 Task: Best fashion website designs: Victoire Boutique.
Action: Mouse moved to (854, 394)
Screenshot: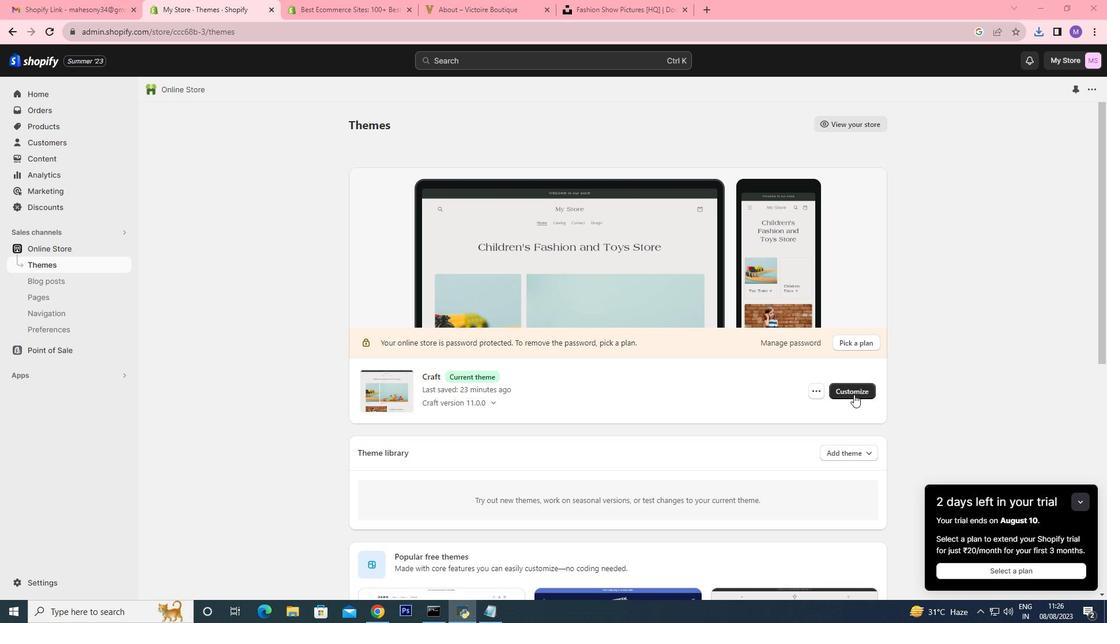 
Action: Mouse pressed left at (854, 394)
Screenshot: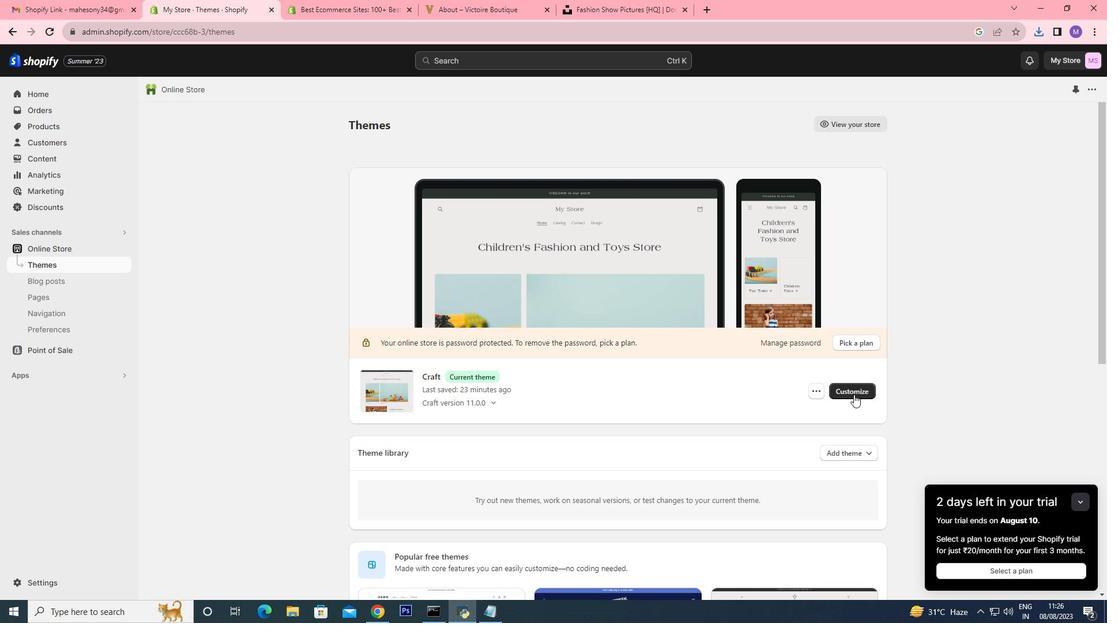 
Action: Mouse moved to (714, 162)
Screenshot: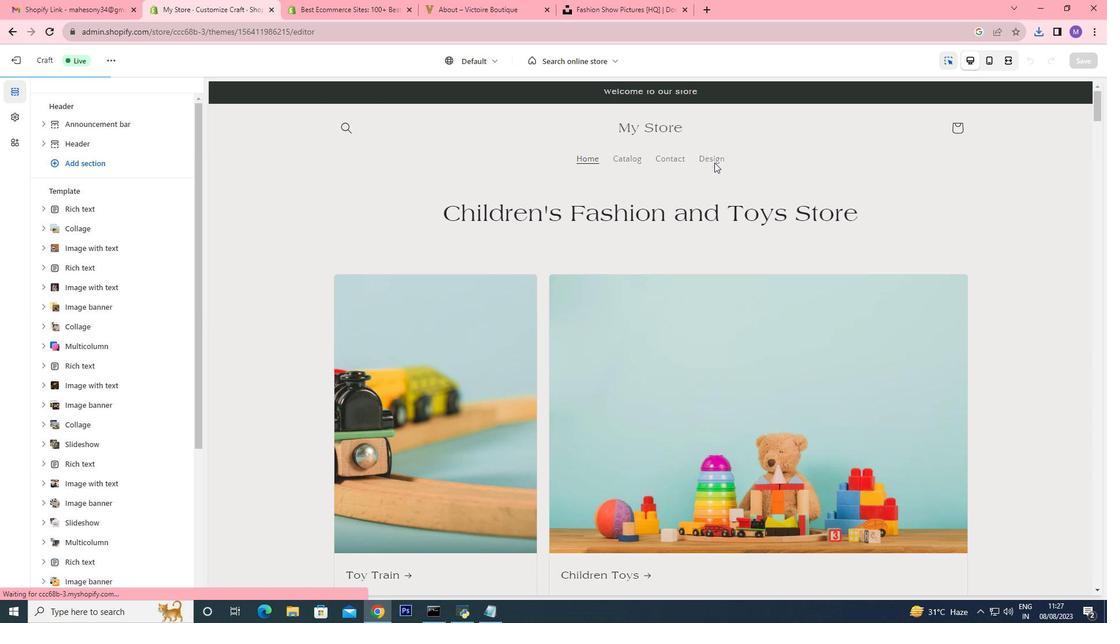 
Action: Mouse pressed left at (714, 162)
Screenshot: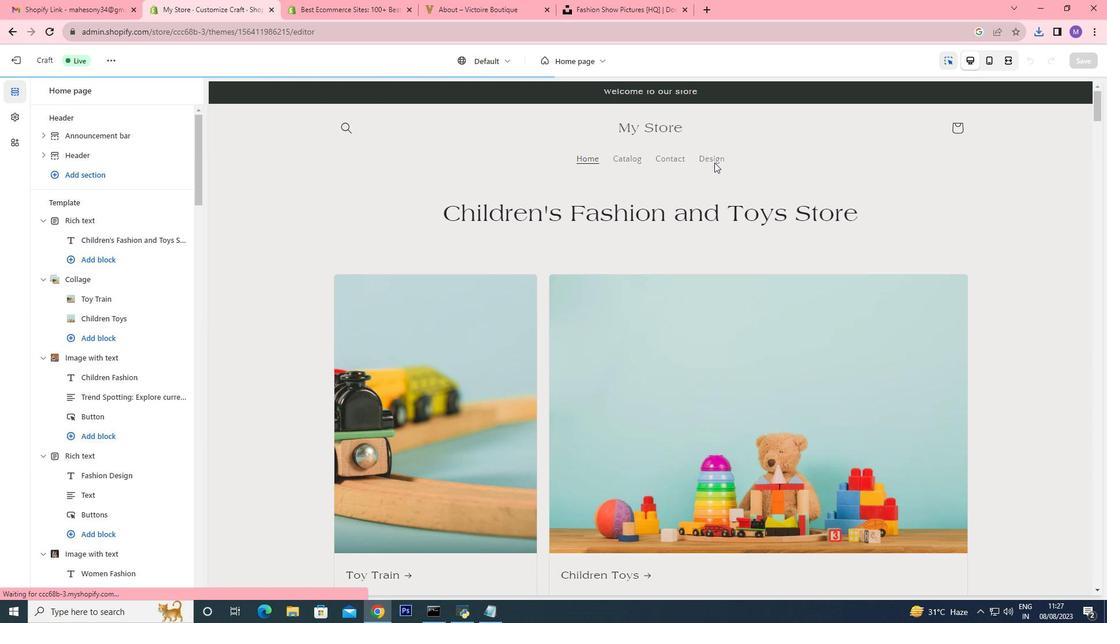 
Action: Mouse moved to (710, 157)
Screenshot: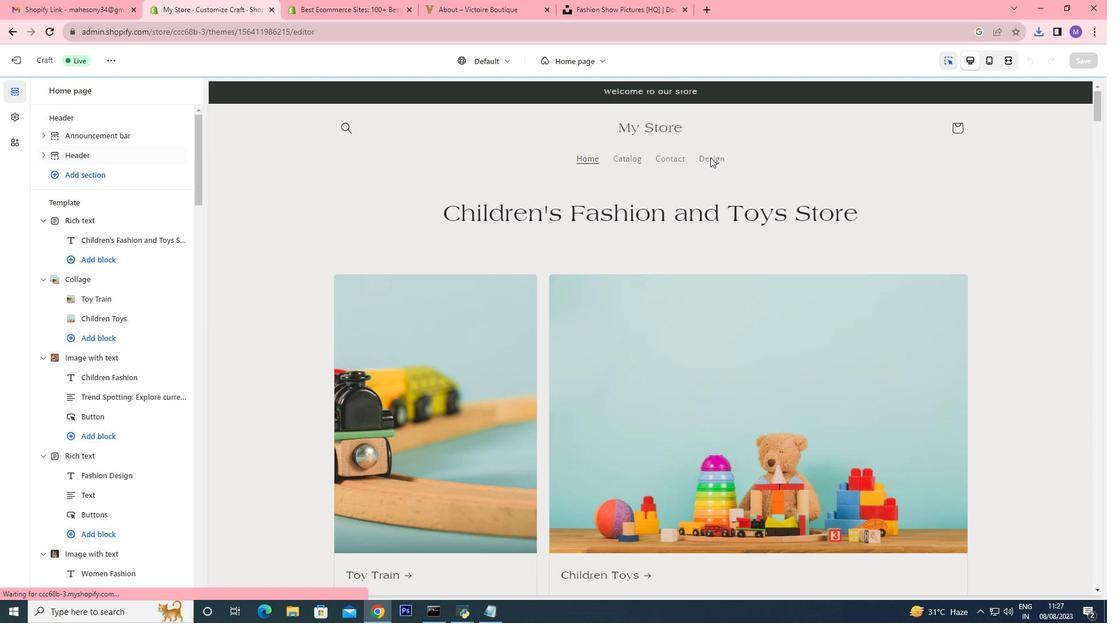 
Action: Mouse pressed left at (710, 157)
Screenshot: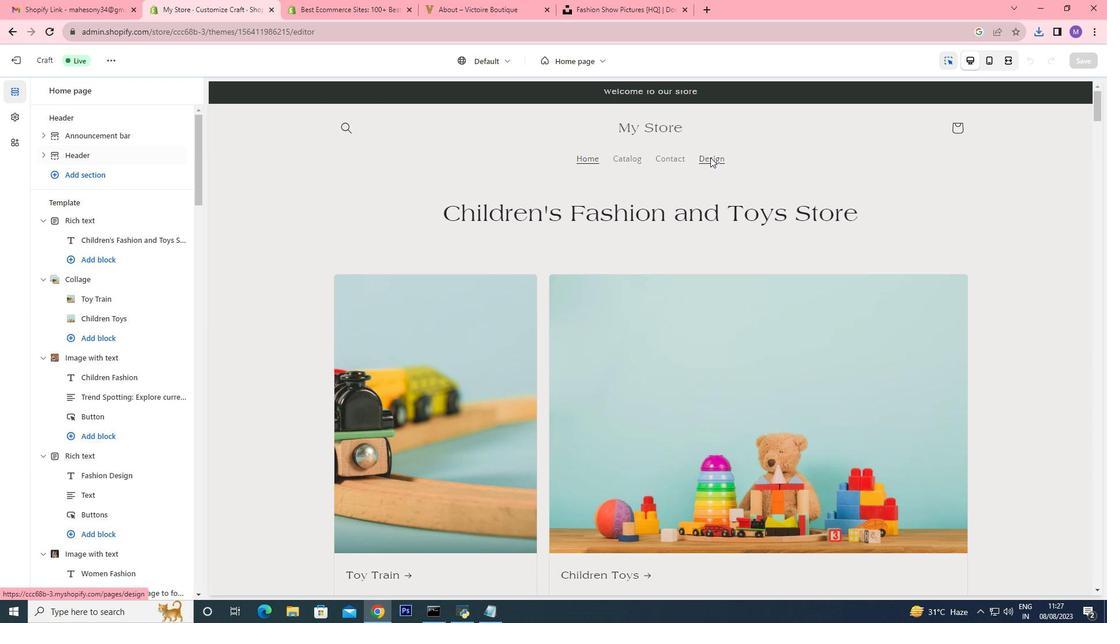 
Action: Mouse moved to (710, 157)
Screenshot: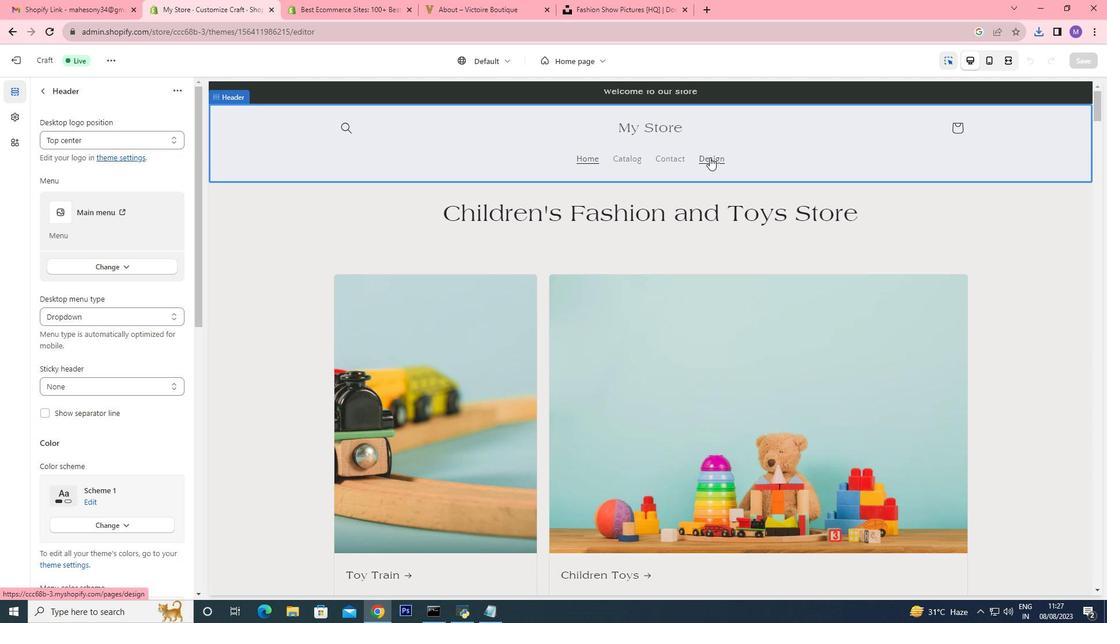 
Action: Mouse pressed left at (710, 157)
Screenshot: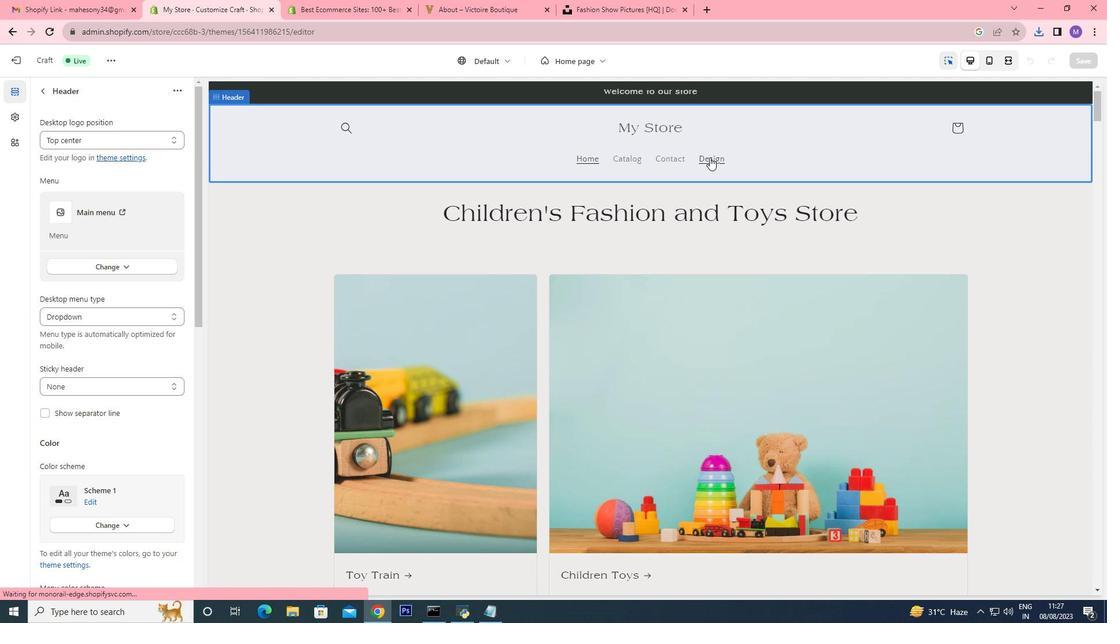 
Action: Mouse moved to (683, 342)
Screenshot: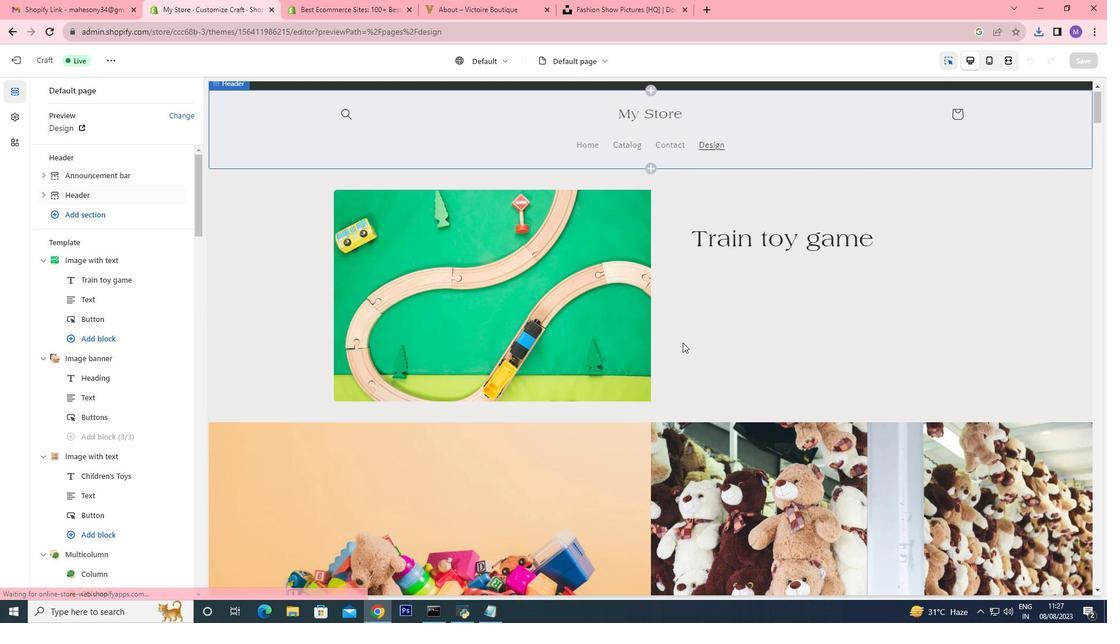 
Action: Mouse scrolled (683, 342) with delta (0, 0)
Screenshot: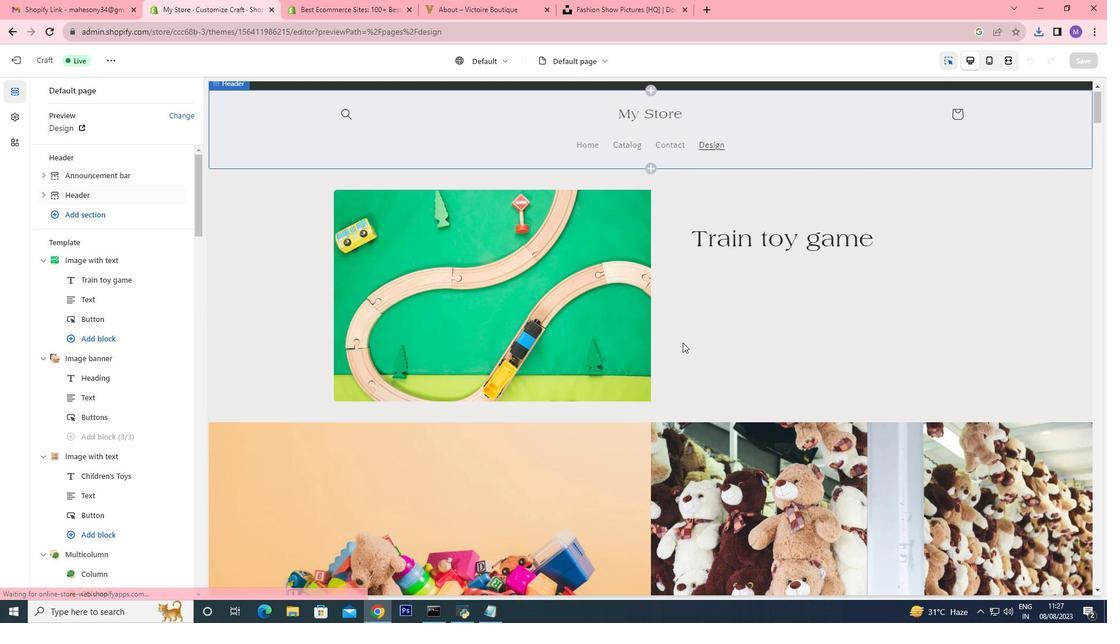 
Action: Mouse scrolled (683, 342) with delta (0, 0)
Screenshot: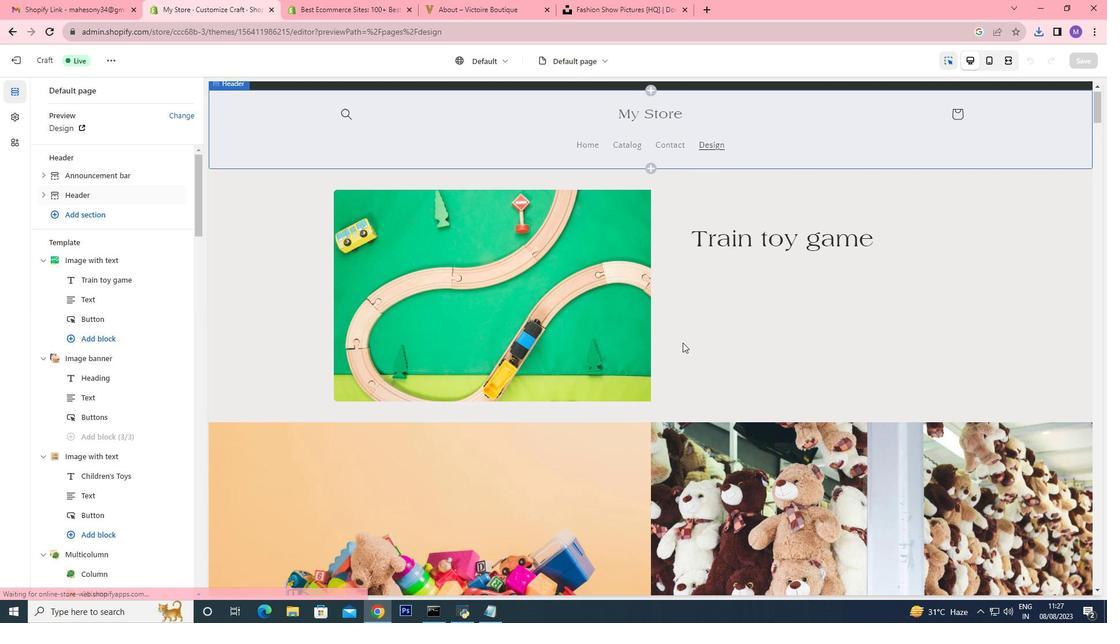 
Action: Mouse scrolled (683, 342) with delta (0, 0)
Screenshot: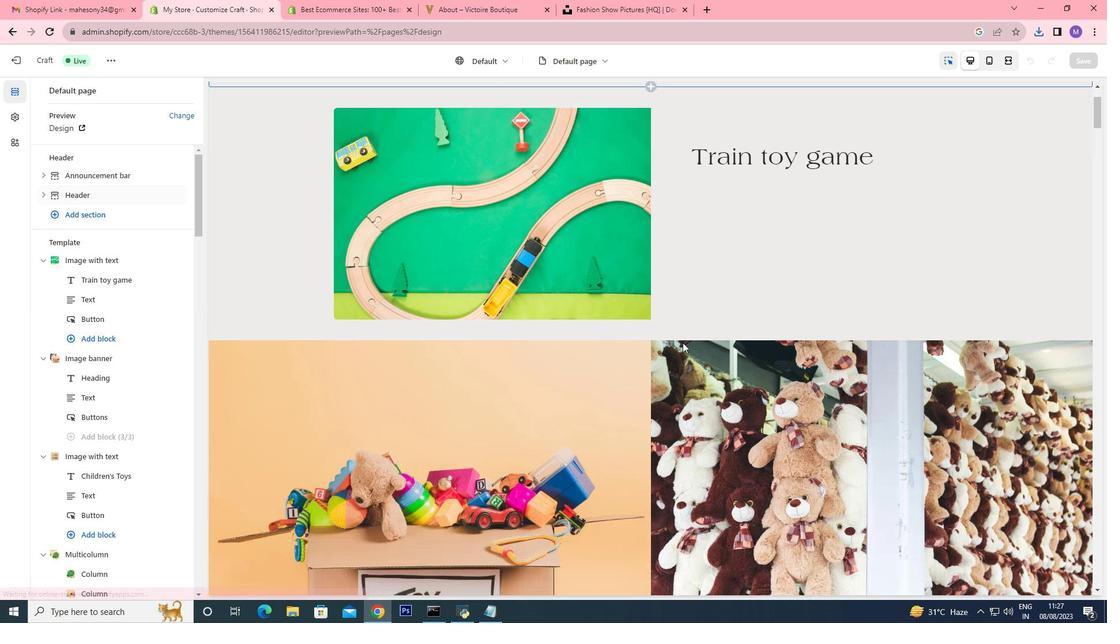 
Action: Mouse scrolled (683, 342) with delta (0, 0)
Screenshot: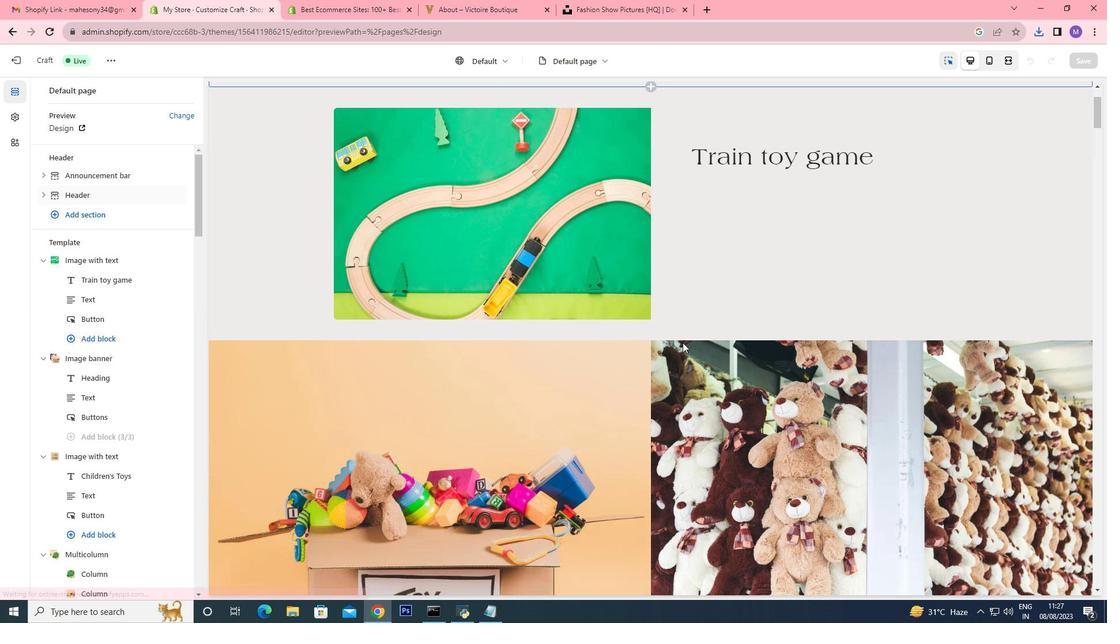 
Action: Mouse scrolled (683, 342) with delta (0, 0)
Screenshot: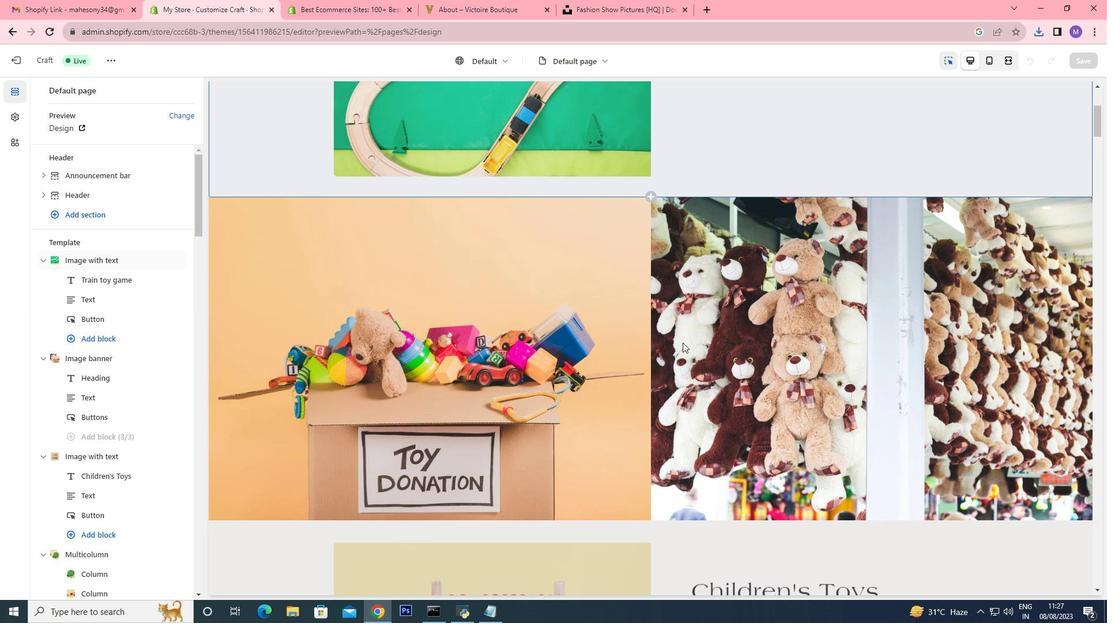 
Action: Mouse scrolled (683, 342) with delta (0, 0)
Screenshot: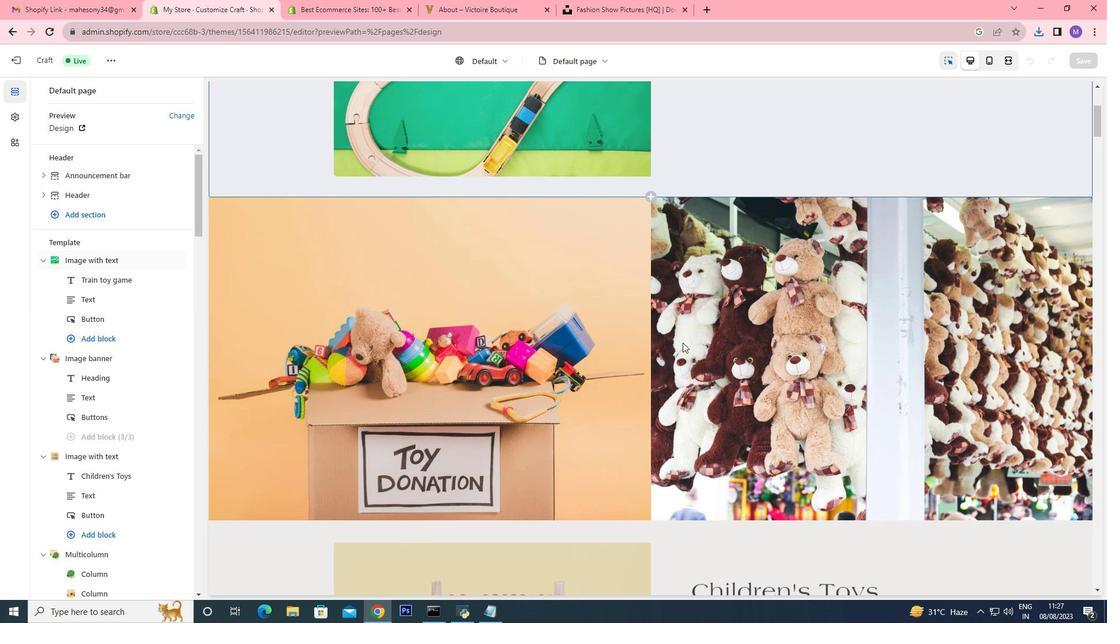 
Action: Mouse scrolled (683, 342) with delta (0, 0)
Screenshot: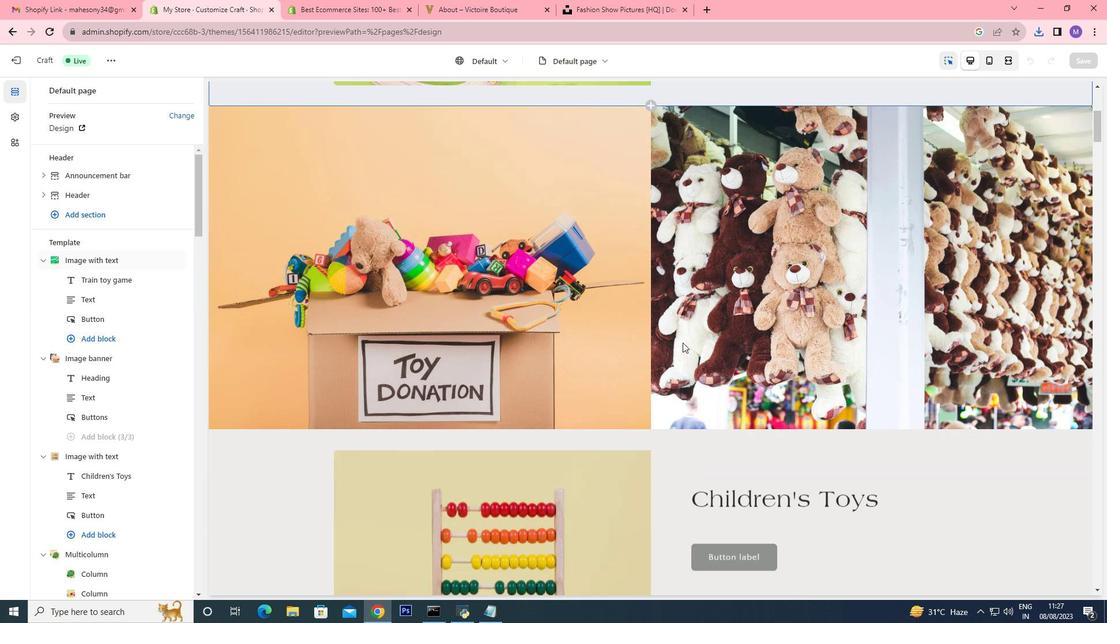 
Action: Mouse scrolled (683, 343) with delta (0, 0)
Screenshot: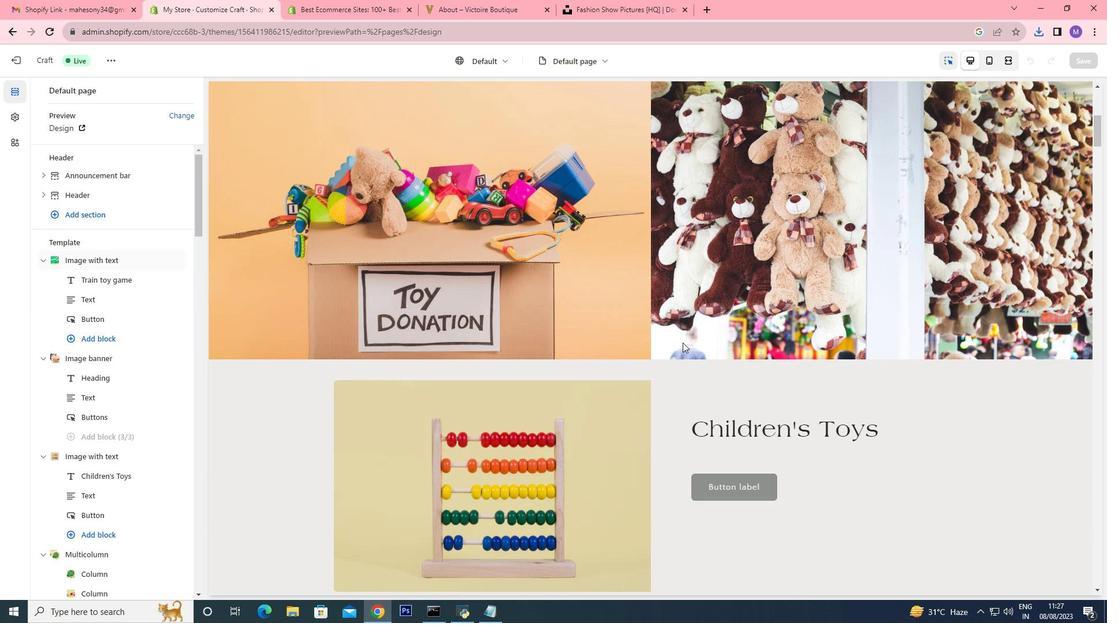 
Action: Mouse scrolled (683, 342) with delta (0, 0)
Screenshot: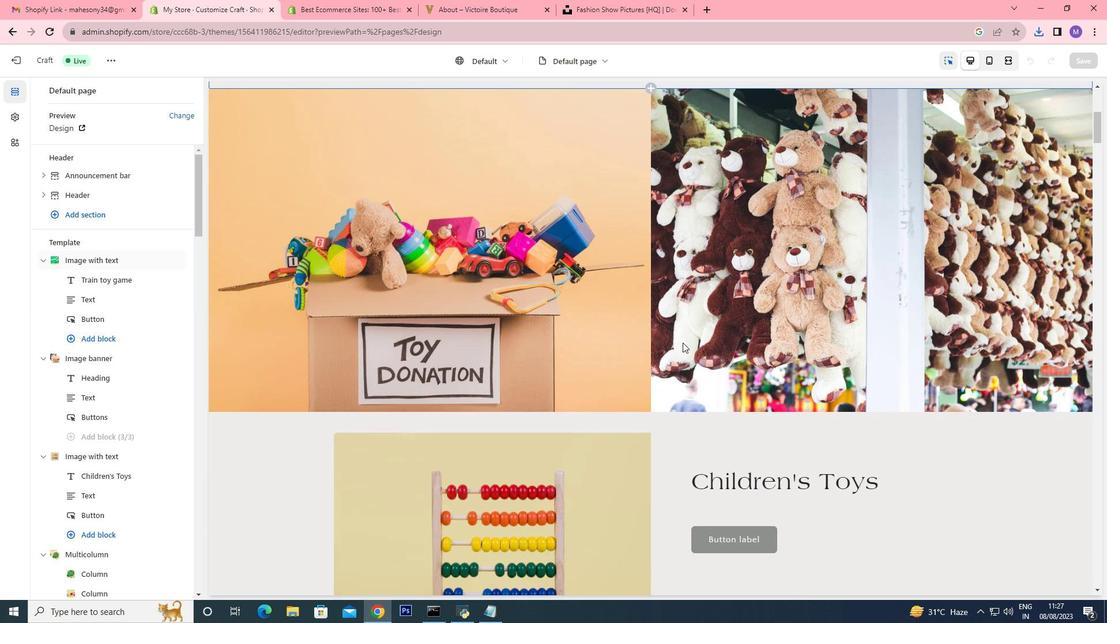 
Action: Mouse scrolled (683, 342) with delta (0, 0)
Screenshot: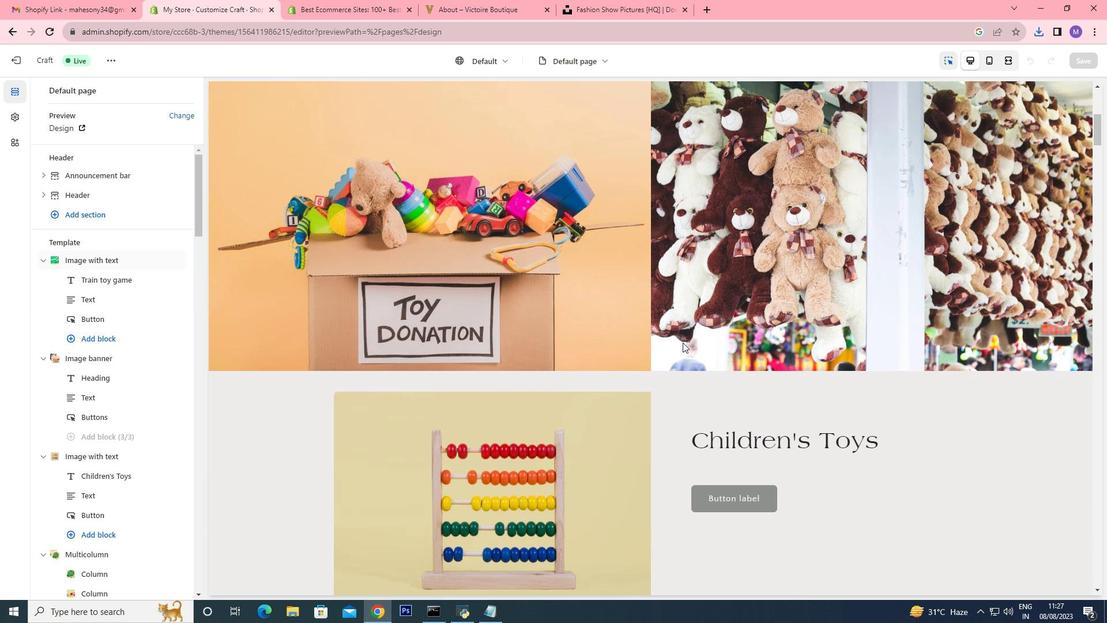 
Action: Mouse scrolled (683, 342) with delta (0, 0)
Screenshot: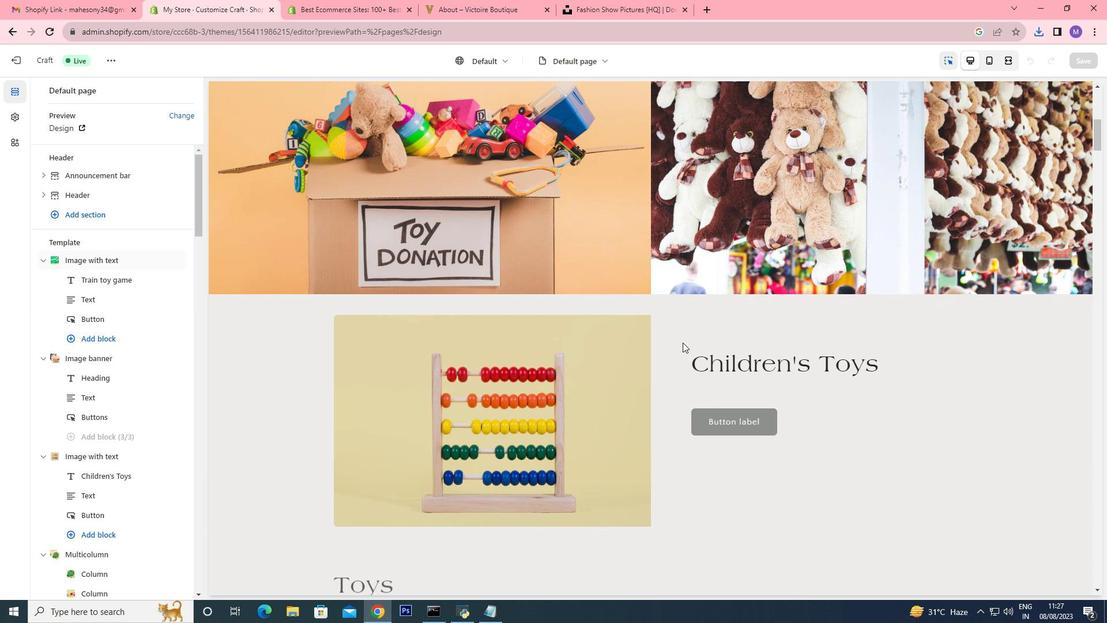 
Action: Mouse scrolled (683, 342) with delta (0, 0)
Screenshot: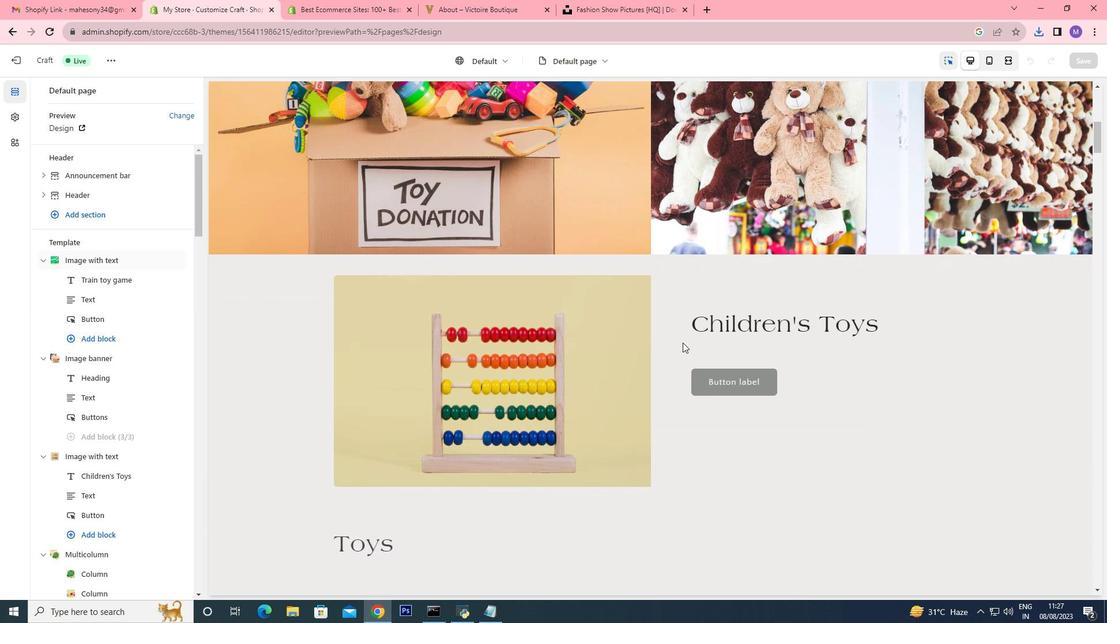 
Action: Mouse scrolled (683, 342) with delta (0, 0)
Screenshot: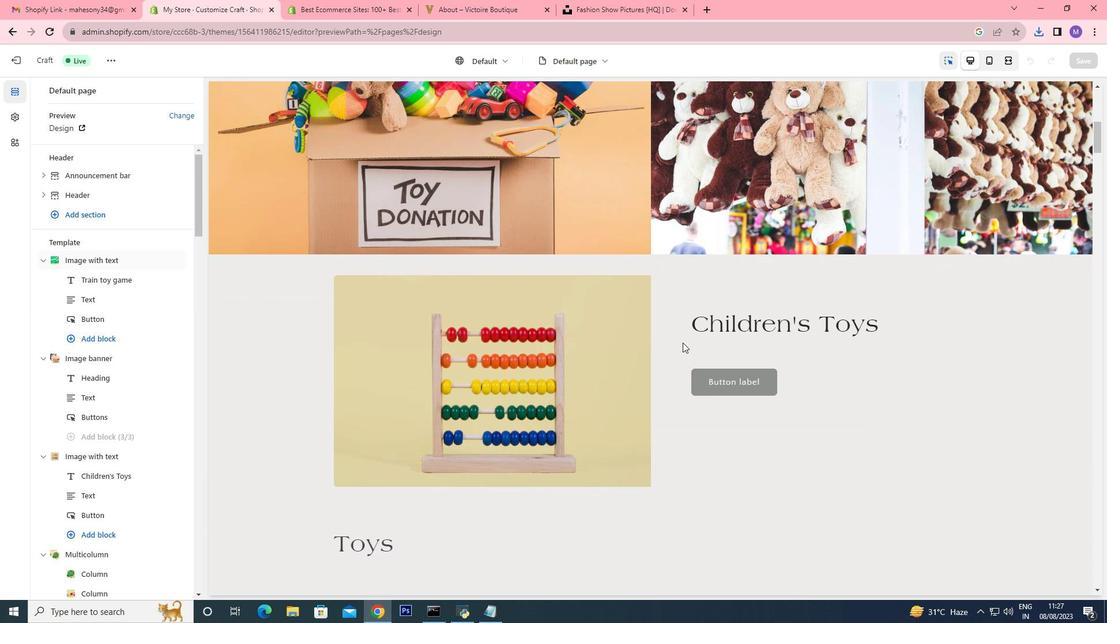 
Action: Mouse scrolled (683, 342) with delta (0, 0)
Screenshot: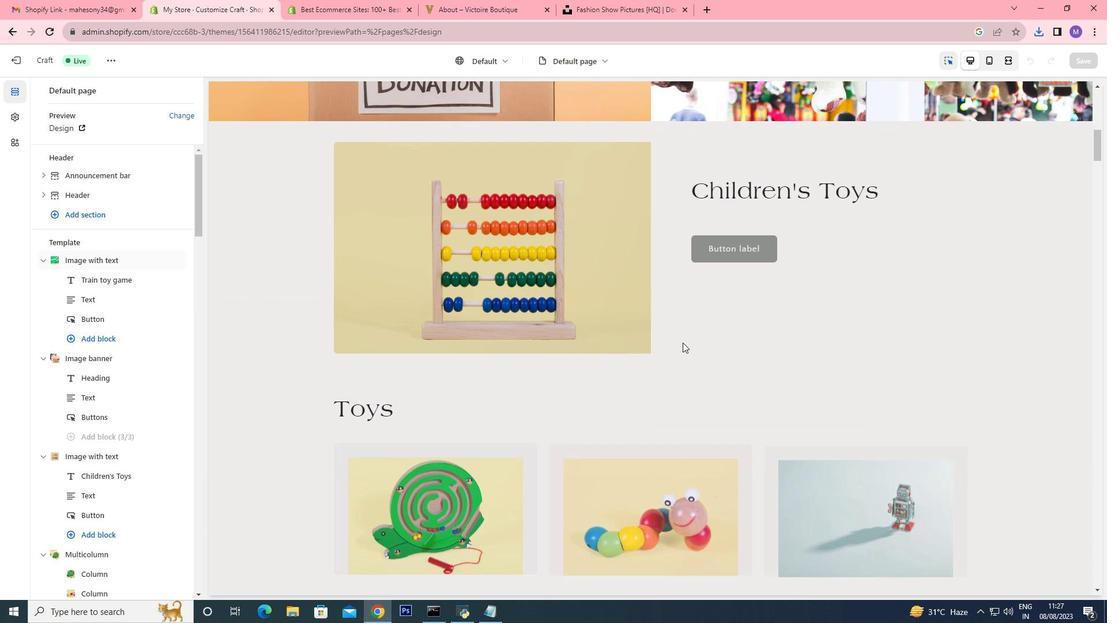 
Action: Mouse scrolled (683, 342) with delta (0, 0)
Screenshot: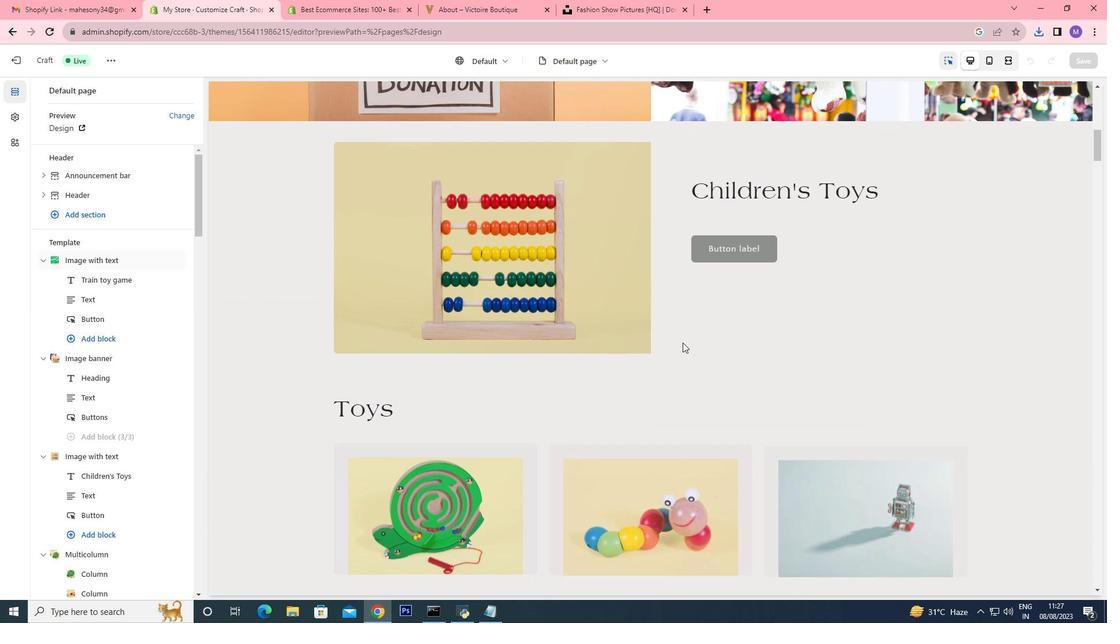 
Action: Mouse scrolled (683, 342) with delta (0, 0)
Screenshot: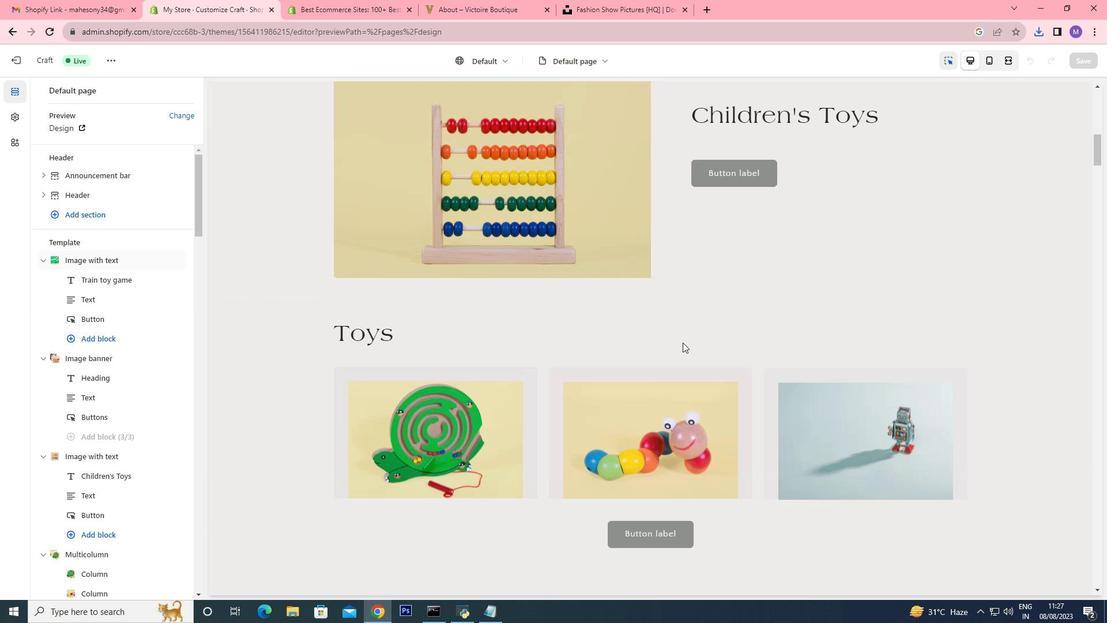 
Action: Mouse scrolled (683, 342) with delta (0, 0)
Screenshot: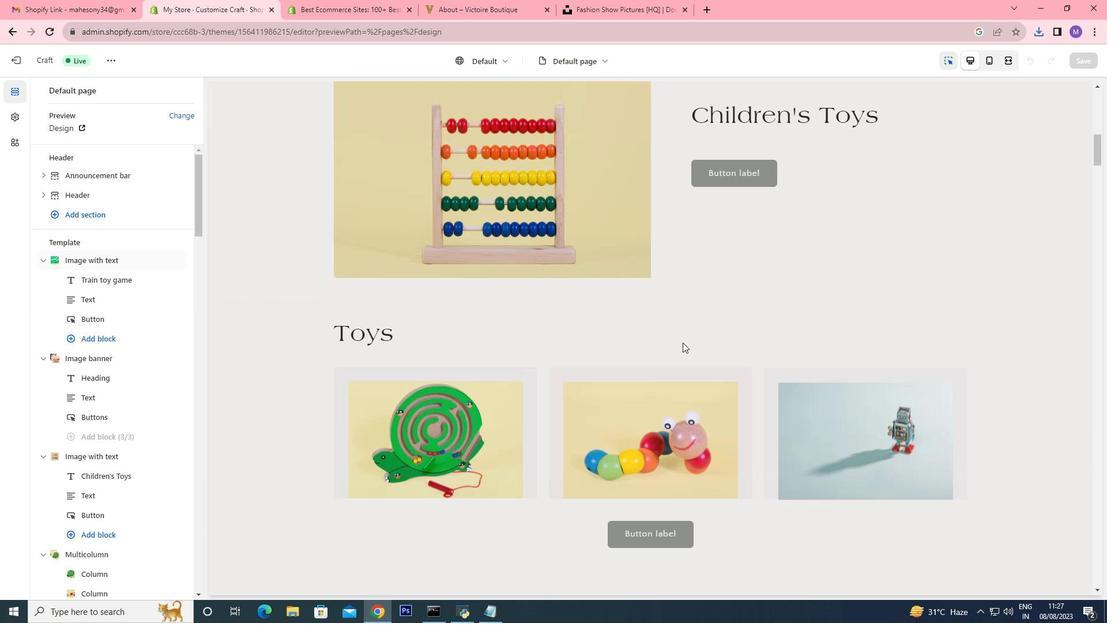 
Action: Mouse scrolled (683, 342) with delta (0, 0)
Screenshot: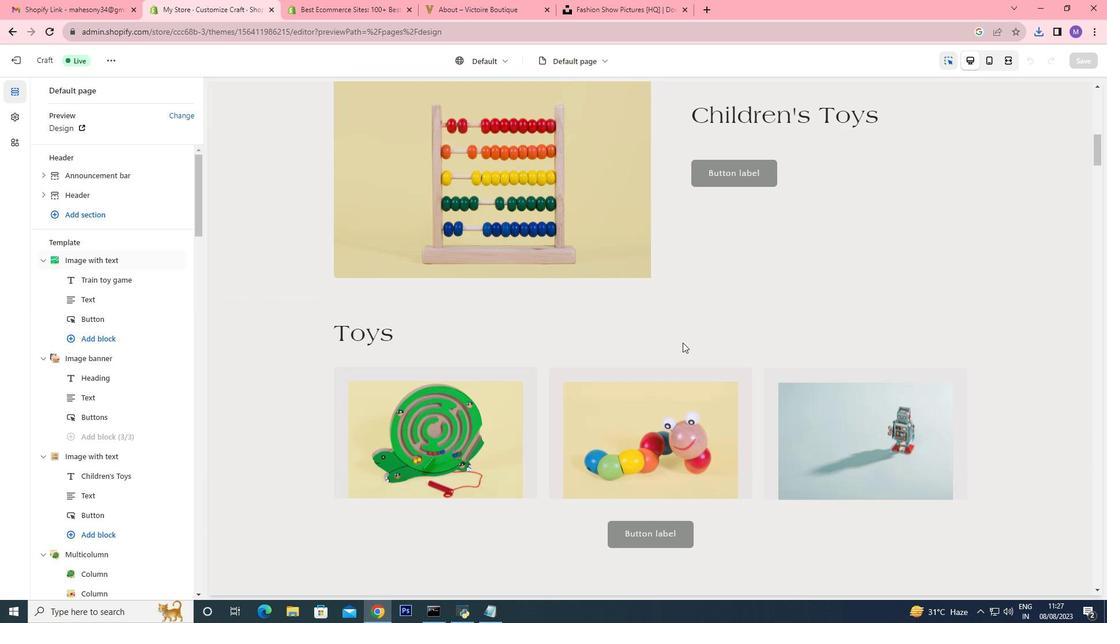 
Action: Mouse scrolled (683, 342) with delta (0, 0)
Screenshot: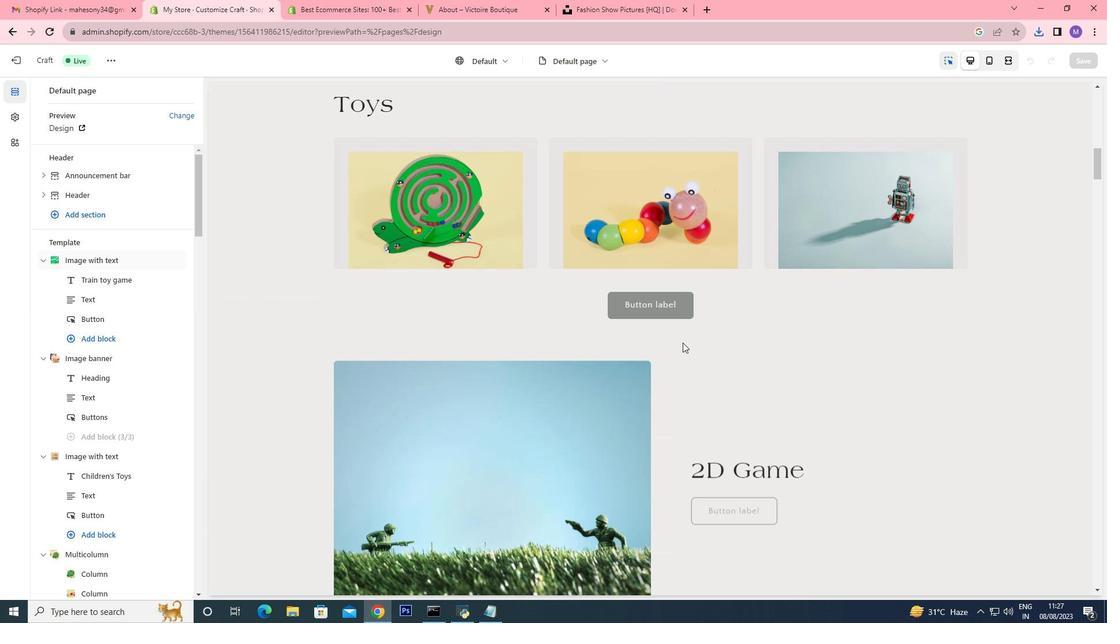 
Action: Mouse scrolled (683, 342) with delta (0, 0)
Screenshot: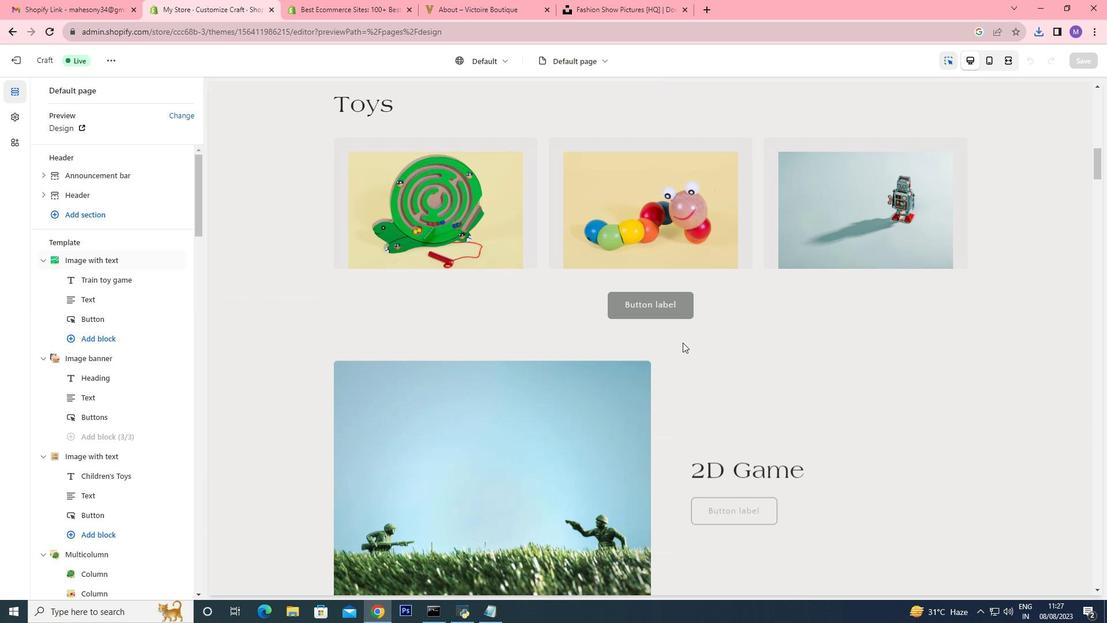 
Action: Mouse scrolled (683, 342) with delta (0, 0)
Screenshot: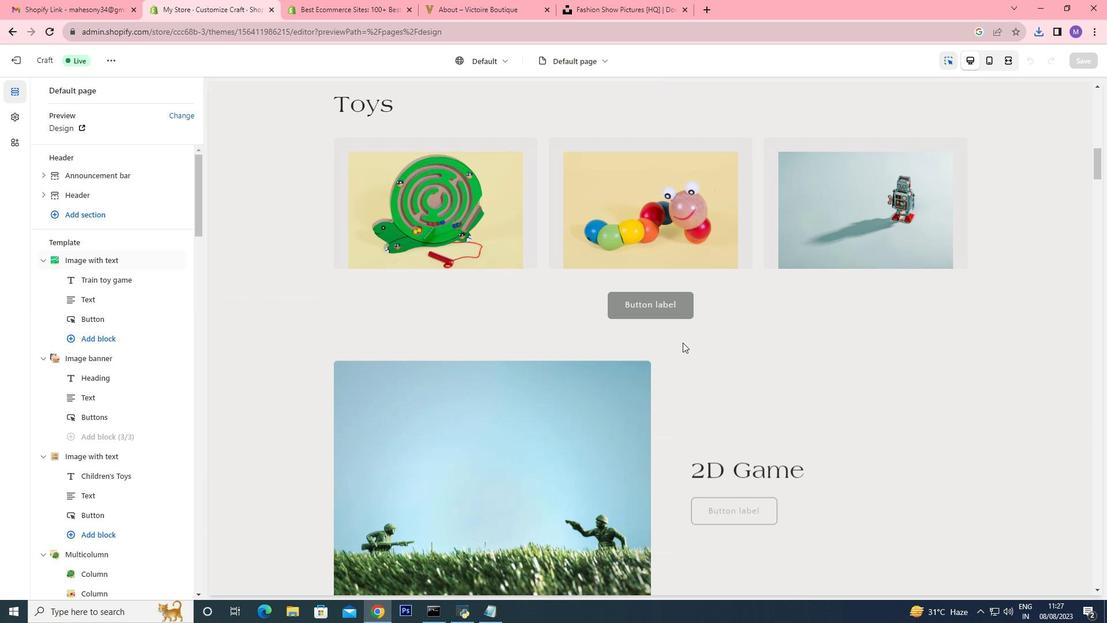 
Action: Mouse scrolled (683, 342) with delta (0, 0)
Screenshot: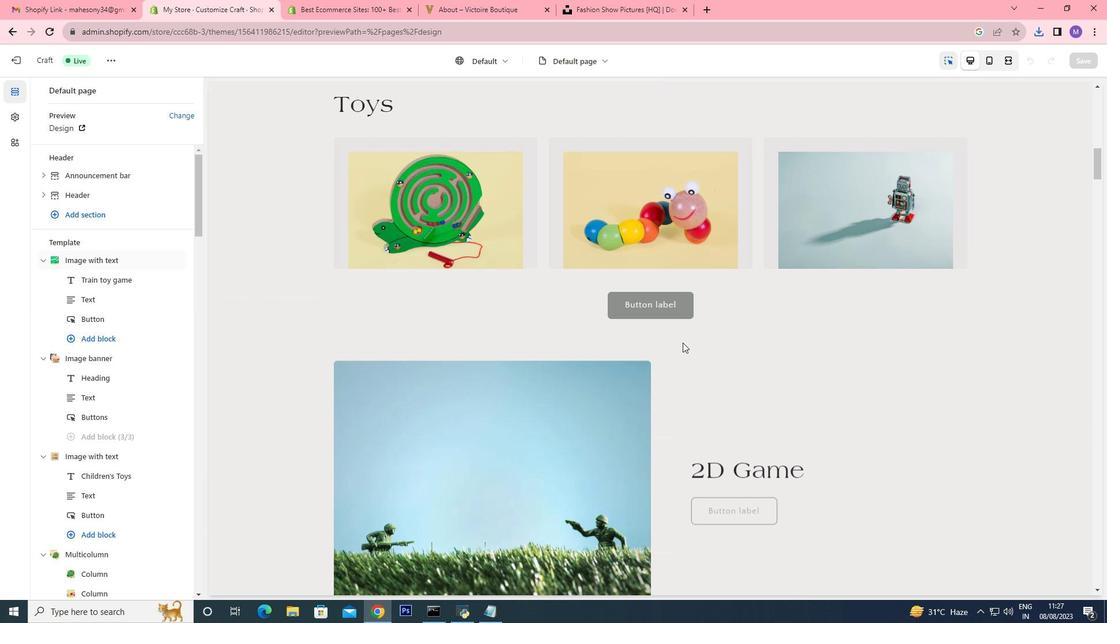 
Action: Mouse scrolled (683, 342) with delta (0, 0)
Screenshot: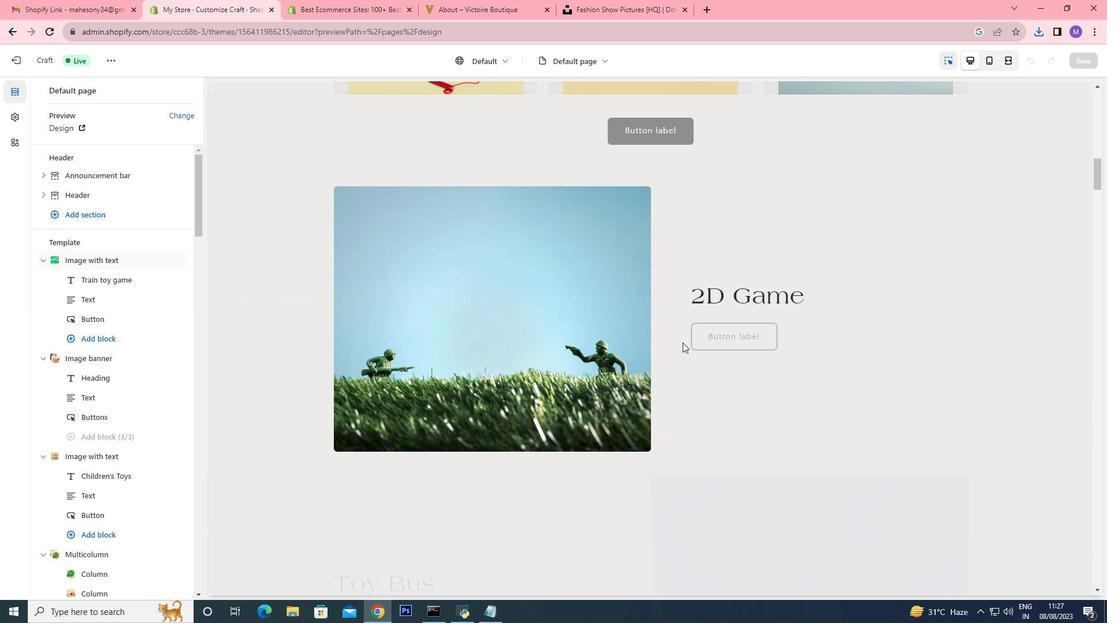 
Action: Mouse scrolled (683, 342) with delta (0, 0)
Screenshot: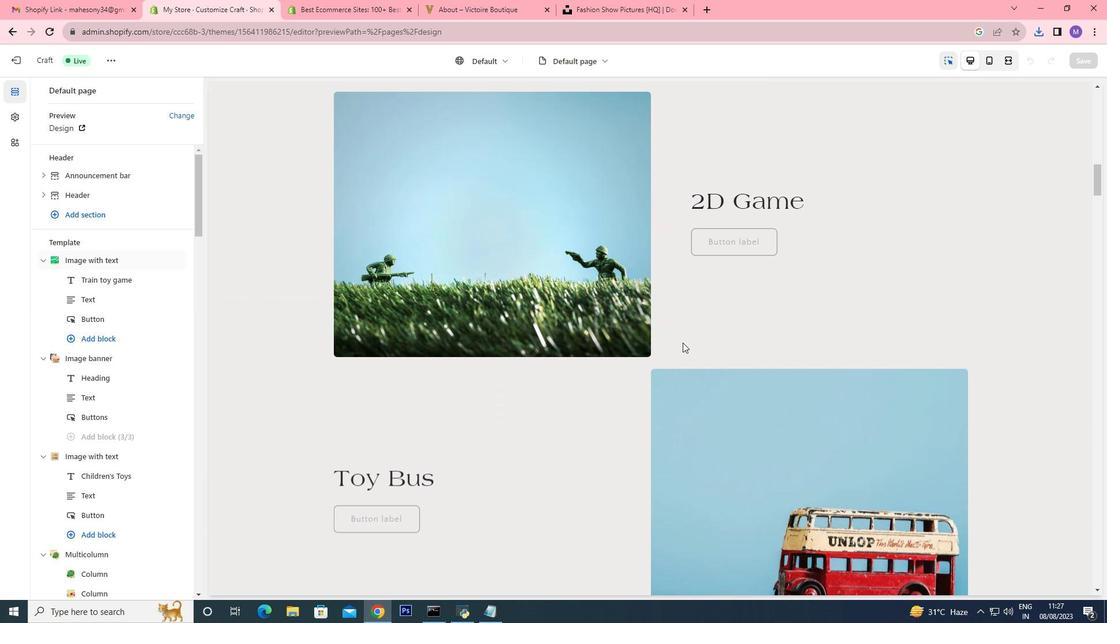 
Action: Mouse scrolled (683, 342) with delta (0, 0)
Screenshot: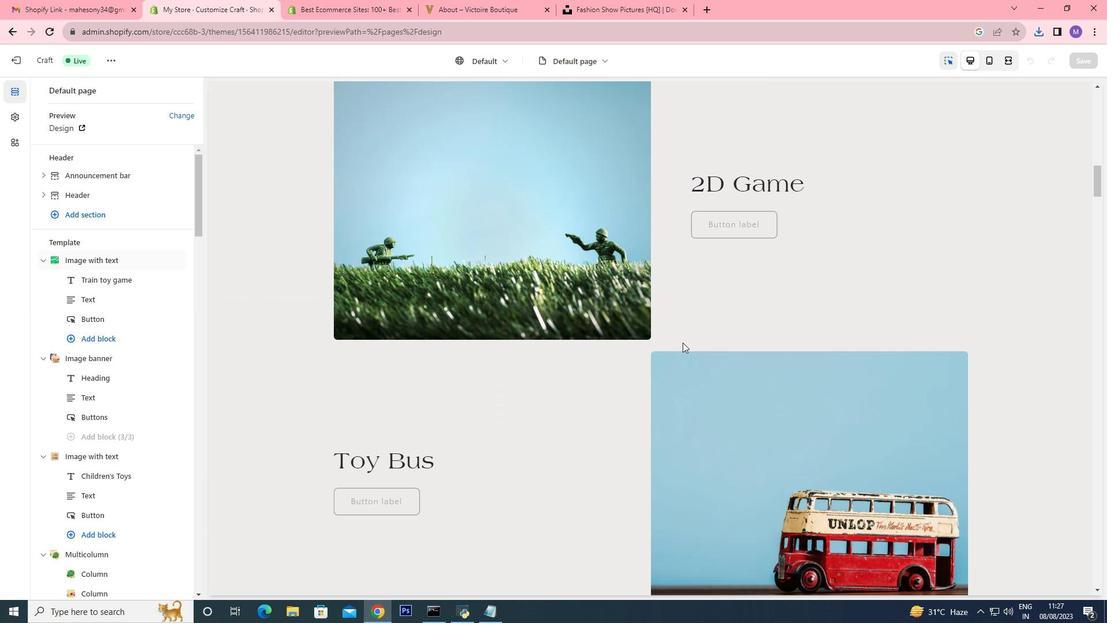 
Action: Mouse scrolled (683, 342) with delta (0, 0)
Screenshot: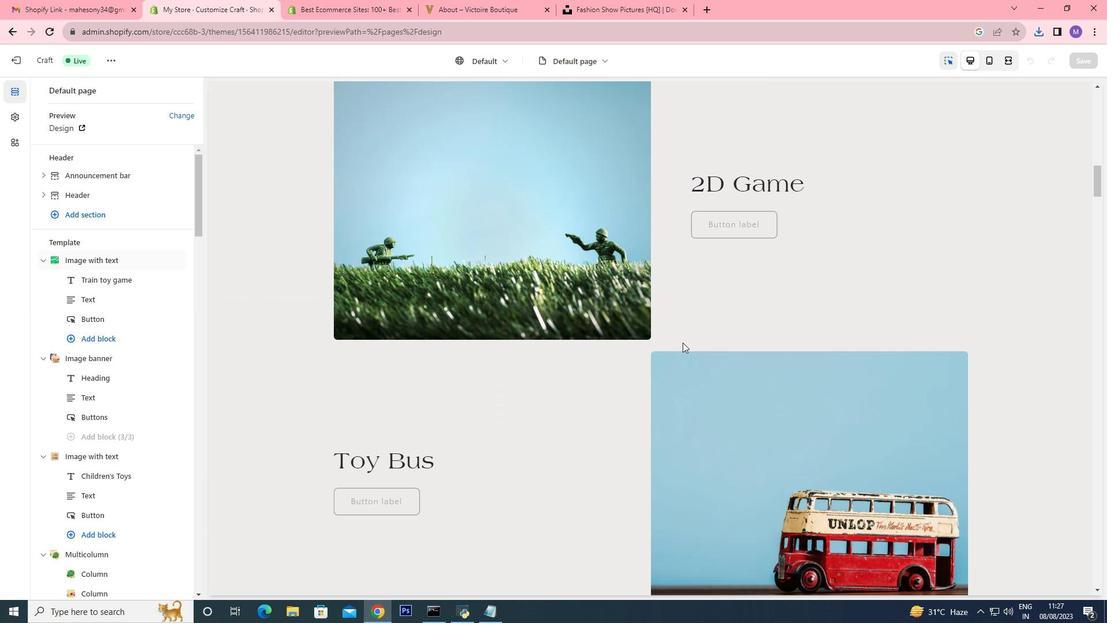 
Action: Mouse scrolled (683, 342) with delta (0, 0)
Screenshot: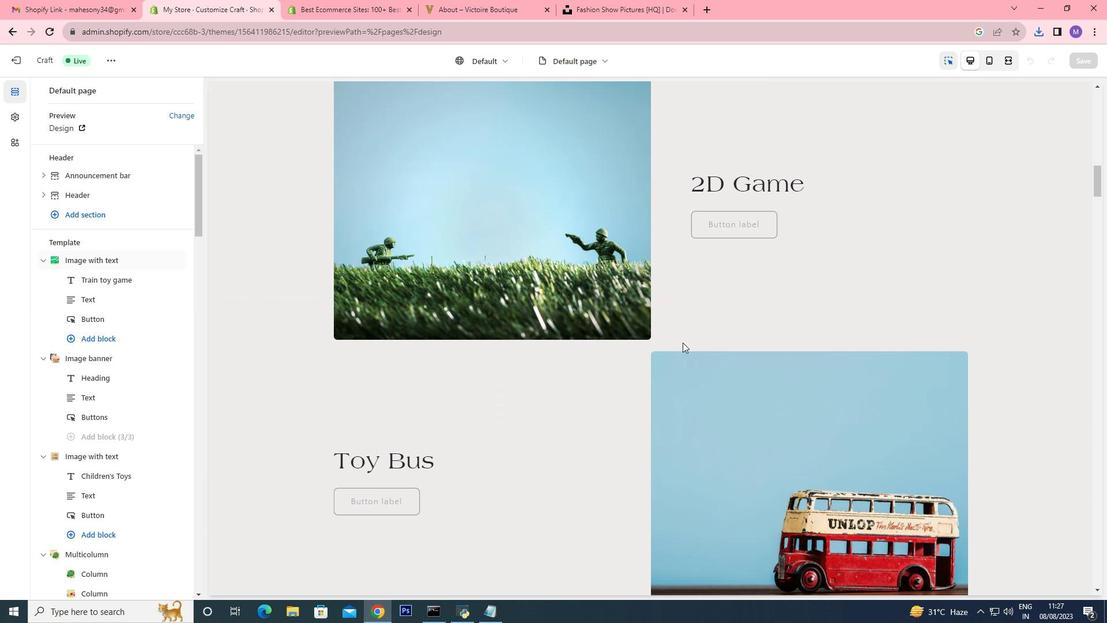 
Action: Mouse scrolled (683, 342) with delta (0, 0)
Screenshot: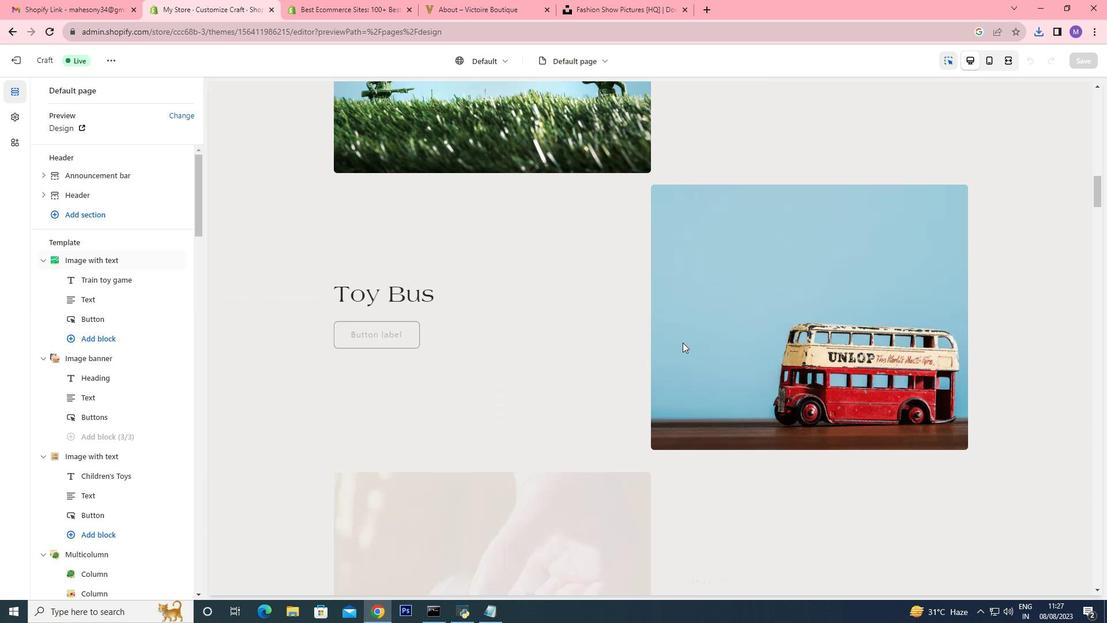
Action: Mouse scrolled (683, 342) with delta (0, 0)
Screenshot: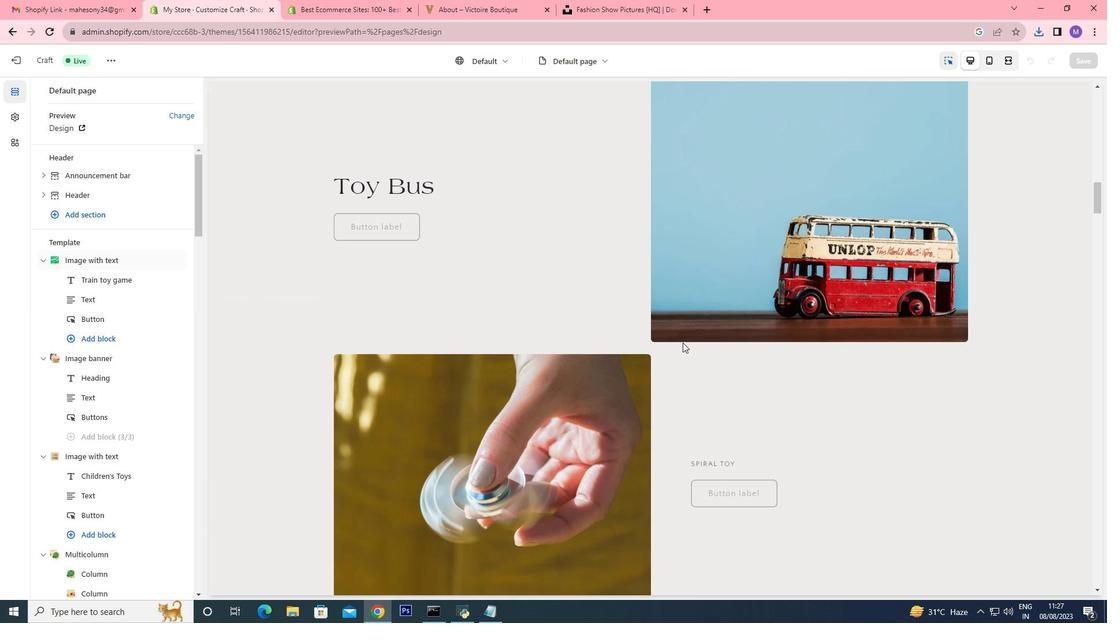
Action: Mouse scrolled (683, 342) with delta (0, 0)
Screenshot: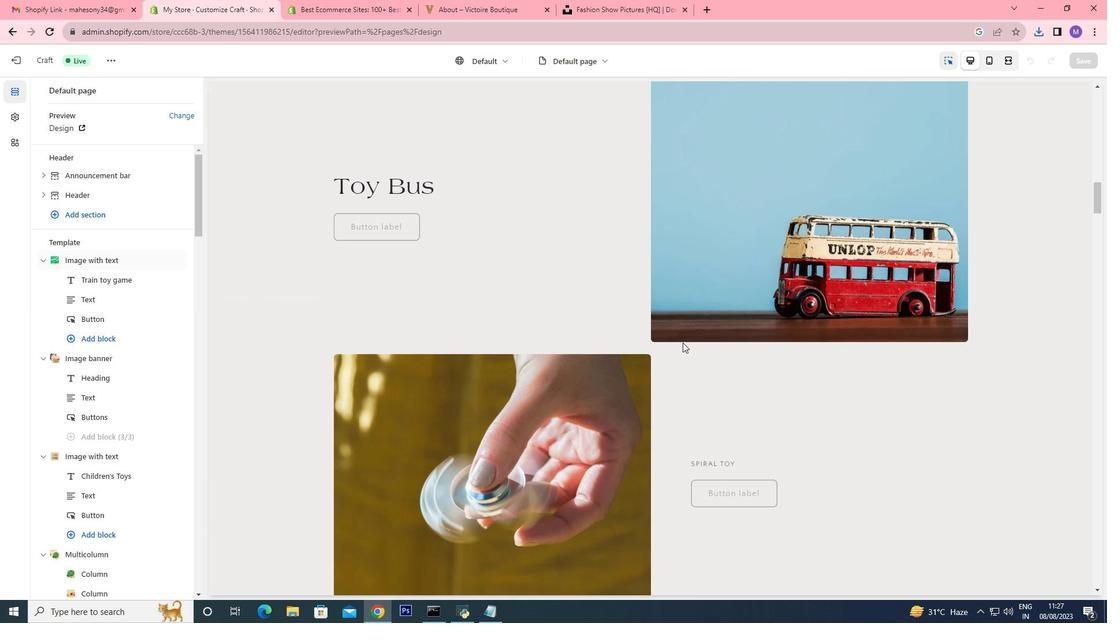 
Action: Mouse scrolled (683, 342) with delta (0, 0)
Screenshot: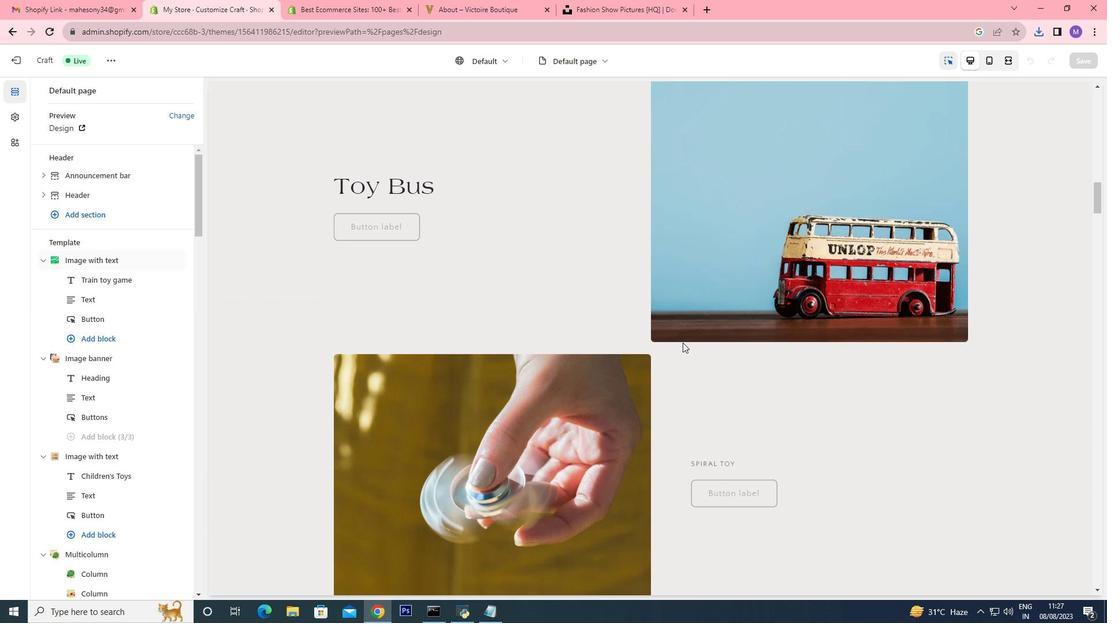 
Action: Mouse scrolled (683, 342) with delta (0, 0)
Screenshot: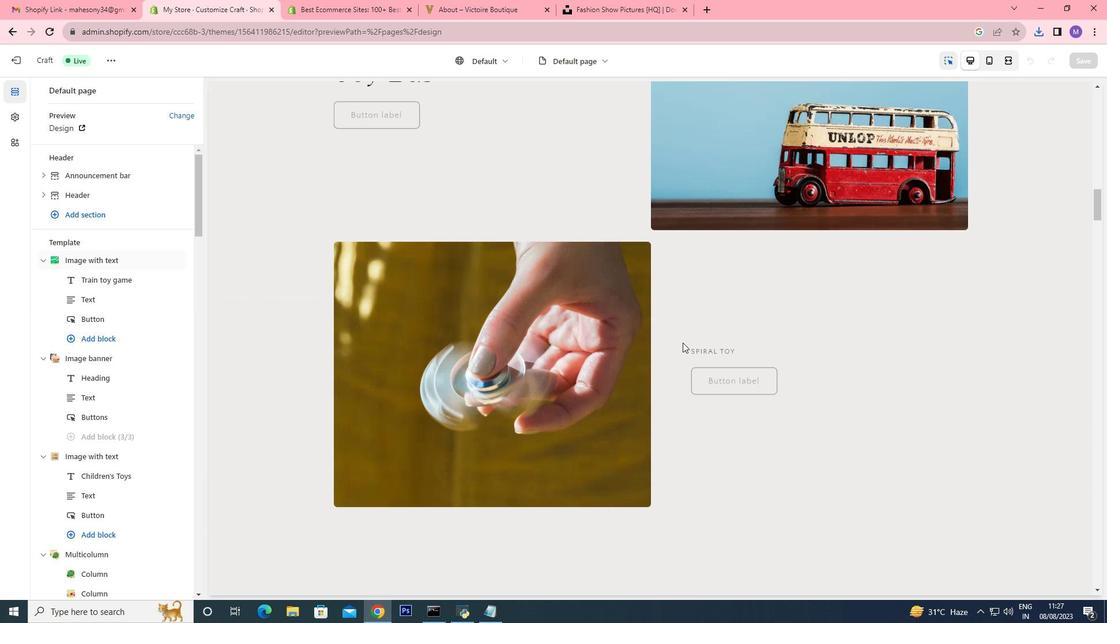 
Action: Mouse scrolled (683, 342) with delta (0, 0)
Screenshot: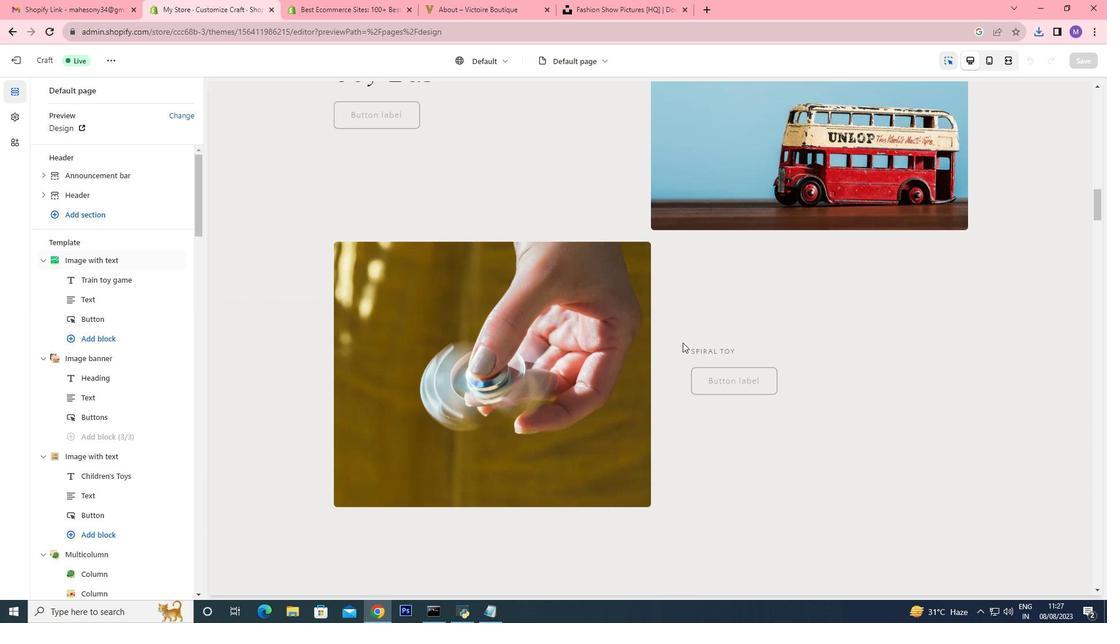 
Action: Mouse scrolled (683, 342) with delta (0, 0)
Screenshot: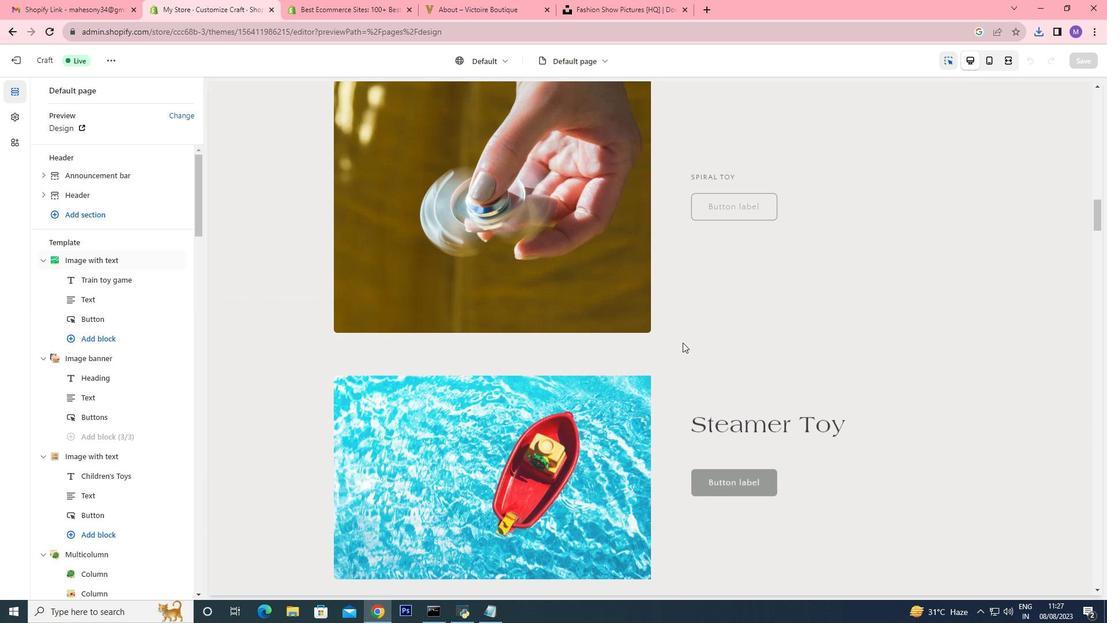 
Action: Mouse scrolled (683, 342) with delta (0, 0)
Screenshot: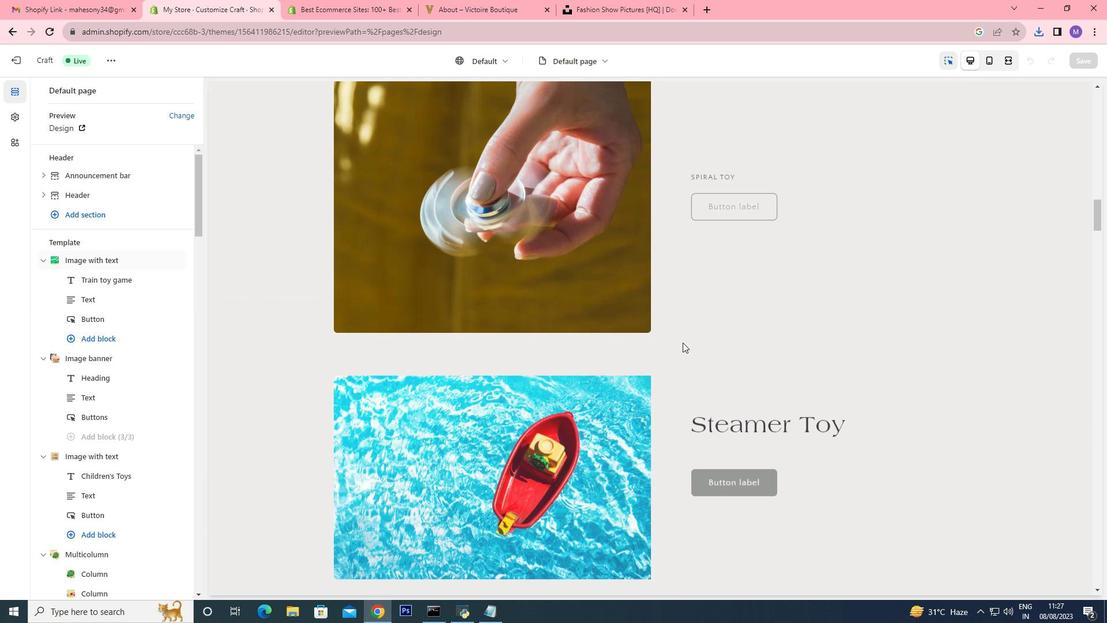
Action: Mouse scrolled (683, 342) with delta (0, 0)
Screenshot: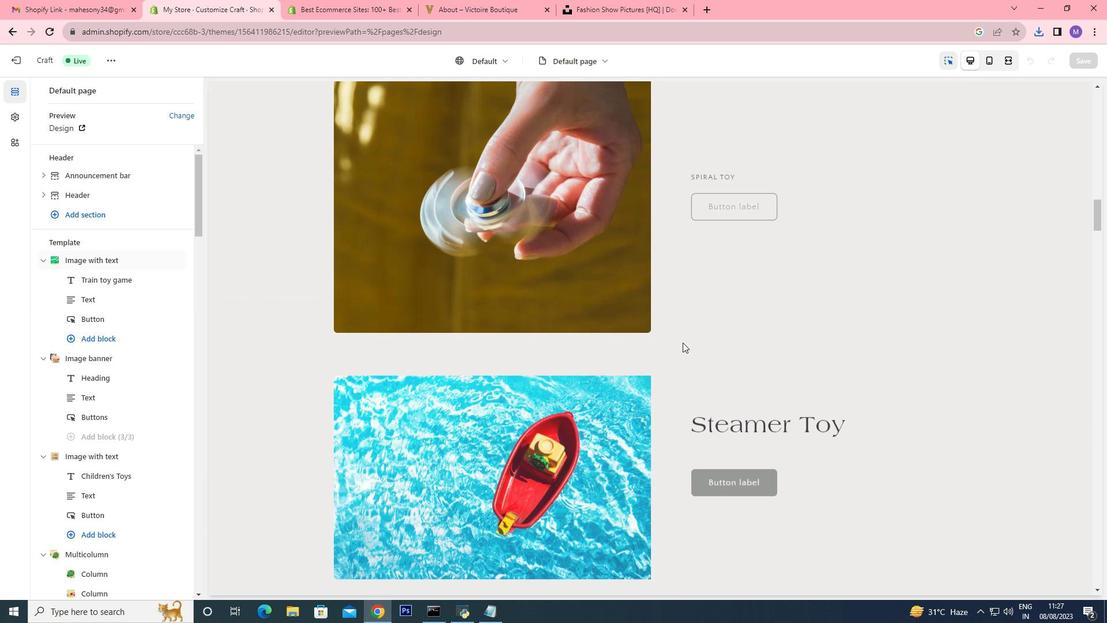 
Action: Mouse scrolled (683, 342) with delta (0, 0)
Screenshot: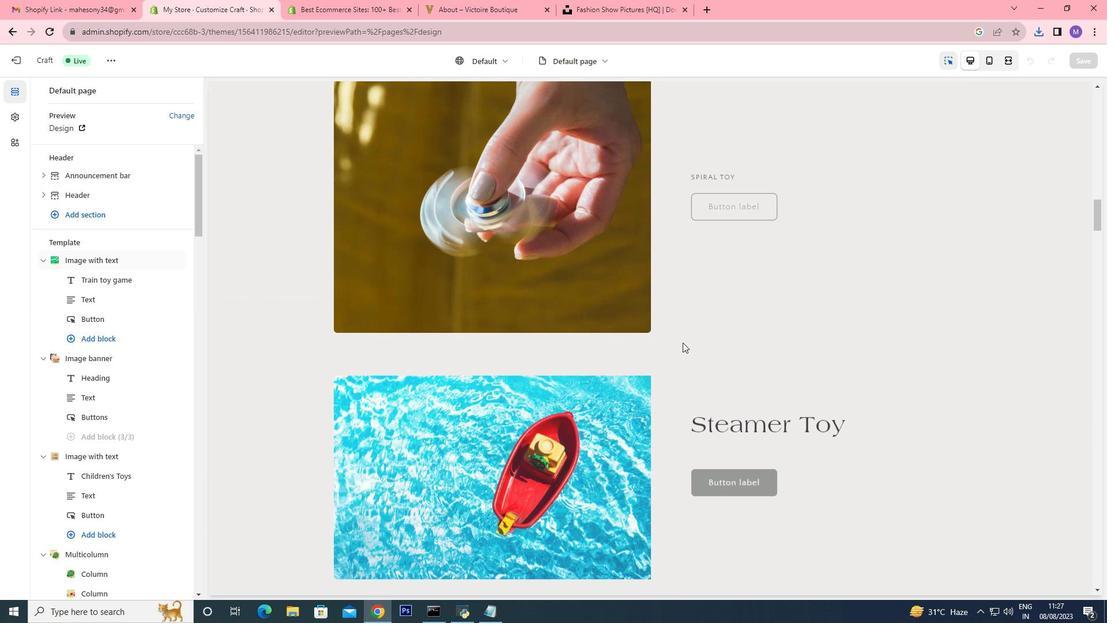
Action: Mouse scrolled (683, 342) with delta (0, 0)
Screenshot: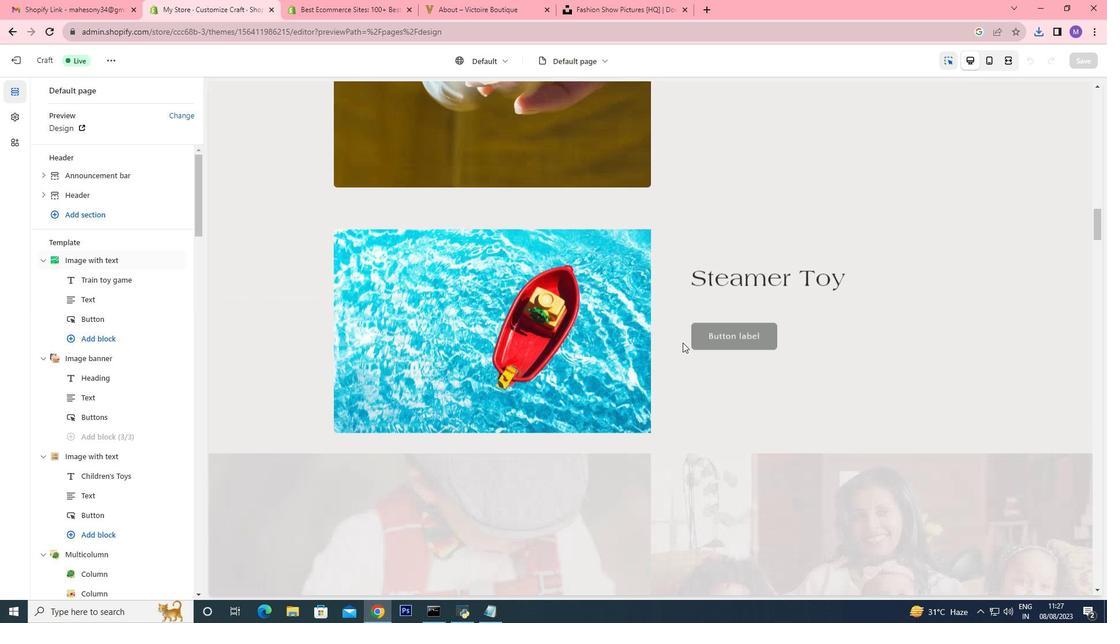 
Action: Mouse scrolled (683, 342) with delta (0, 0)
Screenshot: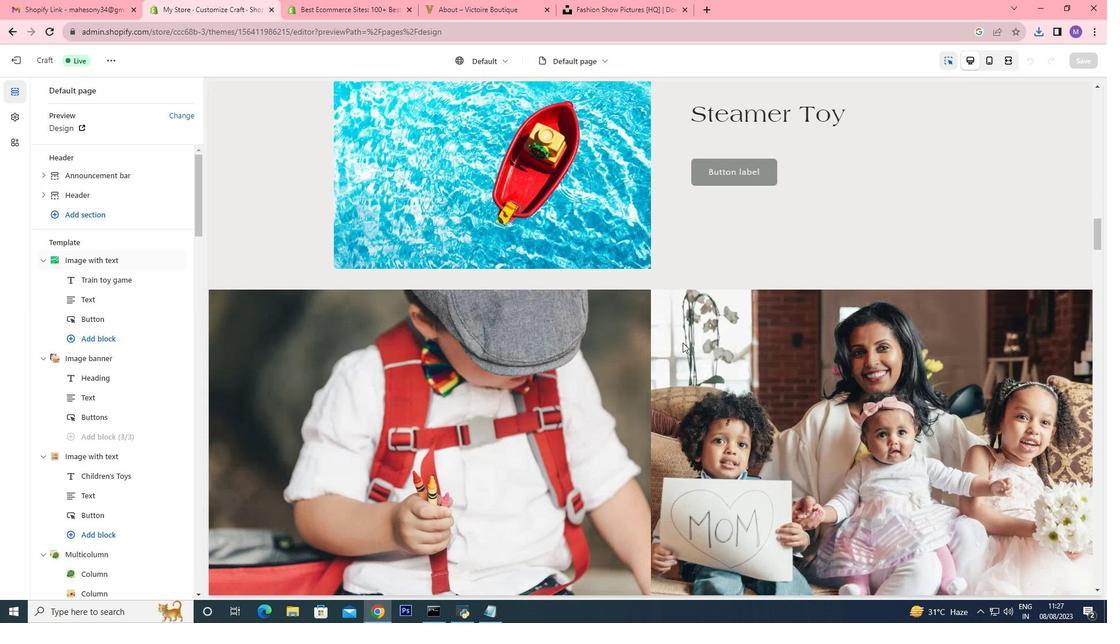 
Action: Mouse scrolled (683, 342) with delta (0, 0)
Screenshot: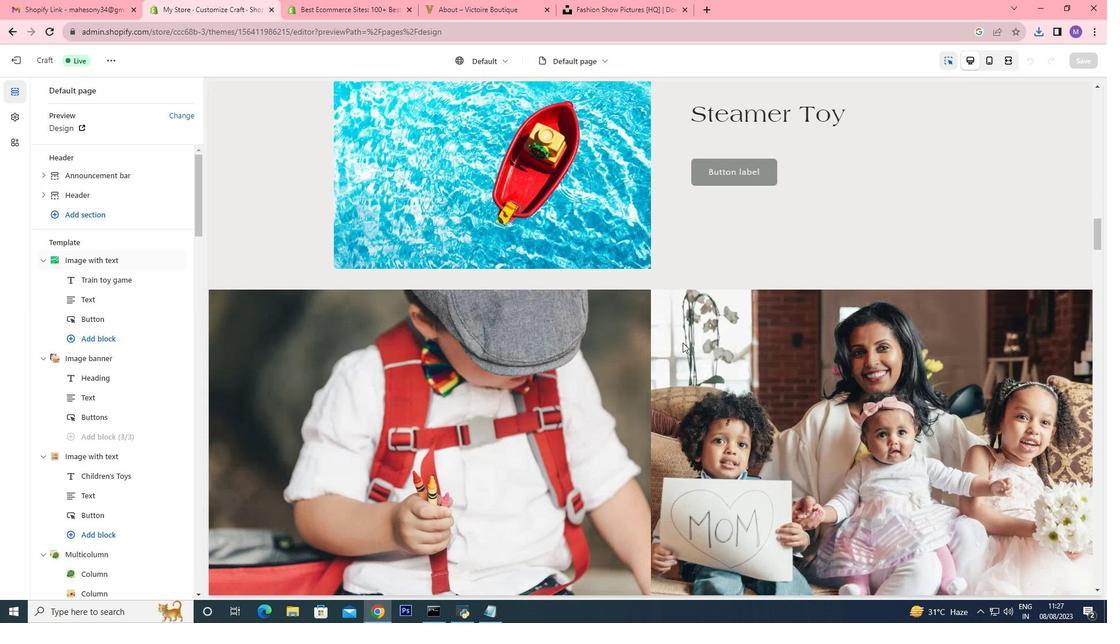 
Action: Mouse scrolled (683, 342) with delta (0, 0)
Screenshot: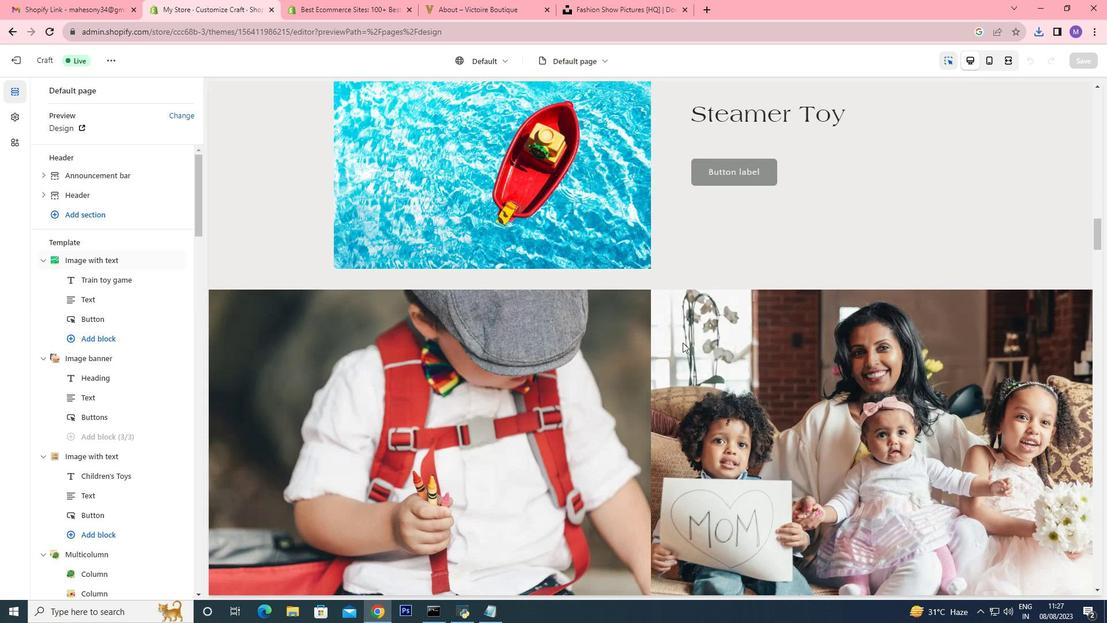 
Action: Mouse scrolled (683, 342) with delta (0, 0)
Screenshot: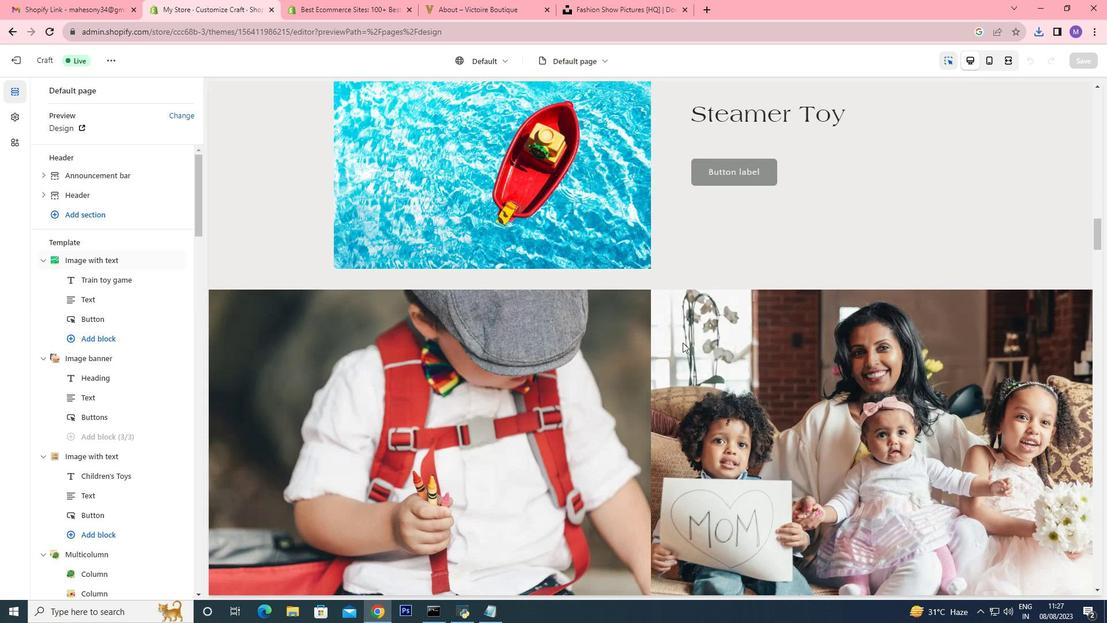 
Action: Mouse scrolled (683, 342) with delta (0, 0)
Screenshot: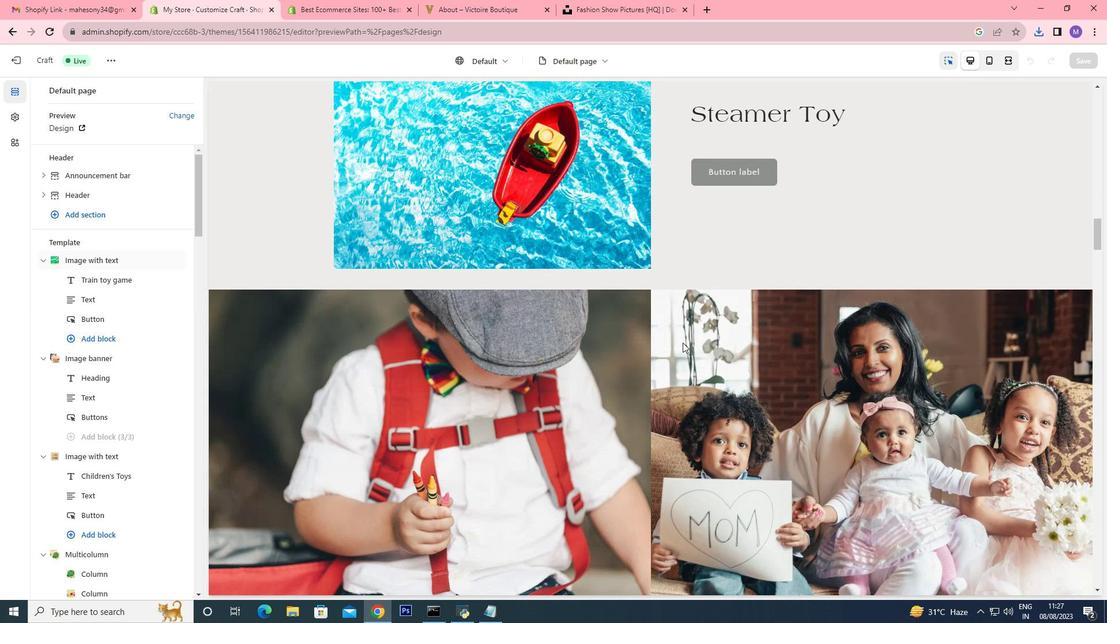 
Action: Mouse scrolled (683, 342) with delta (0, 0)
Screenshot: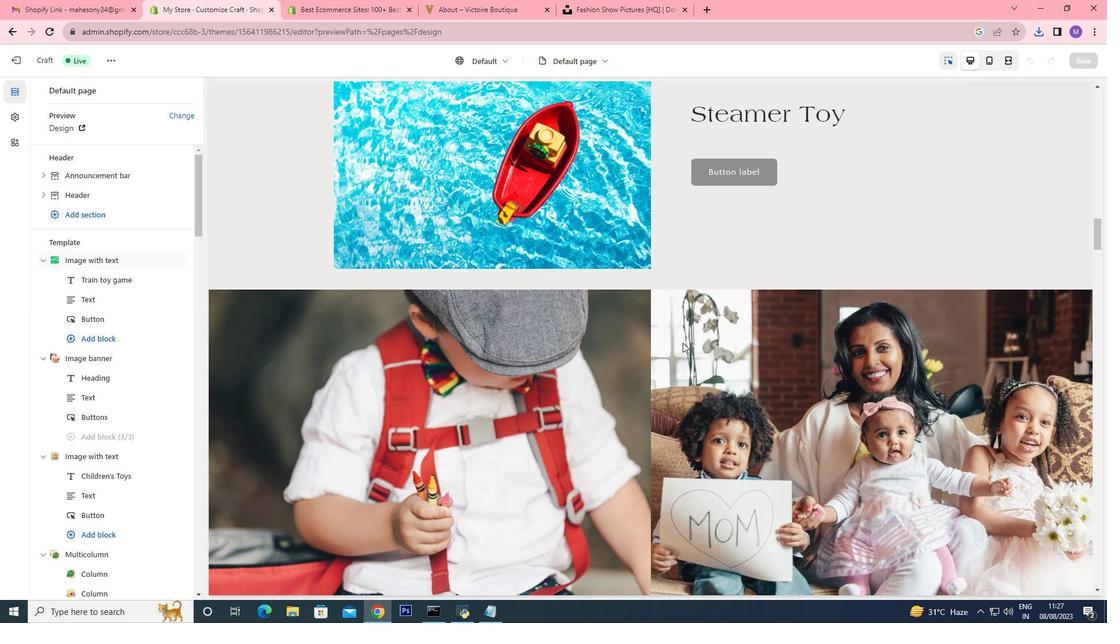 
Action: Mouse scrolled (683, 342) with delta (0, 0)
Screenshot: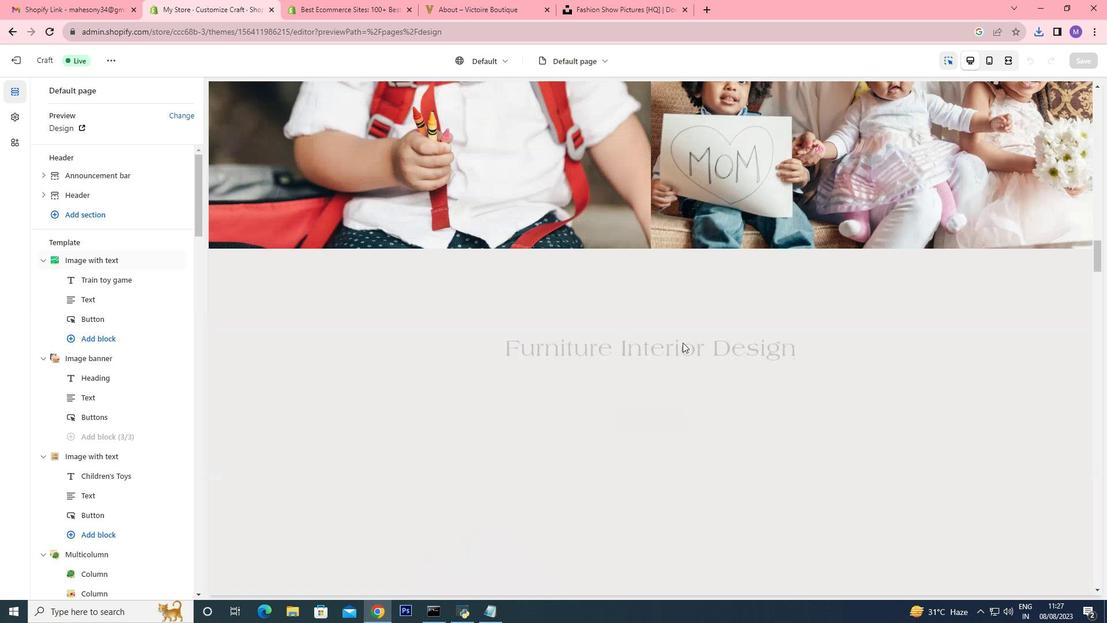 
Action: Mouse moved to (1096, 262)
Screenshot: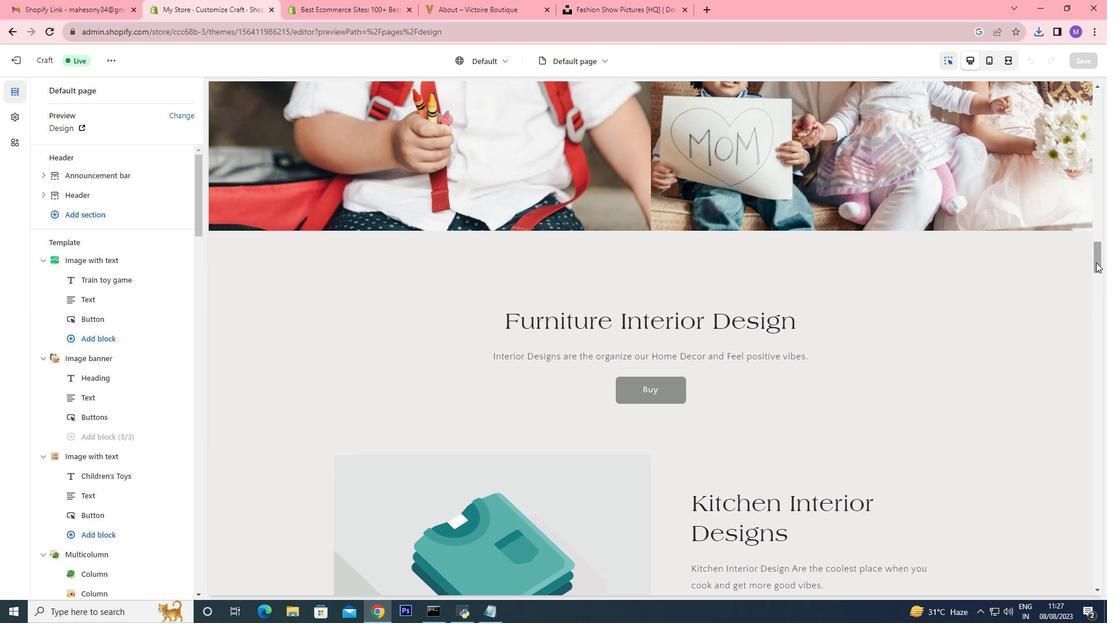 
Action: Mouse pressed left at (1096, 262)
Screenshot: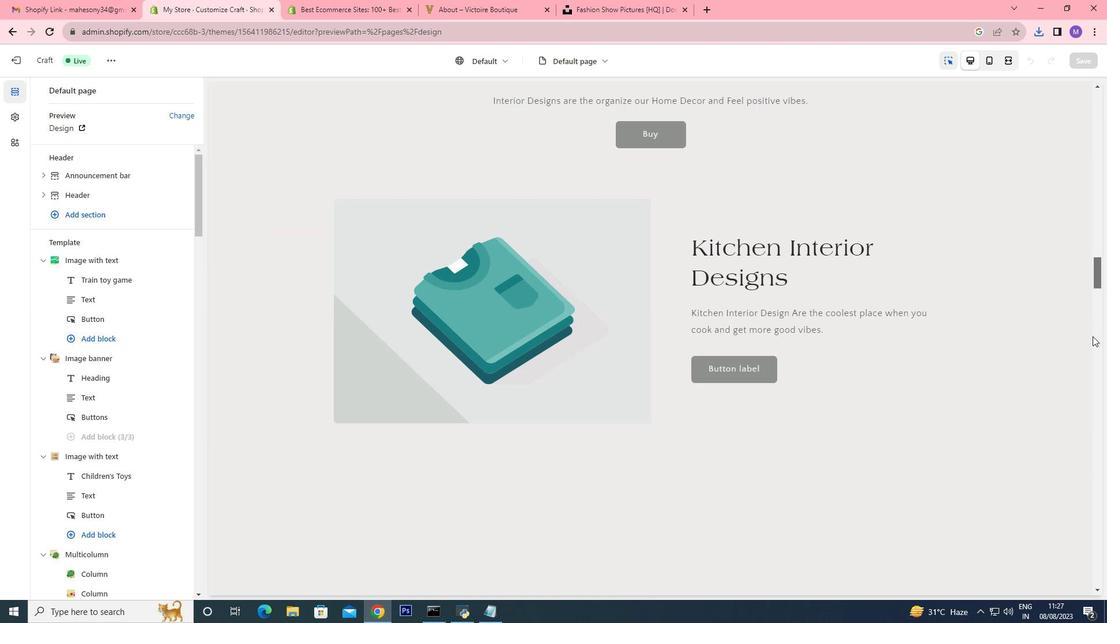 
Action: Mouse moved to (666, 330)
Screenshot: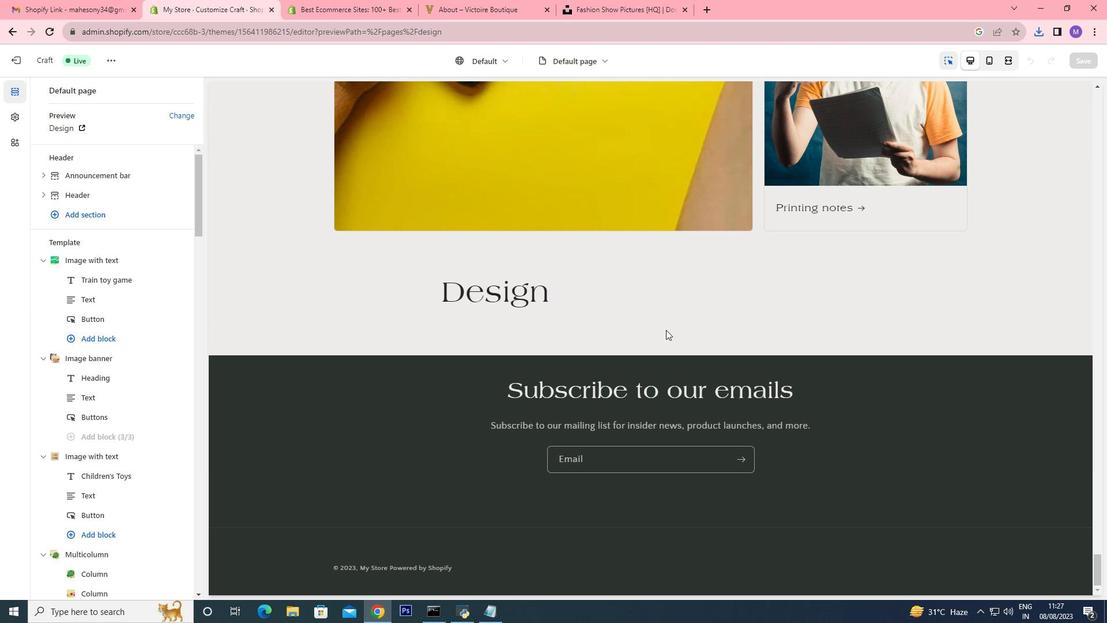 
Action: Mouse pressed left at (666, 330)
Screenshot: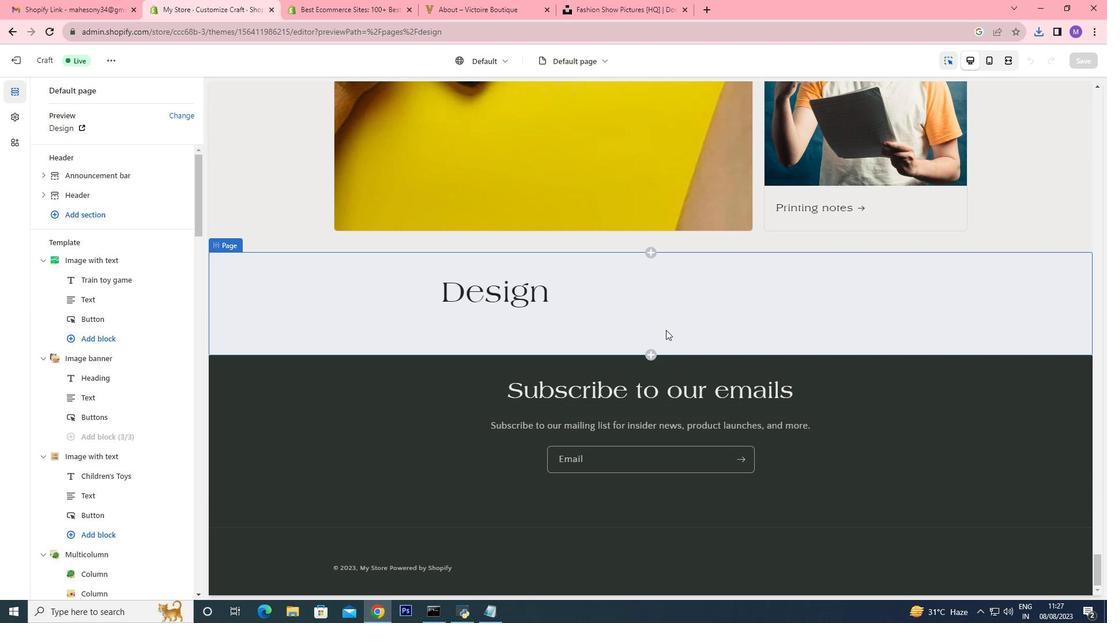 
Action: Mouse moved to (672, 224)
Screenshot: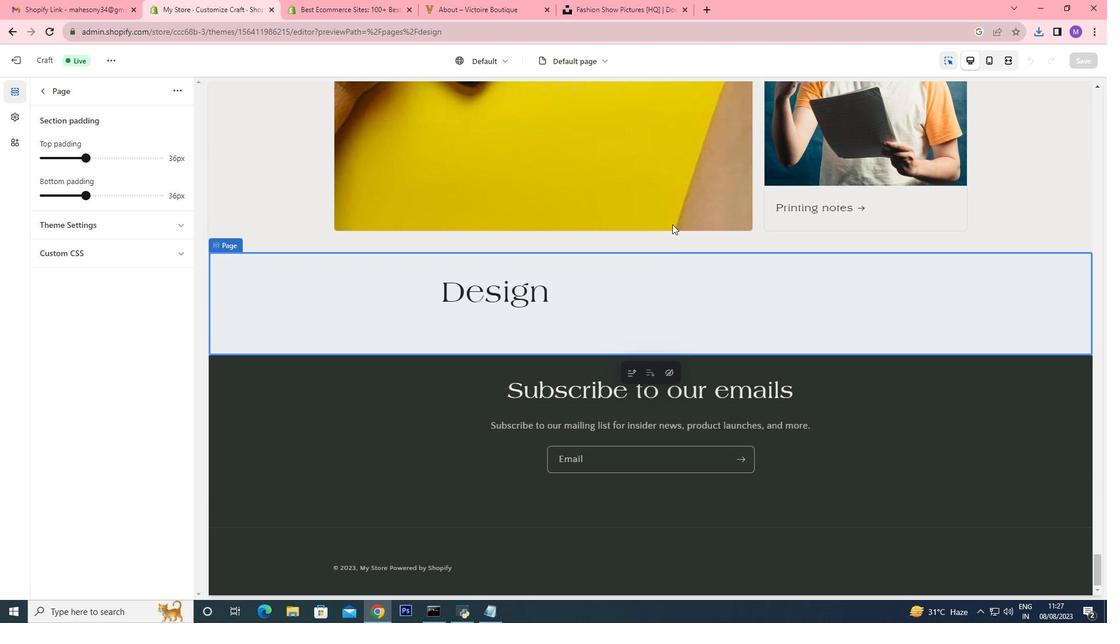
Action: Mouse pressed left at (672, 224)
Screenshot: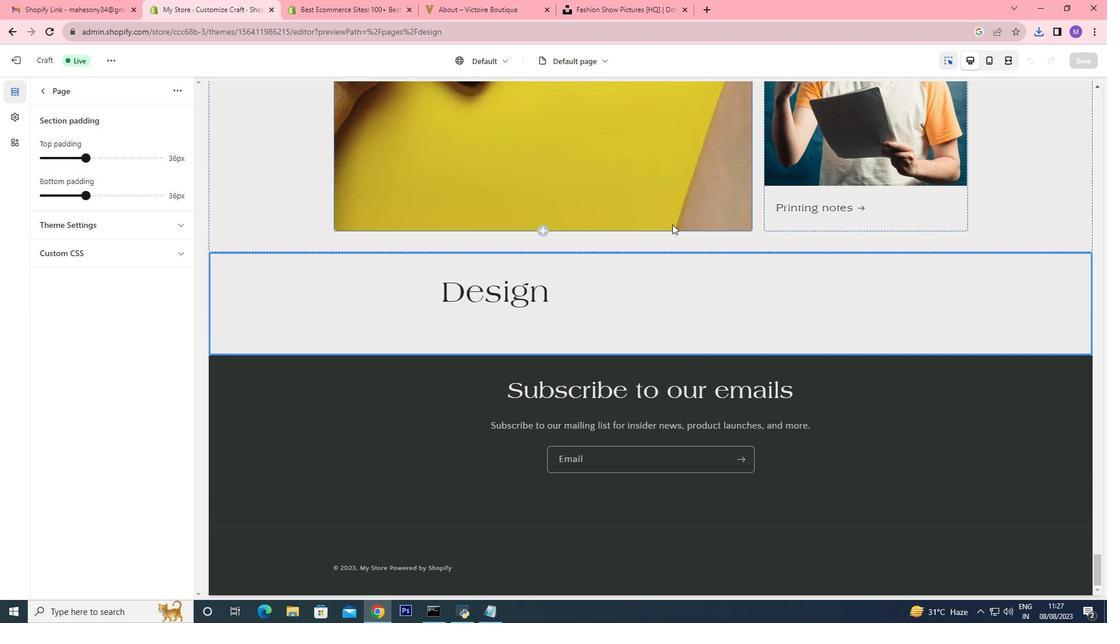 
Action: Mouse scrolled (672, 225) with delta (0, 0)
Screenshot: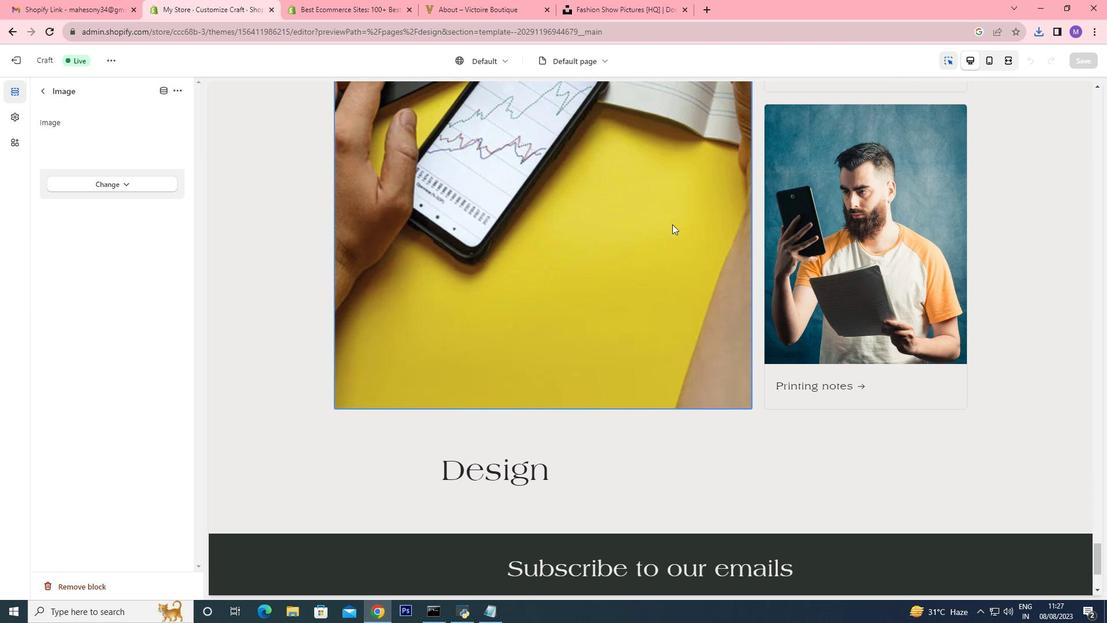 
Action: Mouse scrolled (672, 225) with delta (0, 0)
Screenshot: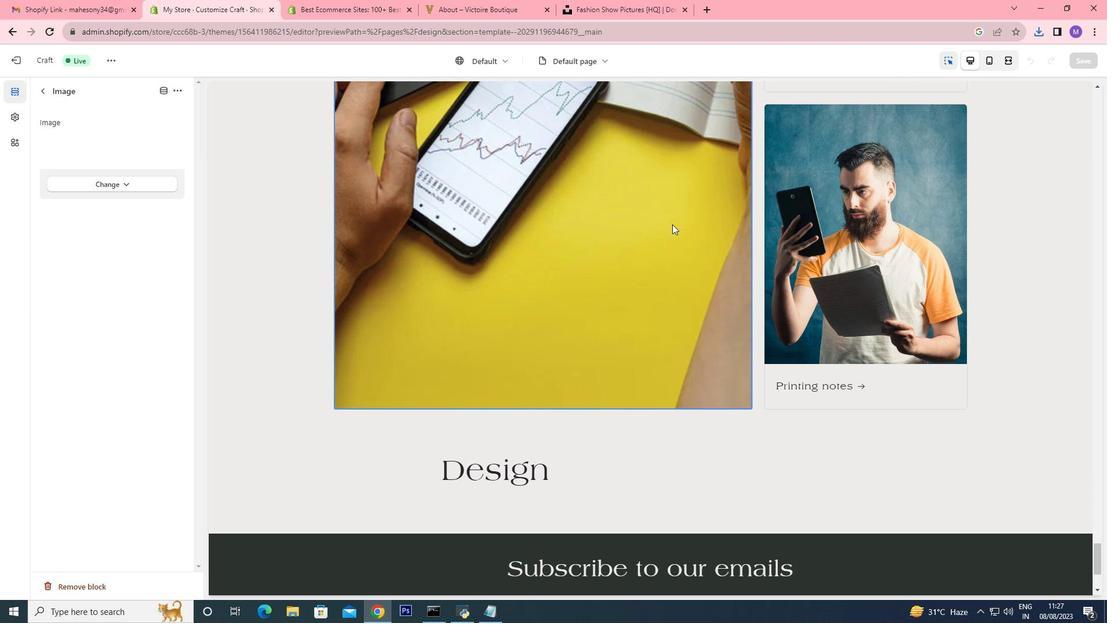 
Action: Mouse scrolled (672, 225) with delta (0, 0)
Screenshot: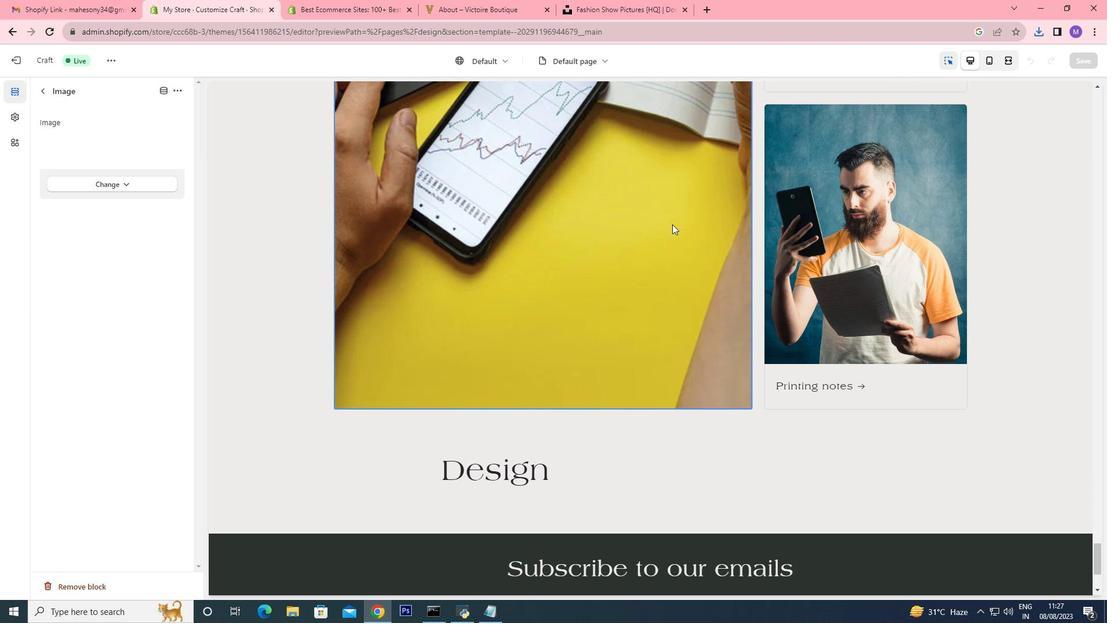
Action: Mouse scrolled (672, 225) with delta (0, 0)
Screenshot: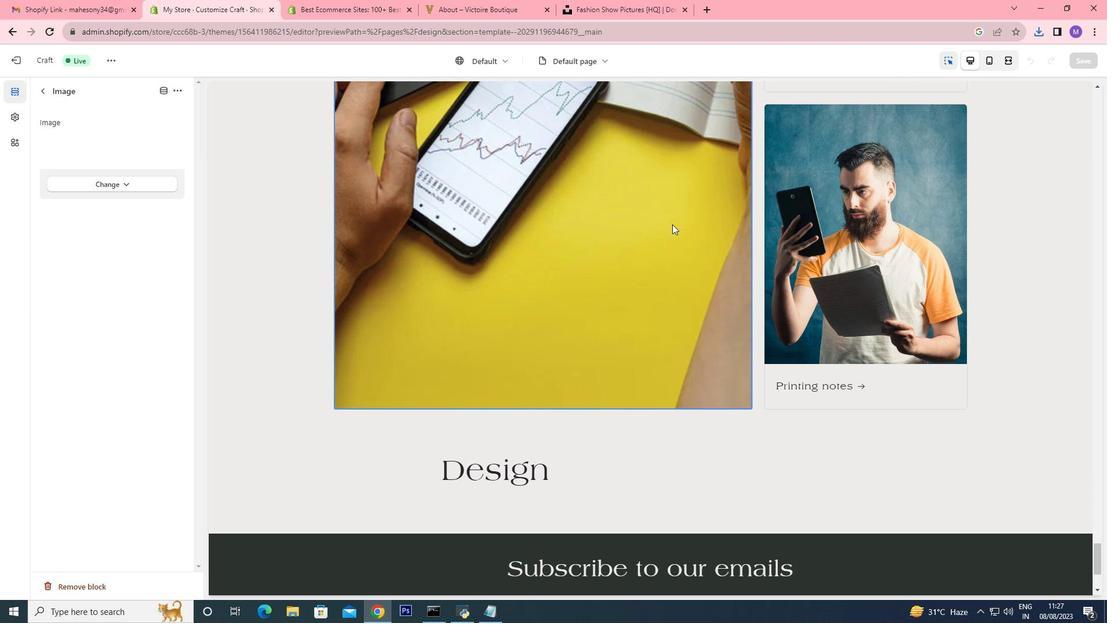 
Action: Mouse scrolled (672, 225) with delta (0, 0)
Screenshot: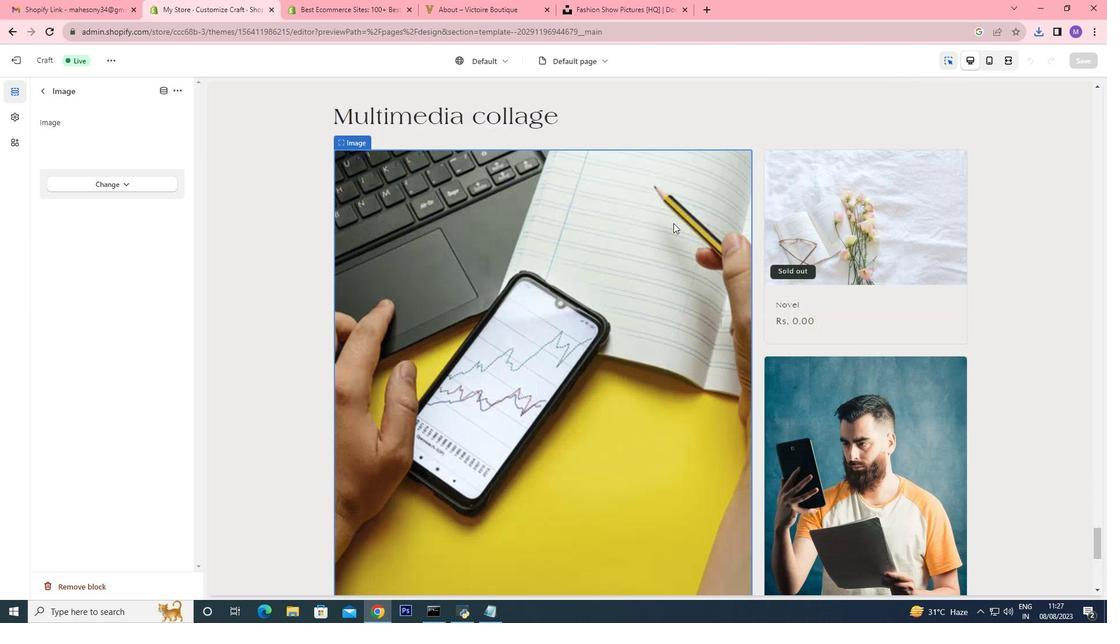 
Action: Mouse scrolled (672, 225) with delta (0, 0)
Screenshot: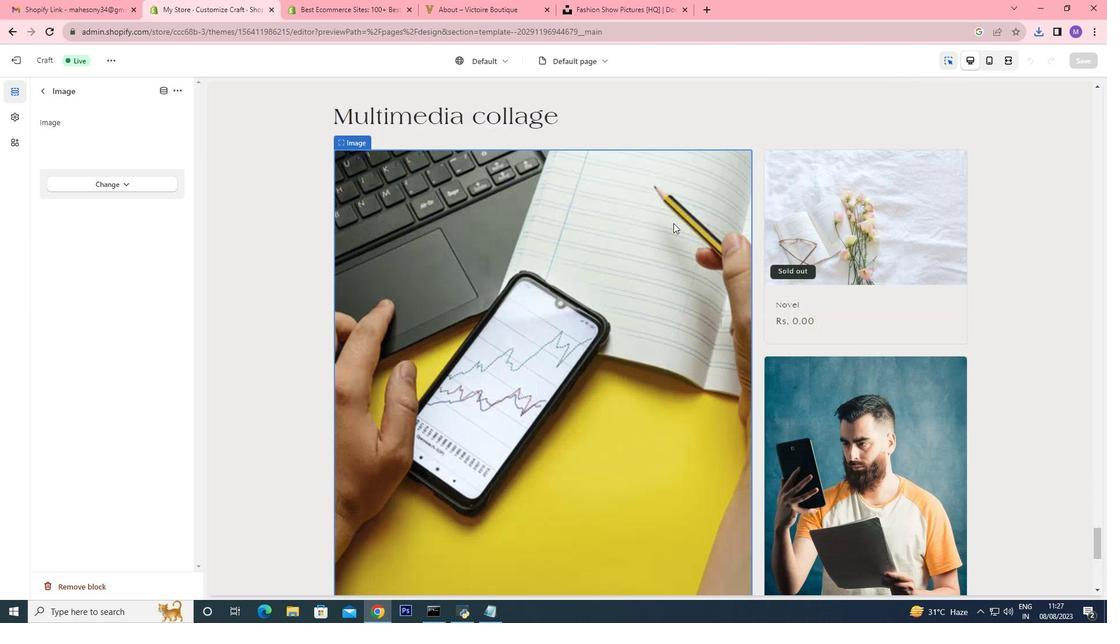 
Action: Mouse moved to (1100, 536)
Screenshot: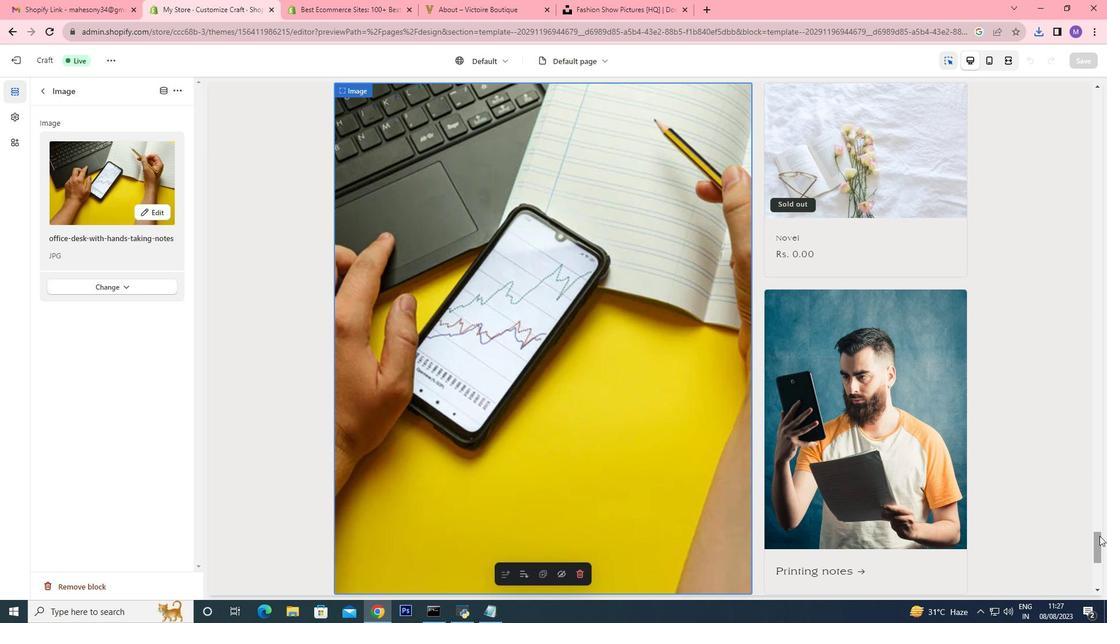 
Action: Mouse pressed left at (1100, 536)
Screenshot: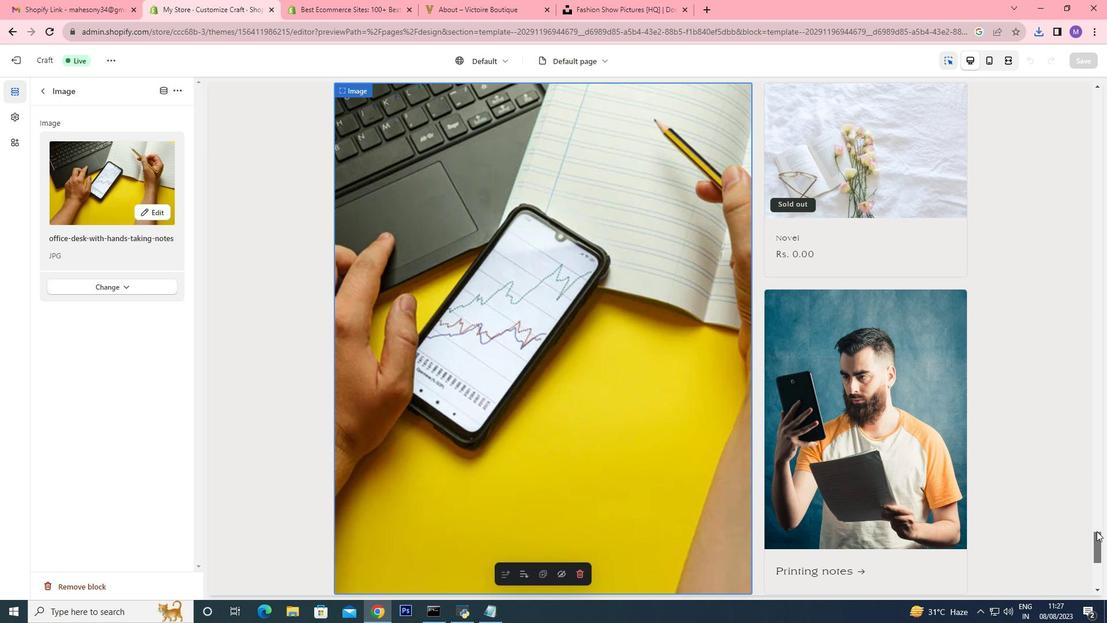 
Action: Mouse moved to (1107, 88)
Screenshot: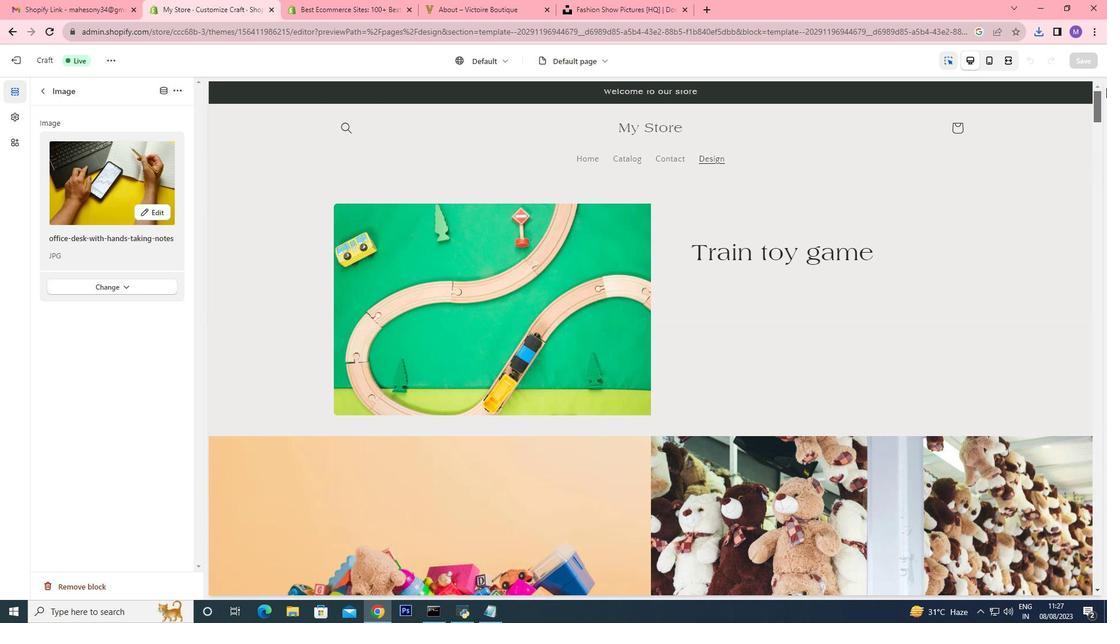 
Action: Mouse pressed left at (1107, 88)
Screenshot: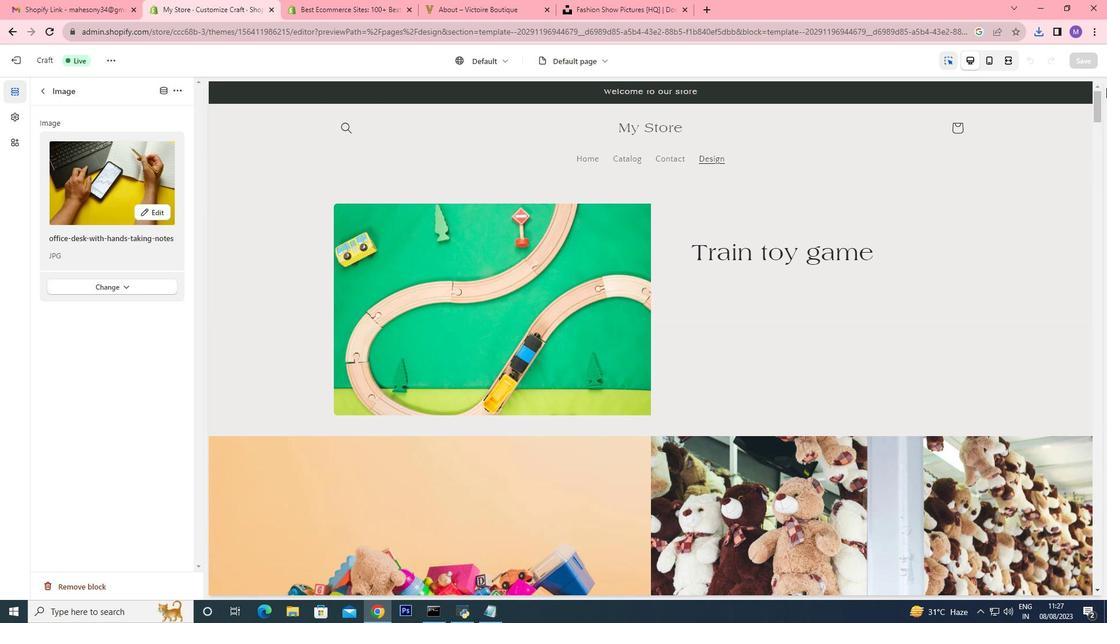 
Action: Mouse moved to (622, 158)
Screenshot: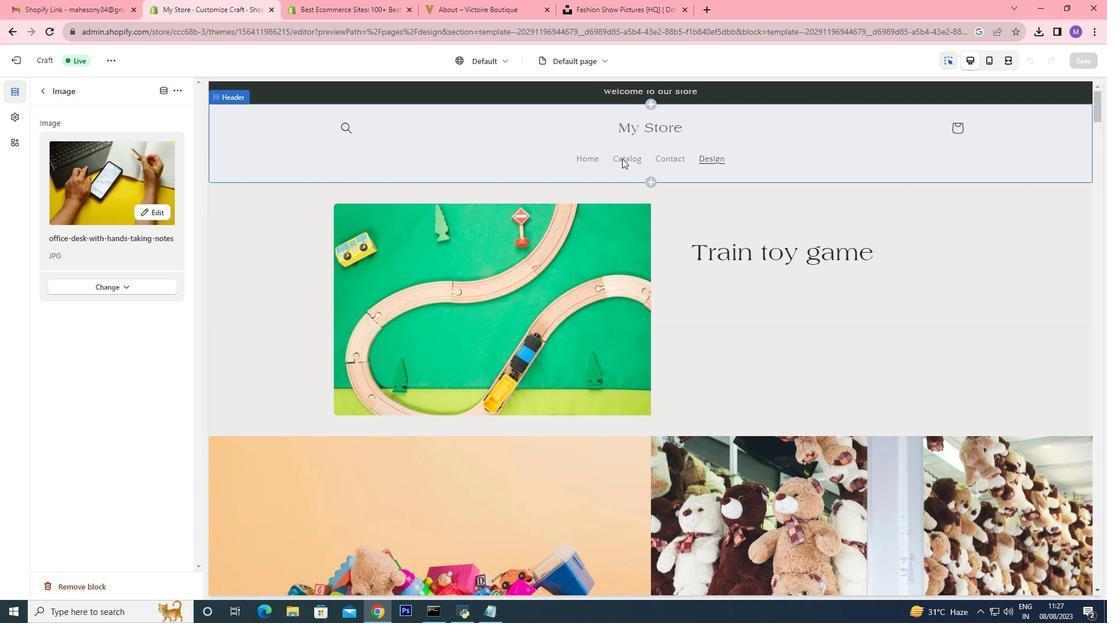 
Action: Mouse pressed left at (622, 158)
Screenshot: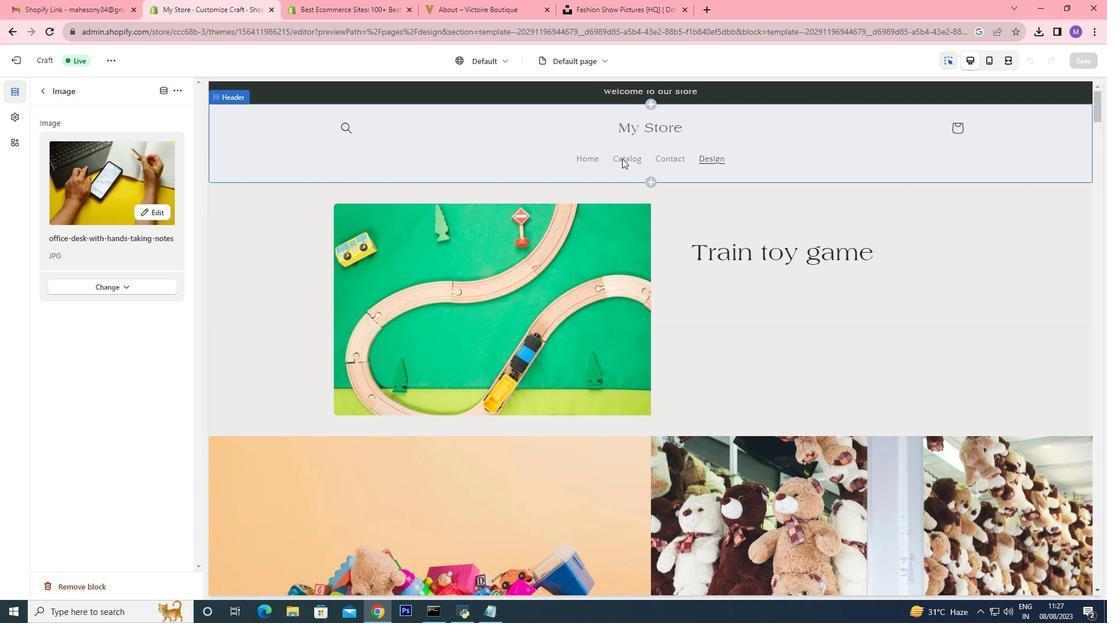 
Action: Mouse pressed left at (622, 158)
Screenshot: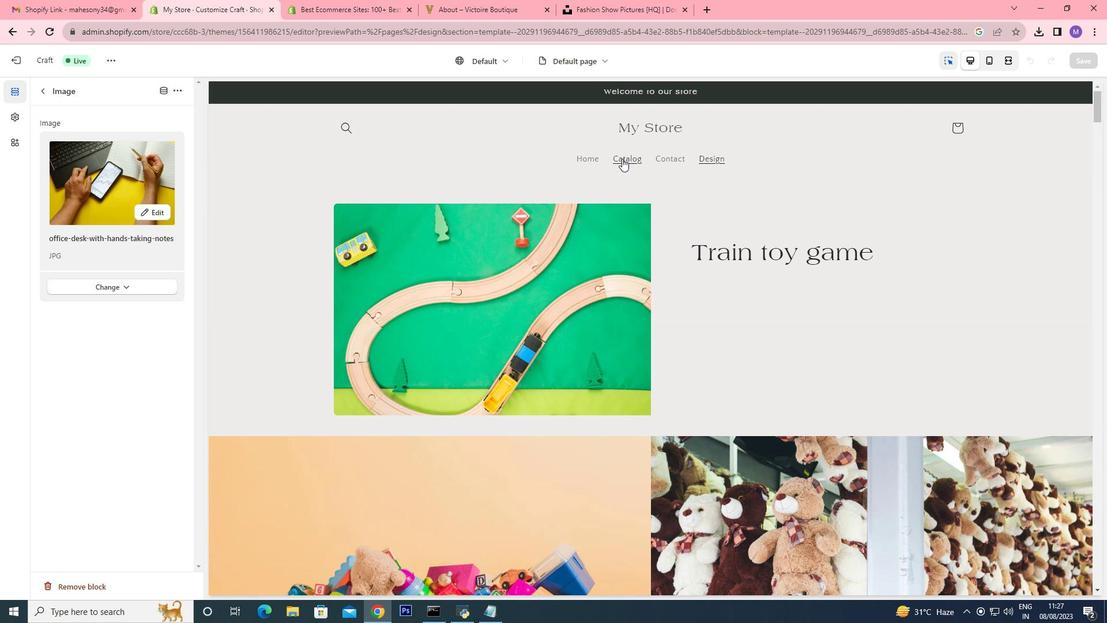 
Action: Mouse moved to (626, 158)
Screenshot: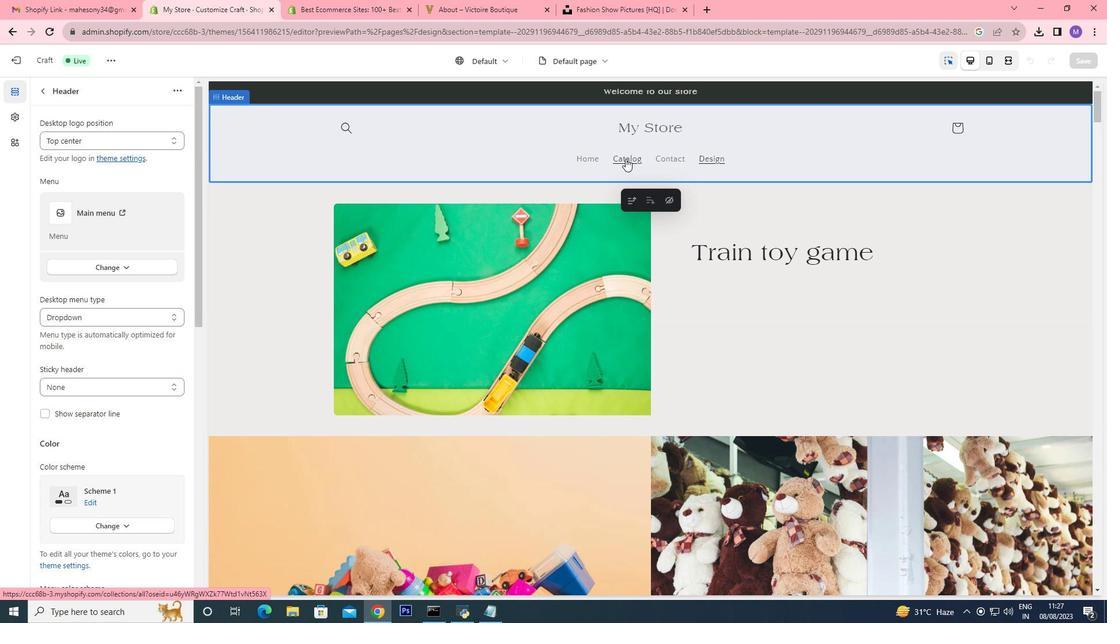 
Action: Mouse pressed left at (626, 158)
Screenshot: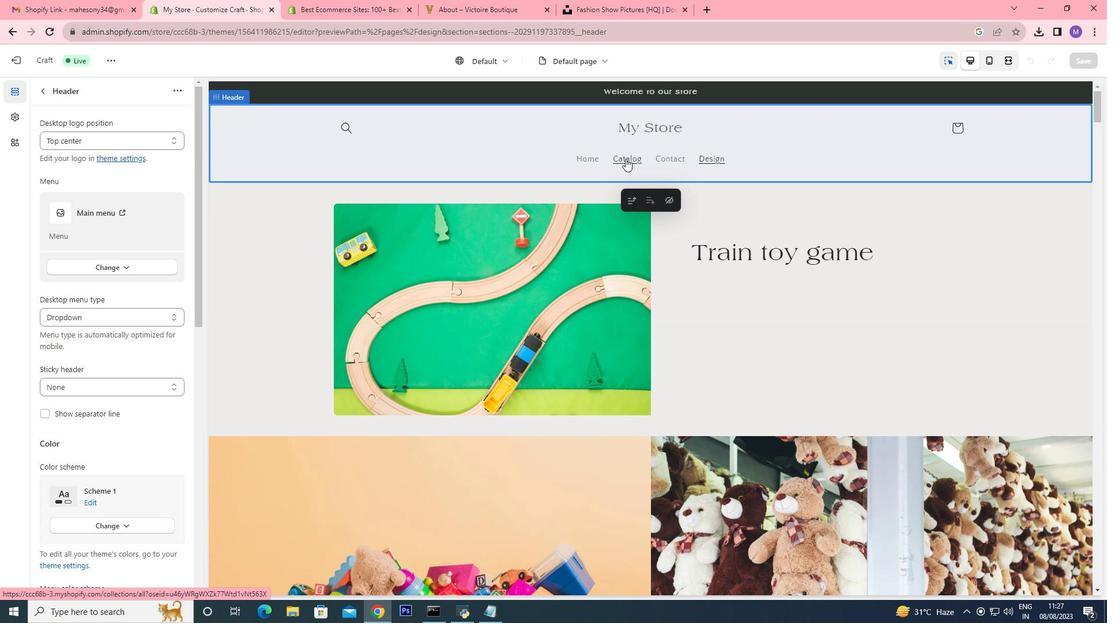 
Action: Mouse moved to (650, 197)
Screenshot: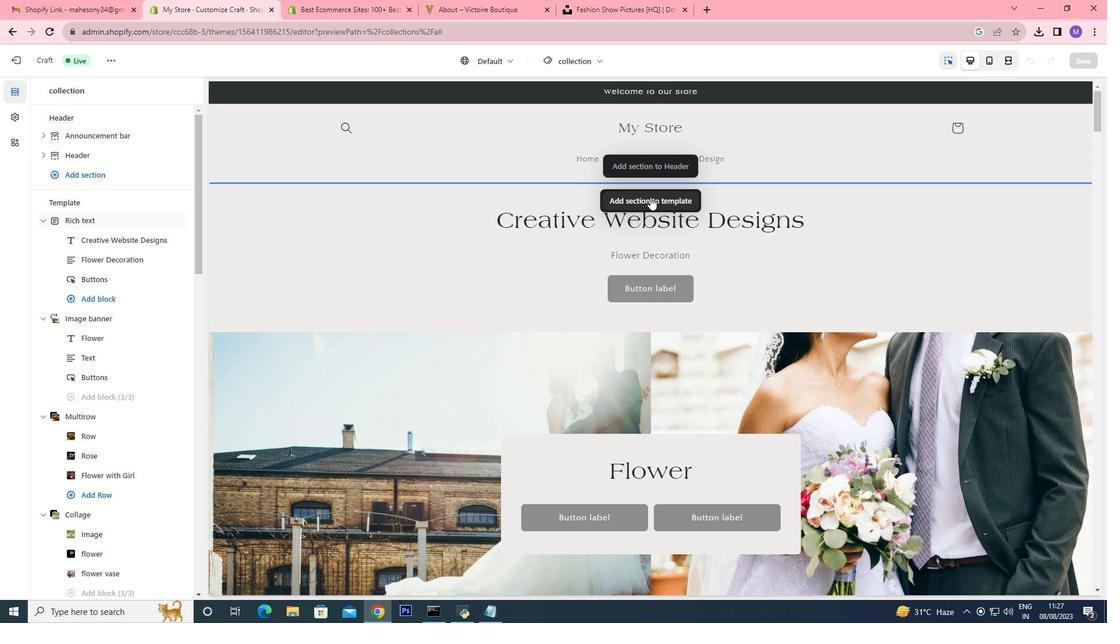 
Action: Mouse pressed left at (650, 197)
Screenshot: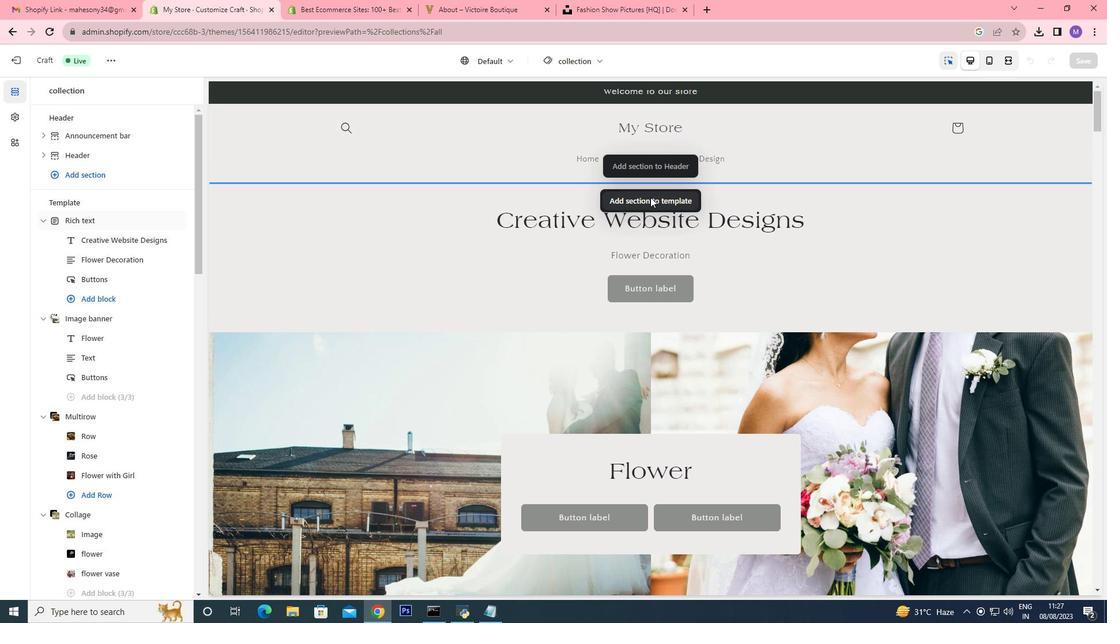 
Action: Mouse moved to (751, 319)
Screenshot: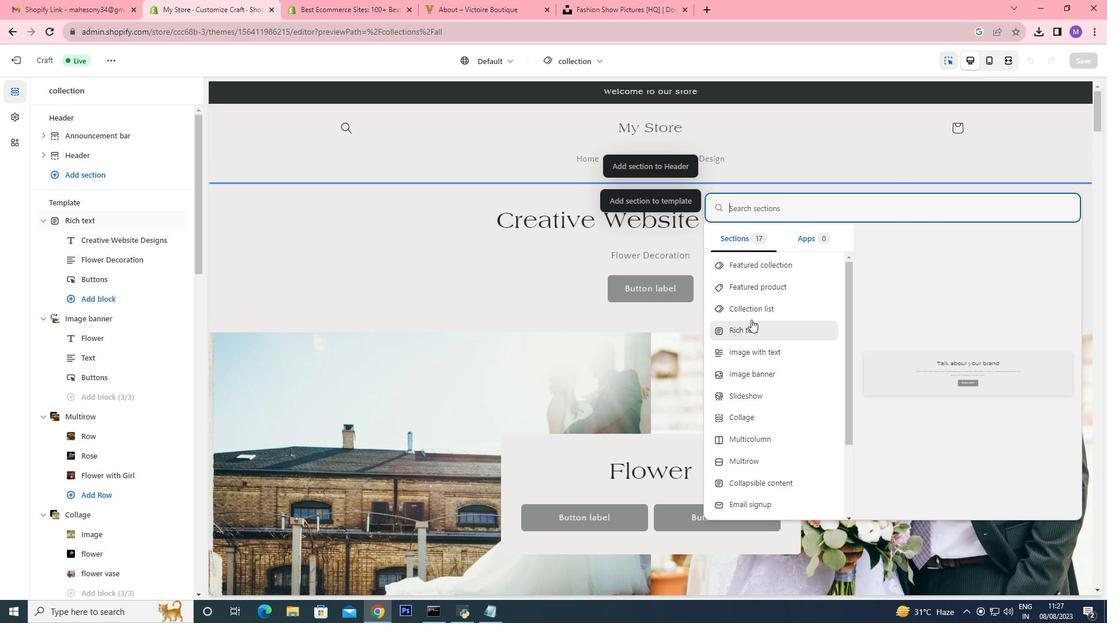 
Action: Mouse pressed left at (751, 319)
Screenshot: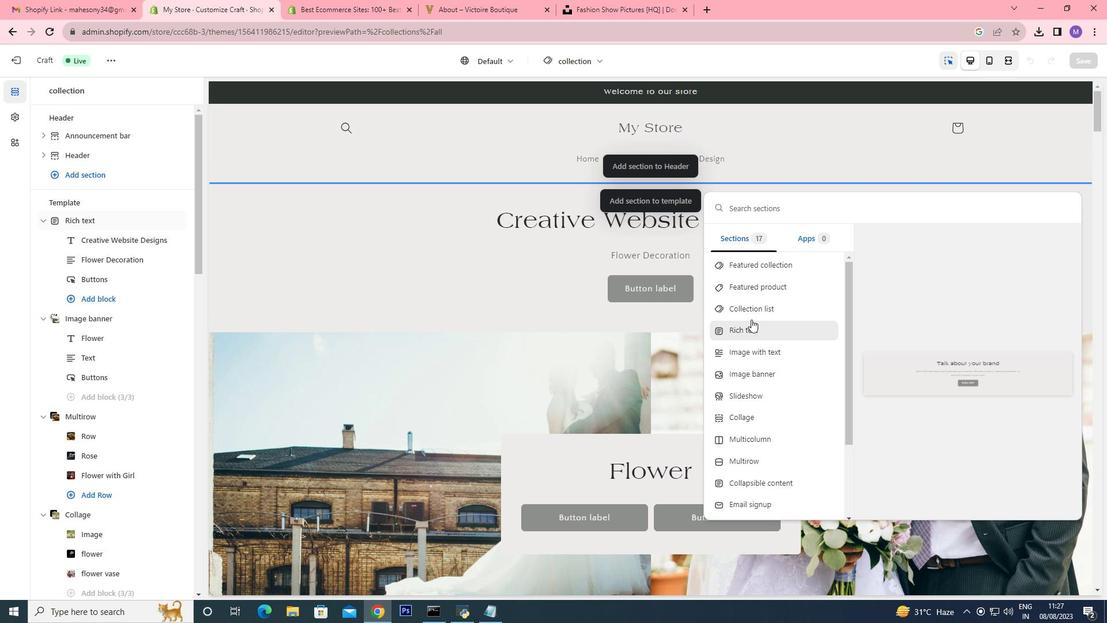 
Action: Mouse moved to (639, 226)
Screenshot: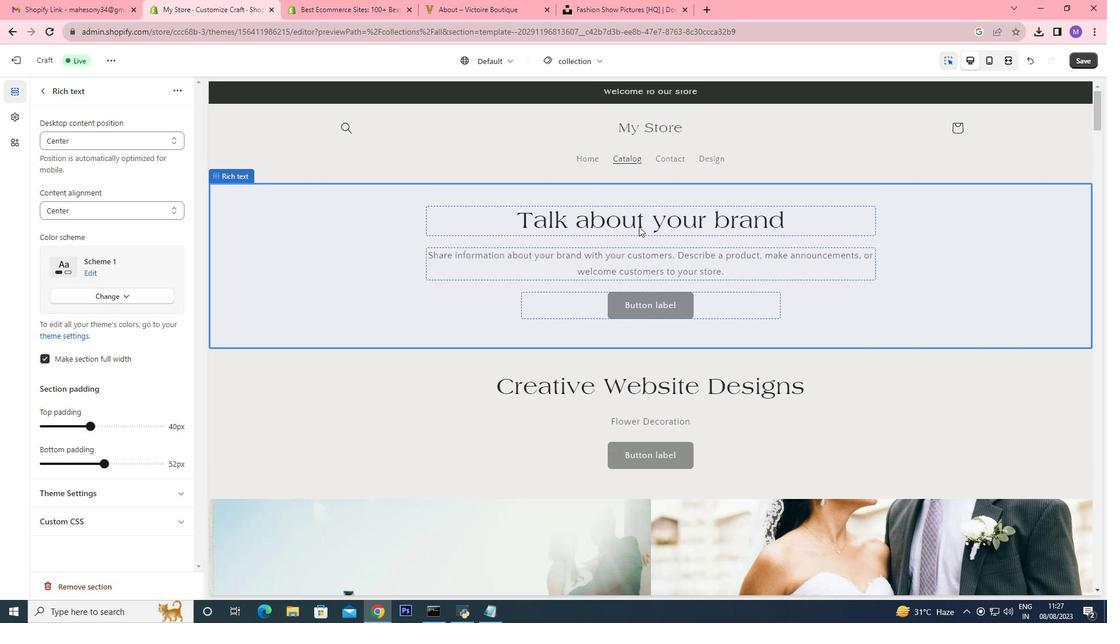 
Action: Mouse pressed left at (639, 226)
Screenshot: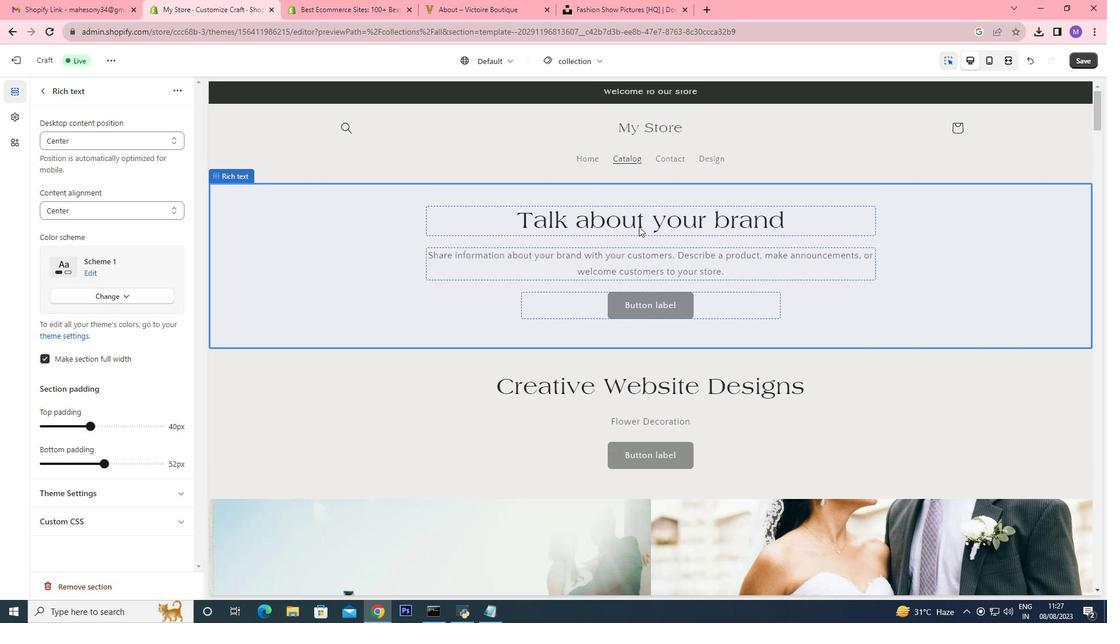 
Action: Mouse moved to (653, 343)
Screenshot: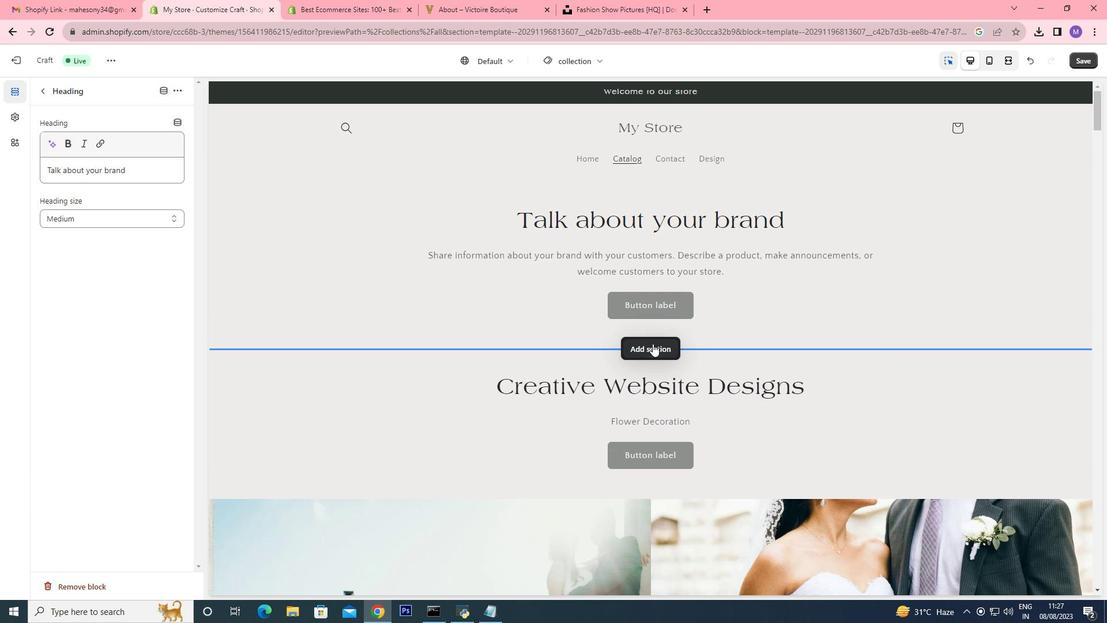 
Action: Mouse pressed left at (653, 343)
Screenshot: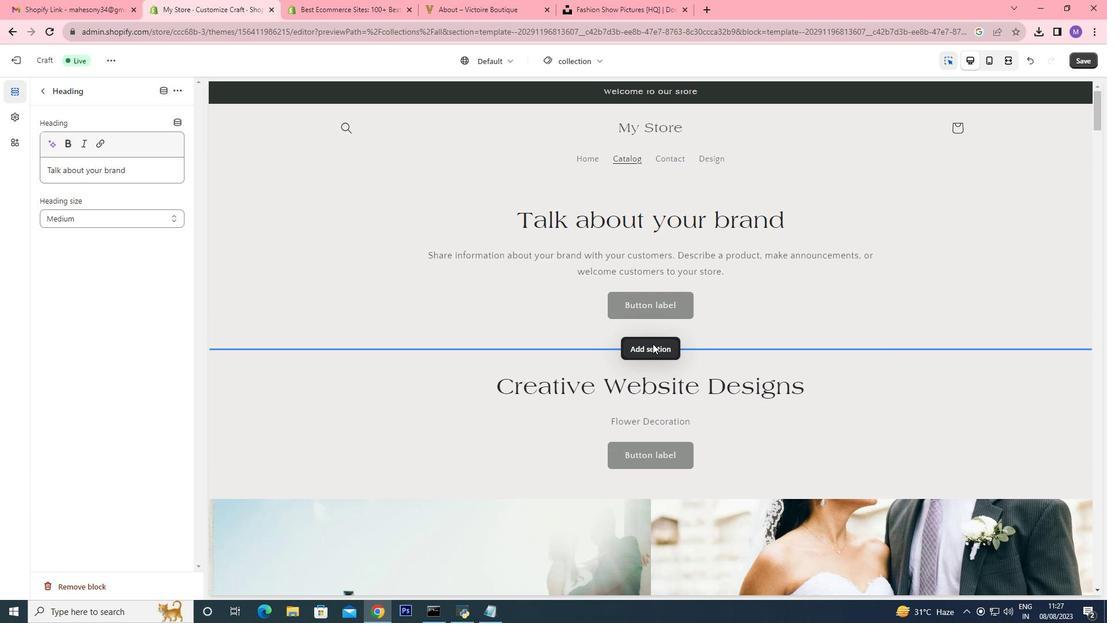 
Action: Mouse moved to (739, 466)
Screenshot: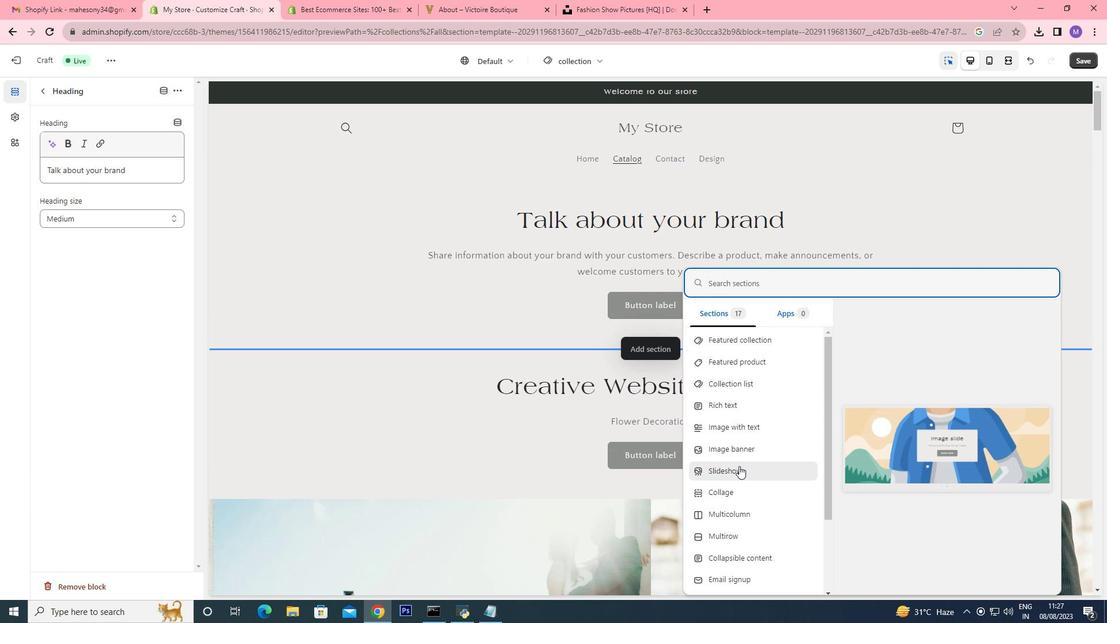 
Action: Mouse pressed left at (739, 466)
Screenshot: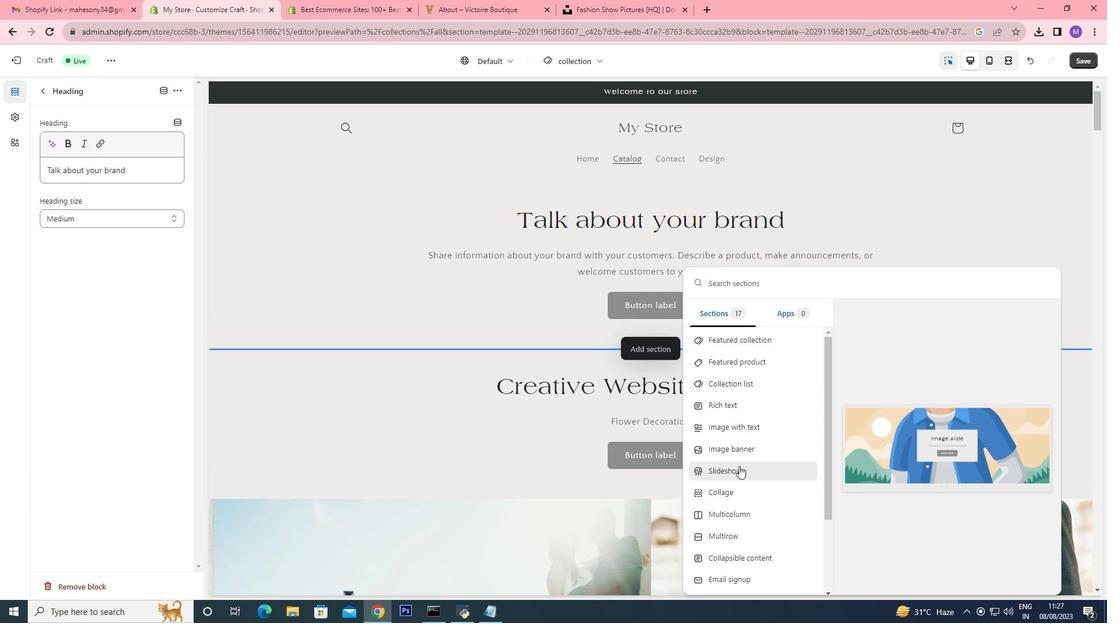 
Action: Mouse moved to (644, 219)
Screenshot: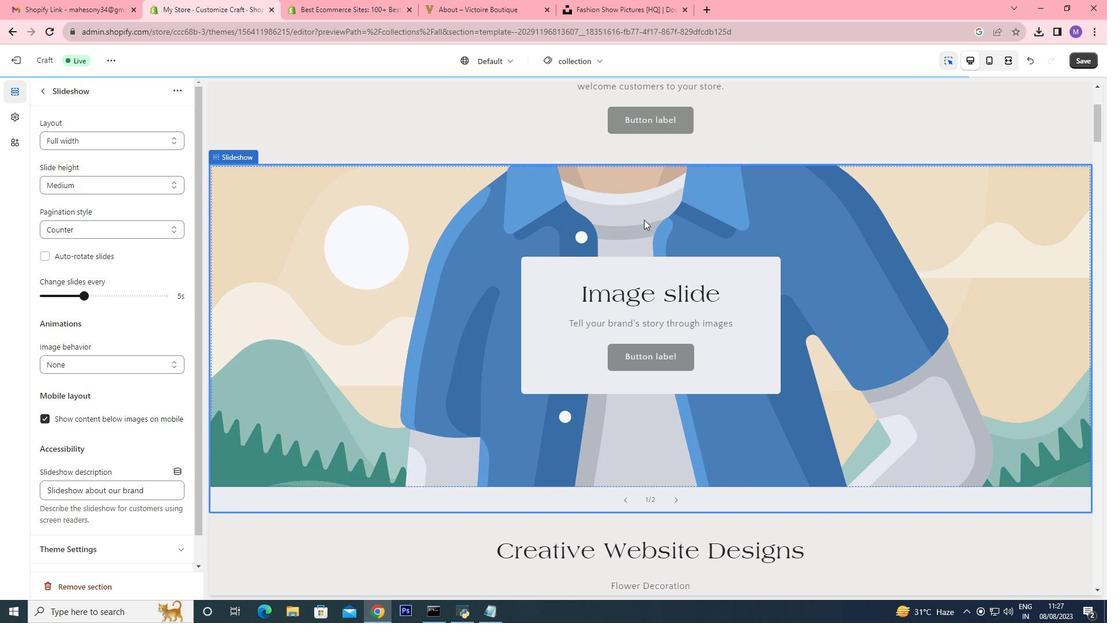 
Action: Mouse scrolled (644, 220) with delta (0, 0)
Screenshot: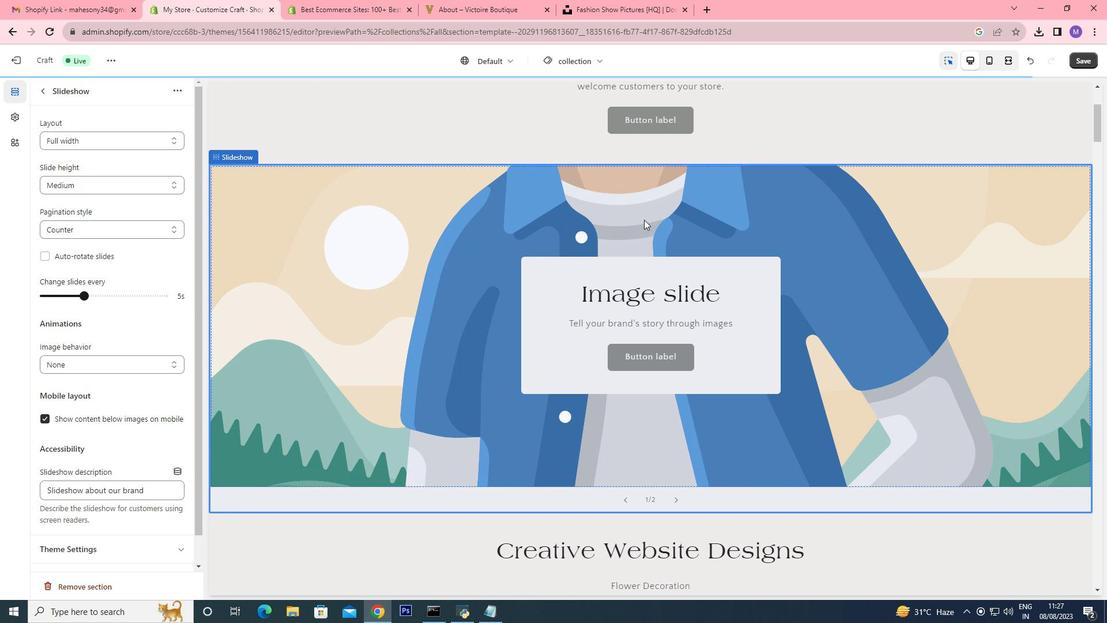 
Action: Mouse scrolled (644, 220) with delta (0, 0)
Screenshot: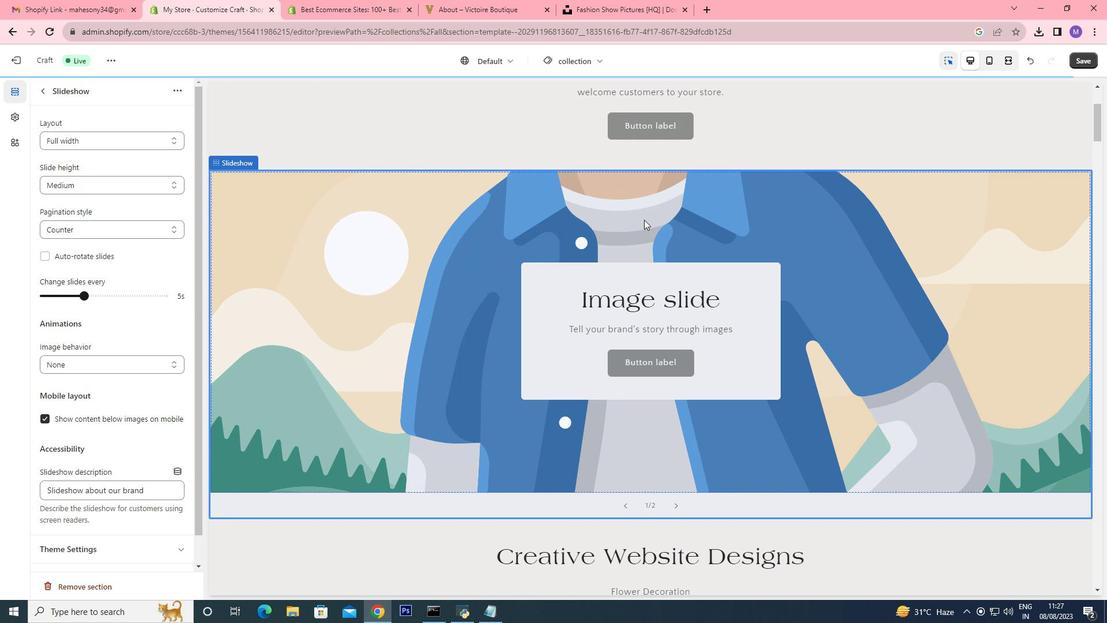
Action: Mouse scrolled (644, 220) with delta (0, 0)
Screenshot: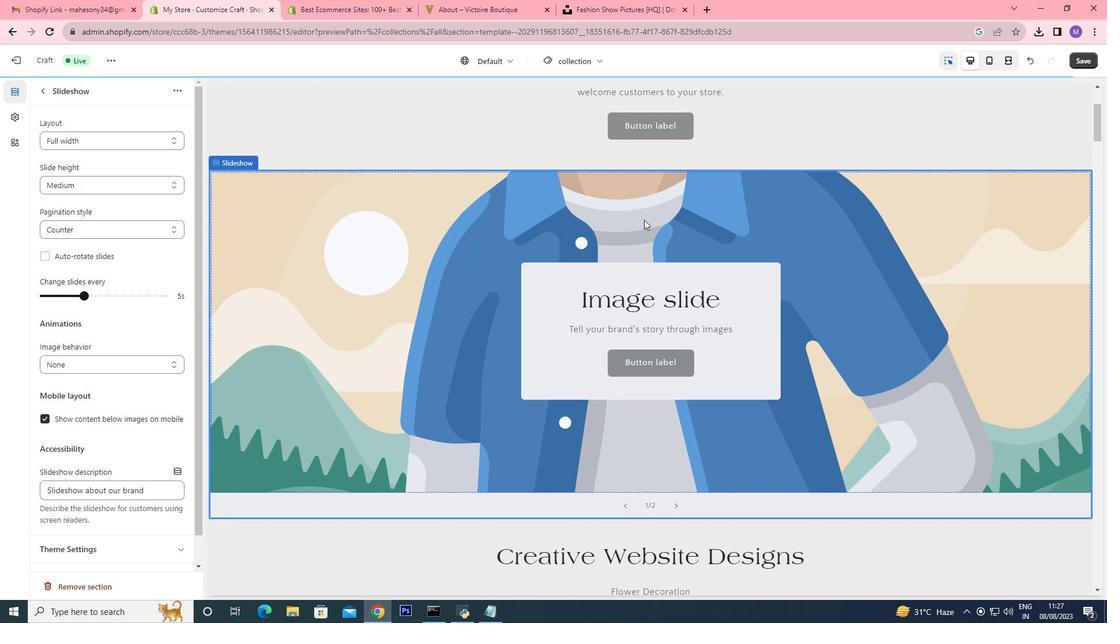 
Action: Mouse scrolled (644, 220) with delta (0, 0)
Screenshot: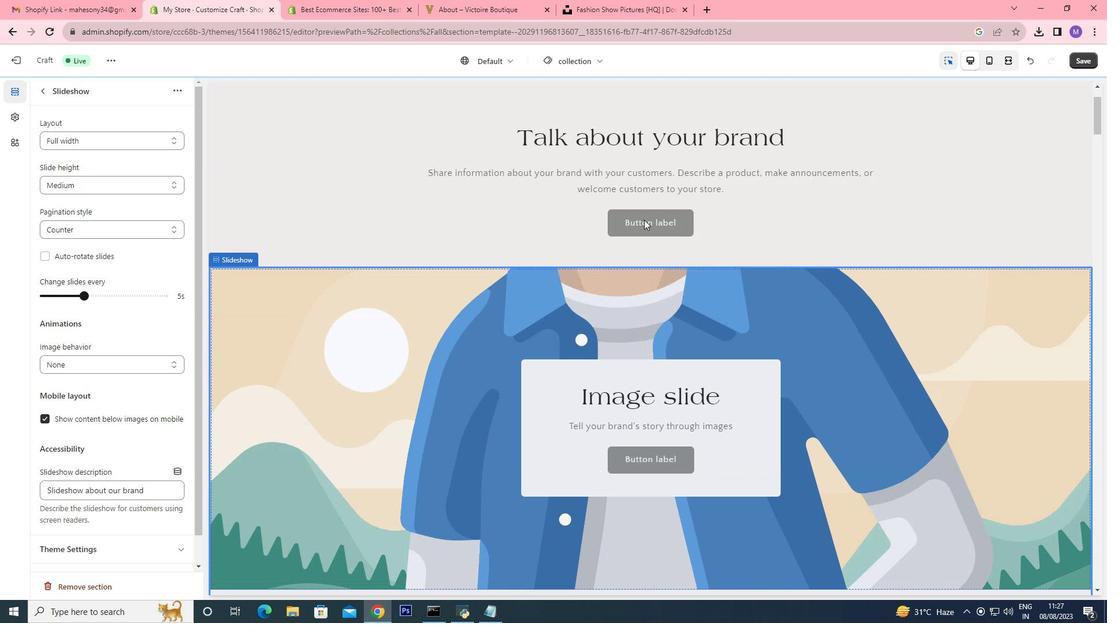 
Action: Mouse moved to (679, 316)
Screenshot: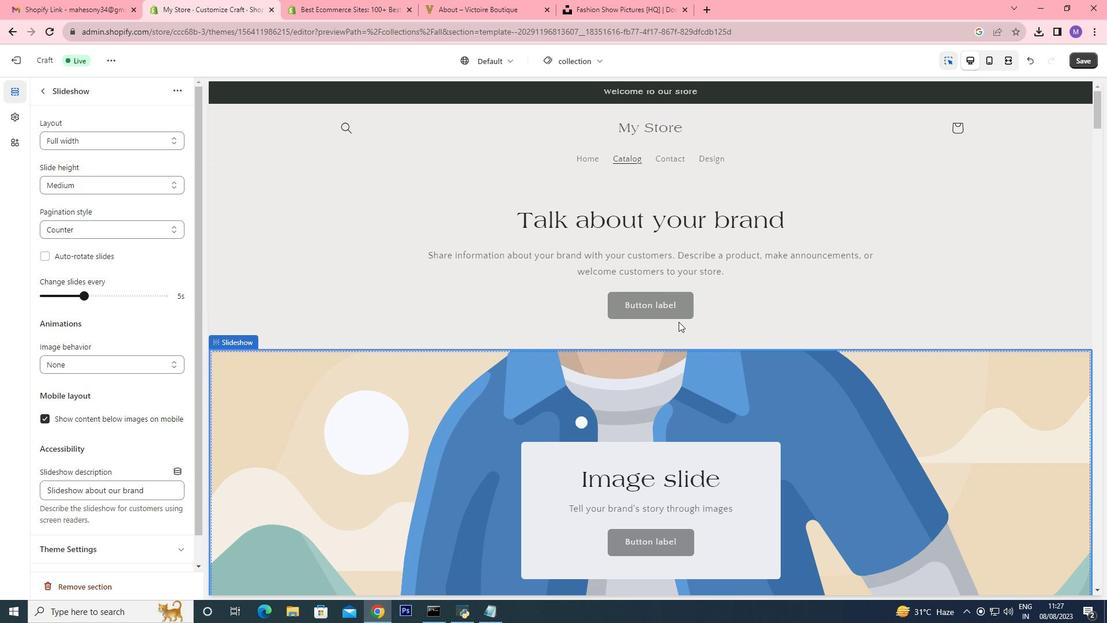 
Action: Mouse scrolled (679, 316) with delta (0, 0)
Screenshot: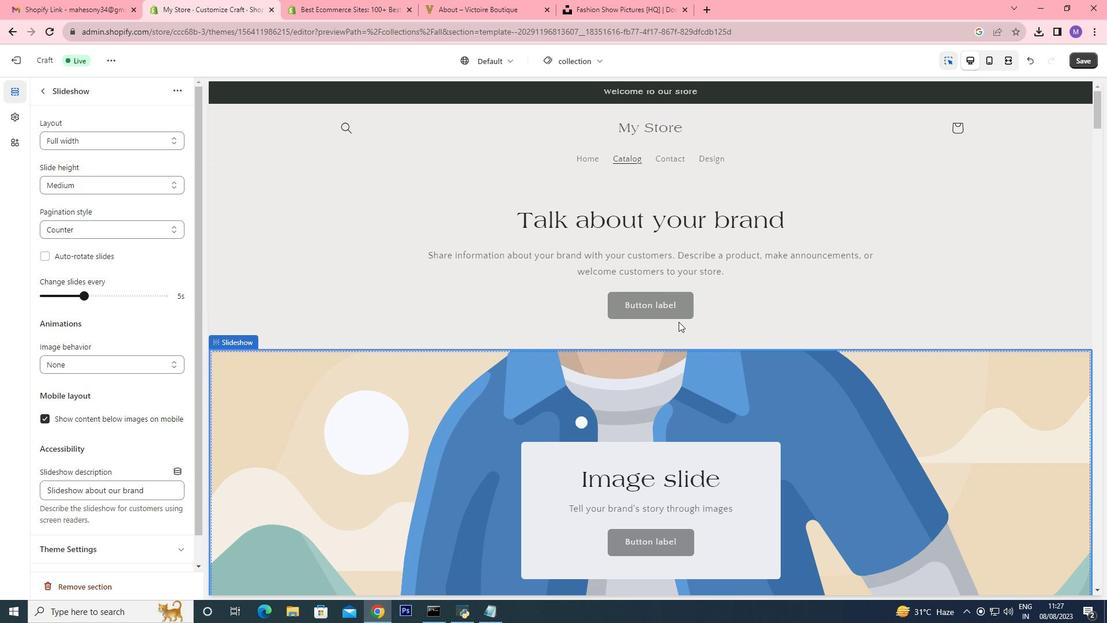 
Action: Mouse moved to (679, 321)
Screenshot: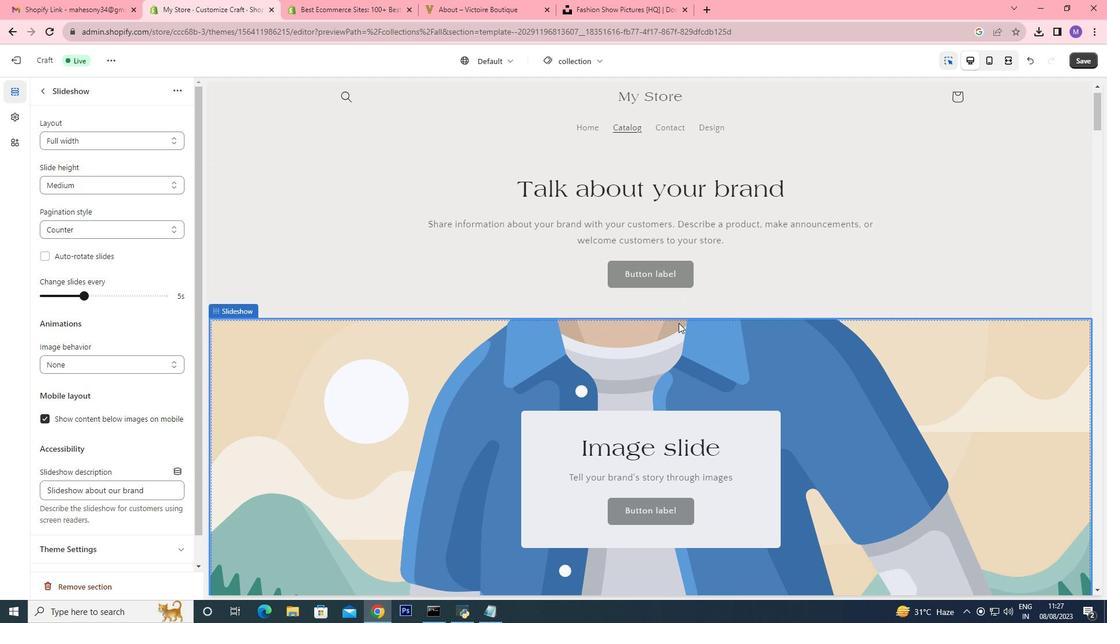 
Action: Mouse scrolled (679, 321) with delta (0, 0)
Screenshot: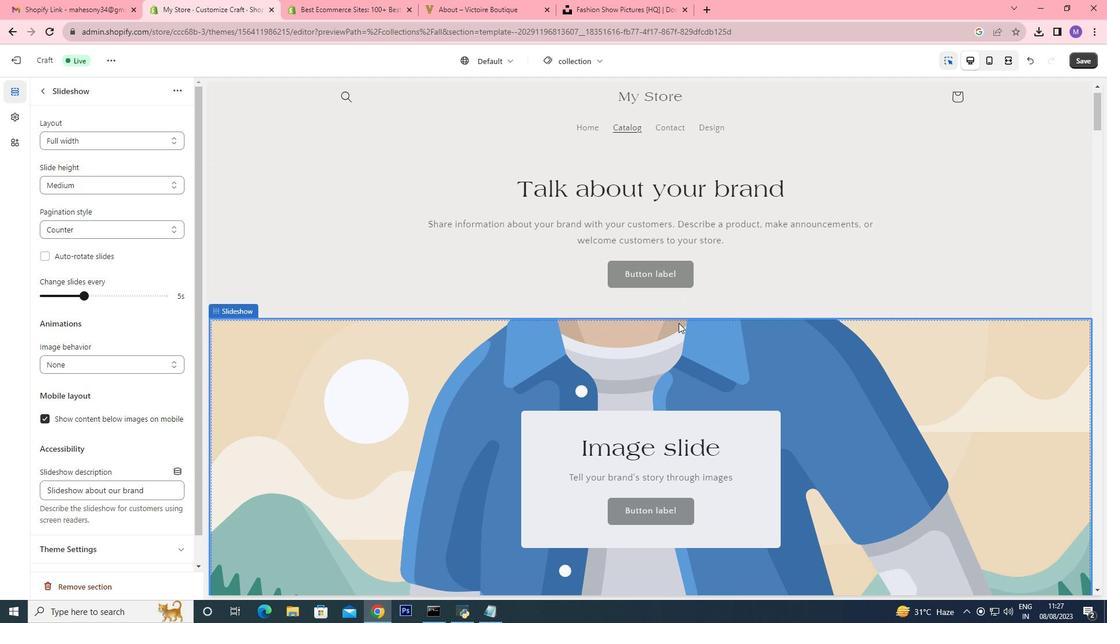 
Action: Mouse moved to (679, 322)
Screenshot: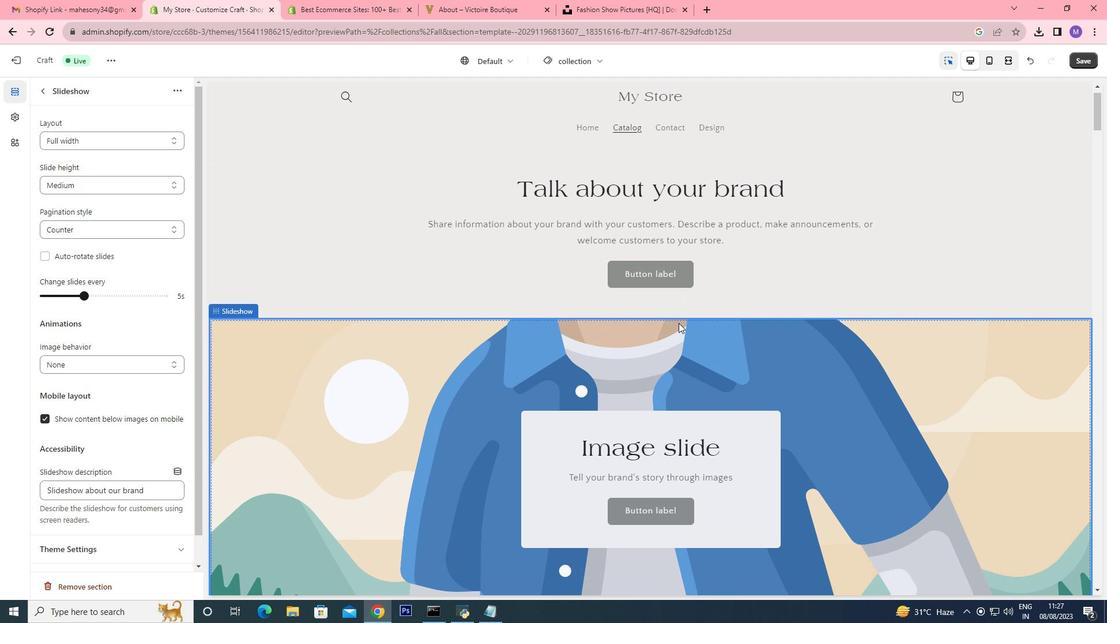 
Action: Mouse scrolled (679, 321) with delta (0, 0)
Screenshot: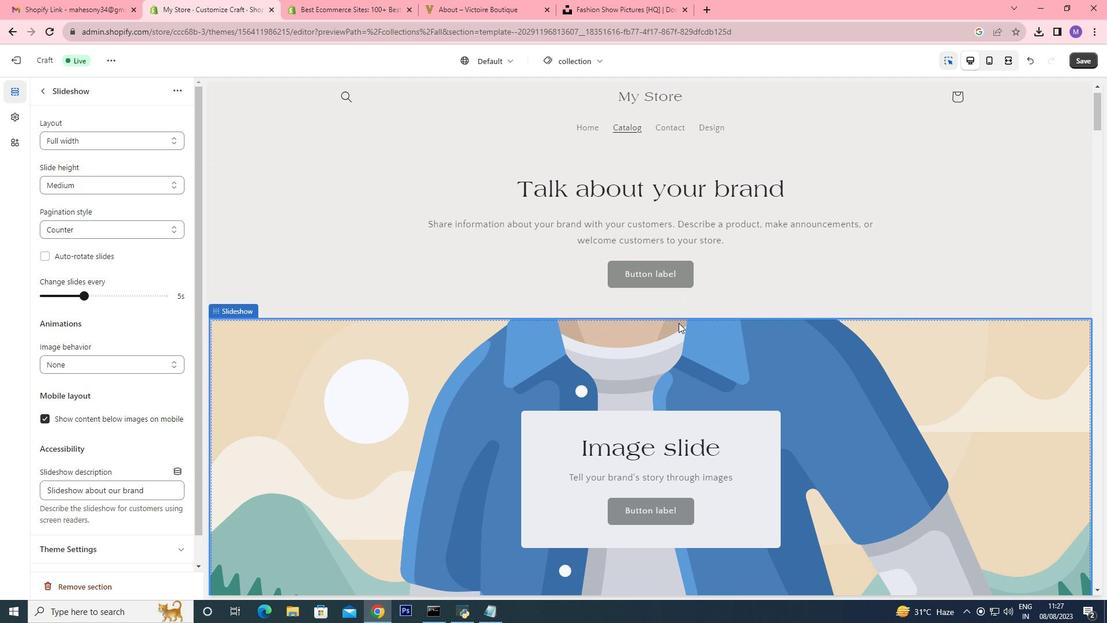 
Action: Mouse moved to (679, 322)
Screenshot: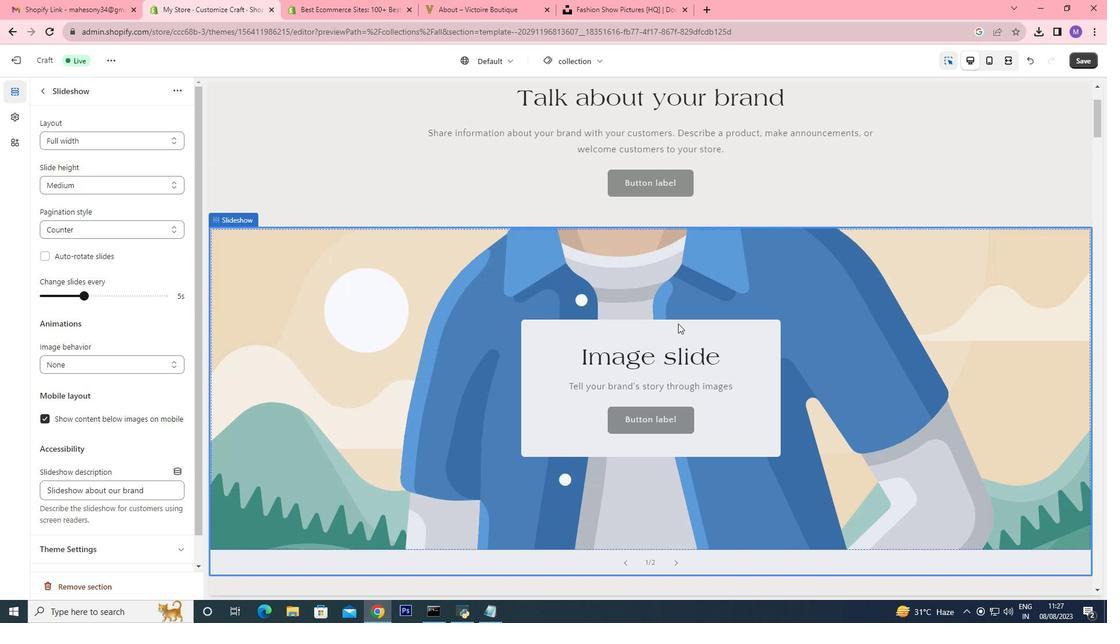 
Action: Mouse scrolled (679, 321) with delta (0, 0)
Screenshot: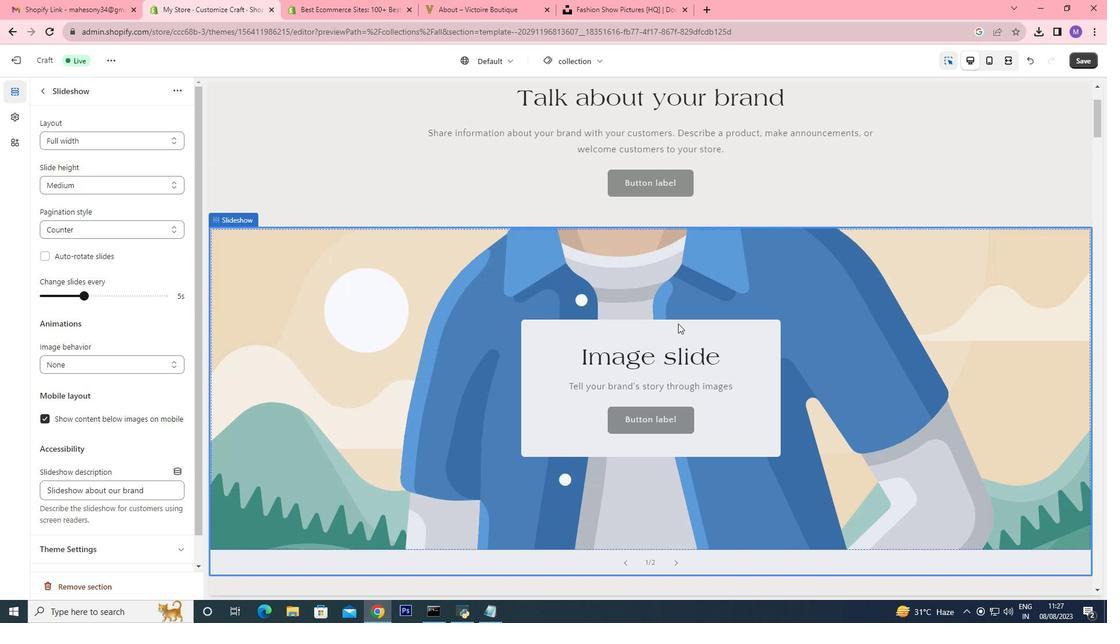 
Action: Mouse moved to (678, 323)
Screenshot: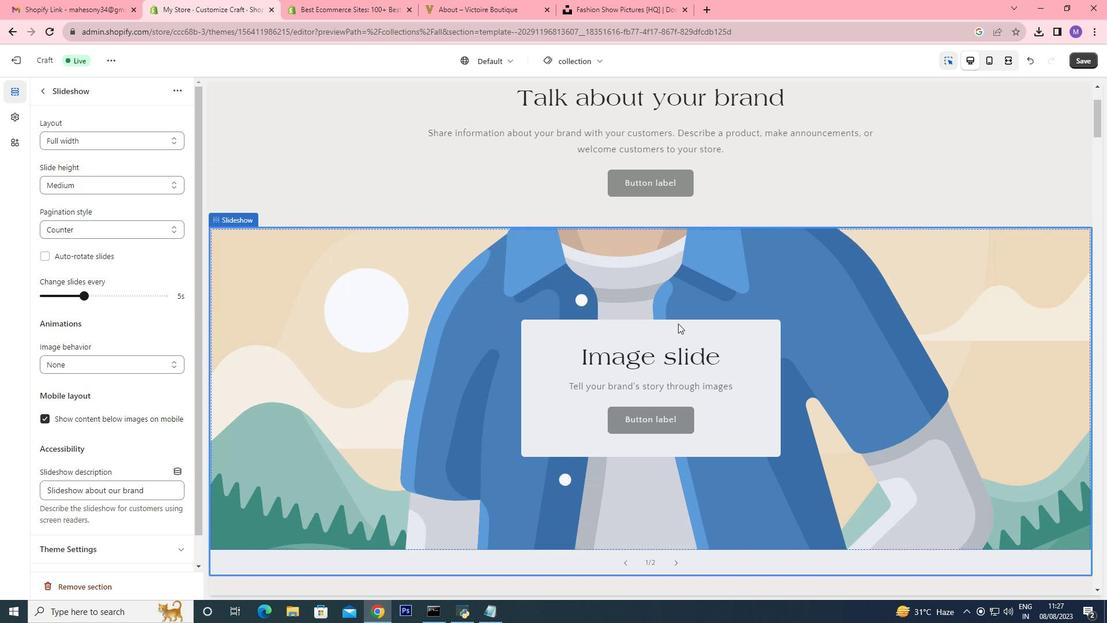 
Action: Mouse scrolled (678, 323) with delta (0, 0)
Screenshot: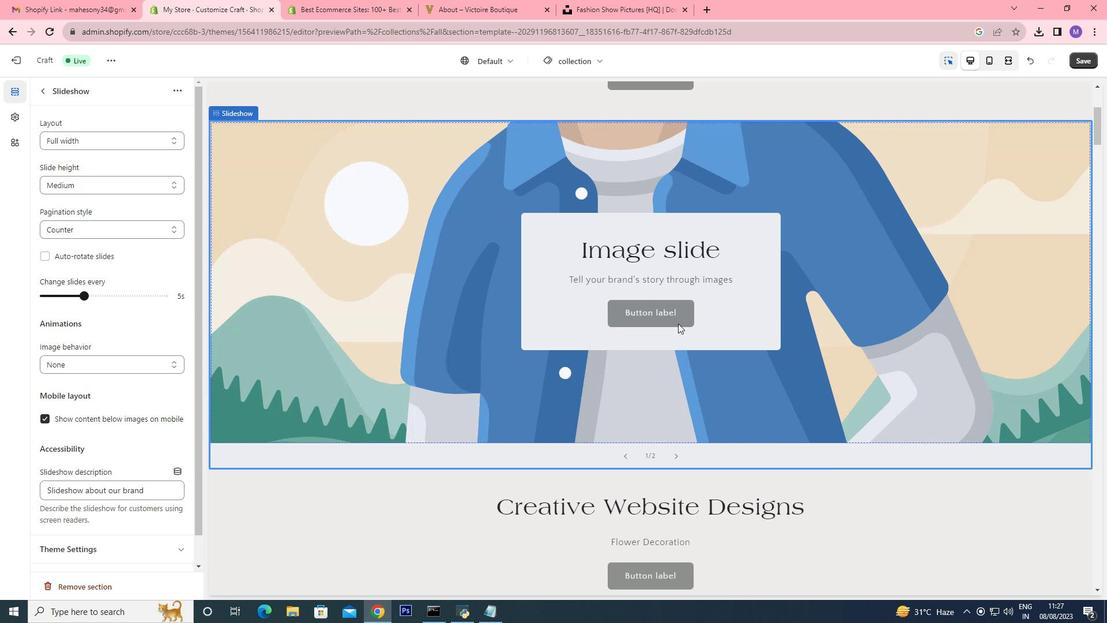 
Action: Mouse moved to (658, 407)
Screenshot: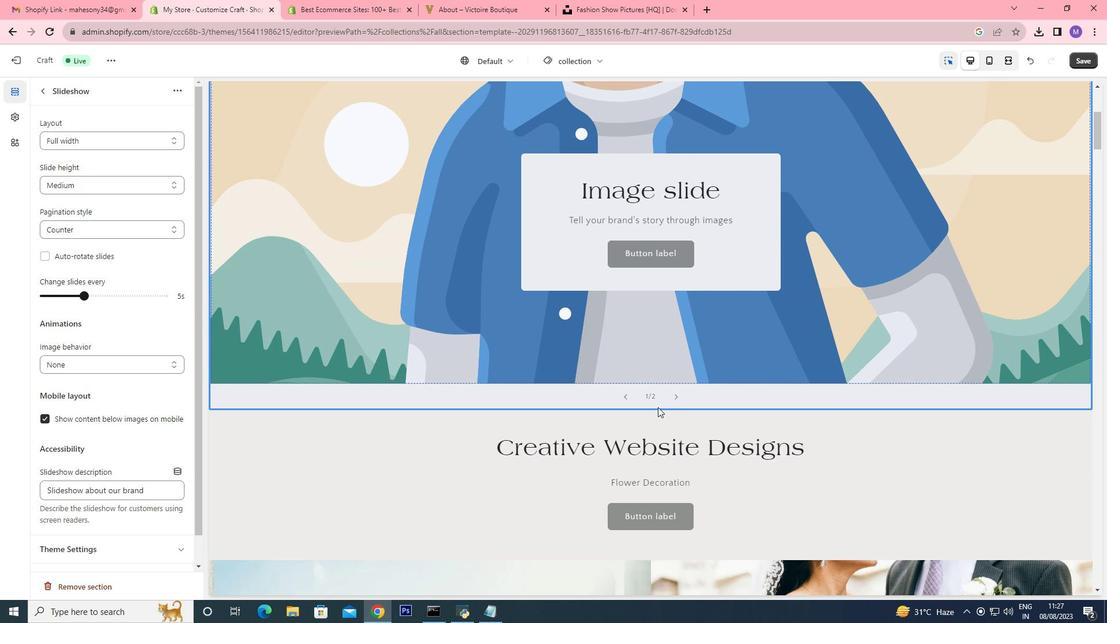 
Action: Mouse pressed left at (658, 407)
Screenshot: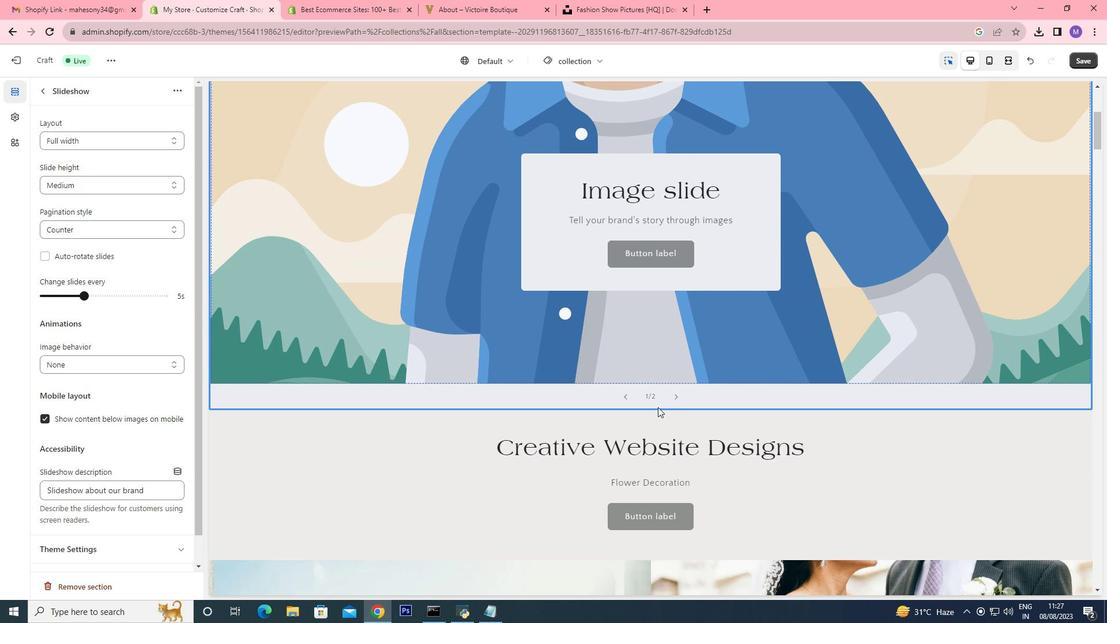 
Action: Mouse moved to (658, 411)
Screenshot: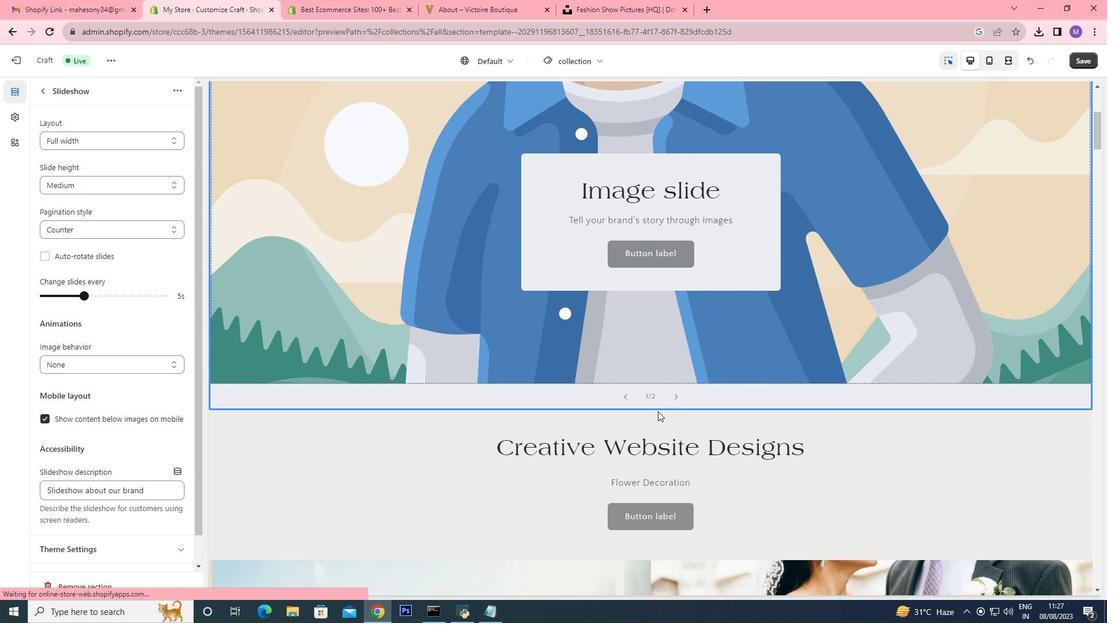 
Action: Mouse pressed left at (658, 411)
Screenshot: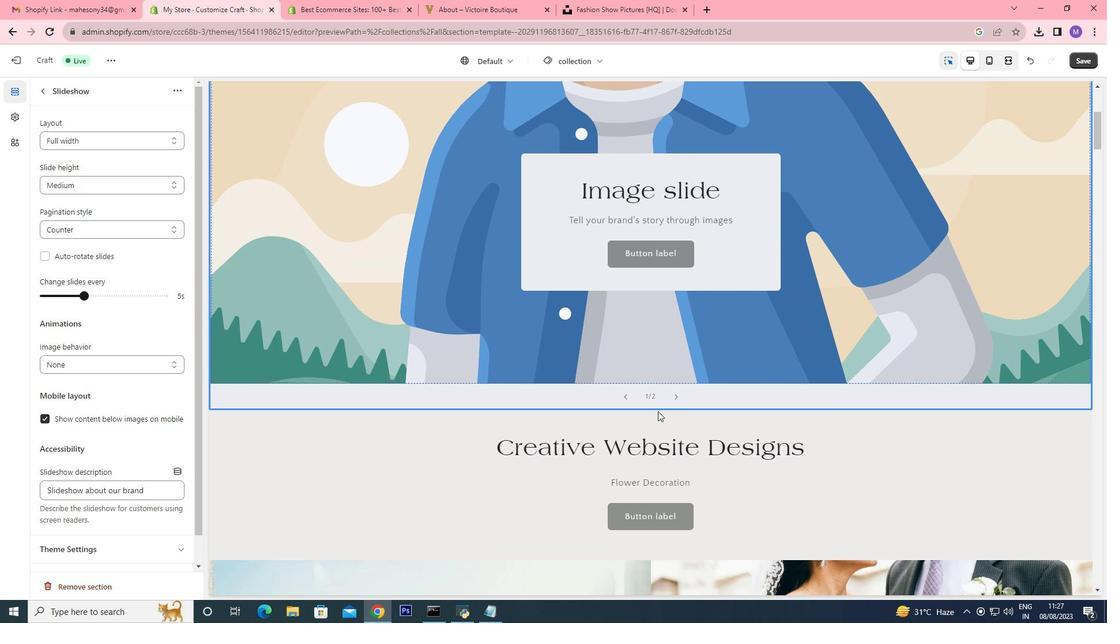 
Action: Mouse moved to (729, 428)
Screenshot: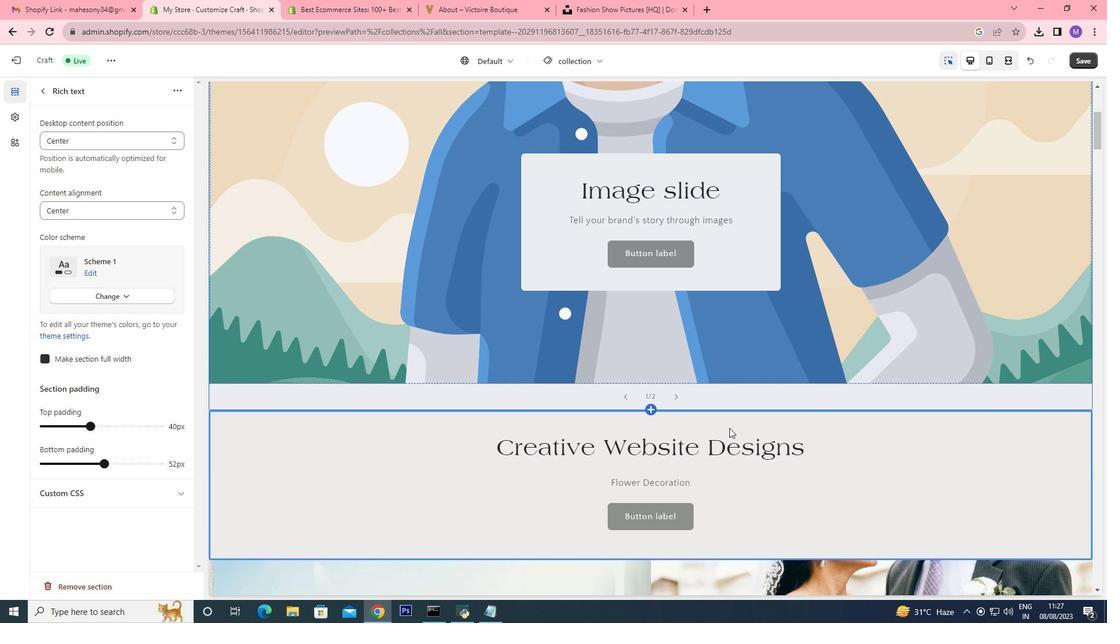
Action: Mouse pressed left at (729, 428)
Screenshot: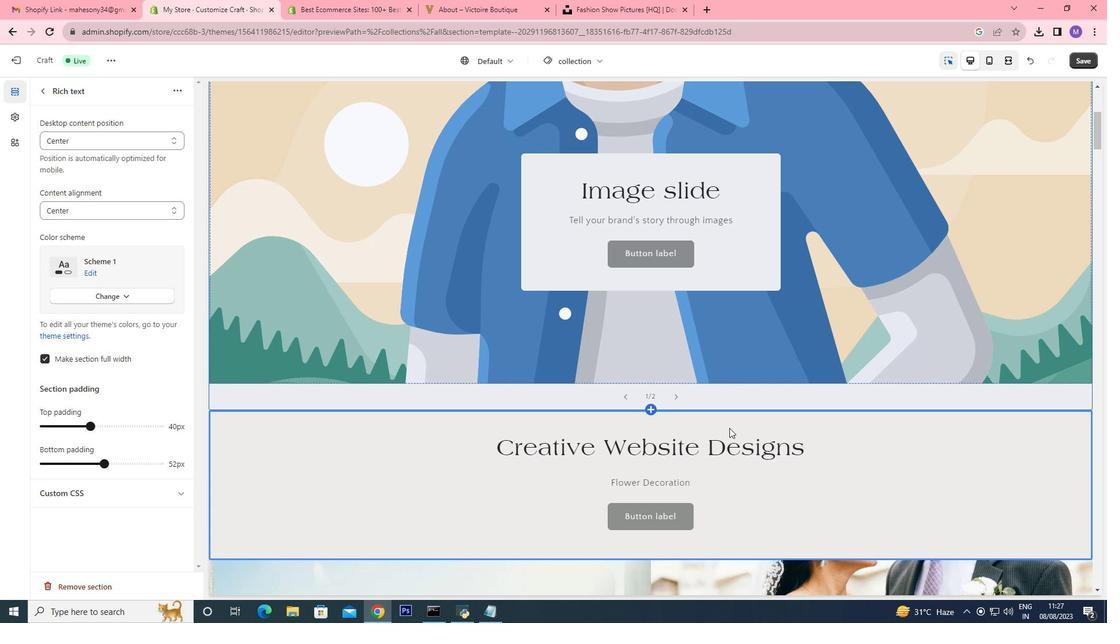 
Action: Mouse moved to (650, 380)
Screenshot: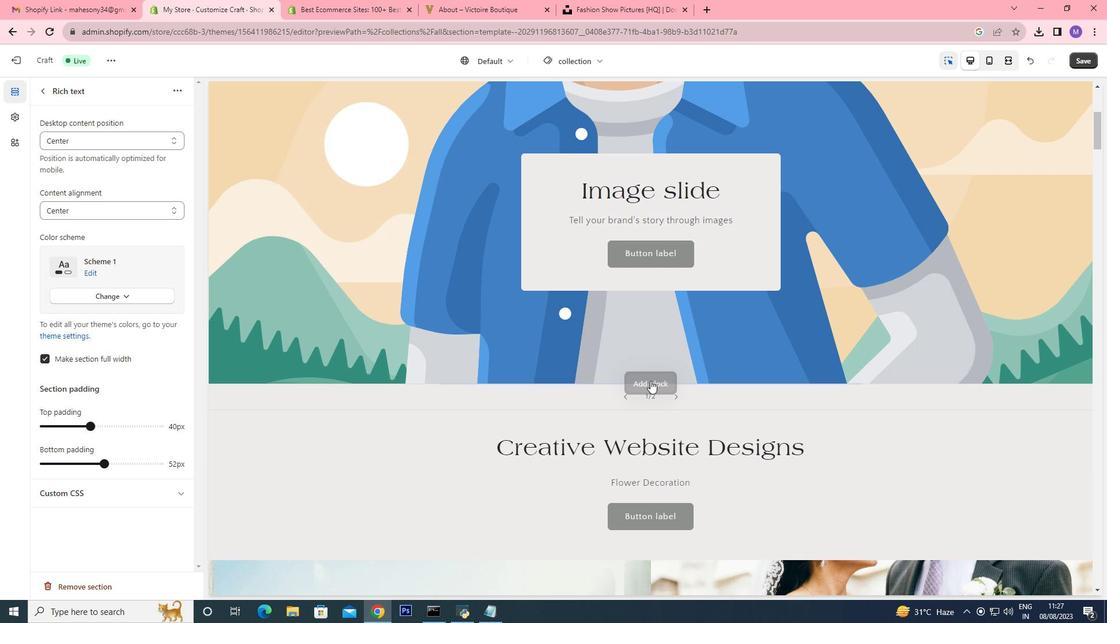 
Action: Mouse pressed left at (650, 380)
Screenshot: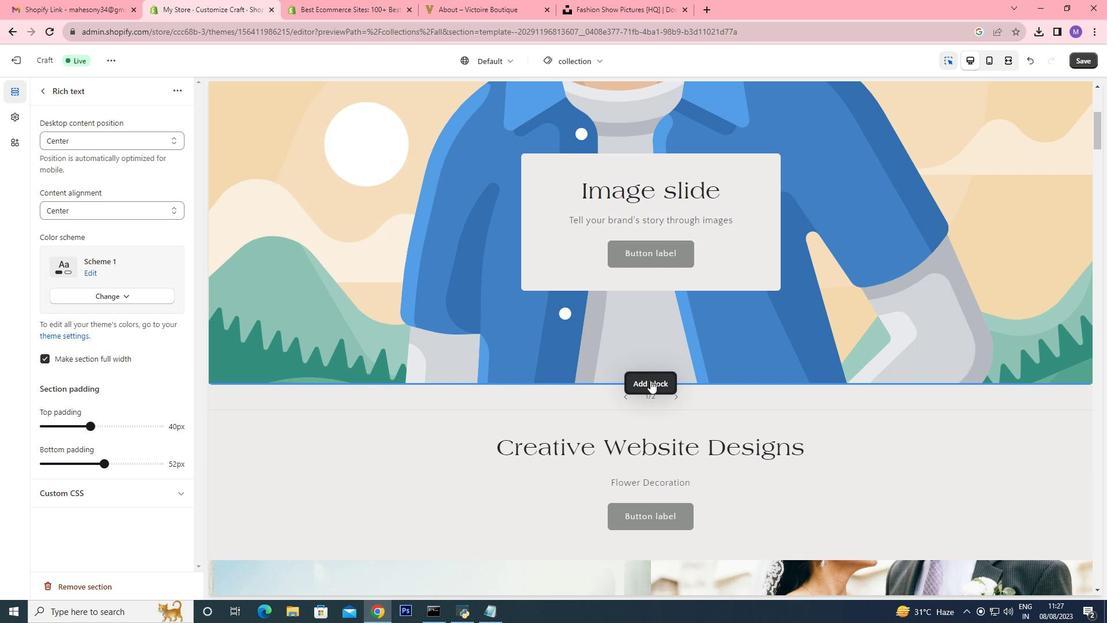 
Action: Mouse moved to (712, 448)
Screenshot: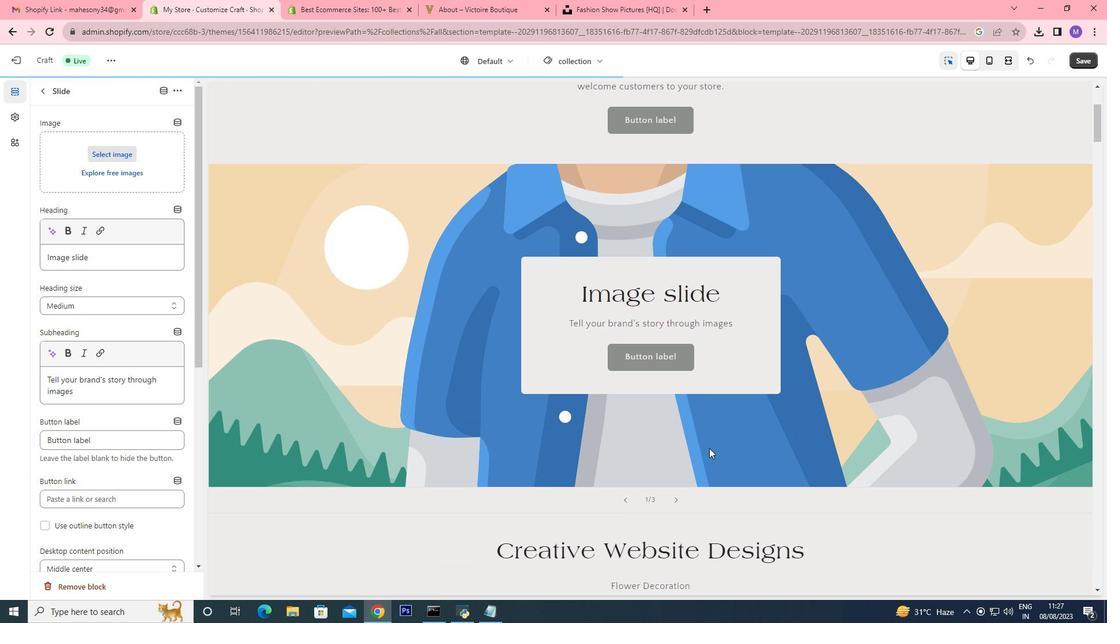 
Action: Mouse scrolled (712, 447) with delta (0, 0)
Screenshot: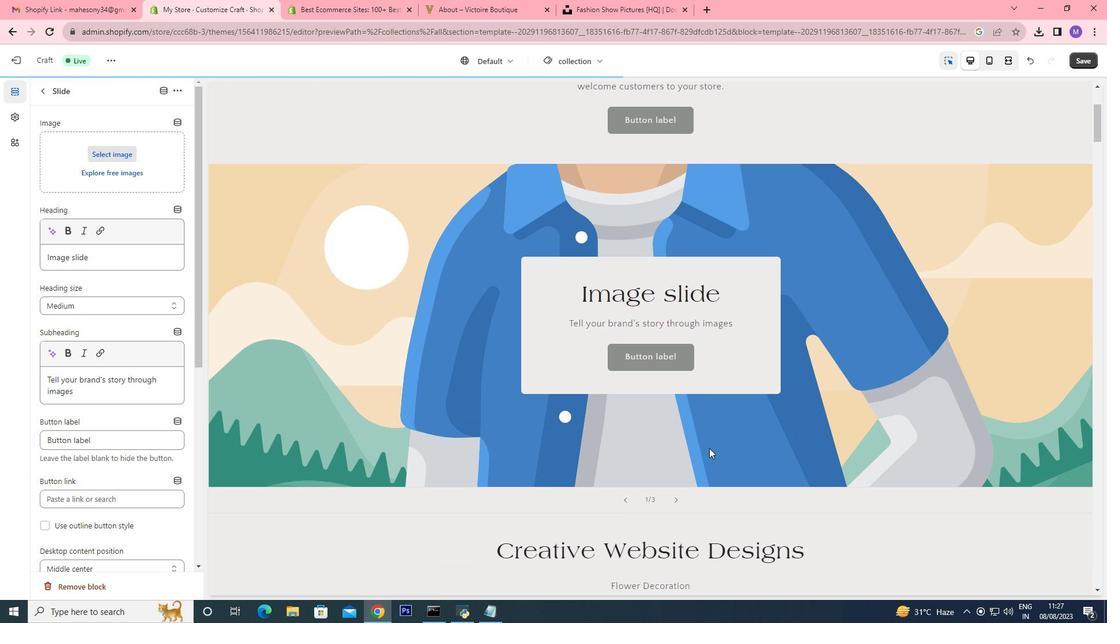 
Action: Mouse moved to (691, 445)
Screenshot: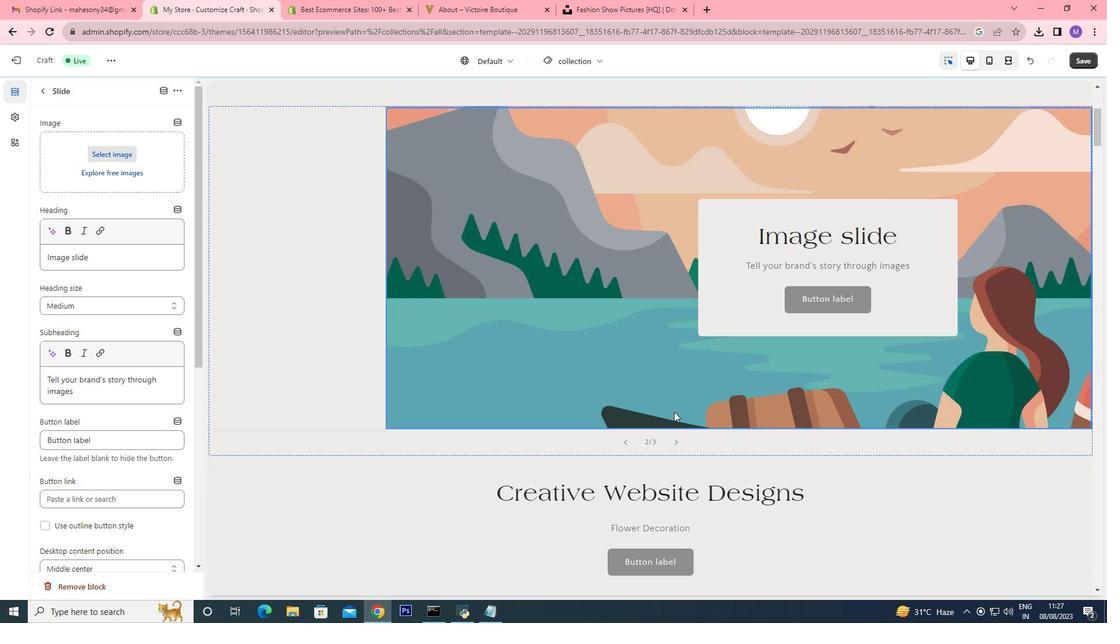 
Action: Mouse scrolled (696, 447) with delta (0, 0)
Screenshot: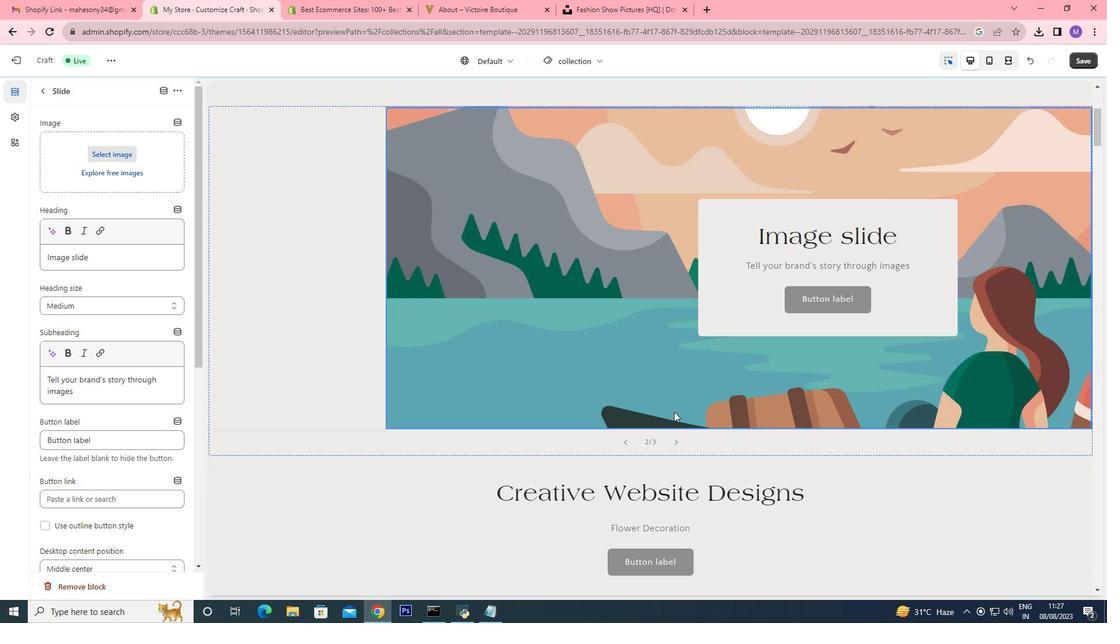 
Action: Mouse moved to (660, 361)
Screenshot: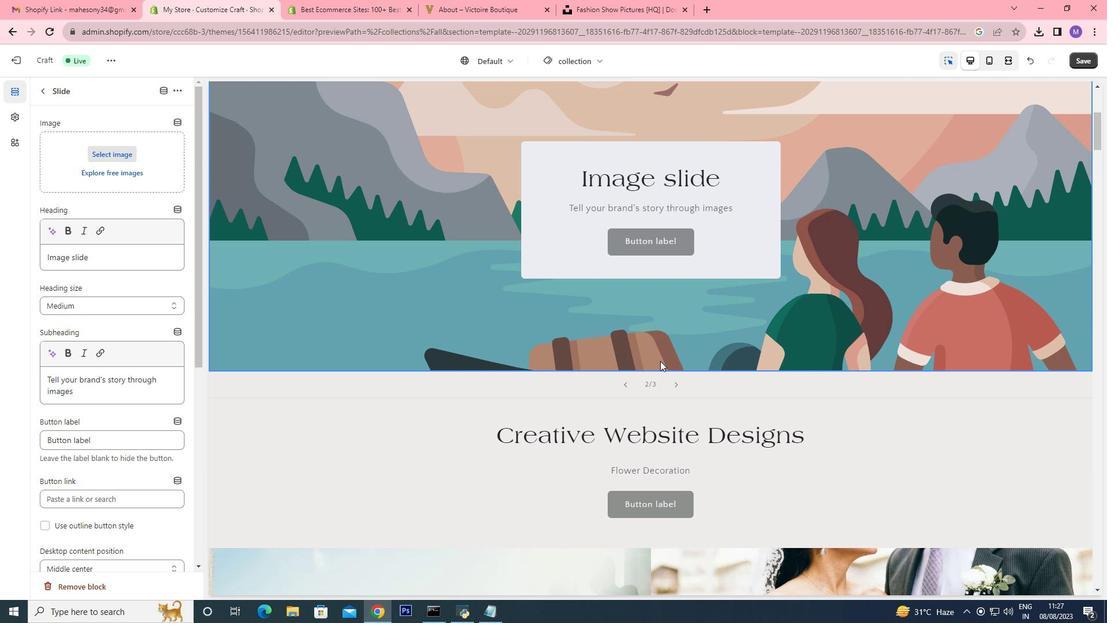 
Action: Mouse pressed left at (660, 361)
Screenshot: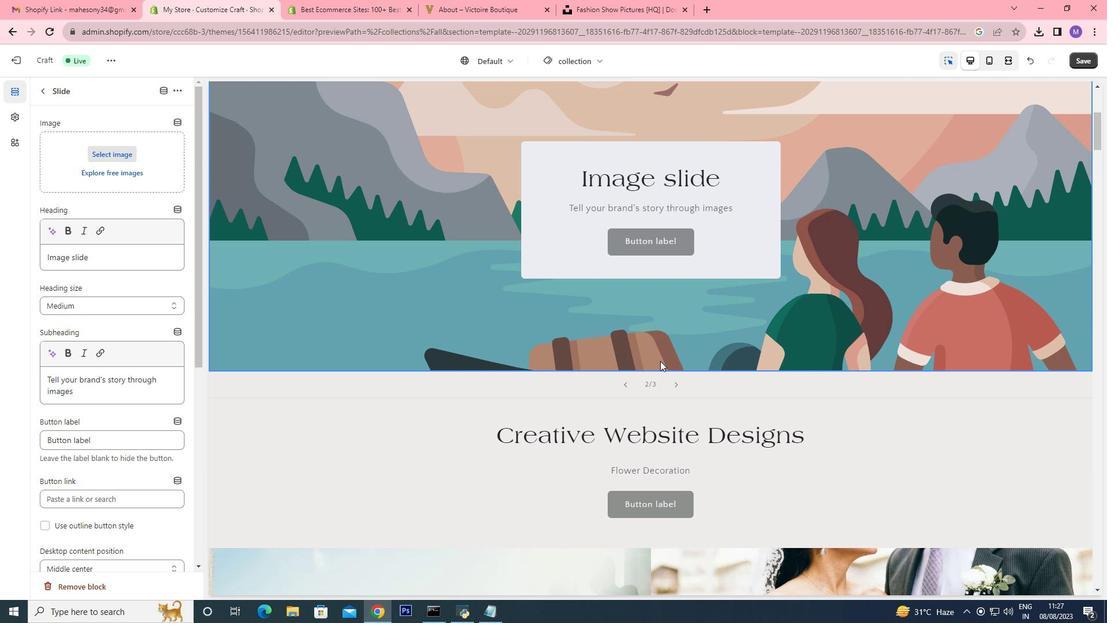 
Action: Mouse moved to (653, 395)
Screenshot: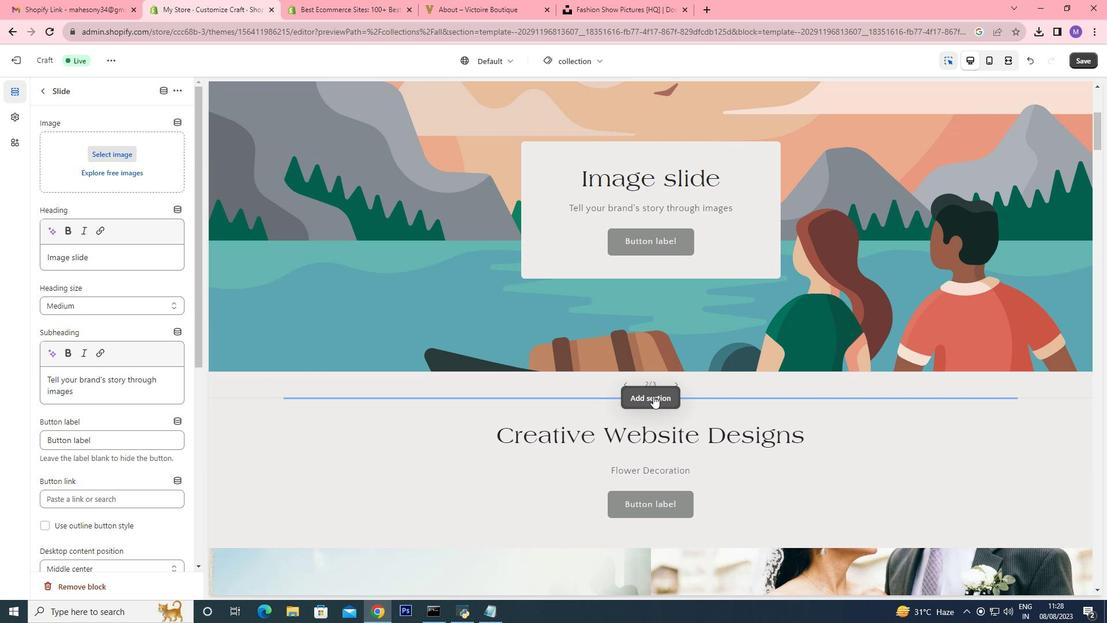 
Action: Mouse pressed left at (653, 395)
Screenshot: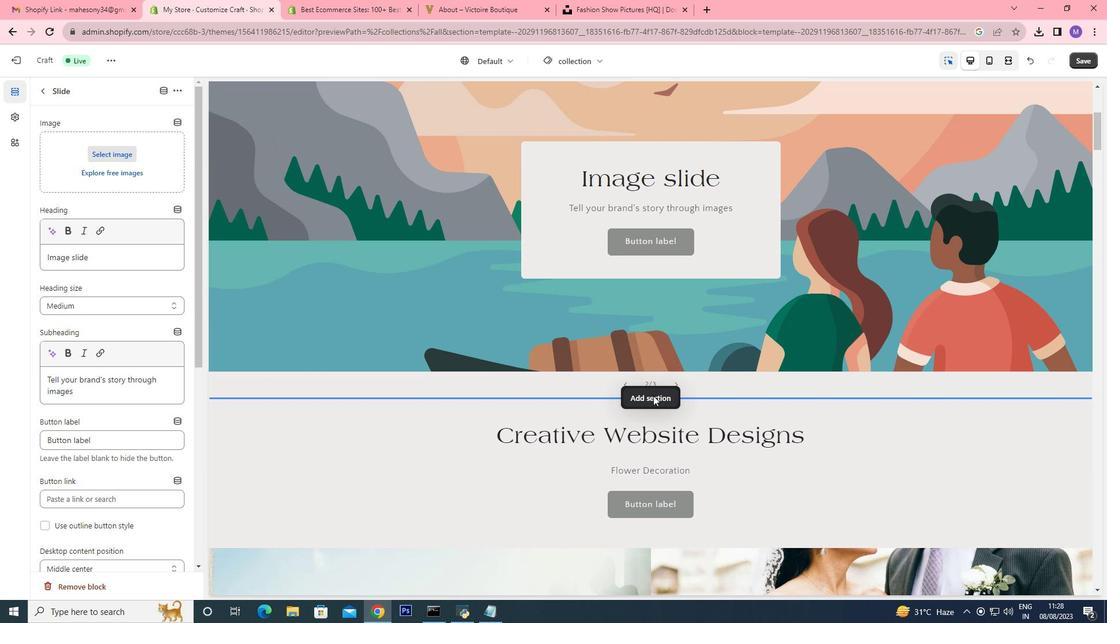 
Action: Mouse pressed left at (653, 395)
Screenshot: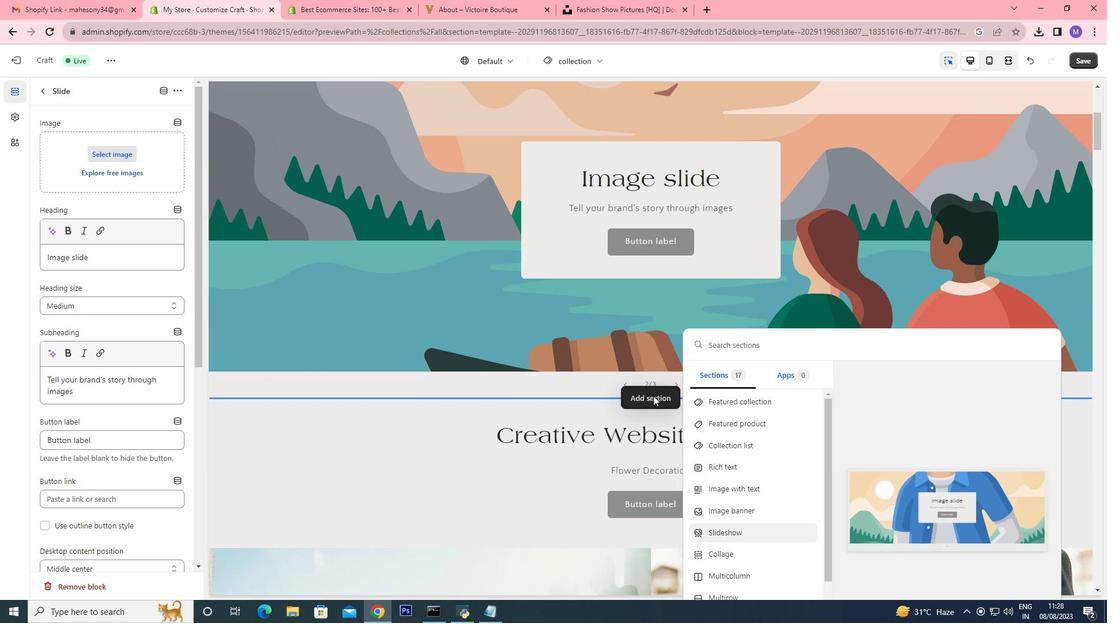 
Action: Mouse moved to (664, 391)
Screenshot: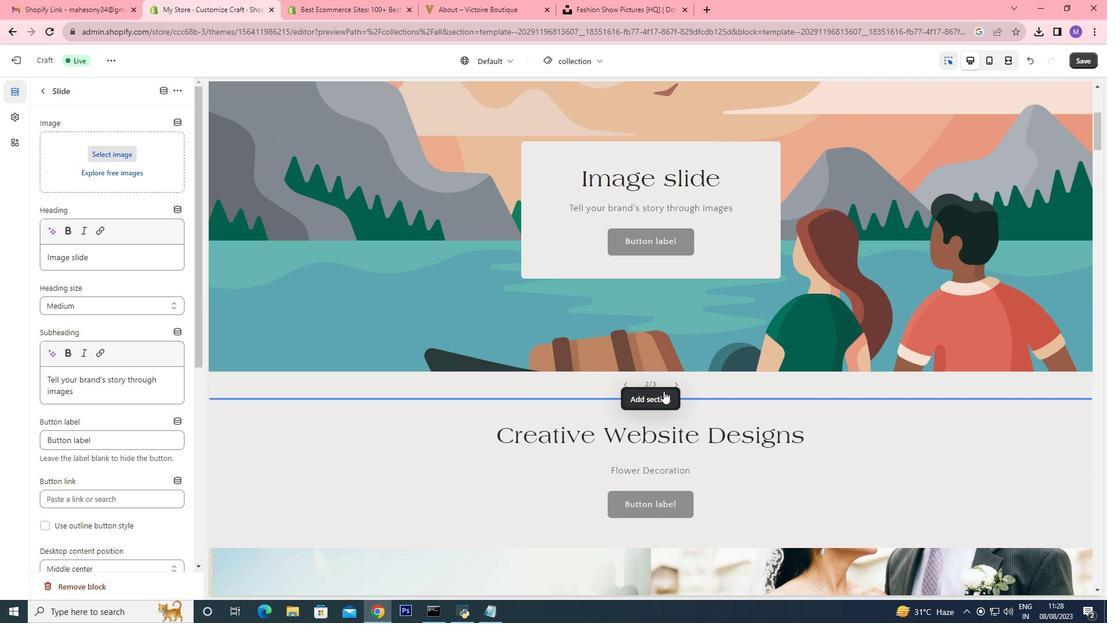 
Action: Mouse pressed left at (664, 391)
Screenshot: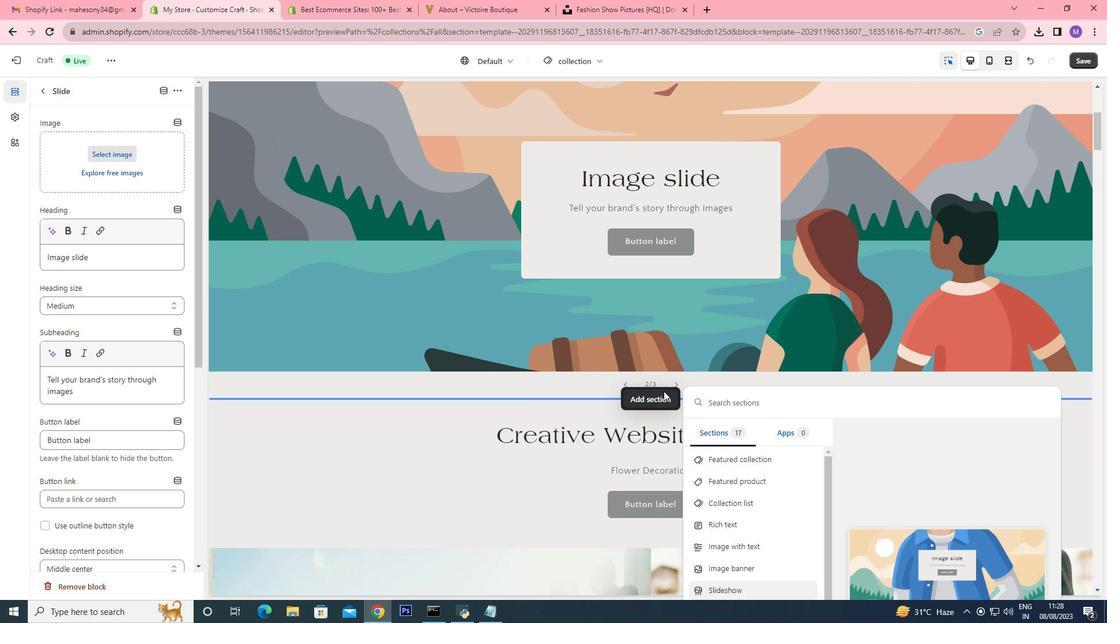 
Action: Mouse moved to (761, 458)
Screenshot: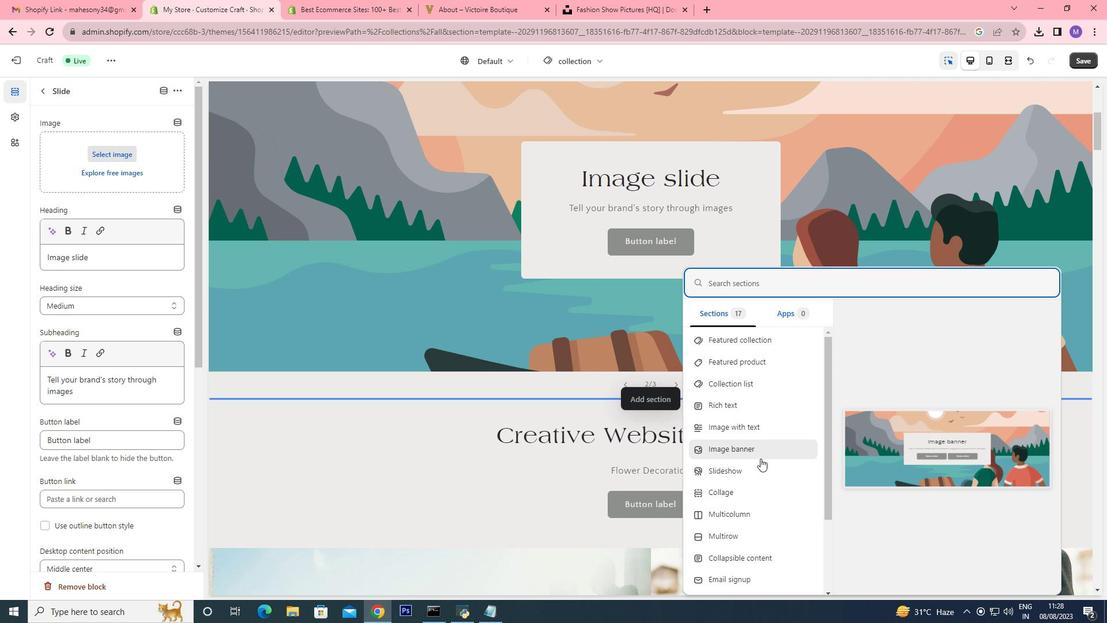 
Action: Mouse scrolled (761, 458) with delta (0, 0)
Screenshot: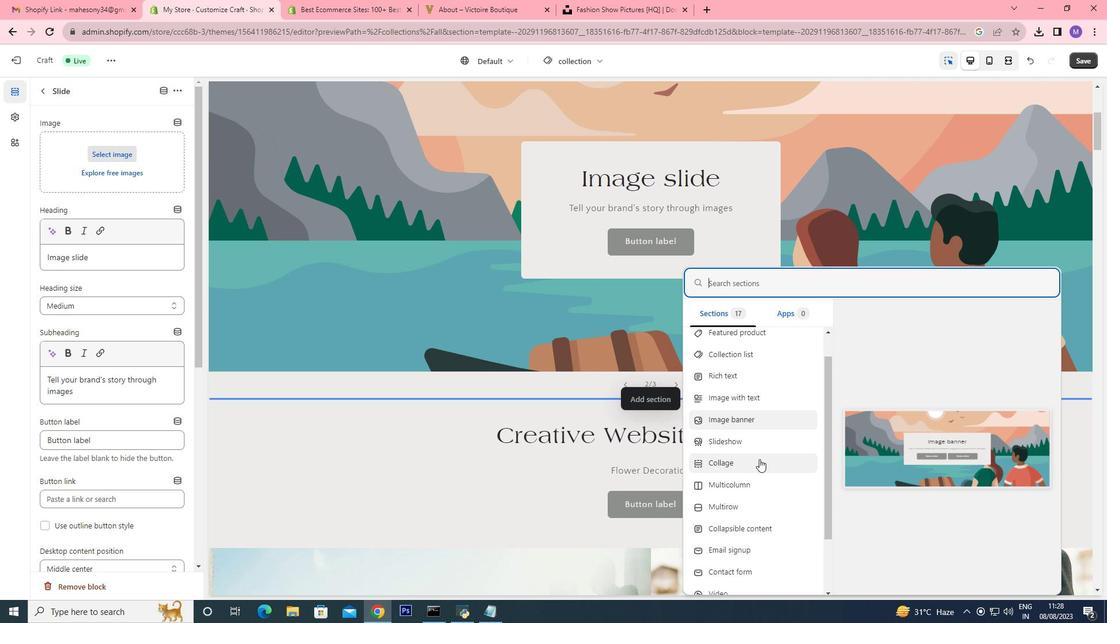 
Action: Mouse moved to (748, 464)
Screenshot: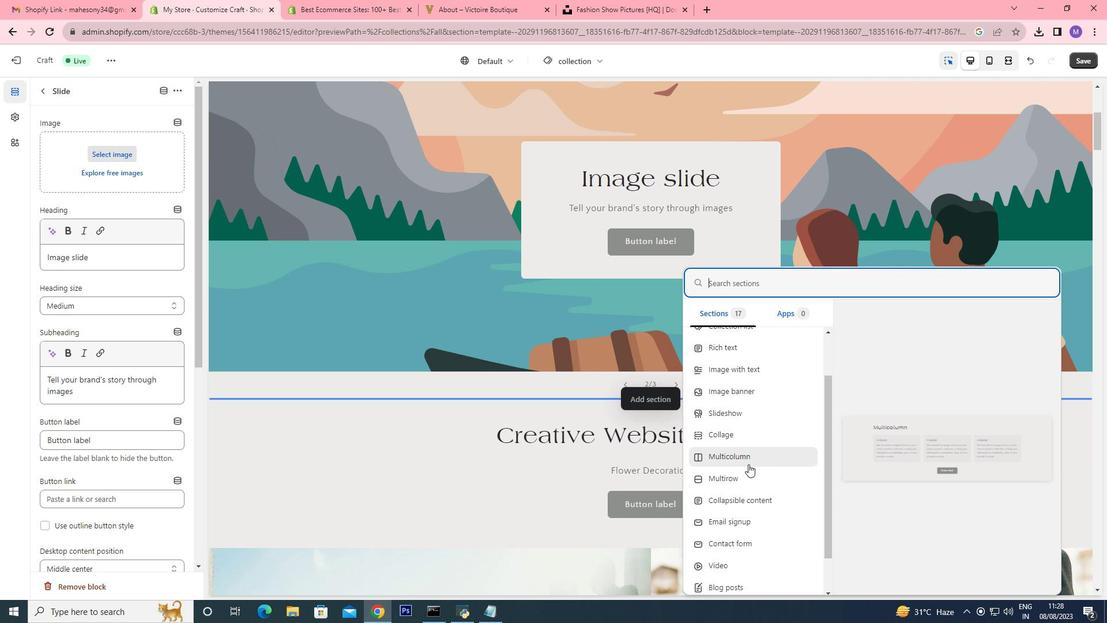 
Action: Mouse pressed left at (748, 464)
Screenshot: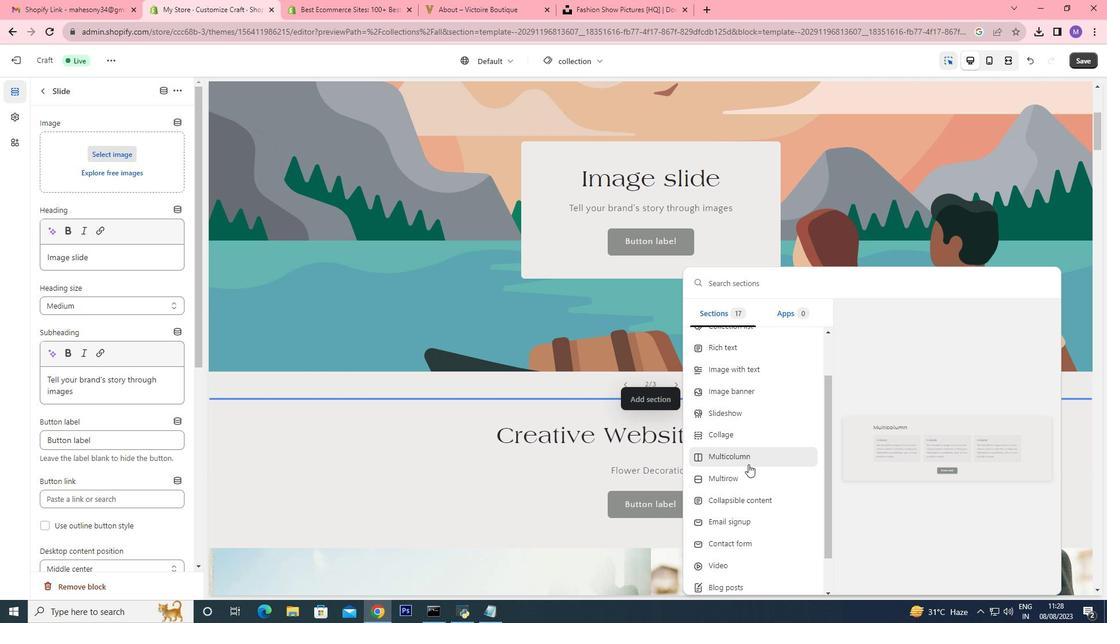 
Action: Mouse moved to (709, 456)
Screenshot: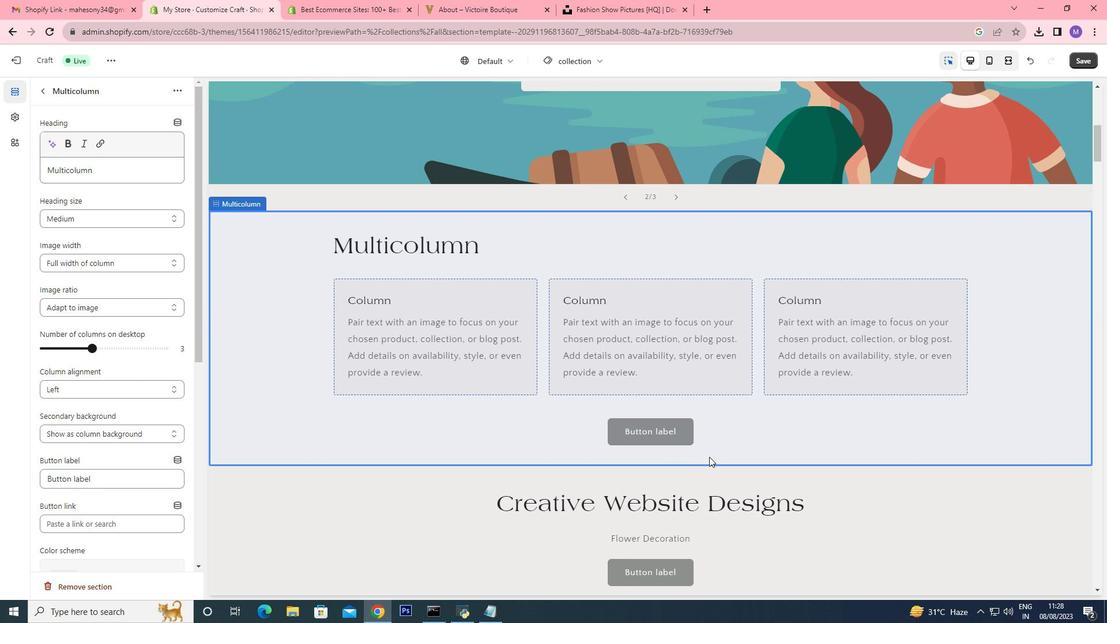 
Action: Mouse pressed left at (709, 456)
Screenshot: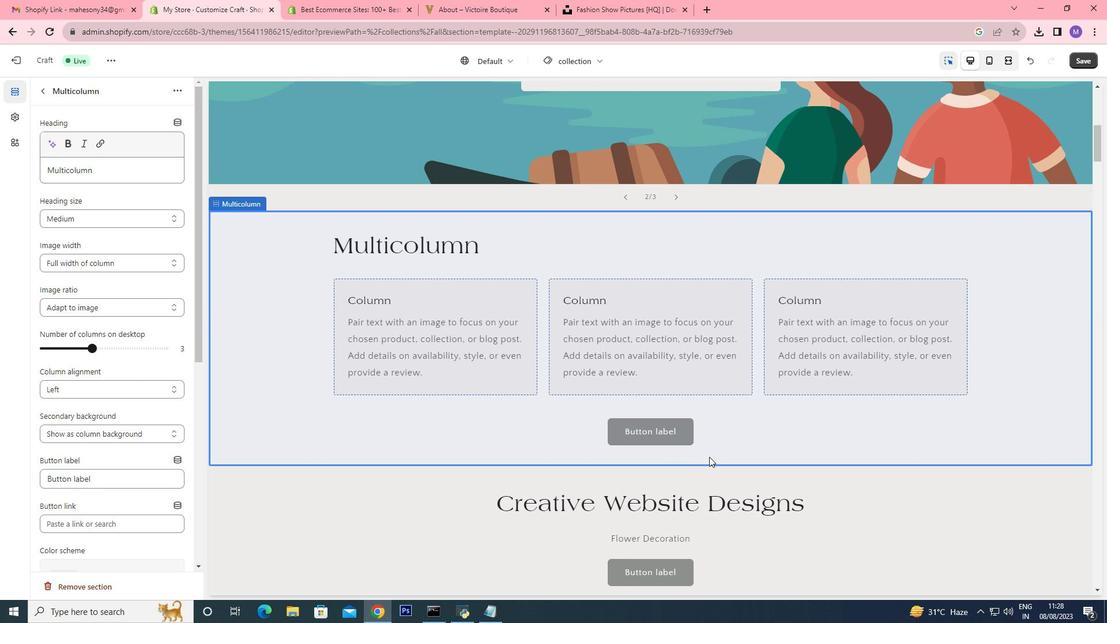 
Action: Mouse moved to (667, 467)
Screenshot: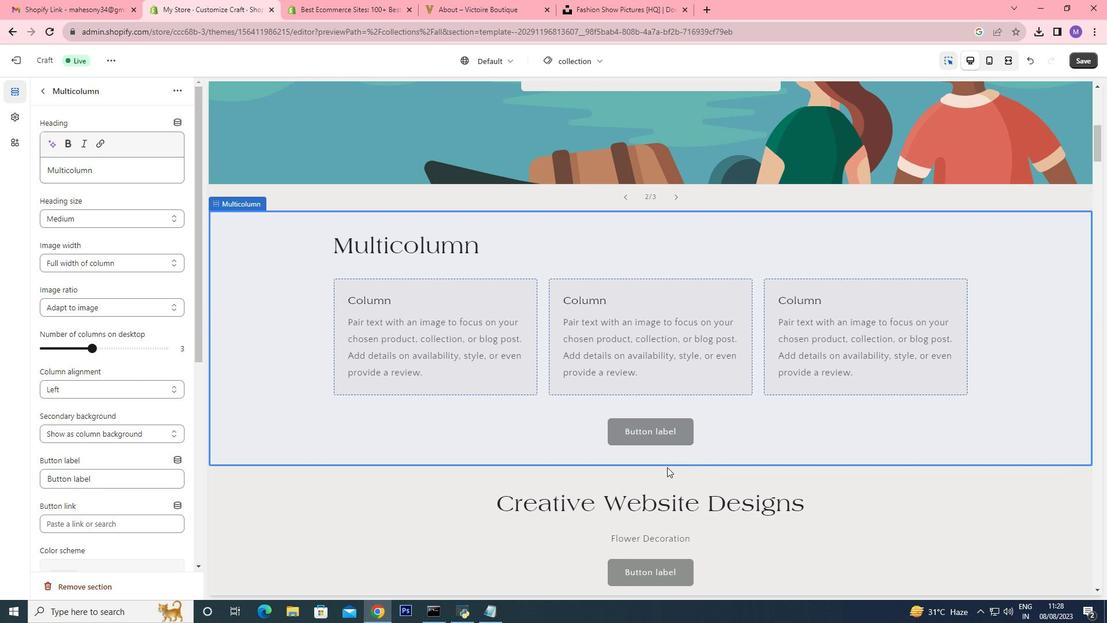 
Action: Mouse pressed left at (667, 467)
Screenshot: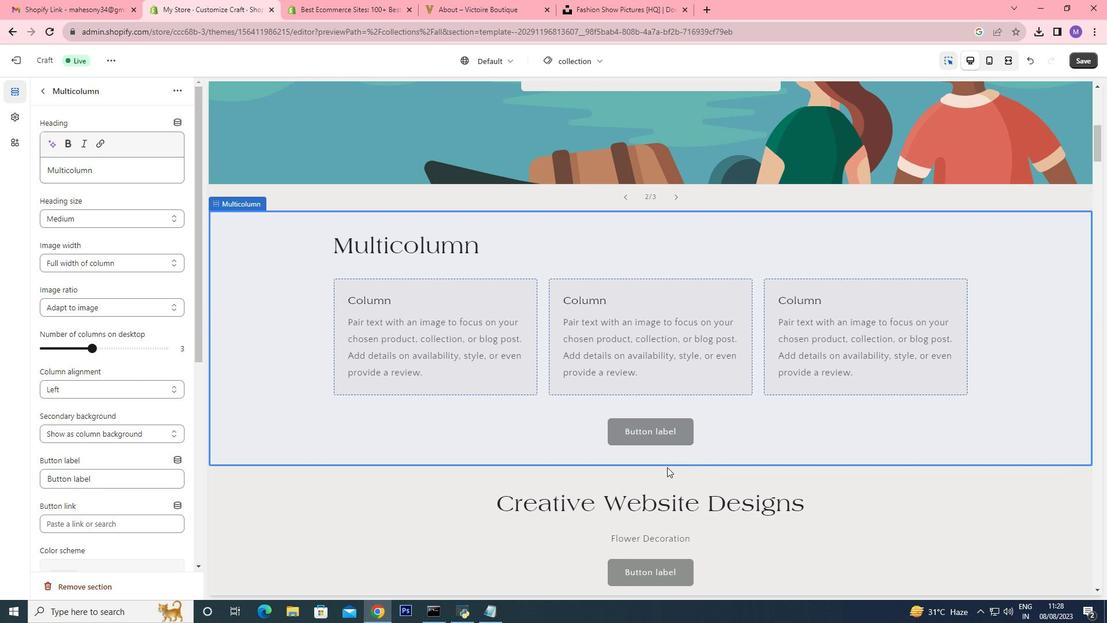 
Action: Mouse moved to (664, 474)
Screenshot: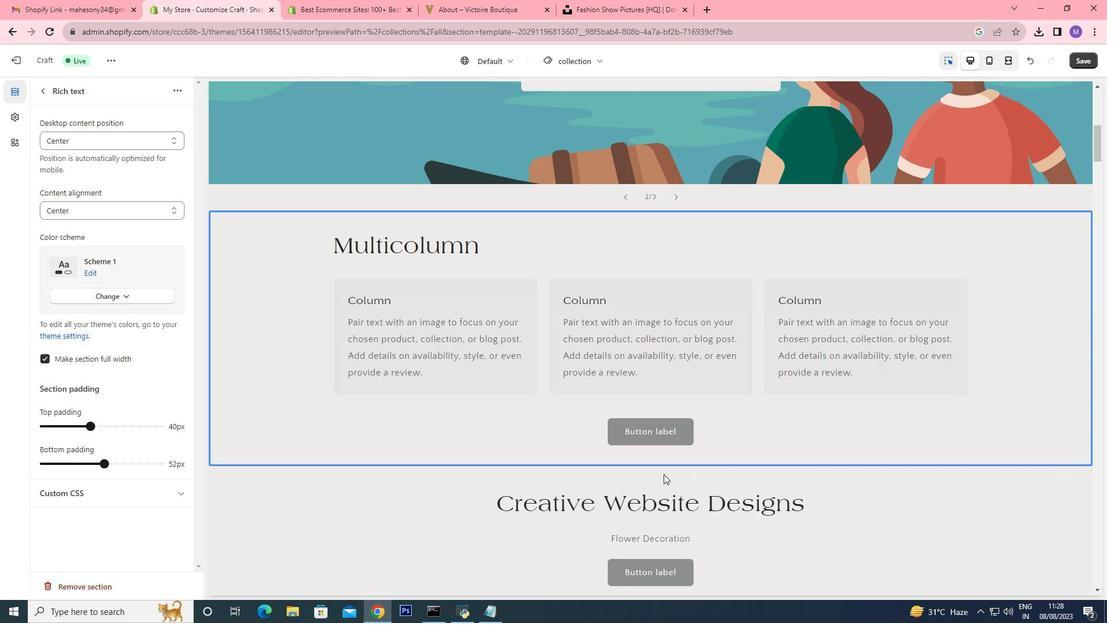 
Action: Mouse pressed left at (664, 474)
Screenshot: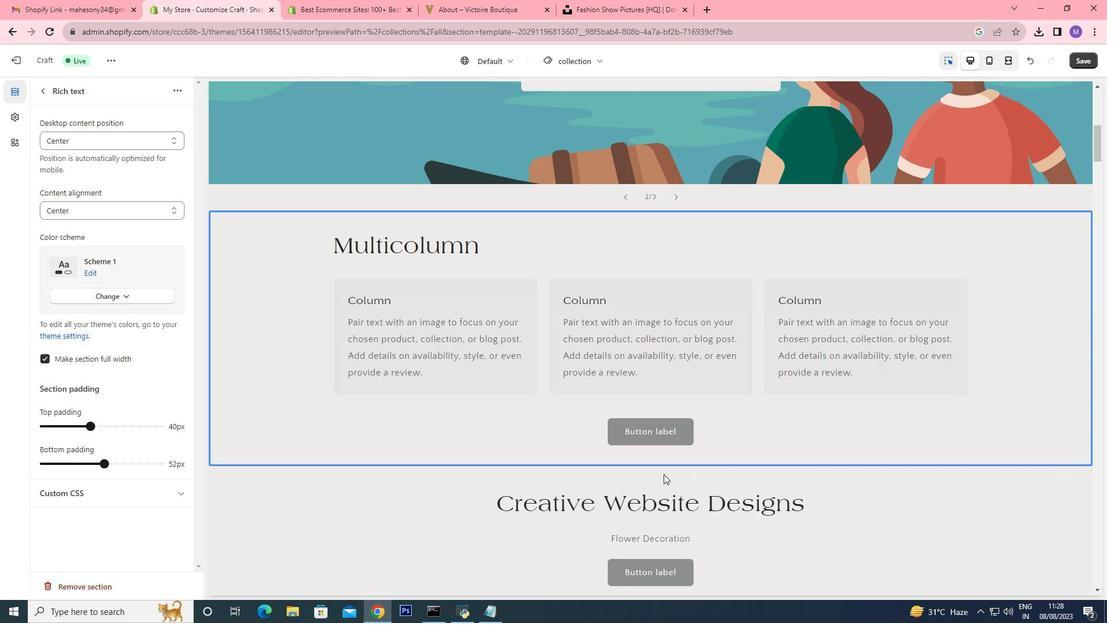 
Action: Mouse pressed left at (664, 474)
Screenshot: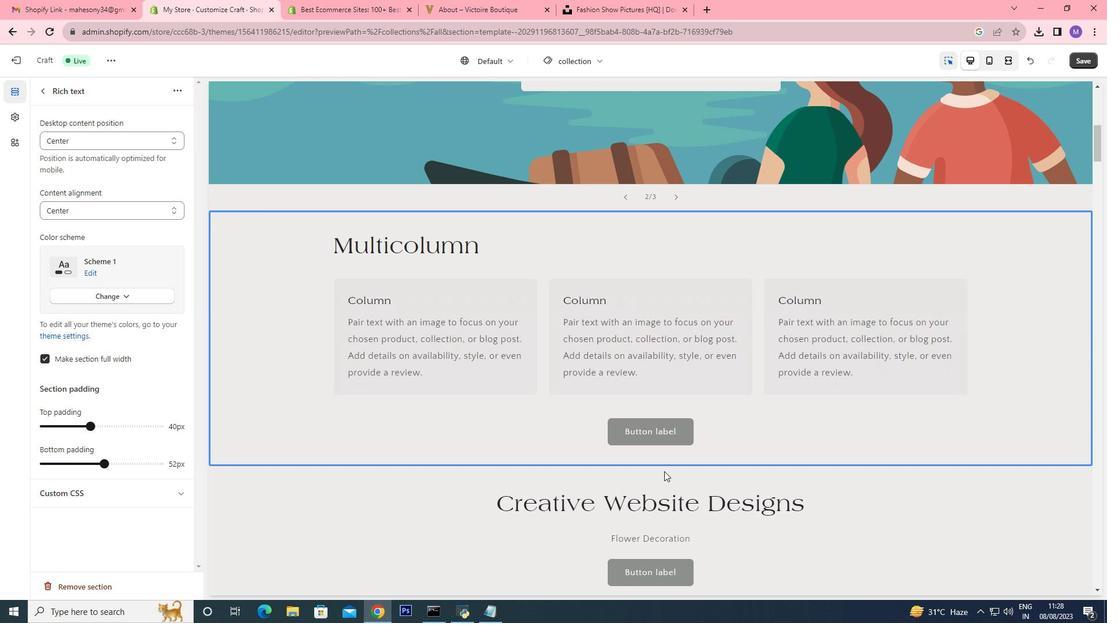 
Action: Mouse moved to (705, 174)
Screenshot: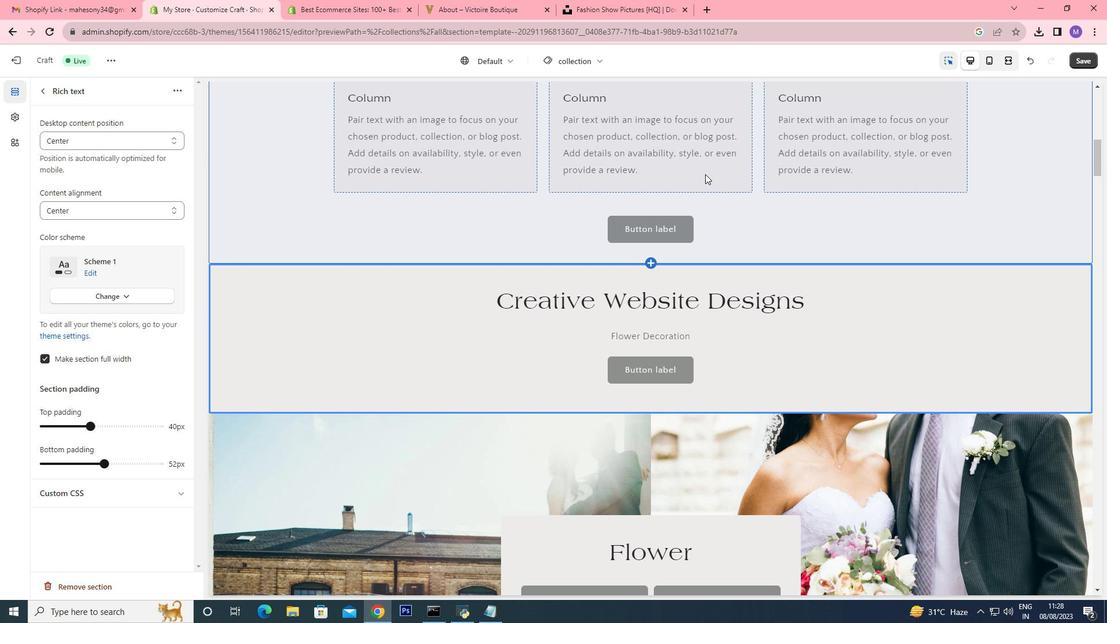 
Action: Mouse pressed left at (705, 174)
Screenshot: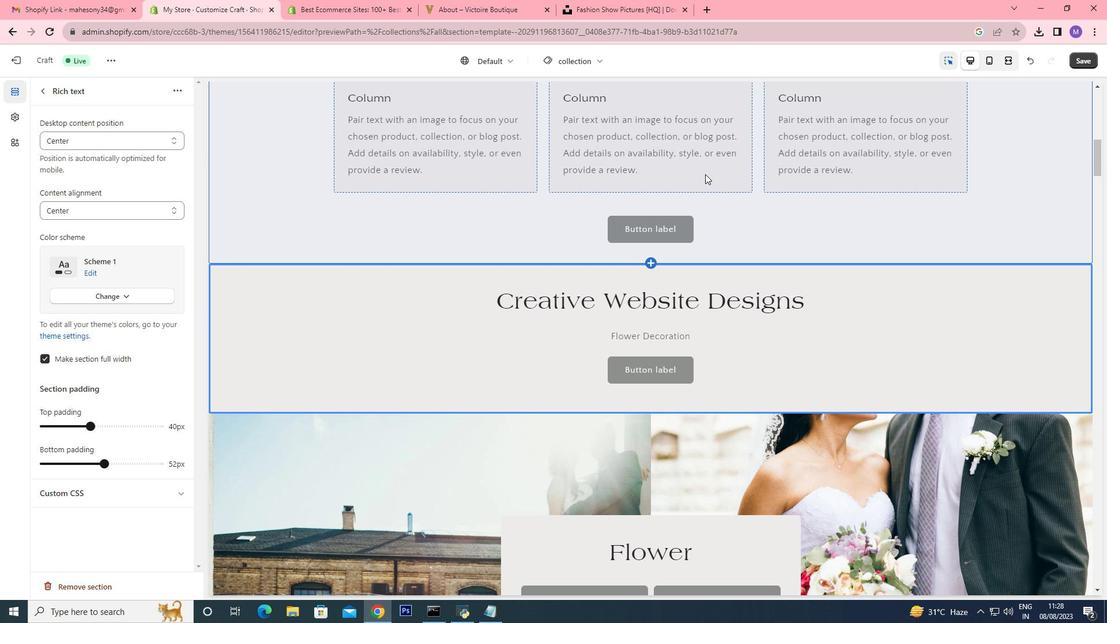 
Action: Mouse moved to (651, 467)
Screenshot: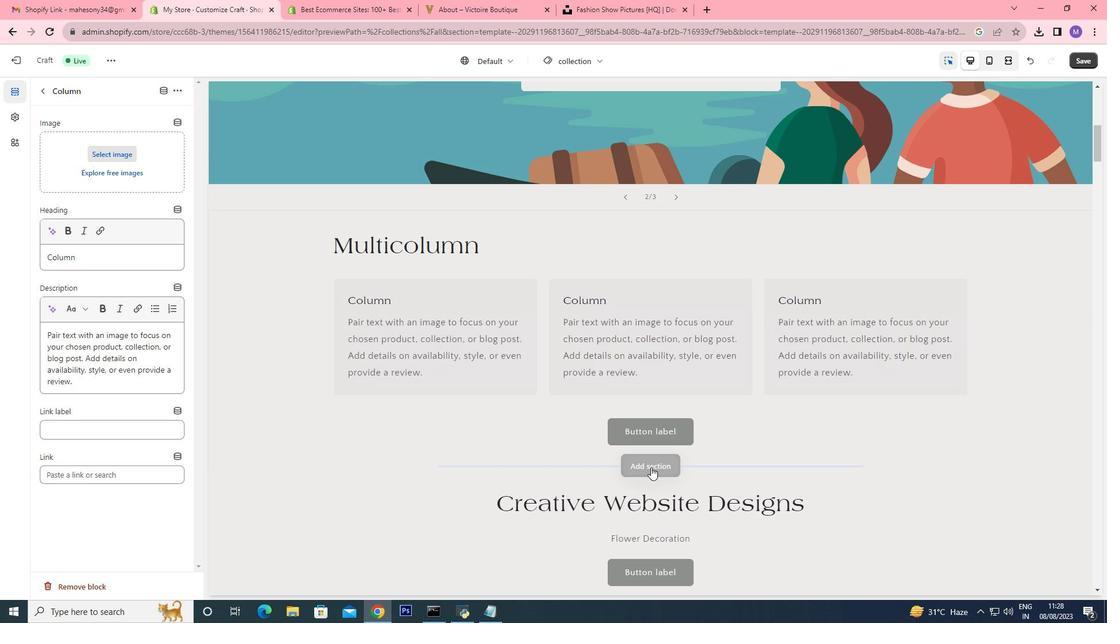 
Action: Mouse pressed left at (651, 467)
Screenshot: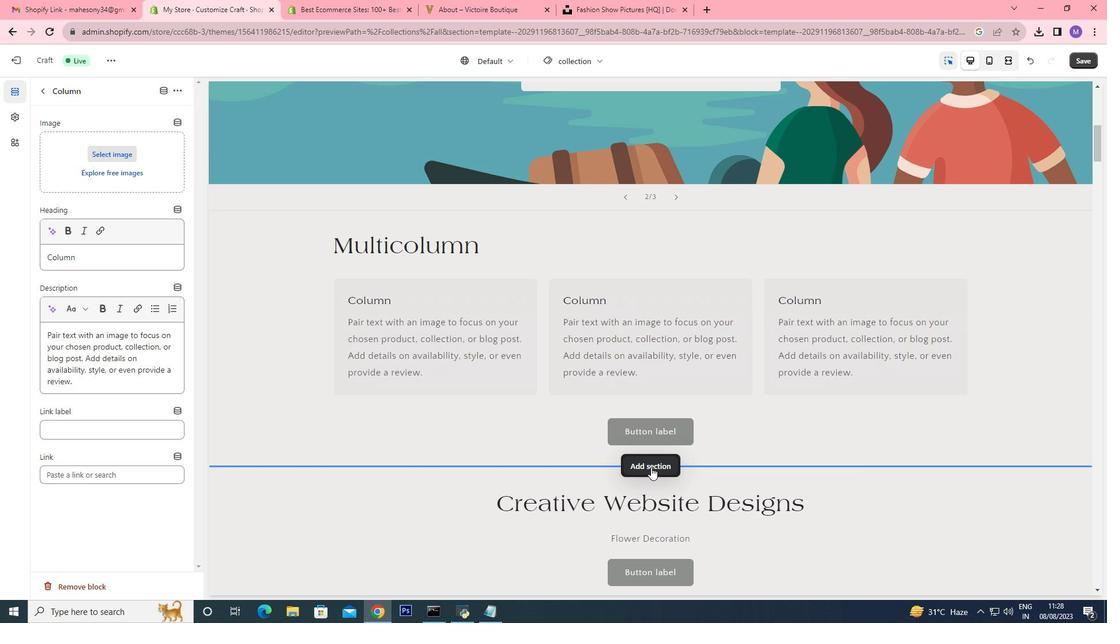
Action: Mouse moved to (749, 561)
Screenshot: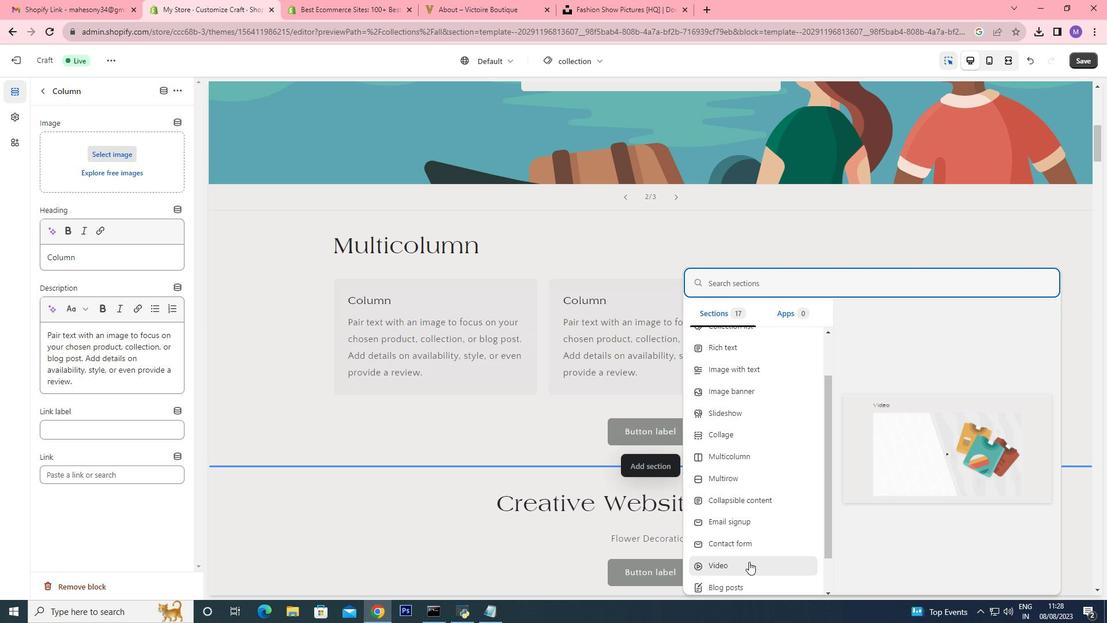 
Action: Mouse scrolled (749, 561) with delta (0, 0)
Screenshot: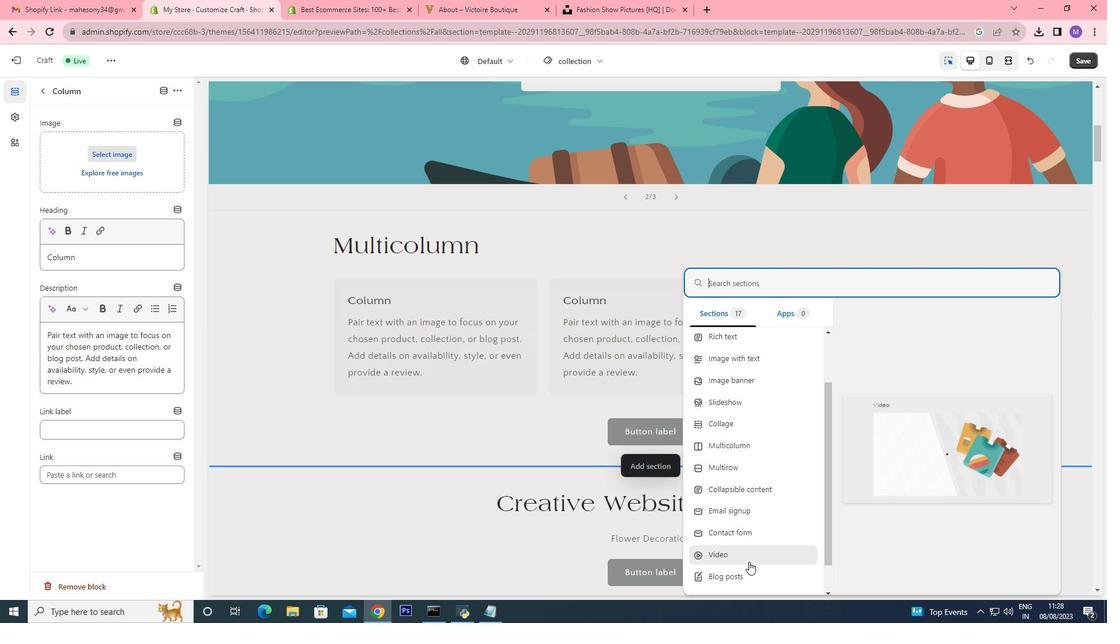 
Action: Mouse moved to (748, 556)
Screenshot: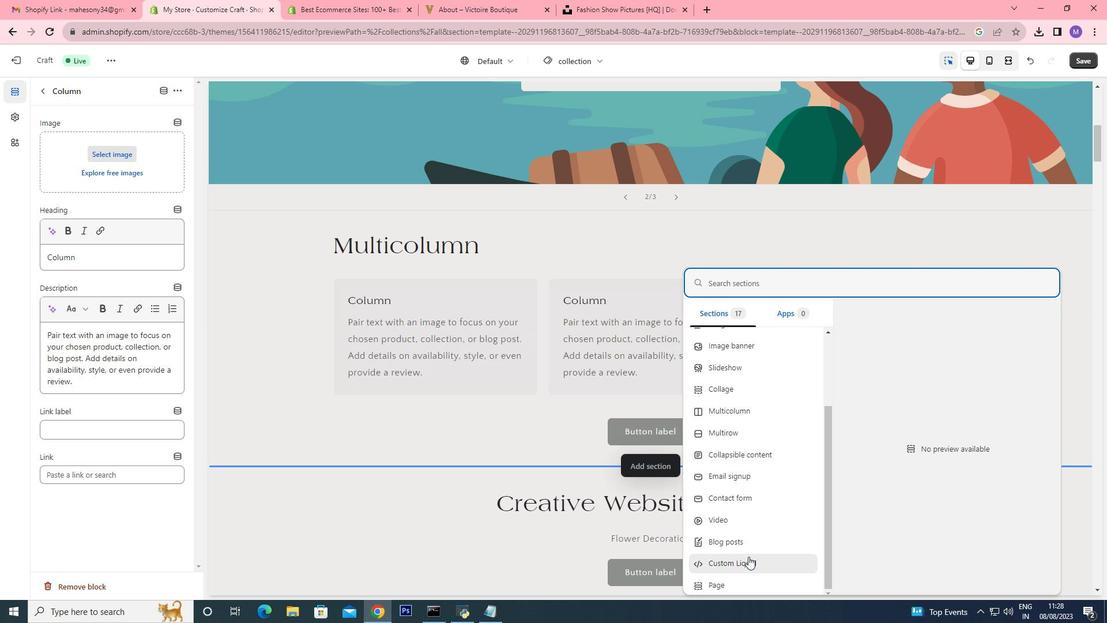 
Action: Mouse scrolled (748, 556) with delta (0, 0)
Screenshot: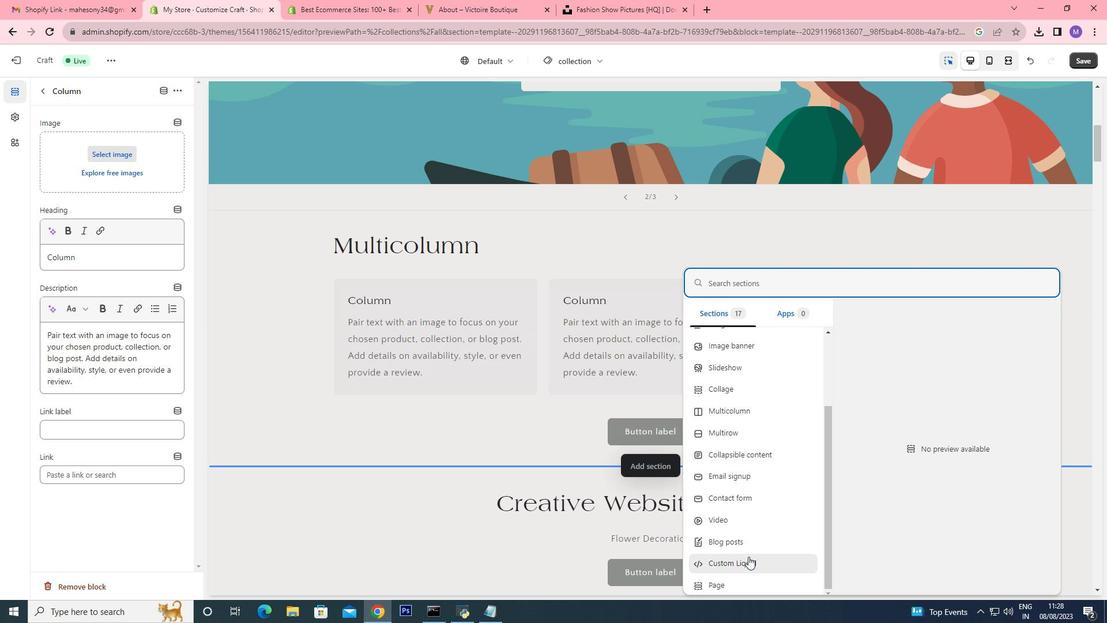 
Action: Mouse moved to (791, 313)
Screenshot: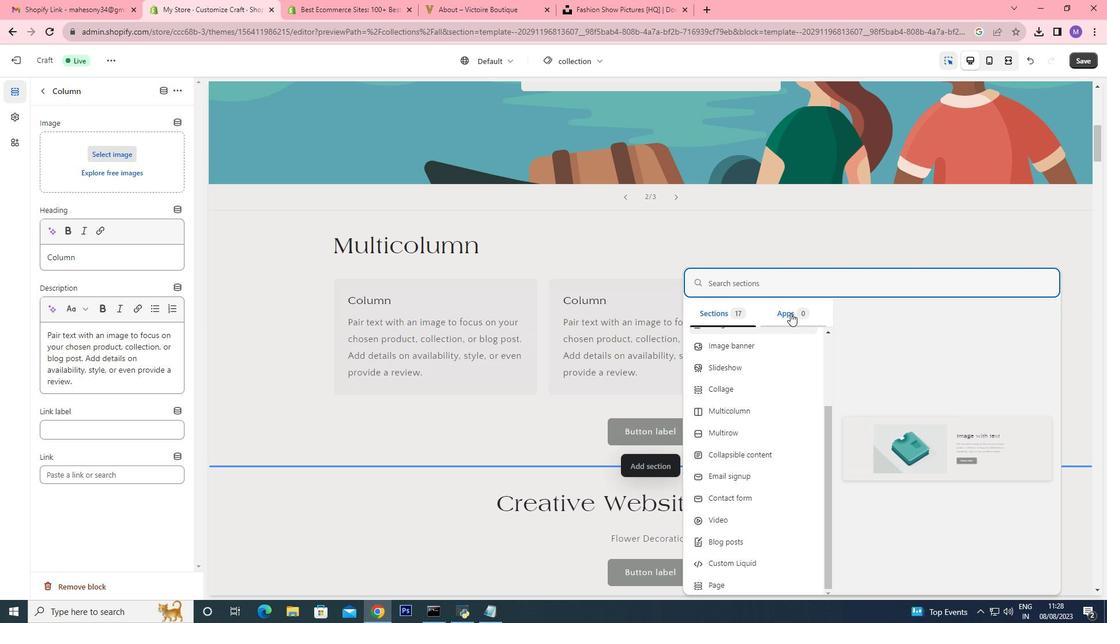 
Action: Mouse pressed left at (791, 313)
Screenshot: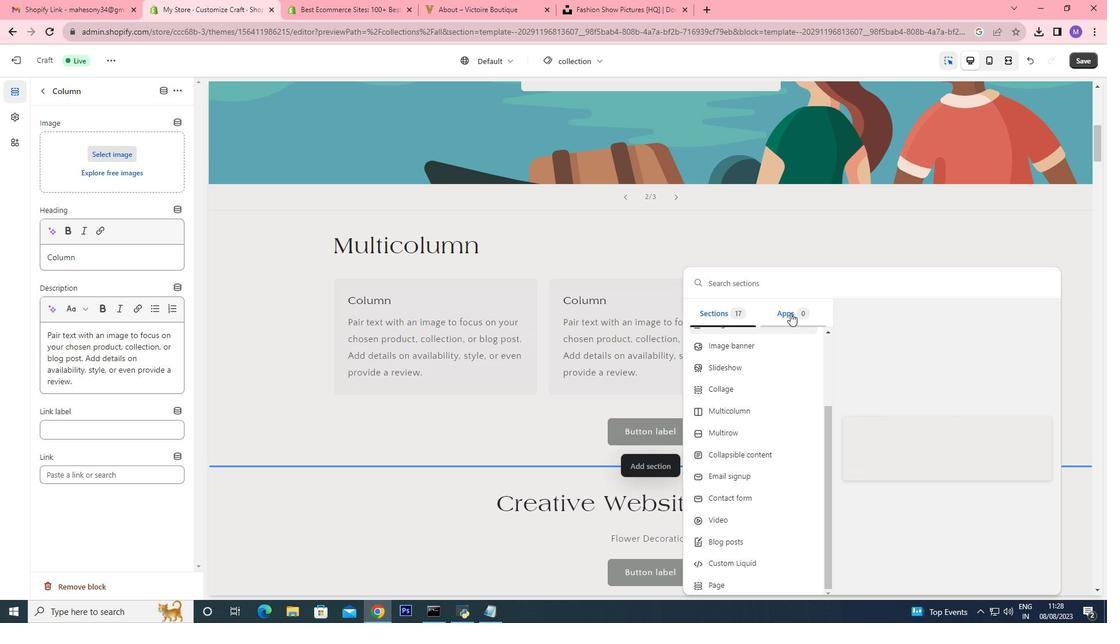 
Action: Mouse moved to (720, 309)
Screenshot: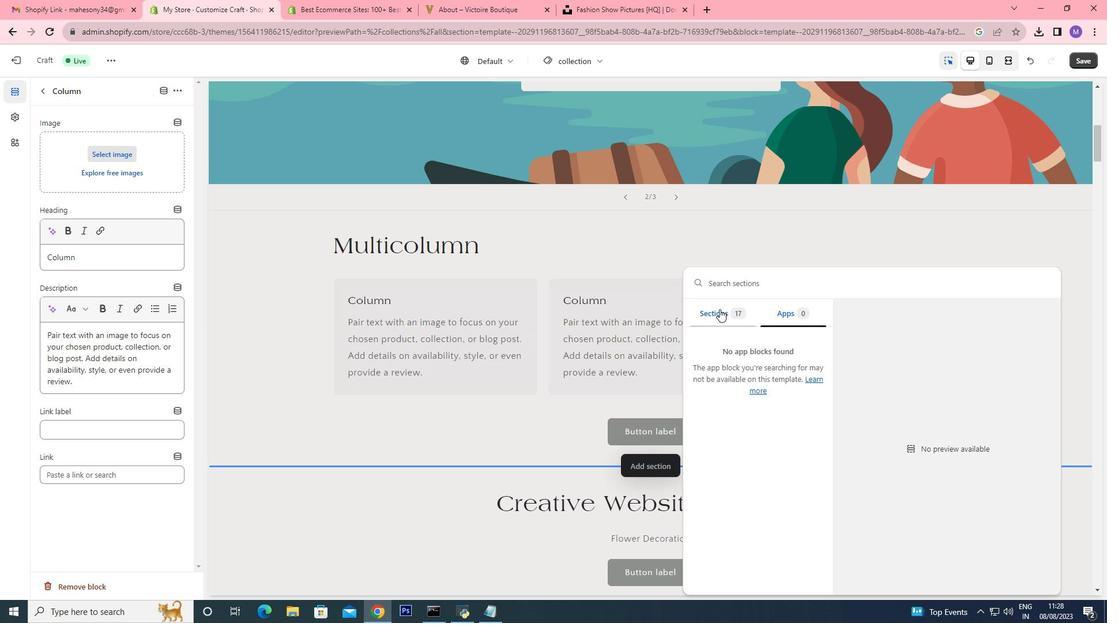
Action: Mouse pressed left at (720, 309)
Screenshot: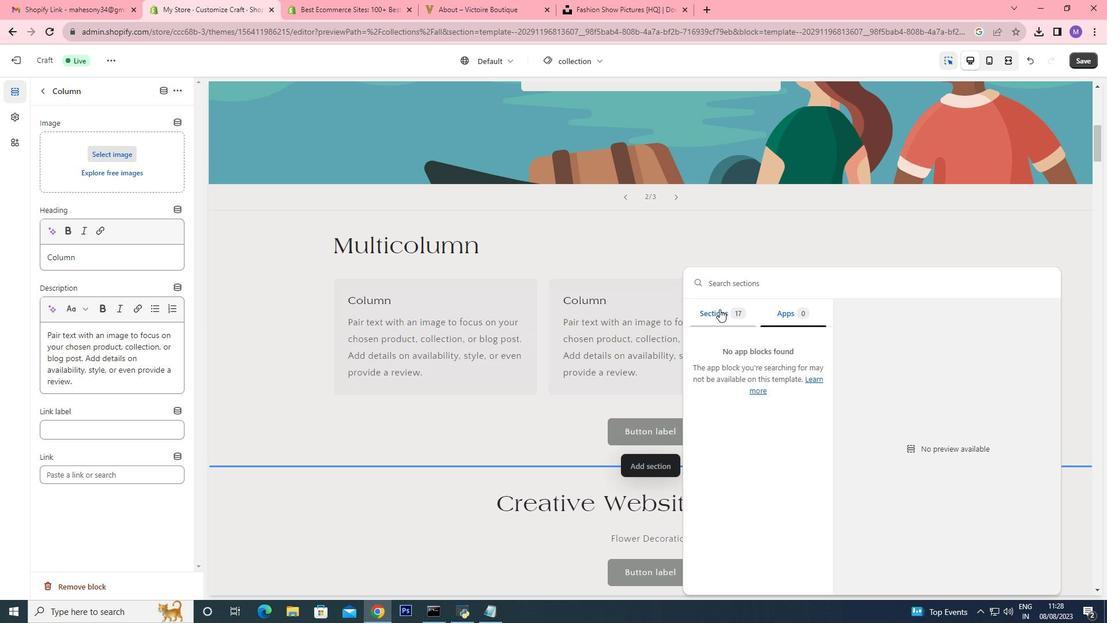 
Action: Mouse moved to (753, 279)
Screenshot: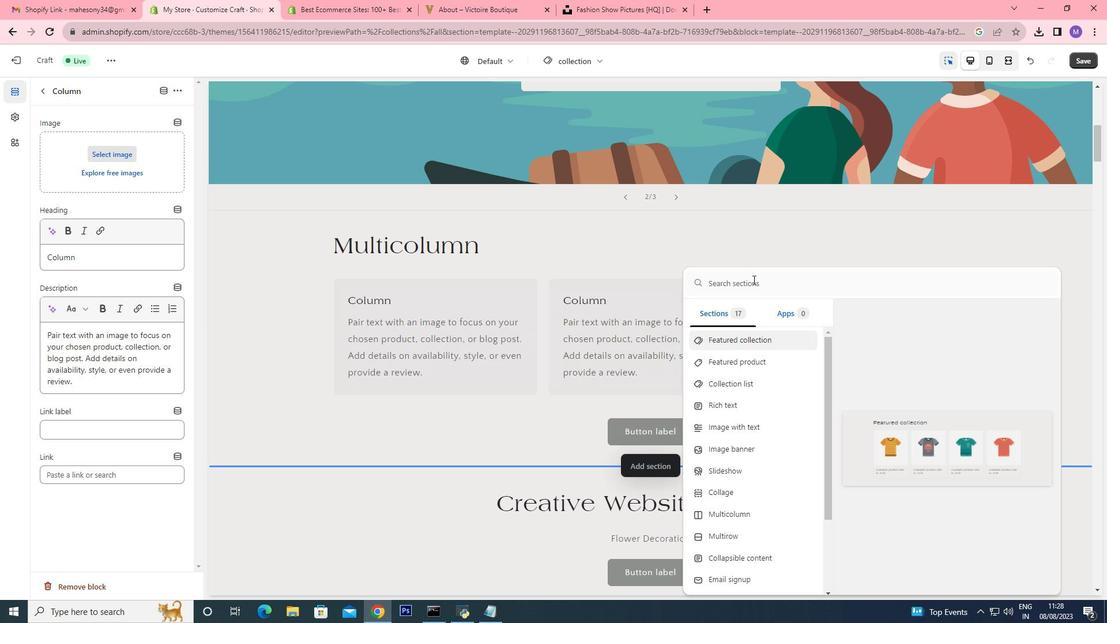 
Action: Mouse pressed left at (753, 279)
Screenshot: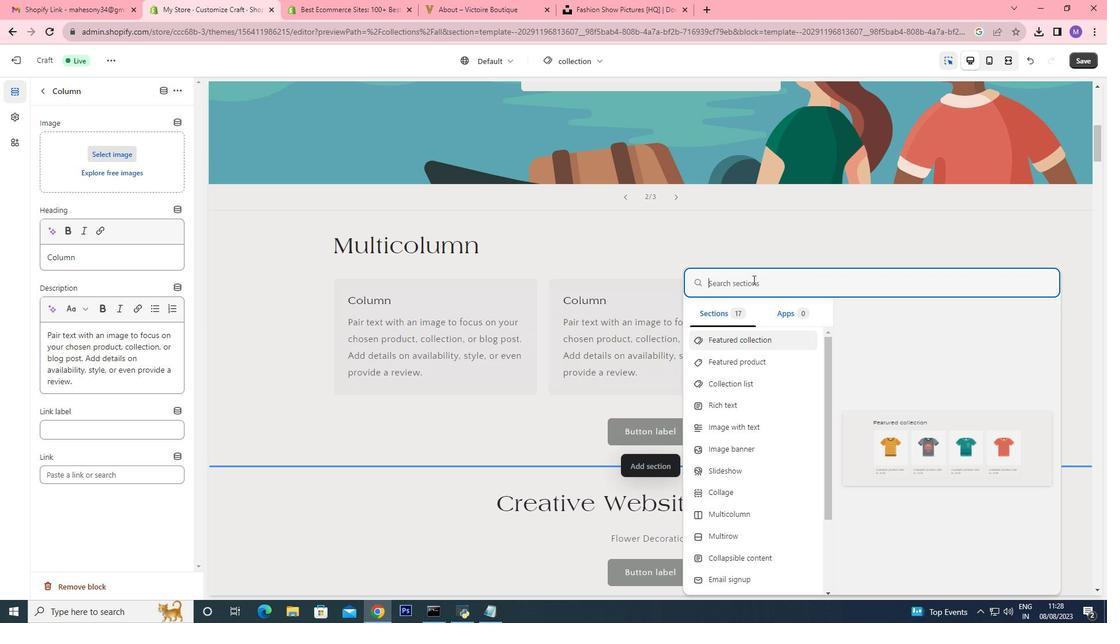 
Action: Key pressed two<Key.space><Key.backspace><Key.backspace><Key.backspace><Key.backspace><Key.backspace>text
Screenshot: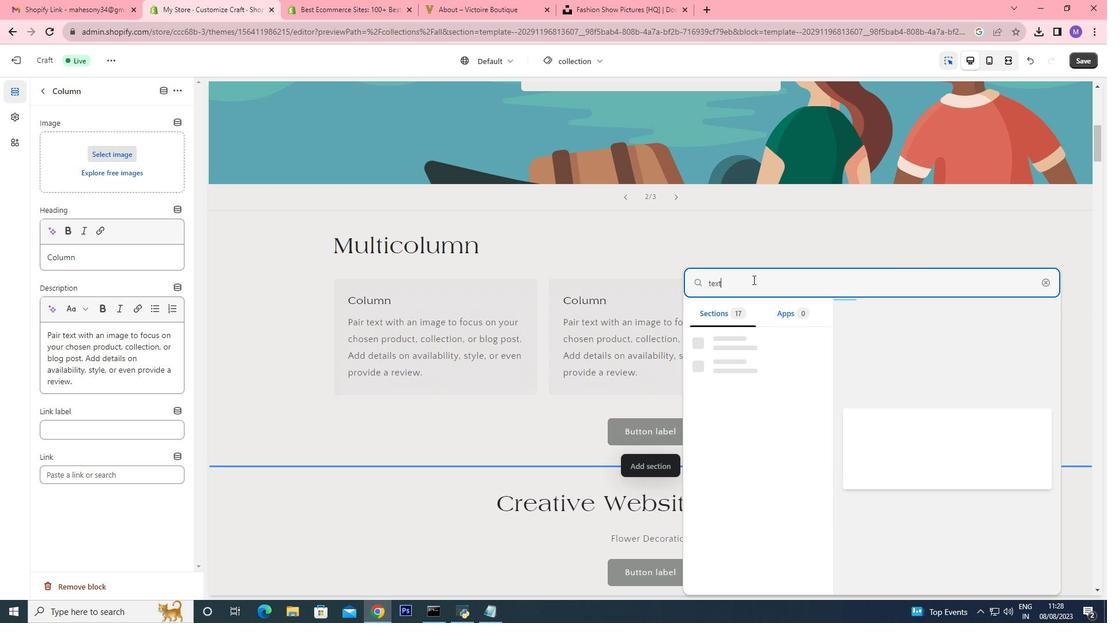 
Action: Mouse moved to (579, 289)
Screenshot: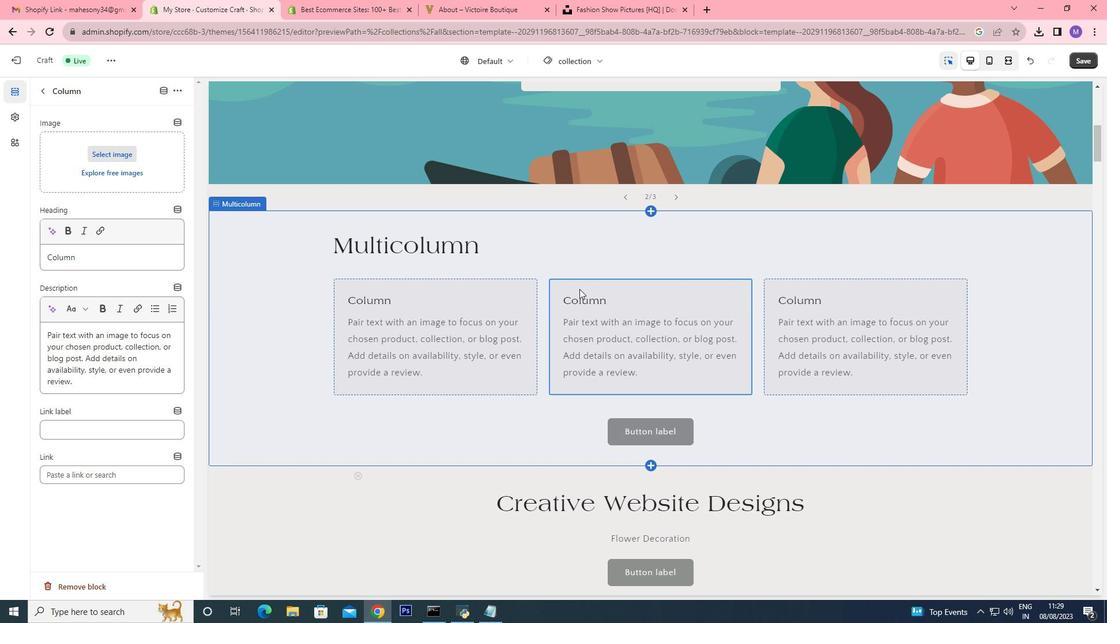 
Action: Mouse pressed left at (579, 289)
Screenshot: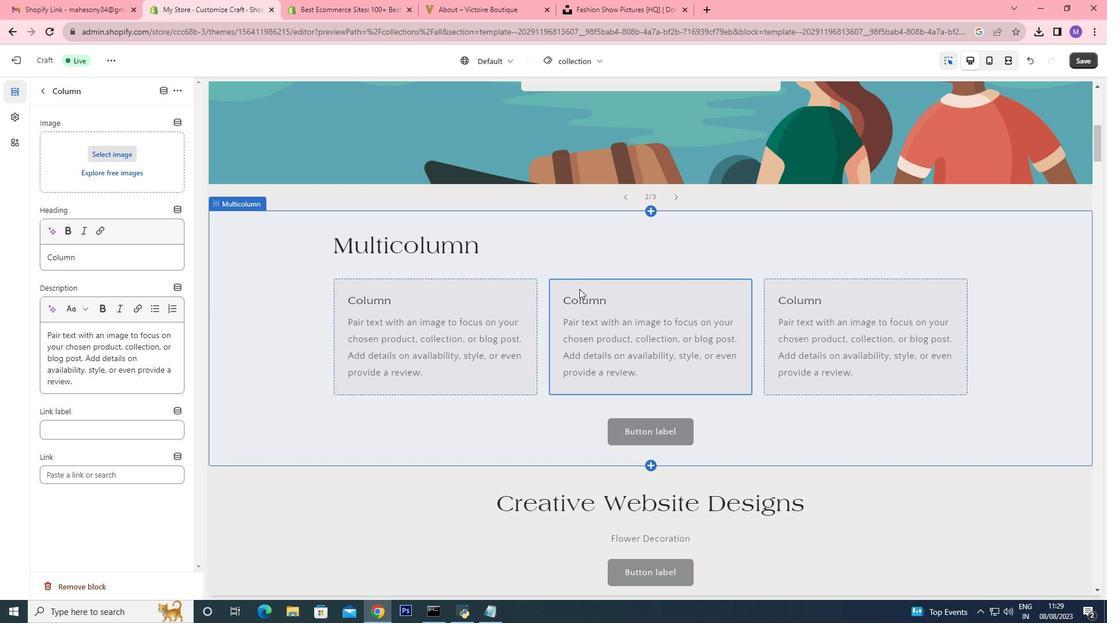 
Action: Mouse moved to (606, 158)
Screenshot: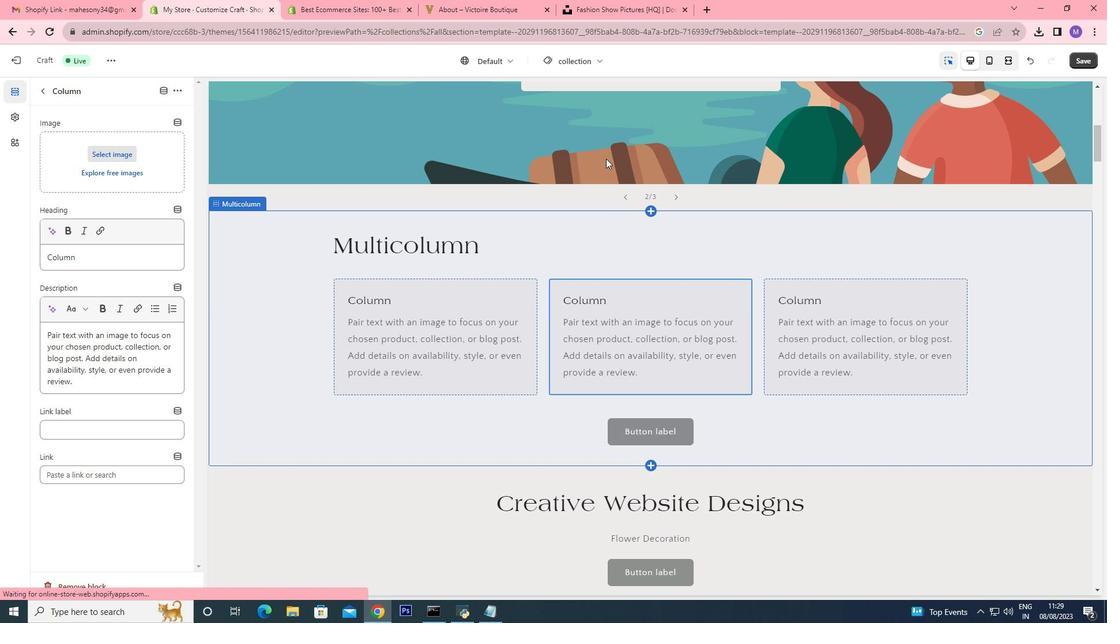 
Action: Mouse scrolled (606, 159) with delta (0, 0)
Screenshot: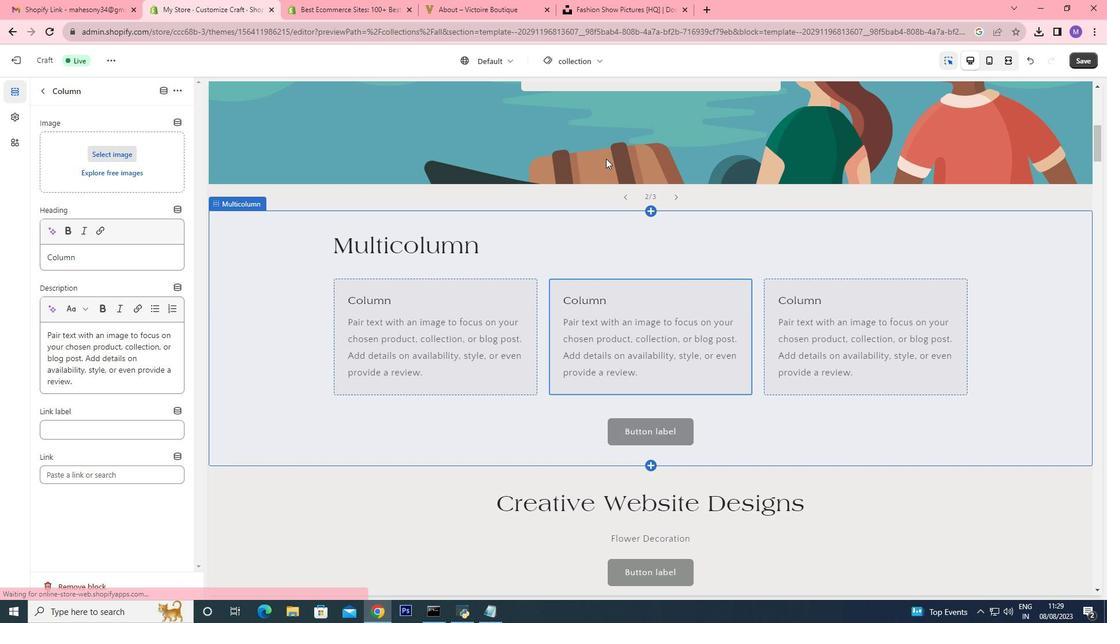 
Action: Mouse scrolled (606, 159) with delta (0, 0)
Screenshot: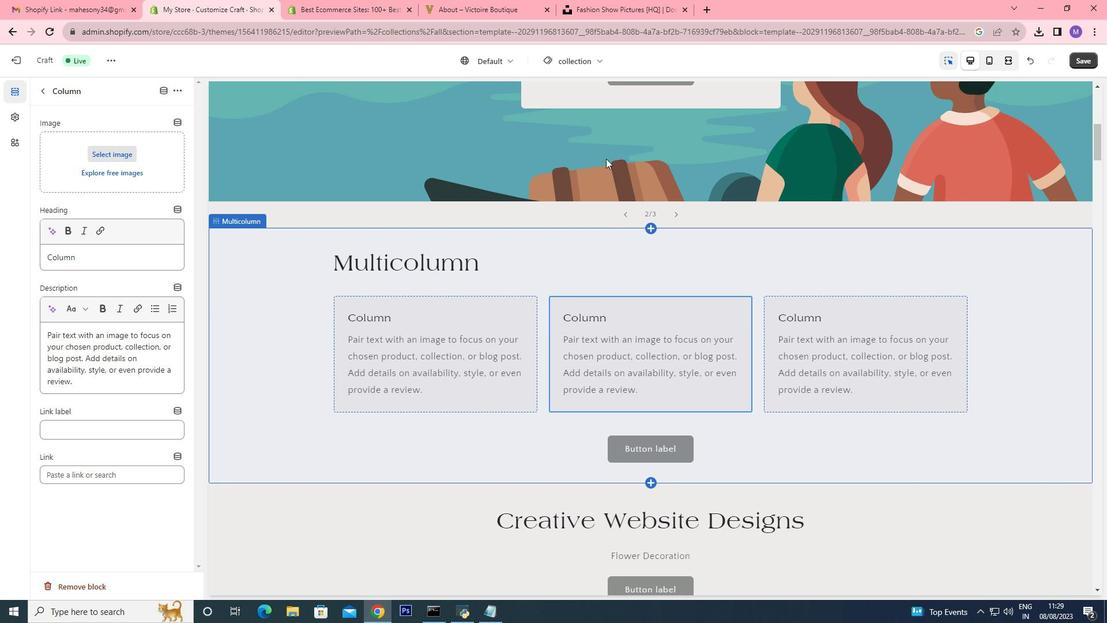 
Action: Mouse scrolled (606, 159) with delta (0, 0)
Screenshot: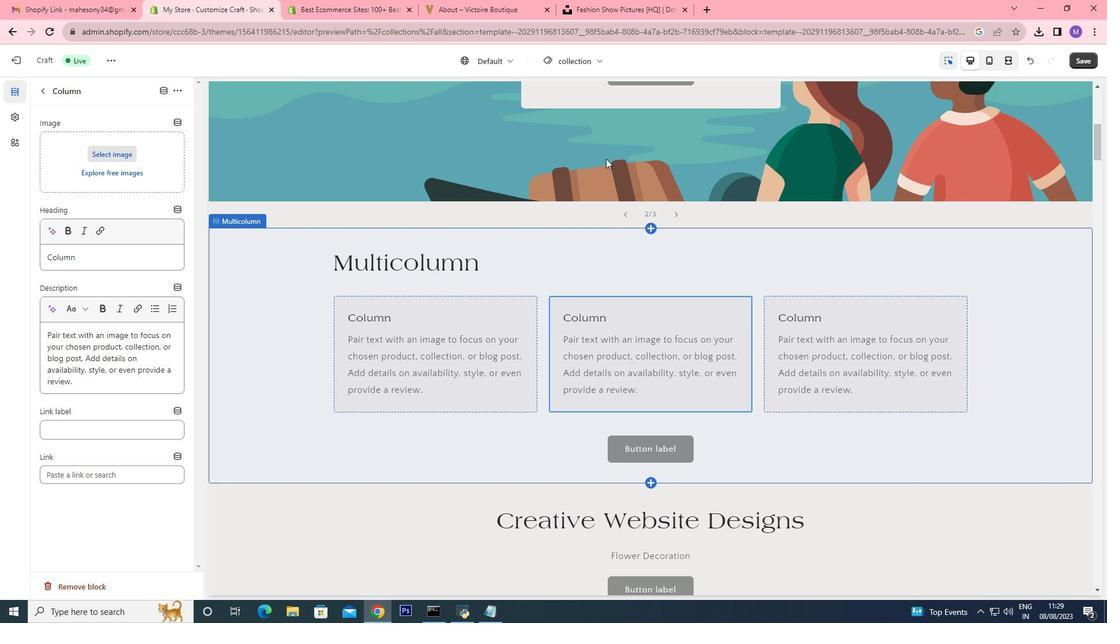 
Action: Mouse scrolled (606, 159) with delta (0, 0)
Screenshot: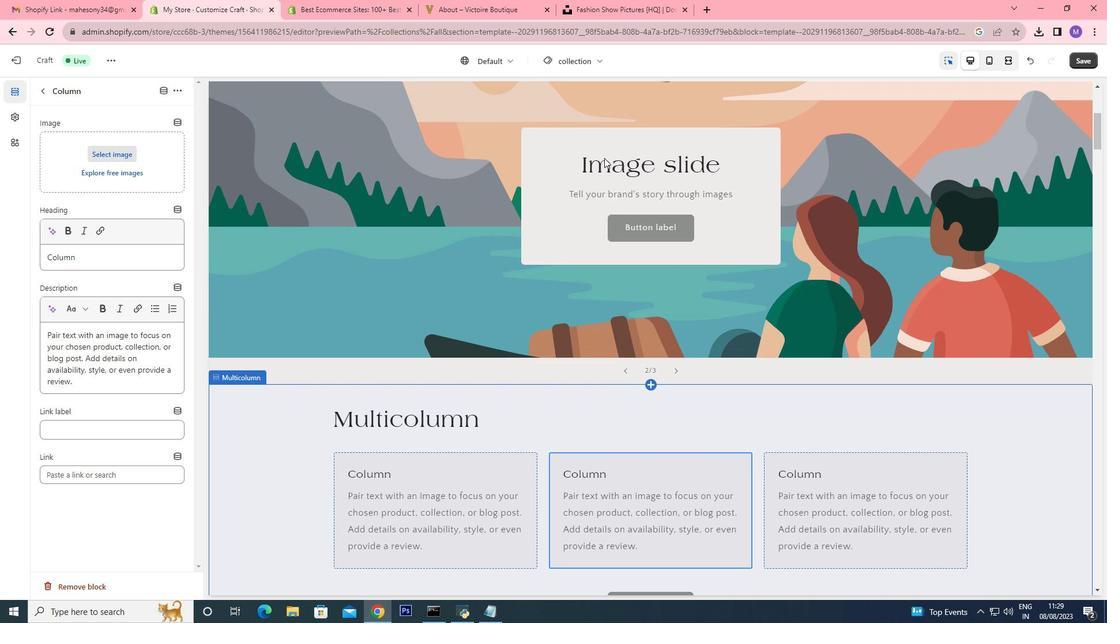 
Action: Mouse moved to (604, 158)
Screenshot: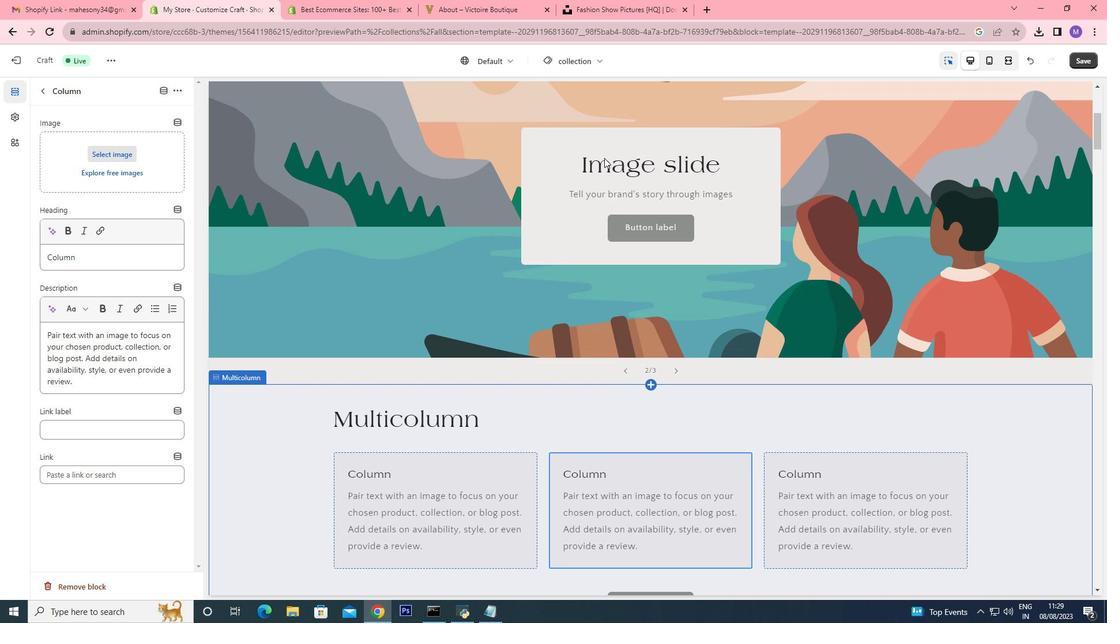 
Action: Mouse scrolled (604, 158) with delta (0, 0)
Screenshot: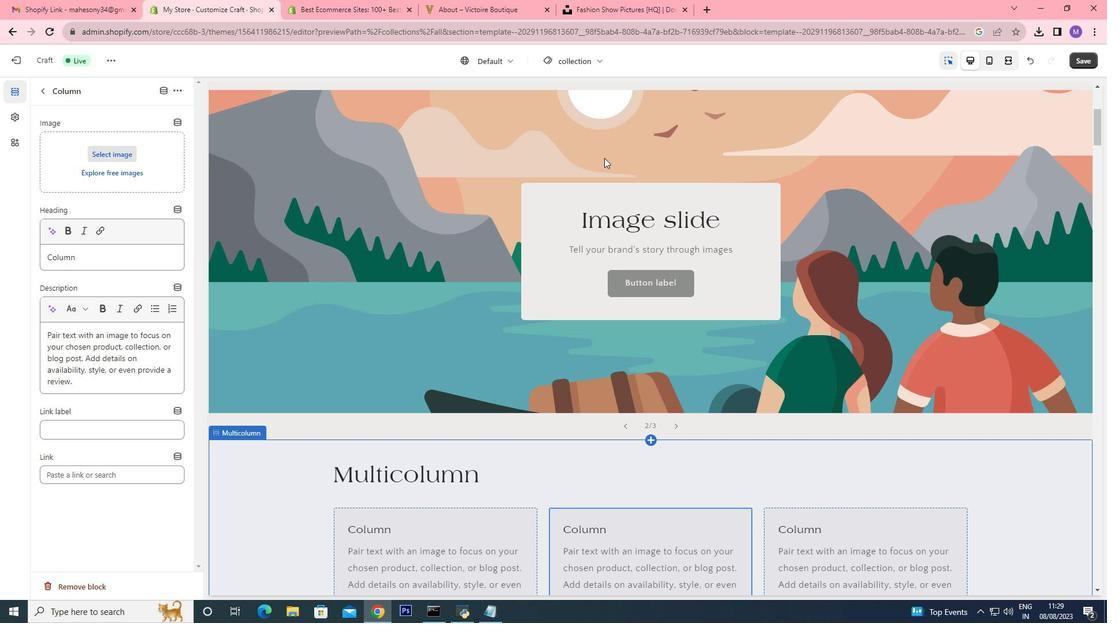 
Action: Mouse scrolled (604, 158) with delta (0, 0)
Screenshot: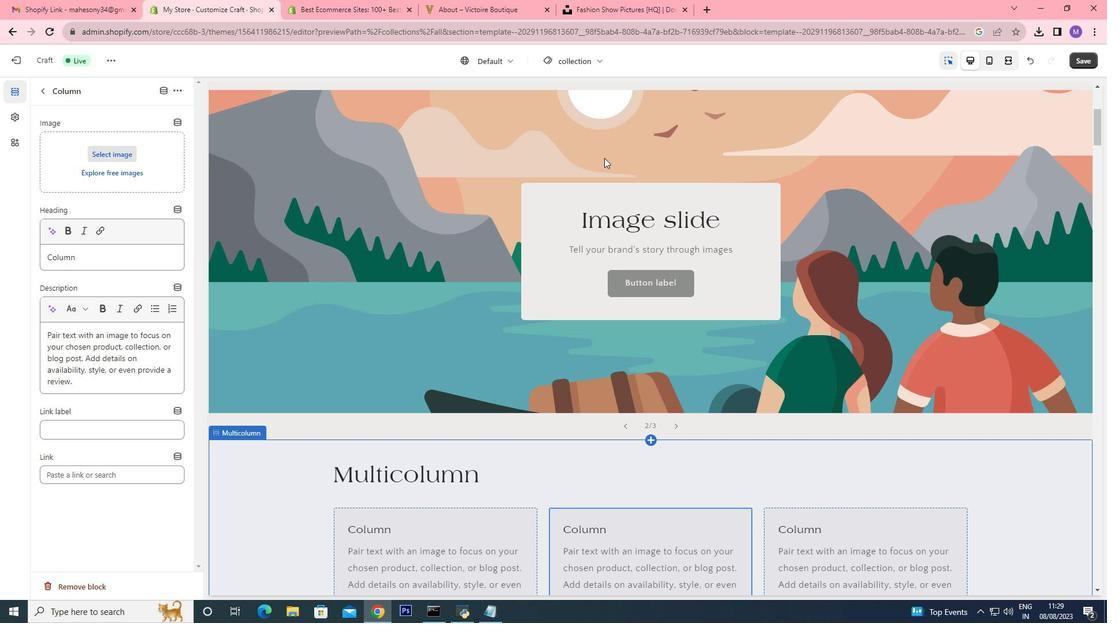 
Action: Mouse scrolled (604, 158) with delta (0, 0)
Screenshot: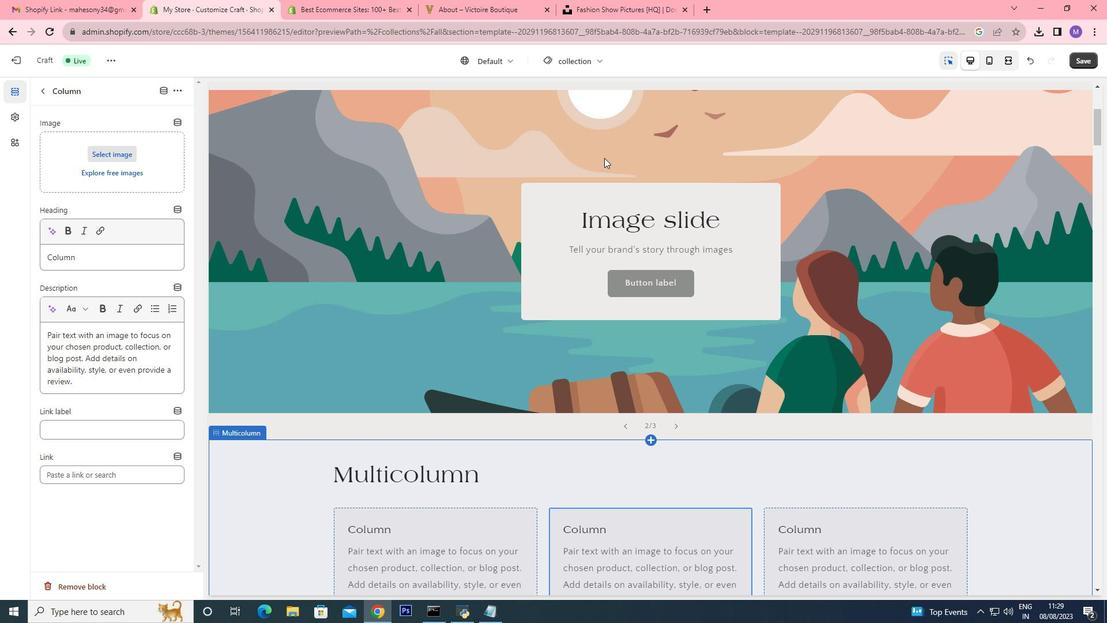 
Action: Mouse scrolled (604, 158) with delta (0, 0)
Screenshot: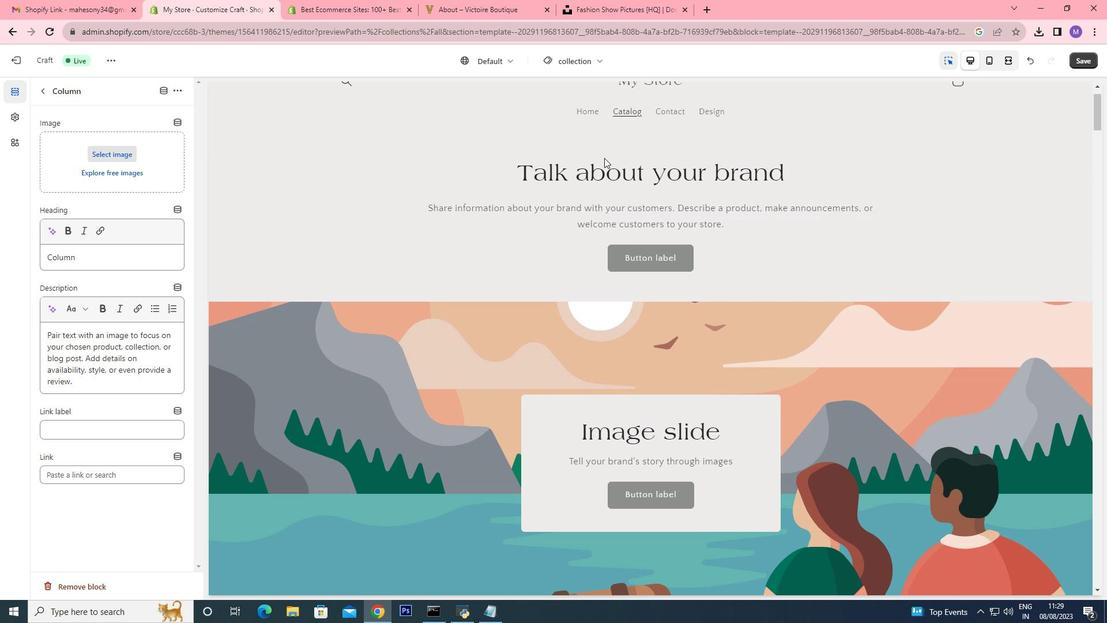 
Action: Mouse scrolled (604, 158) with delta (0, 0)
Screenshot: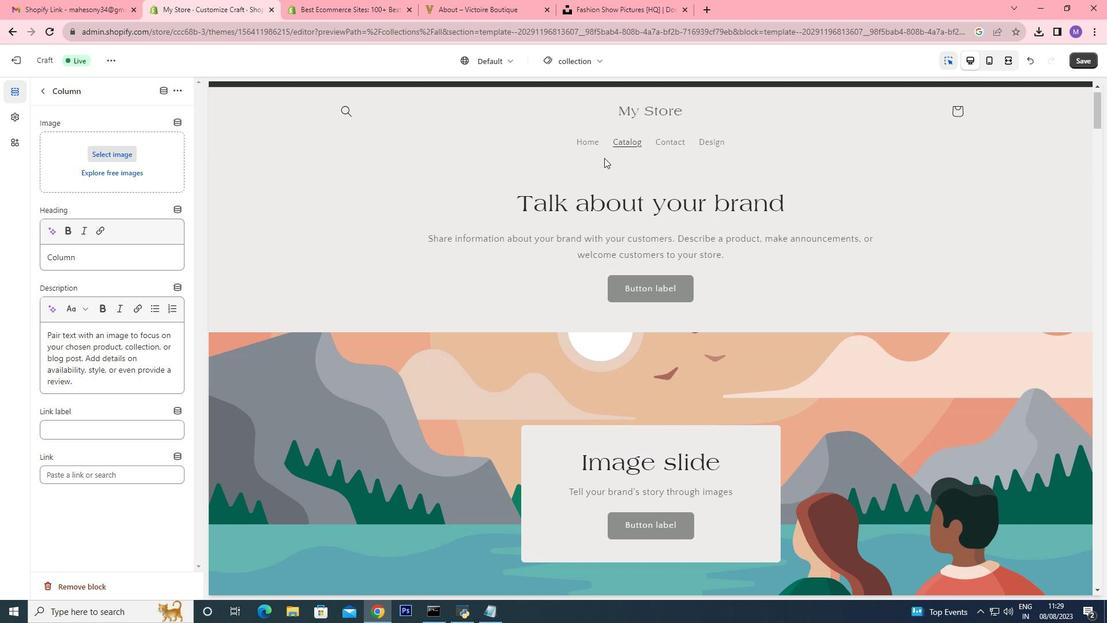 
Action: Mouse moved to (612, 217)
Screenshot: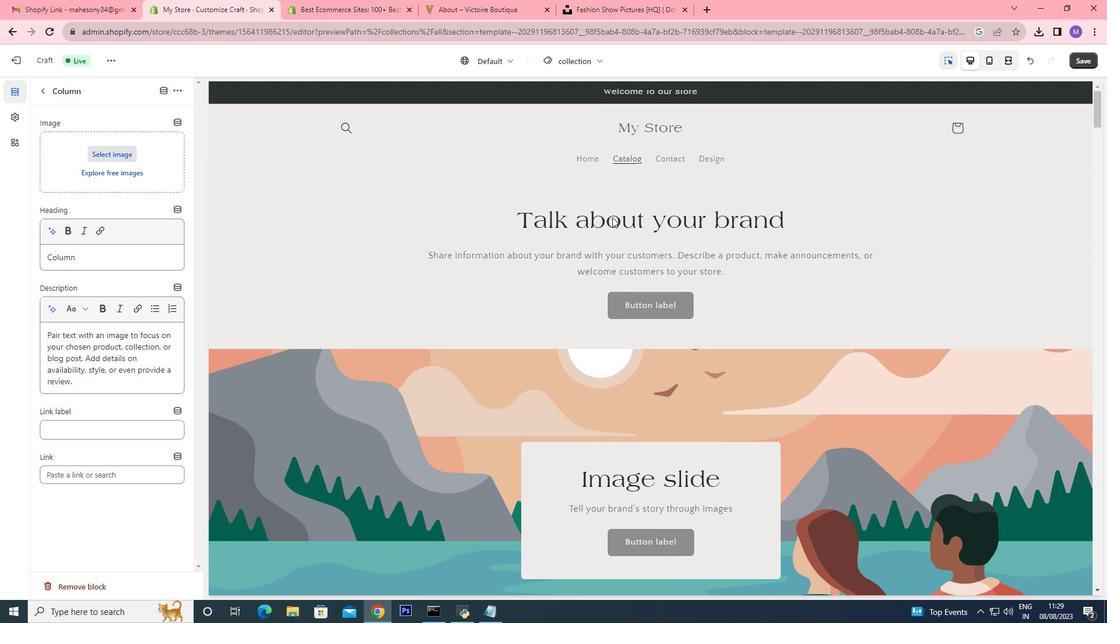 
Action: Mouse pressed left at (612, 217)
Screenshot: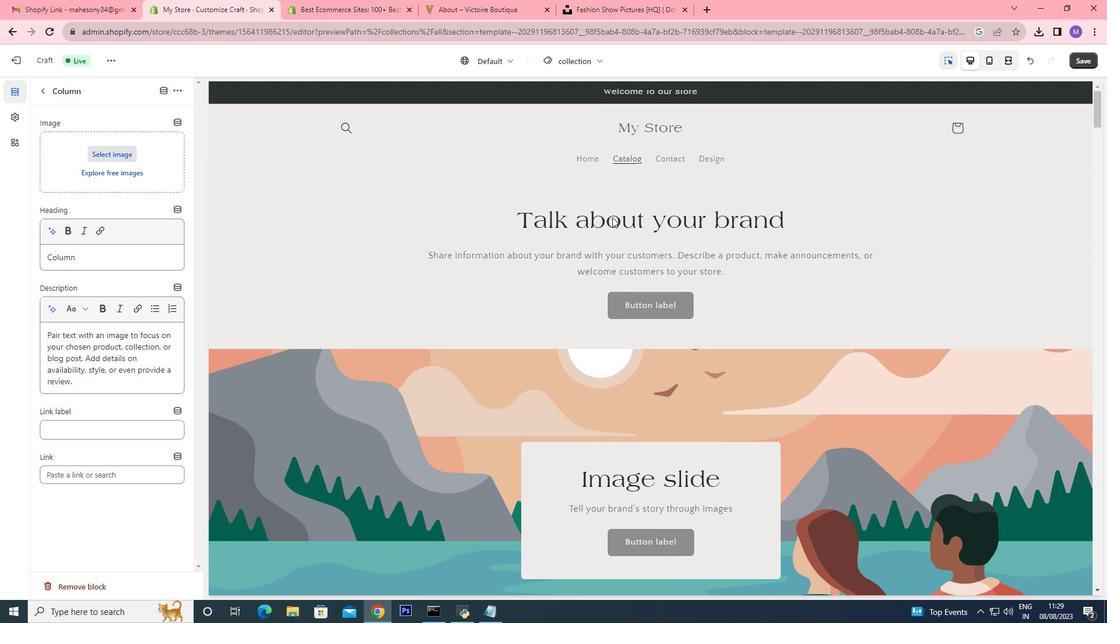 
Action: Mouse pressed left at (612, 217)
Screenshot: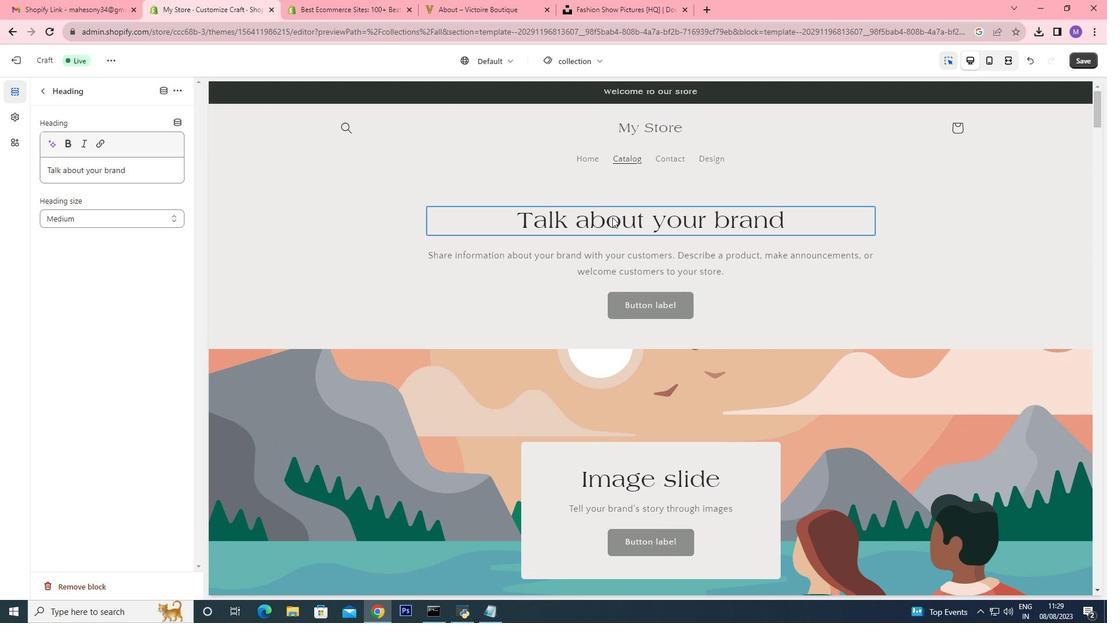 
Action: Mouse moved to (136, 168)
Screenshot: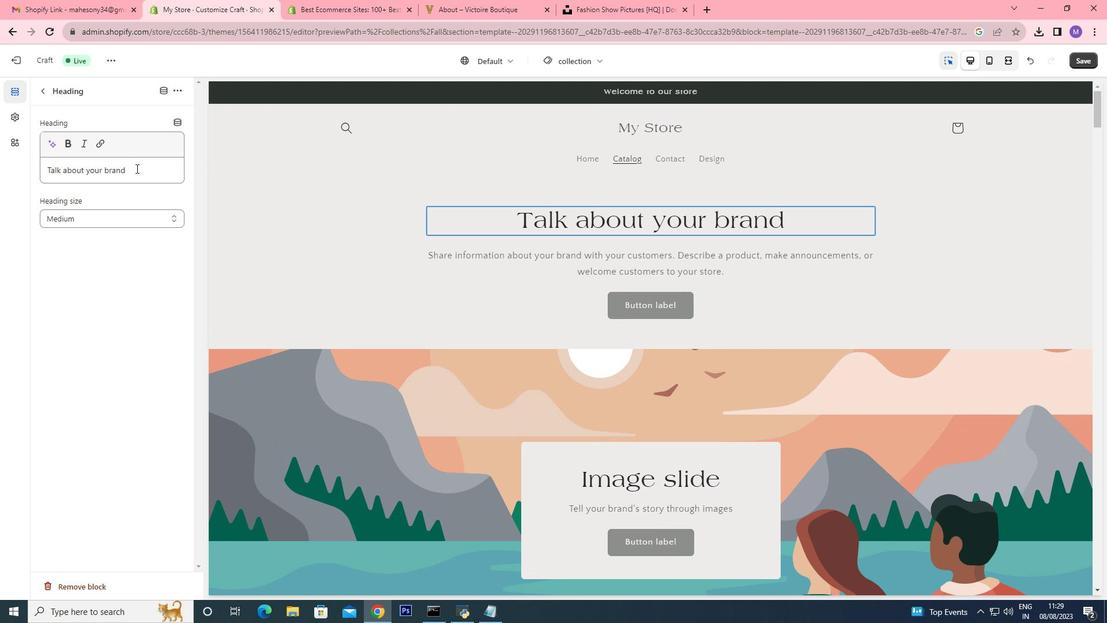 
Action: Mouse pressed left at (136, 168)
Screenshot: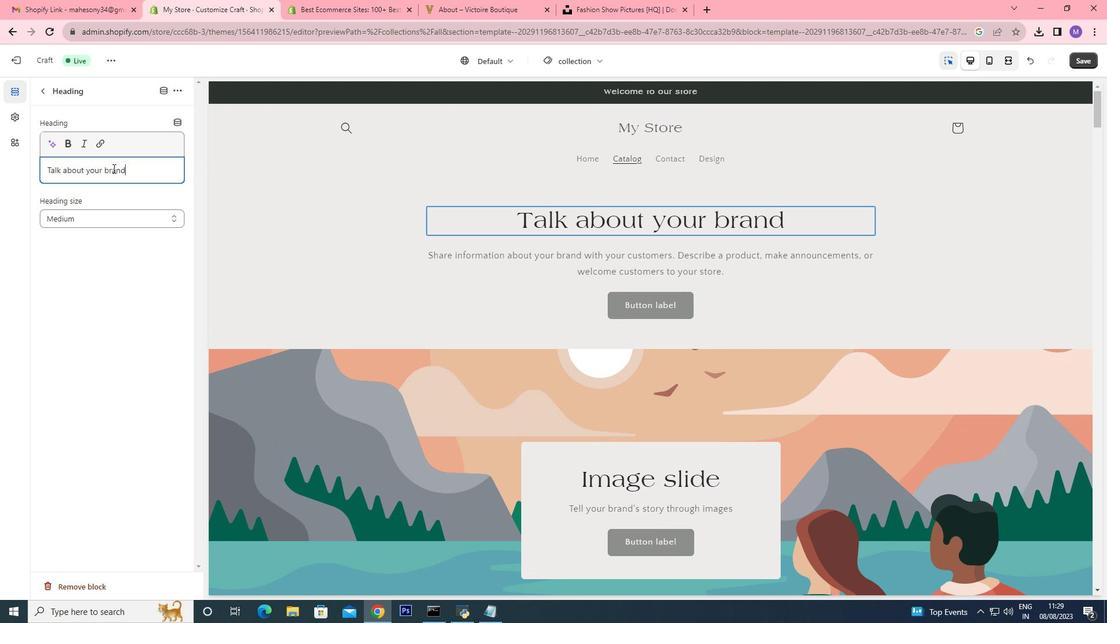 
Action: Mouse moved to (46, 171)
Screenshot: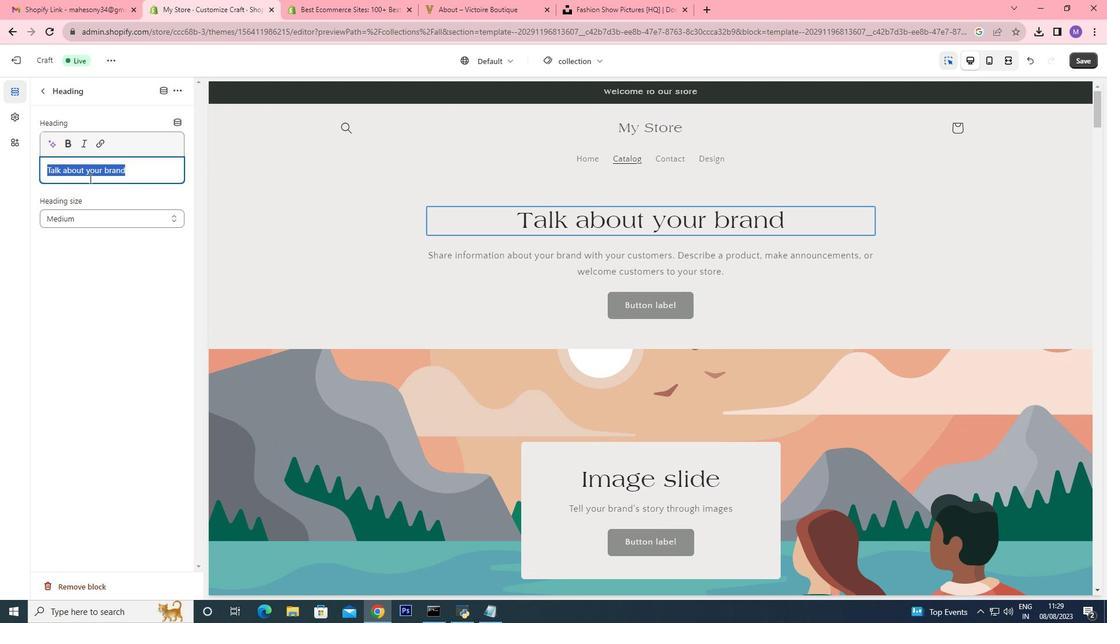 
Action: Key pressed <Key.backspace>
Screenshot: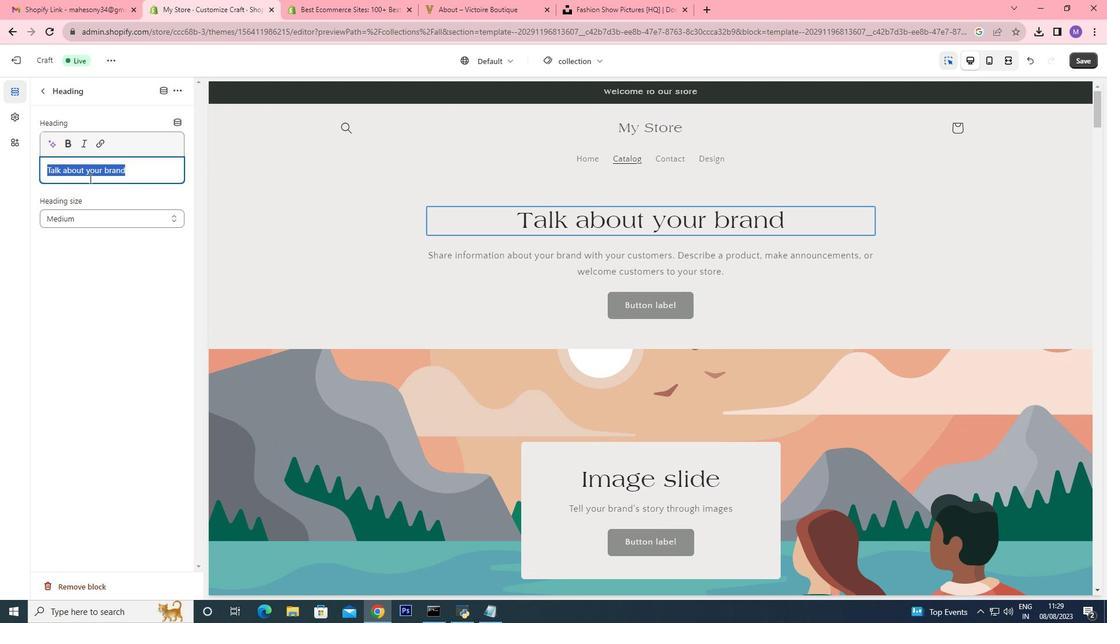 
Action: Mouse moved to (133, 178)
Screenshot: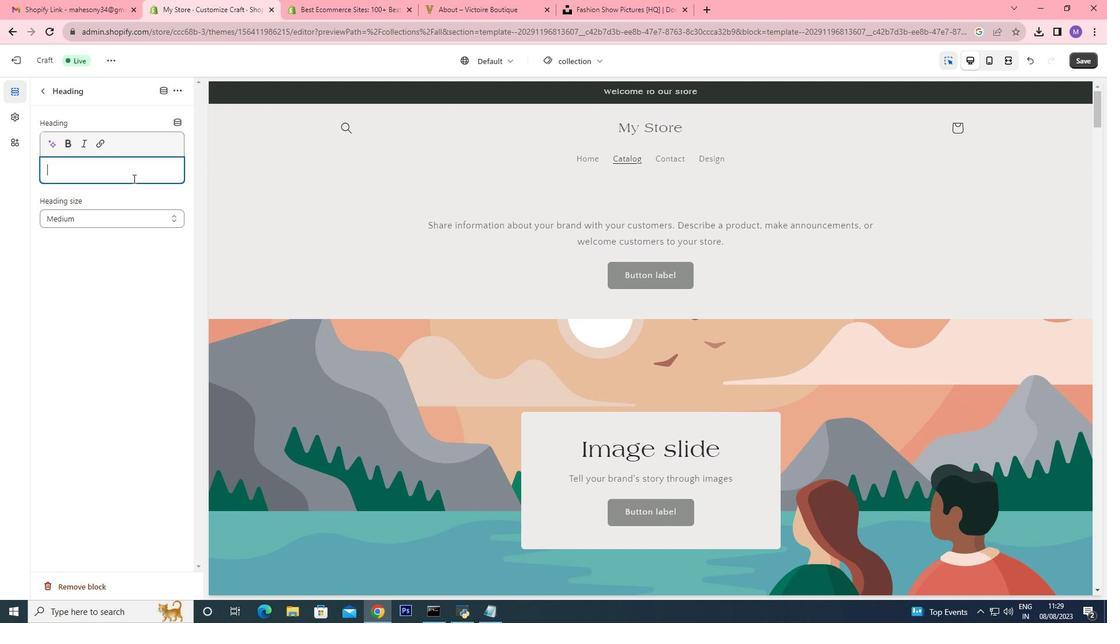 
Action: Key pressed <Key.shift>Fashion<Key.space><Key.shift><Key.shift><Key.shift><Key.shift><Key.shift><Key.shift><Key.shift><Key.shift><Key.shift><Key.shift><Key.shift>Designs
Screenshot: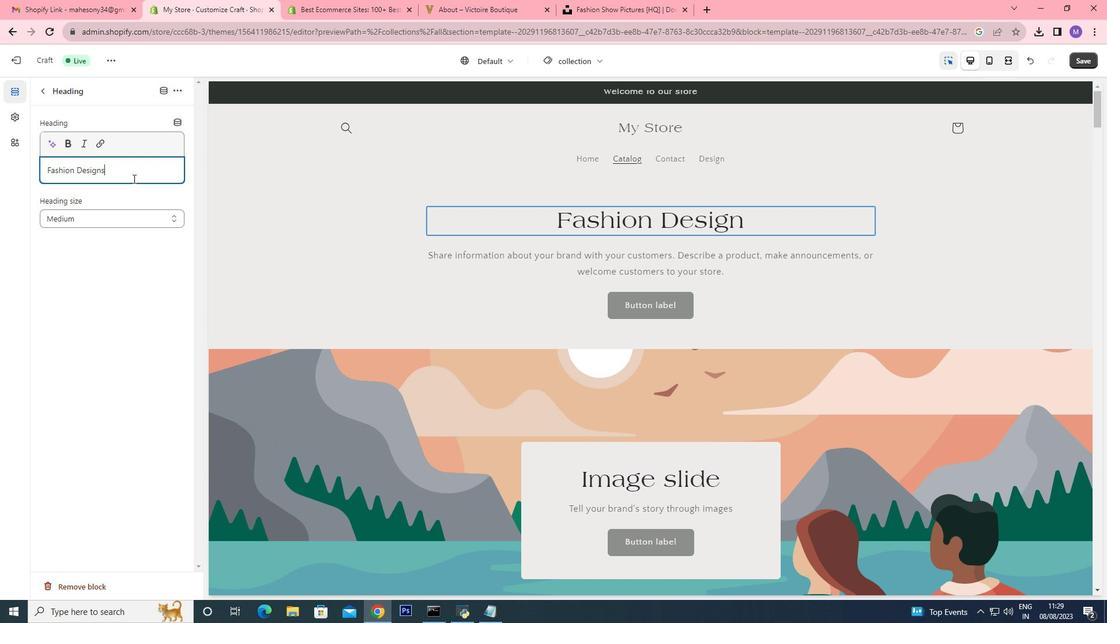 
Action: Mouse moved to (644, 262)
Screenshot: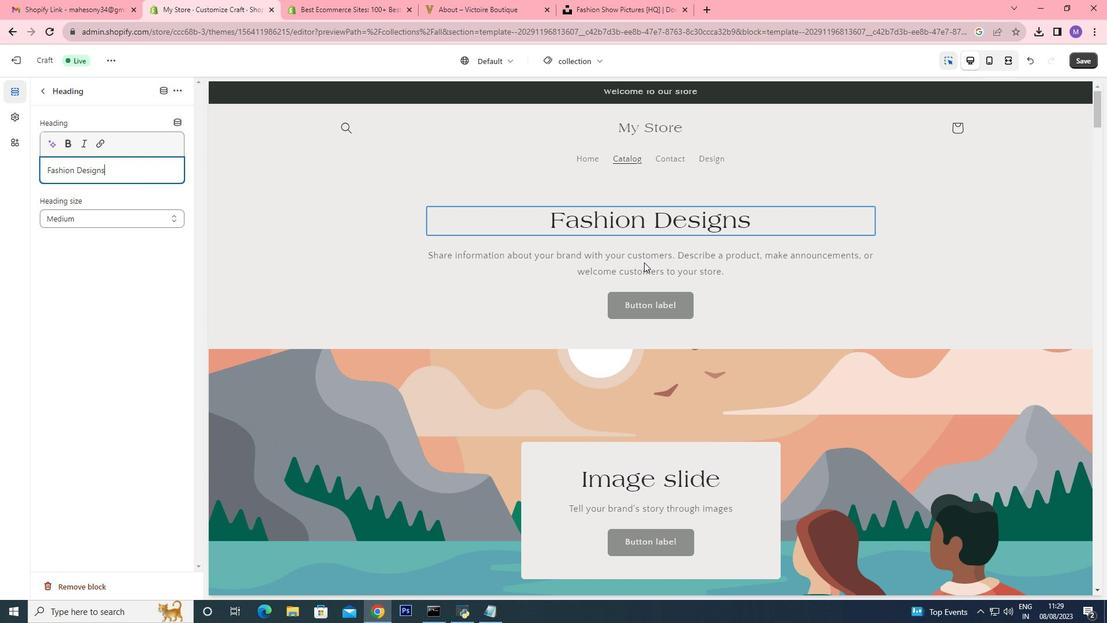 
Action: Mouse pressed left at (644, 262)
Screenshot: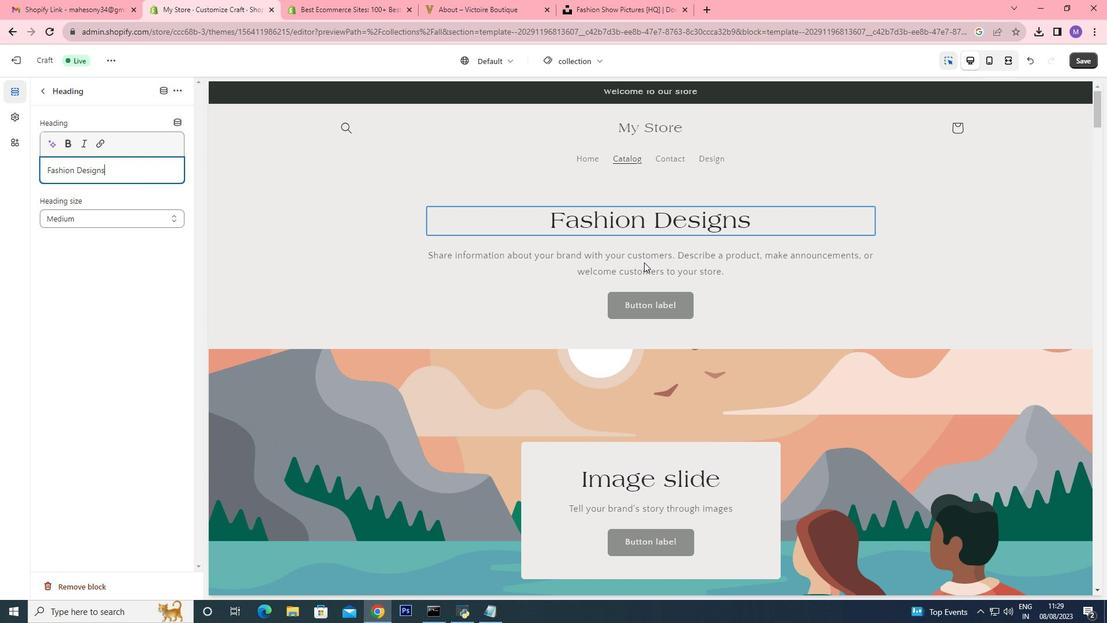 
Action: Mouse pressed left at (644, 262)
Screenshot: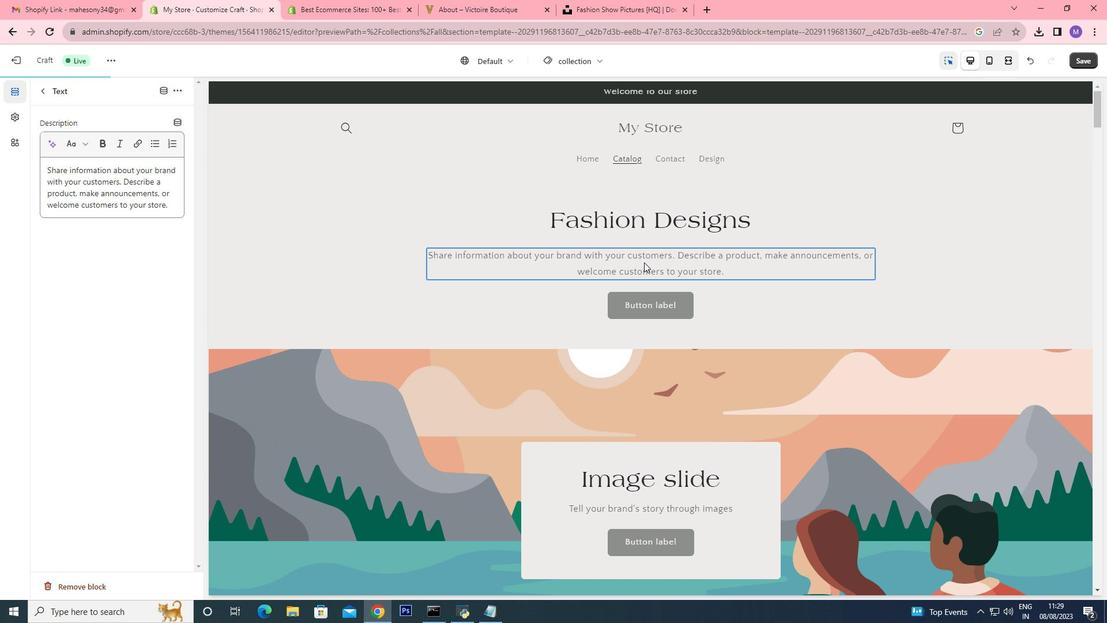 
Action: Mouse moved to (127, 192)
Screenshot: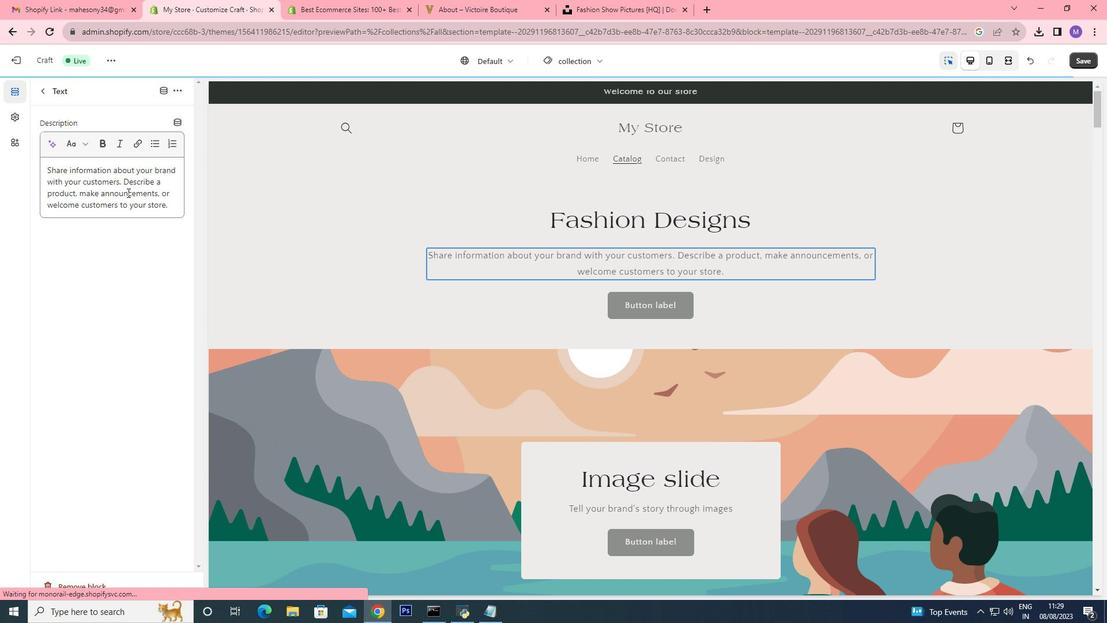 
Action: Mouse pressed left at (127, 192)
Screenshot: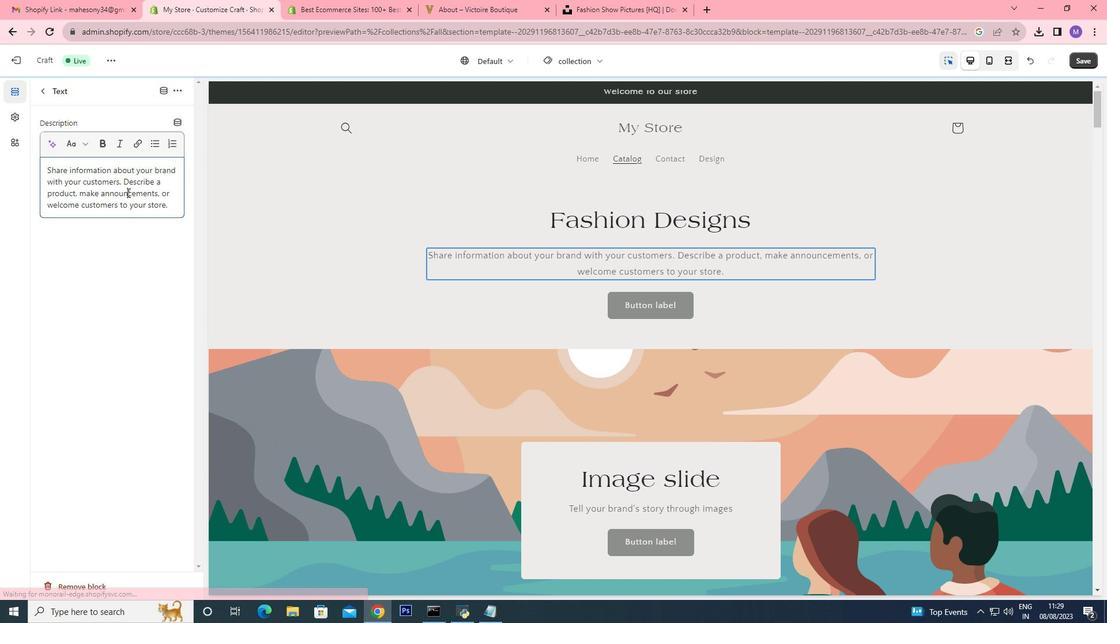 
Action: Key pressed ctrl+A<Key.backspace>
Screenshot: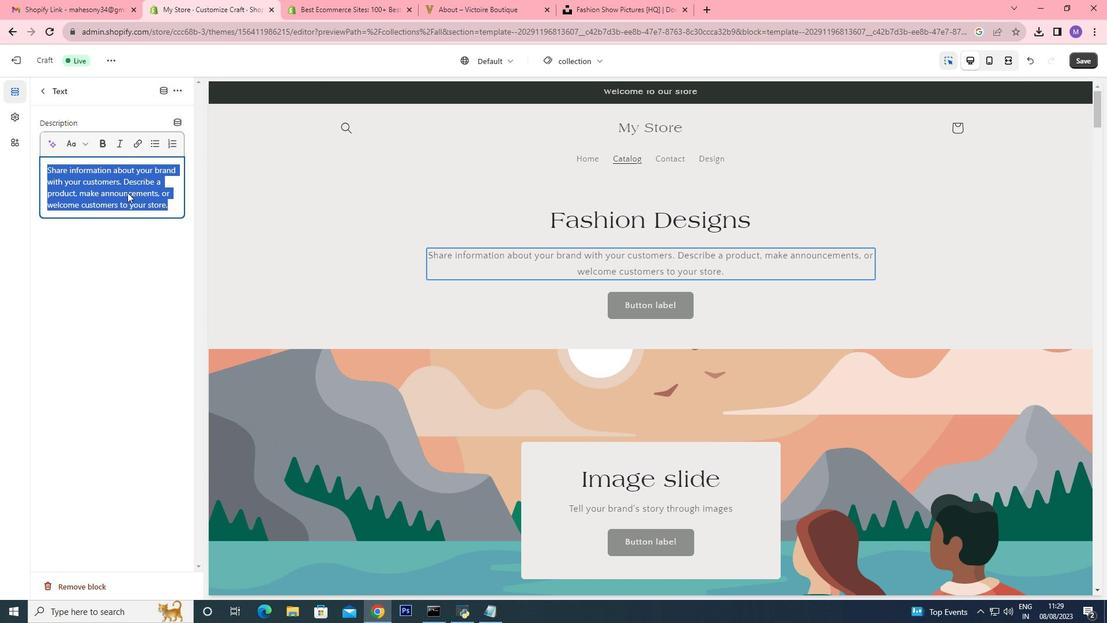 
Action: Mouse moved to (119, 169)
Screenshot: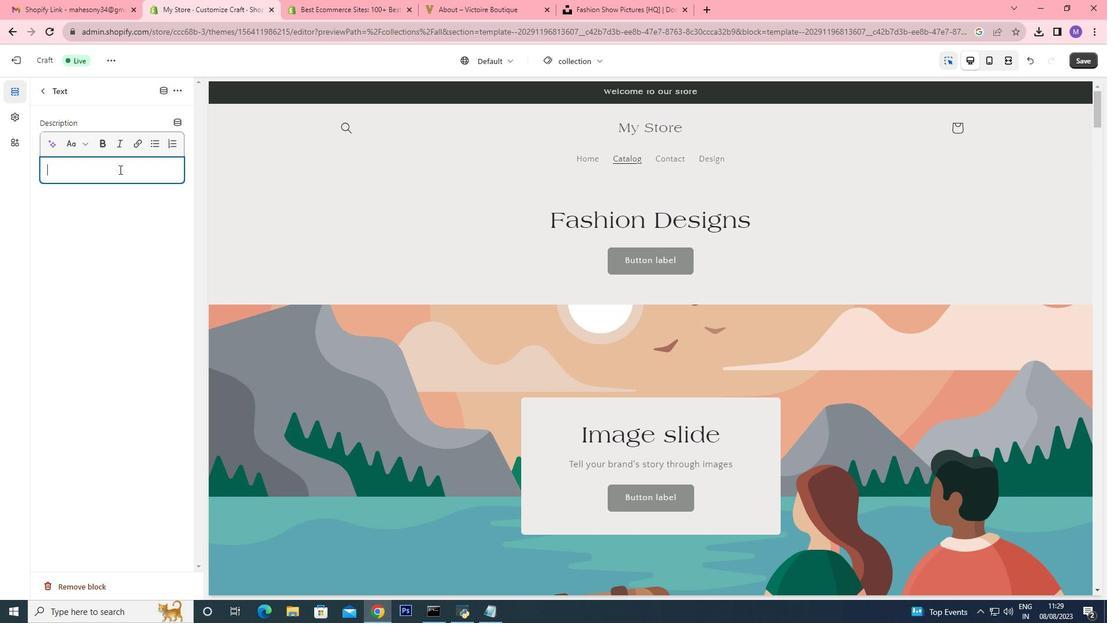 
Action: Mouse pressed left at (119, 169)
Screenshot: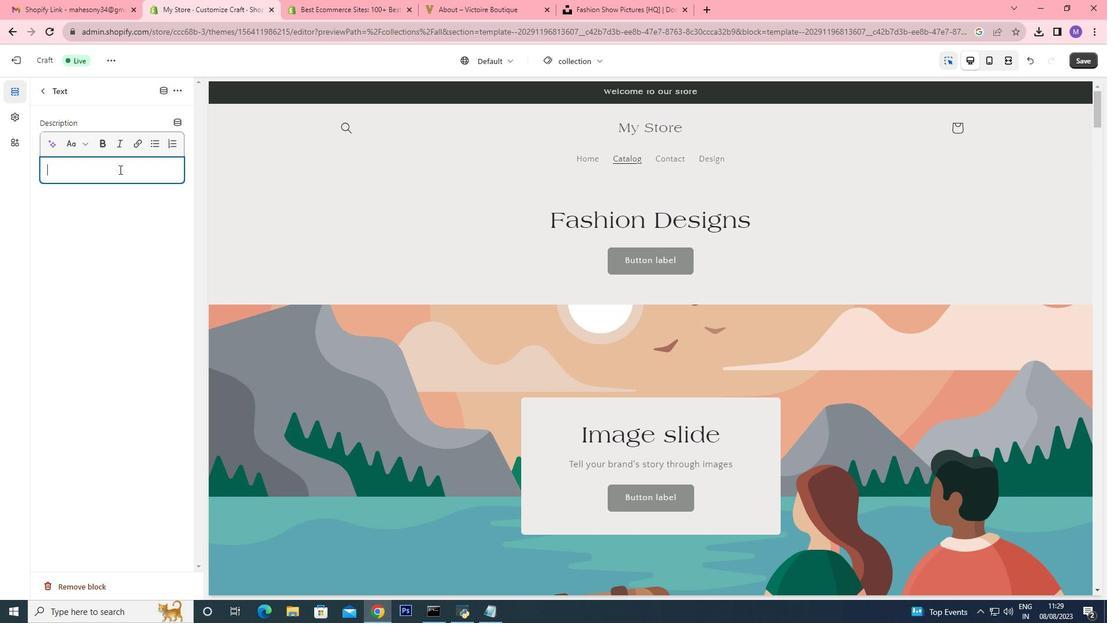 
Action: Key pressed <Key.shift><Key.shift><Key.shift><Key.shift><Key.shift><Key.shift><Key.shift><Key.shift><Key.shift><Key.shift><Key.shift><Key.shift><Key.shift><Key.shift>FDa<Key.backspace><Key.backspace>ashion<Key.space><Key.shift><Key.shift><Key.shift><Key.shift><Key.shift><Key.shift><Key.shift><Key.shift><Key.shift><Key.shift><Key.shift><Key.shift><Key.shift><Key.shift><Key.shift><Key.shift><Key.shift><Key.shift><Key.shift><Key.shift><Key.shift><Key.shift><Key.shift><Key.shift><Key.shift><Key.shift><Key.shift><Key.shift><Key.shift><Key.shift><Key.shift><Key.shift><Key.shift><Key.shift><Key.shift><Key.shift><Key.shift><Key.shift><Key.shift><Key.shift><Key.shift><Key.shift><Key.shift><Key.shift><Key.shift><Key.shift><Key.shift><Key.shift><Key.shift><Key.shift><Key.shift><Key.shift><Key.shift><Key.shift><Key.shift><Key.shift><Key.shift><Key.shift><Key.shift><Key.shift><Key.shift><Key.shift><Key.shift><Key.shift><Key.shift>Victorie<Key.space><Key.shift>Boutique
Screenshot: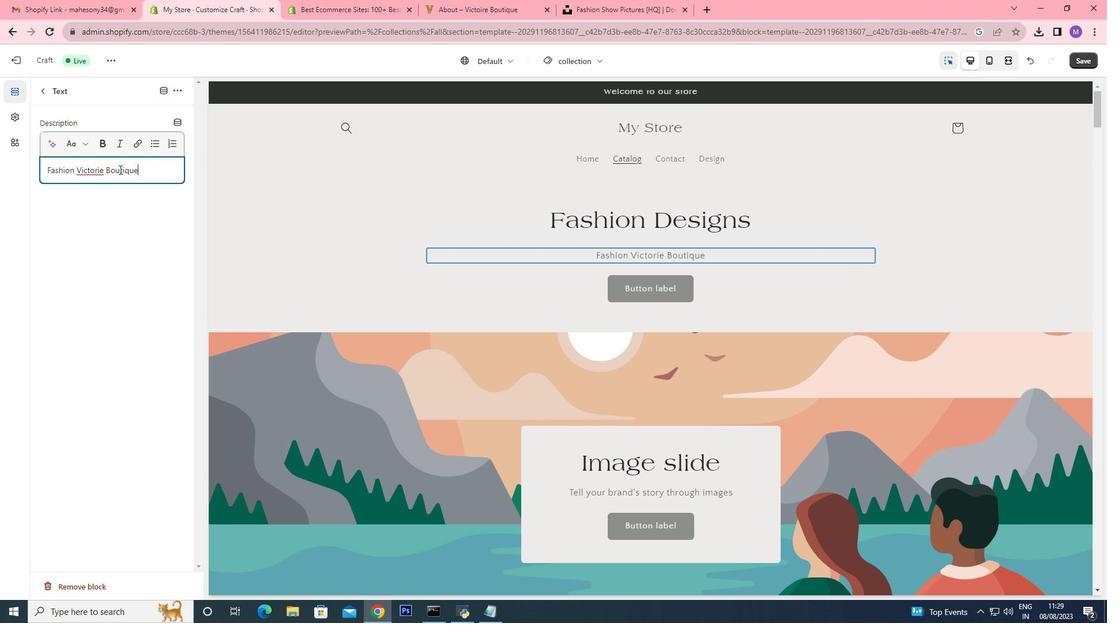 
Action: Mouse moved to (100, 171)
Screenshot: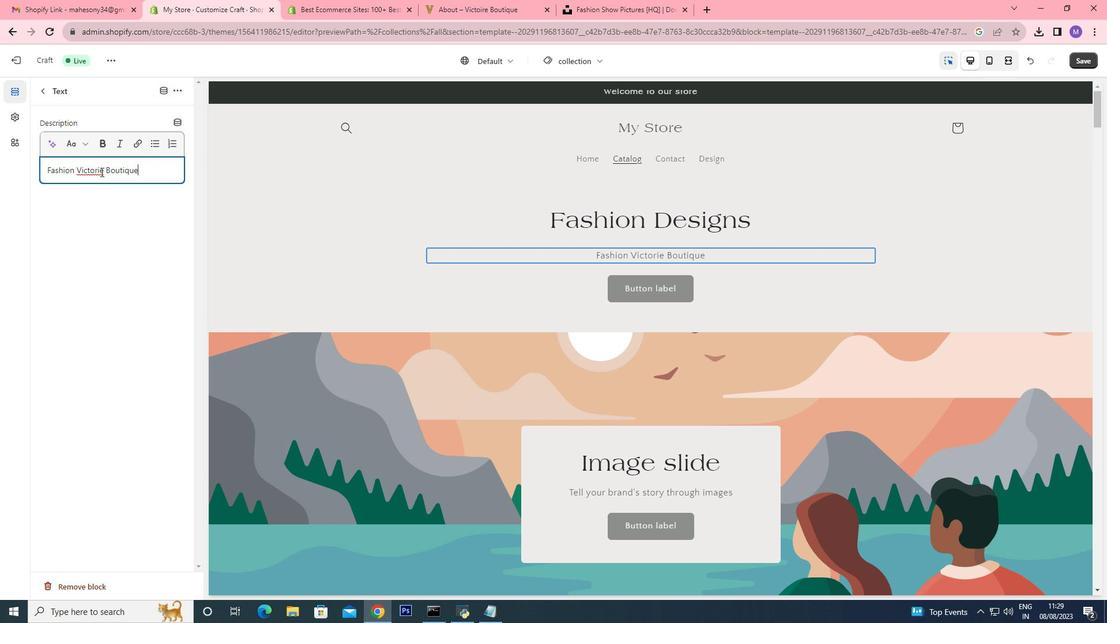 
Action: Mouse pressed left at (100, 171)
Screenshot: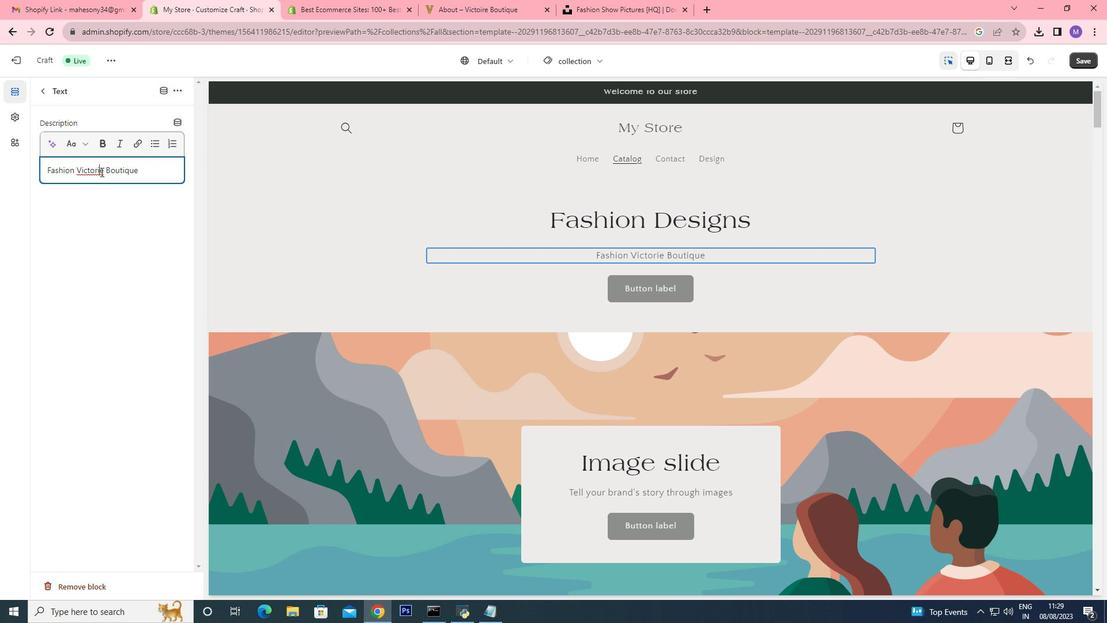
Action: Mouse moved to (109, 174)
Screenshot: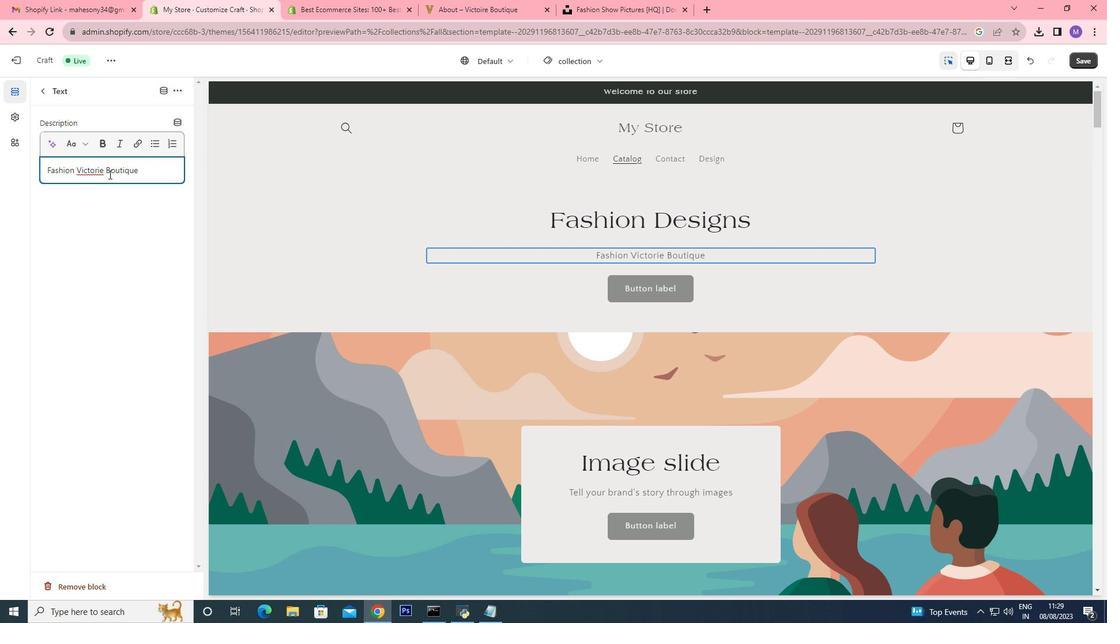 
Action: Key pressed <Key.backspace><Key.backspace>
Screenshot: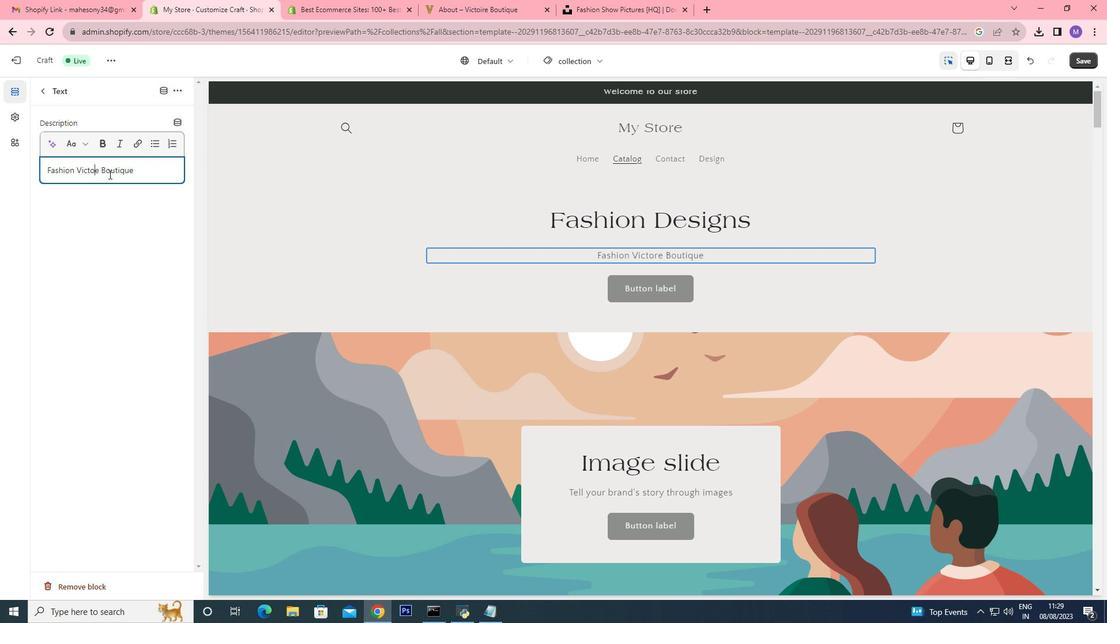 
Action: Mouse moved to (109, 174)
Screenshot: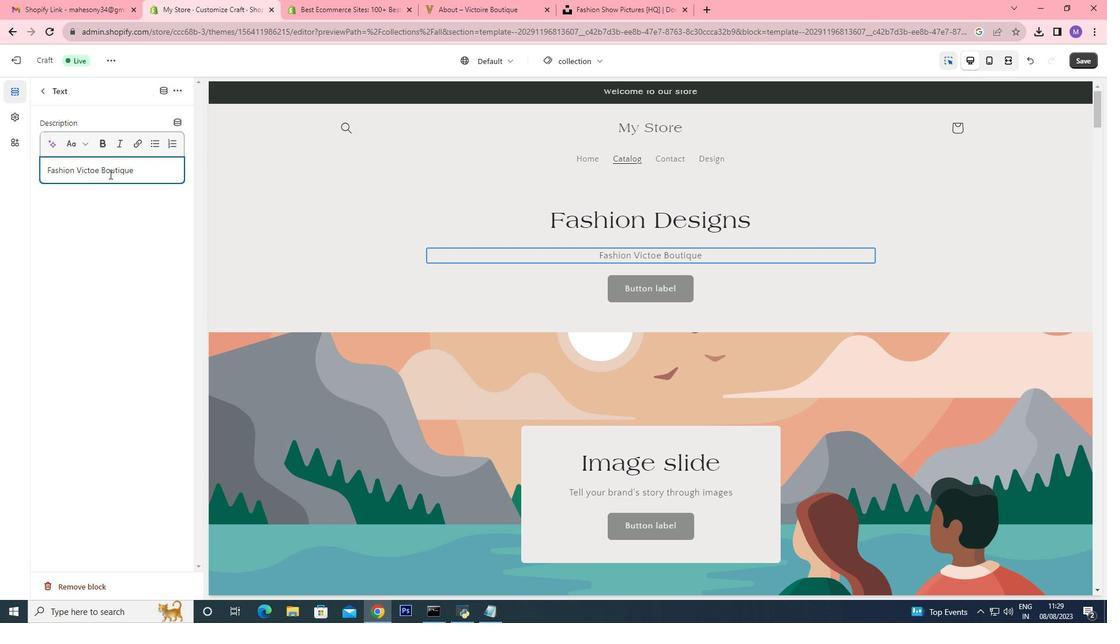 
Action: Key pressed ir
Screenshot: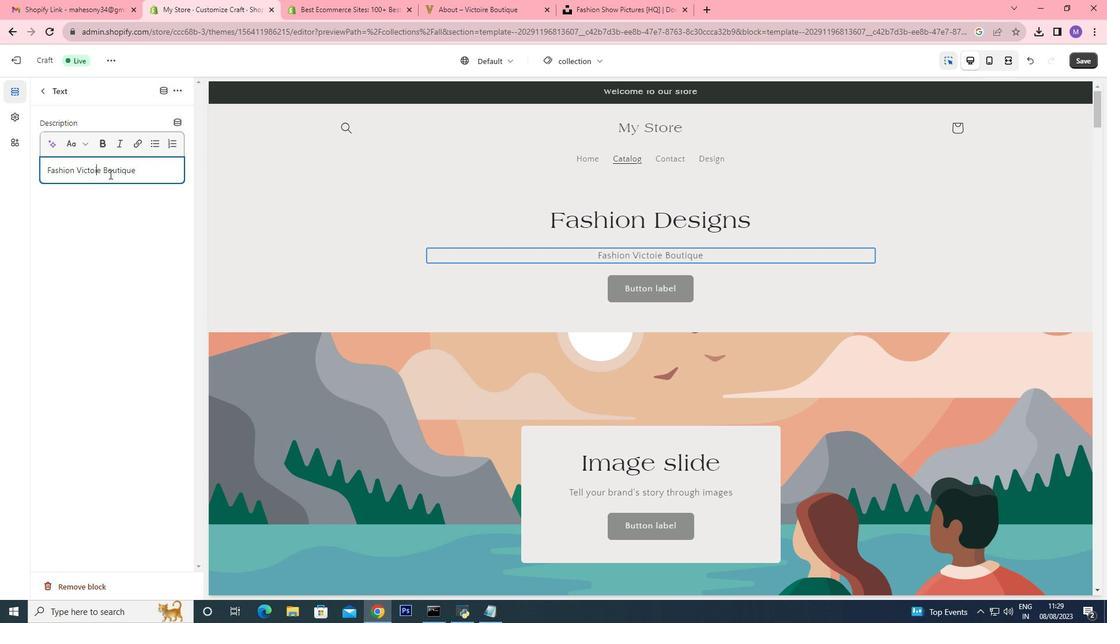 
Action: Mouse moved to (760, 273)
Screenshot: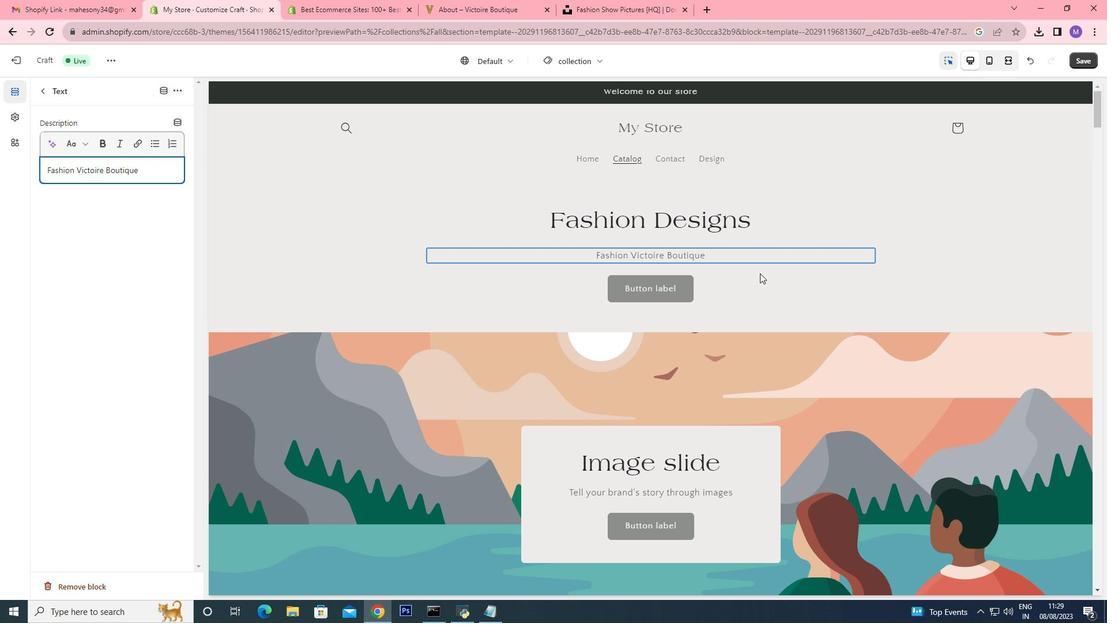 
Action: Mouse pressed left at (760, 273)
Screenshot: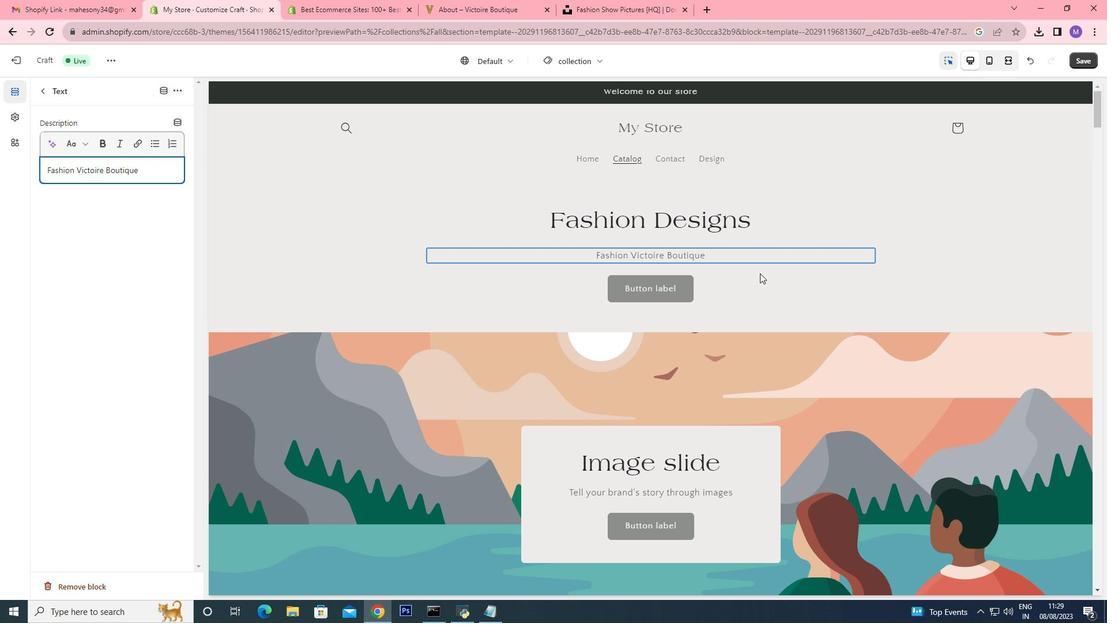 
Action: Mouse moved to (762, 355)
Screenshot: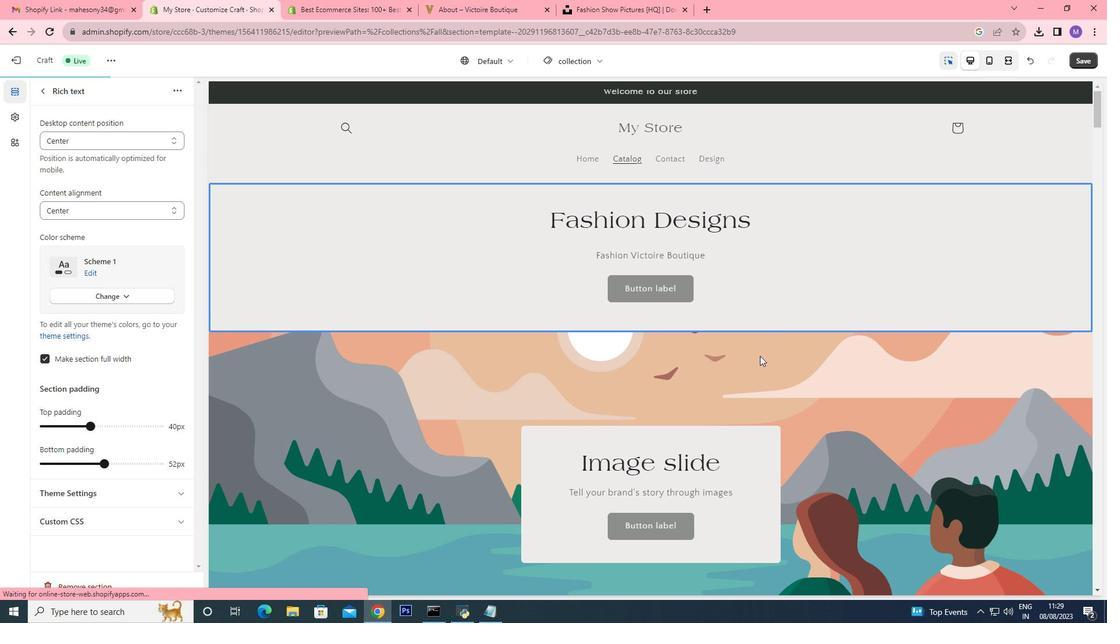 
Action: Mouse scrolled (762, 354) with delta (0, 0)
Screenshot: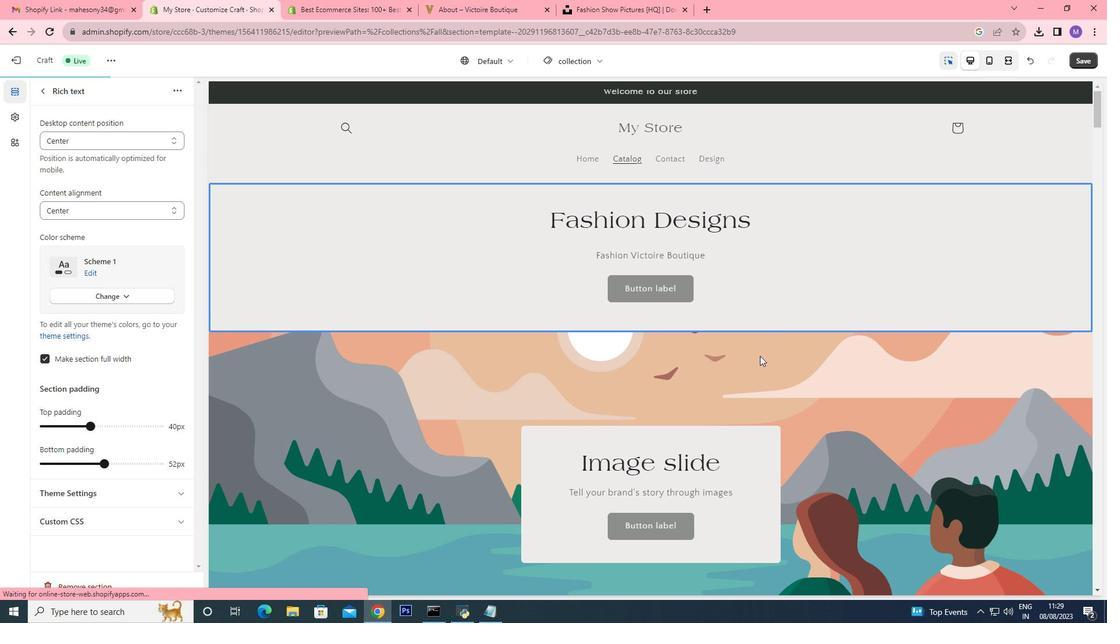 
Action: Mouse moved to (435, 328)
Screenshot: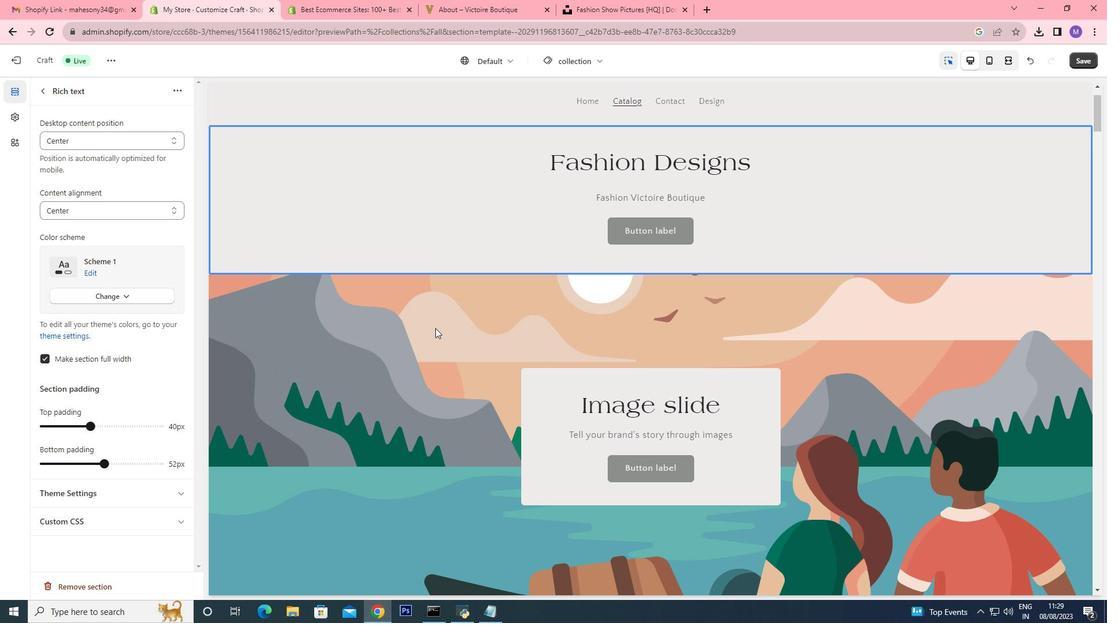 
Action: Mouse pressed left at (435, 328)
Screenshot: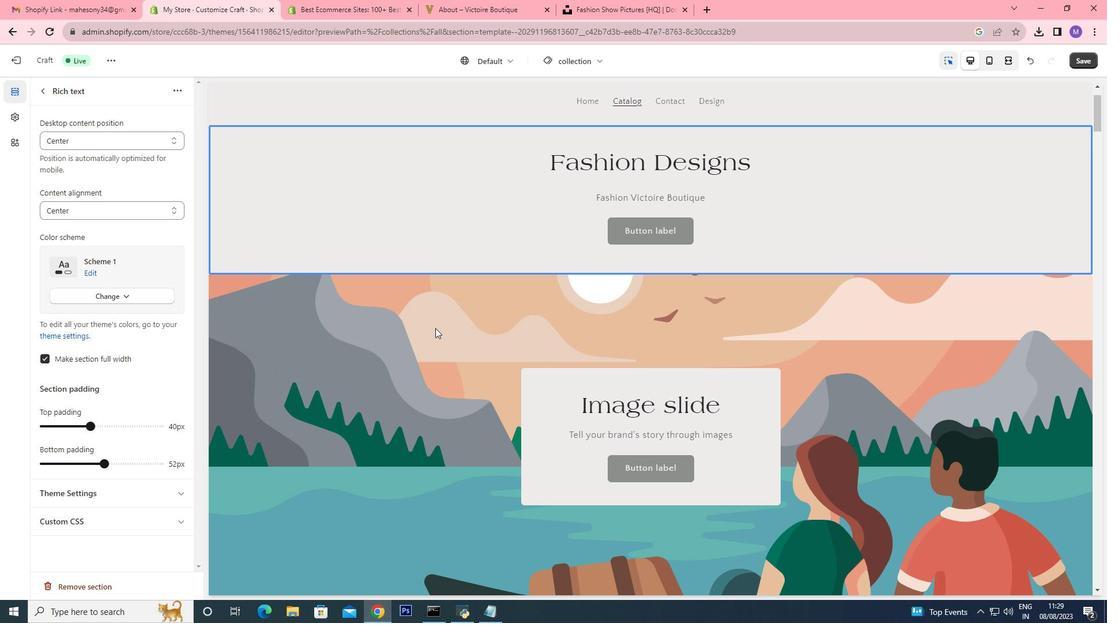 
Action: Mouse moved to (114, 158)
Screenshot: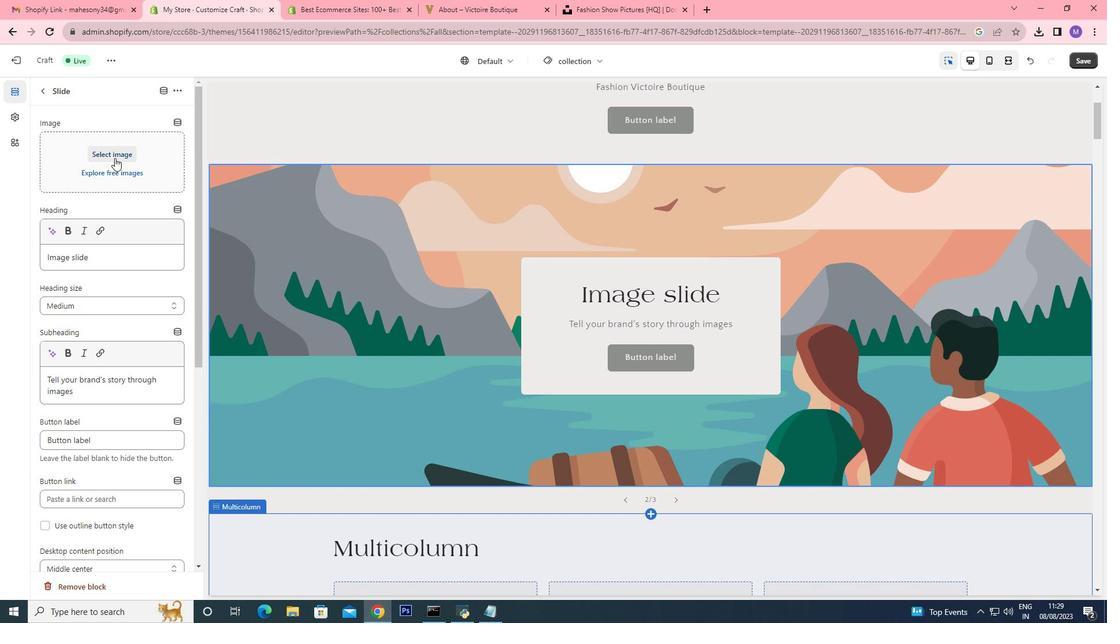 
Action: Mouse pressed left at (114, 158)
Screenshot: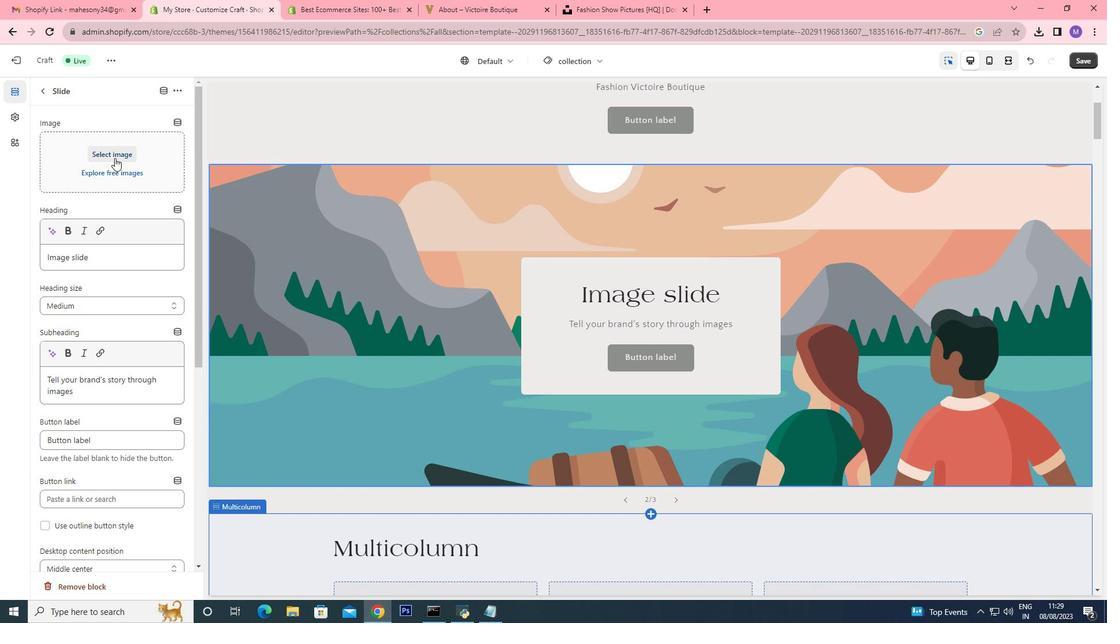 
Action: Mouse pressed left at (114, 158)
Screenshot: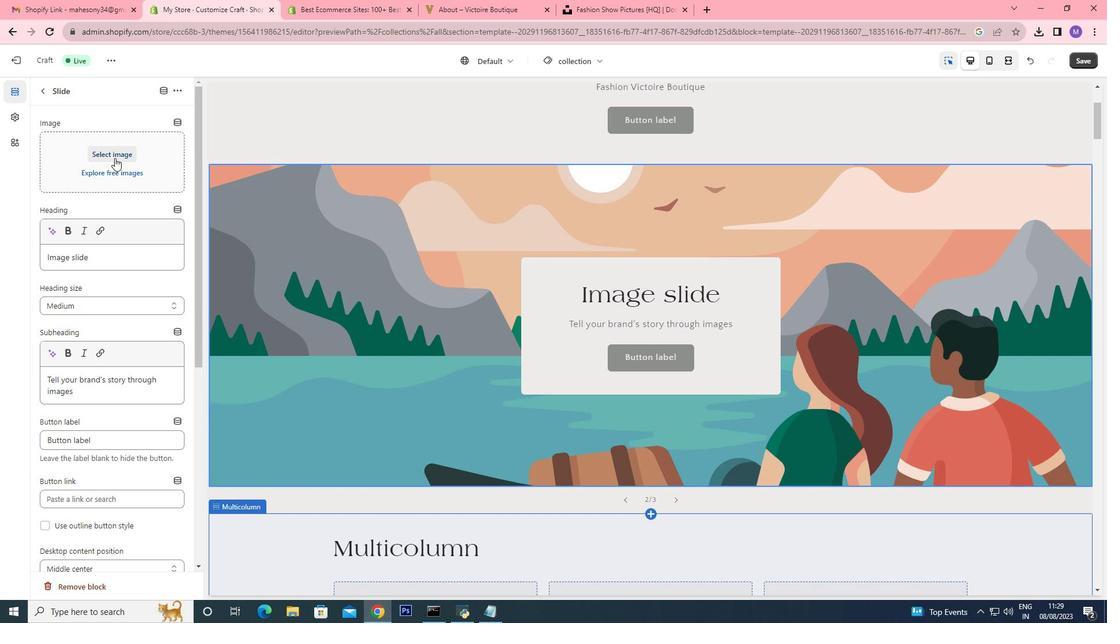 
Action: Mouse moved to (630, 181)
Screenshot: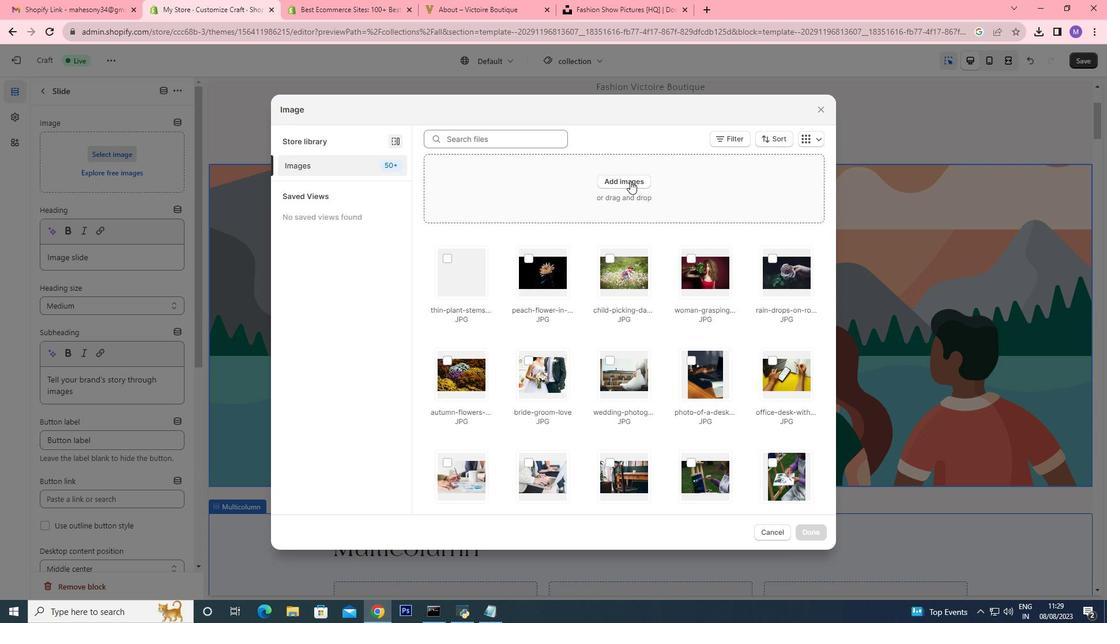 
Action: Mouse pressed left at (630, 181)
Screenshot: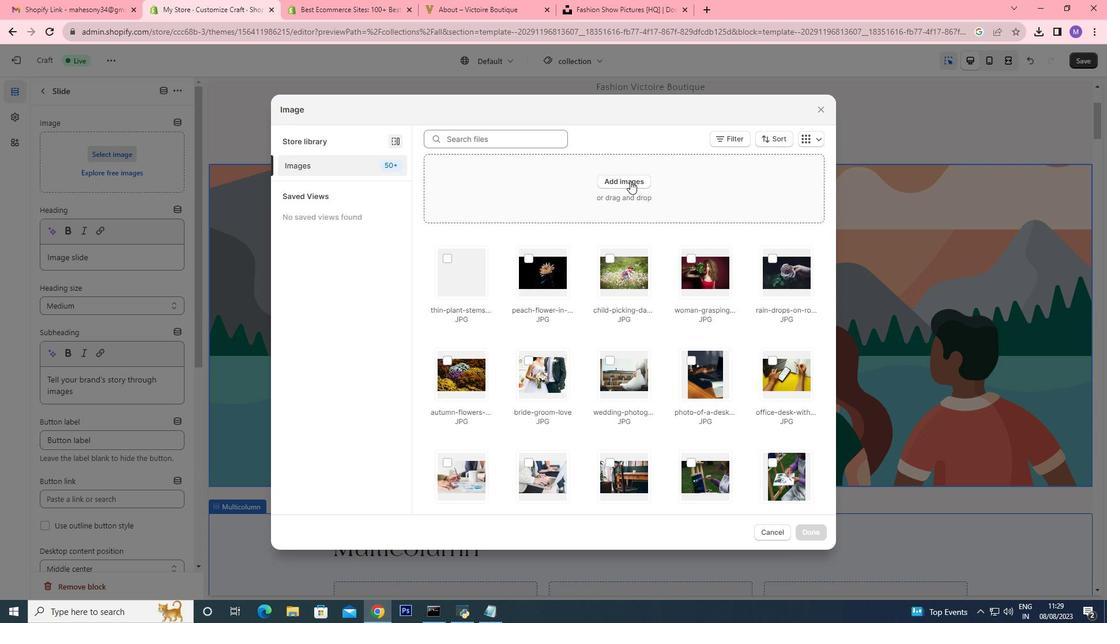 
Action: Mouse moved to (342, 93)
Screenshot: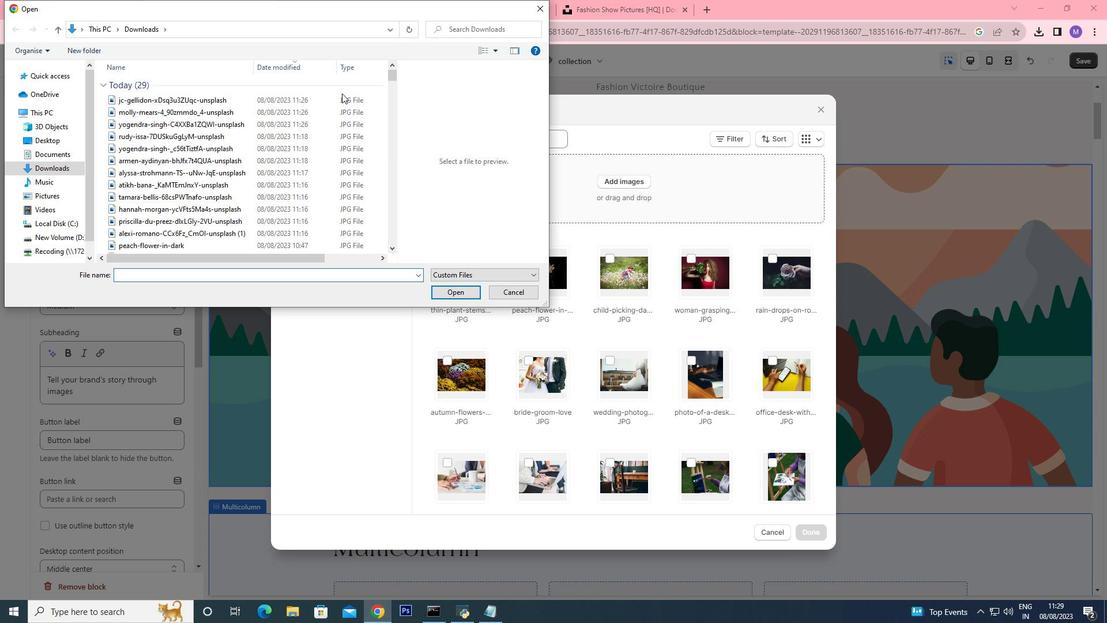 
Action: Mouse pressed left at (342, 93)
Screenshot: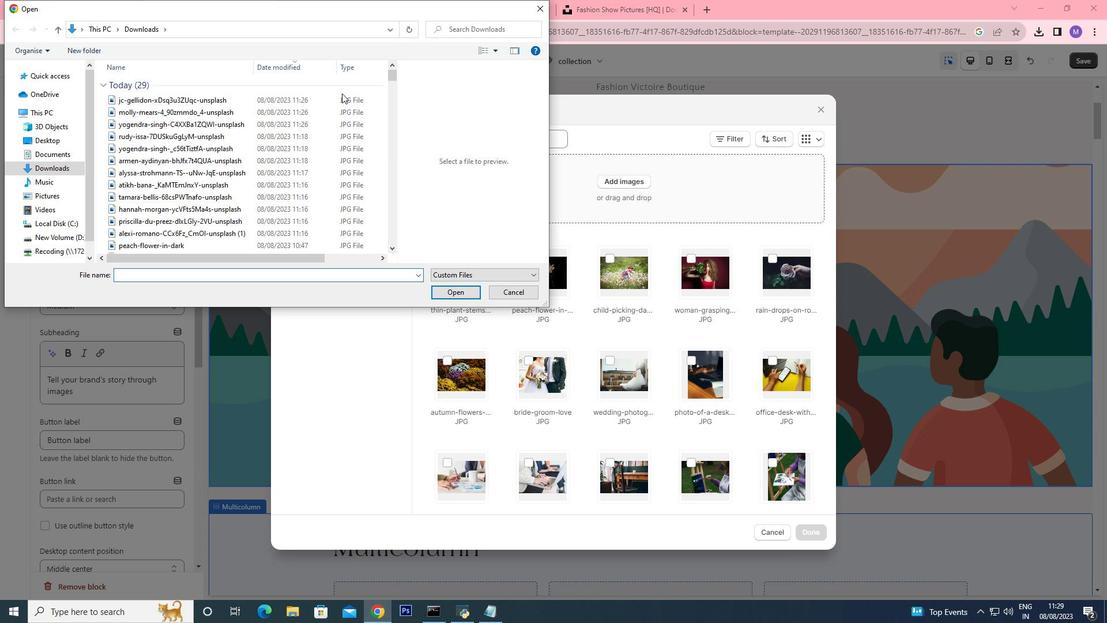 
Action: Mouse moved to (343, 100)
Screenshot: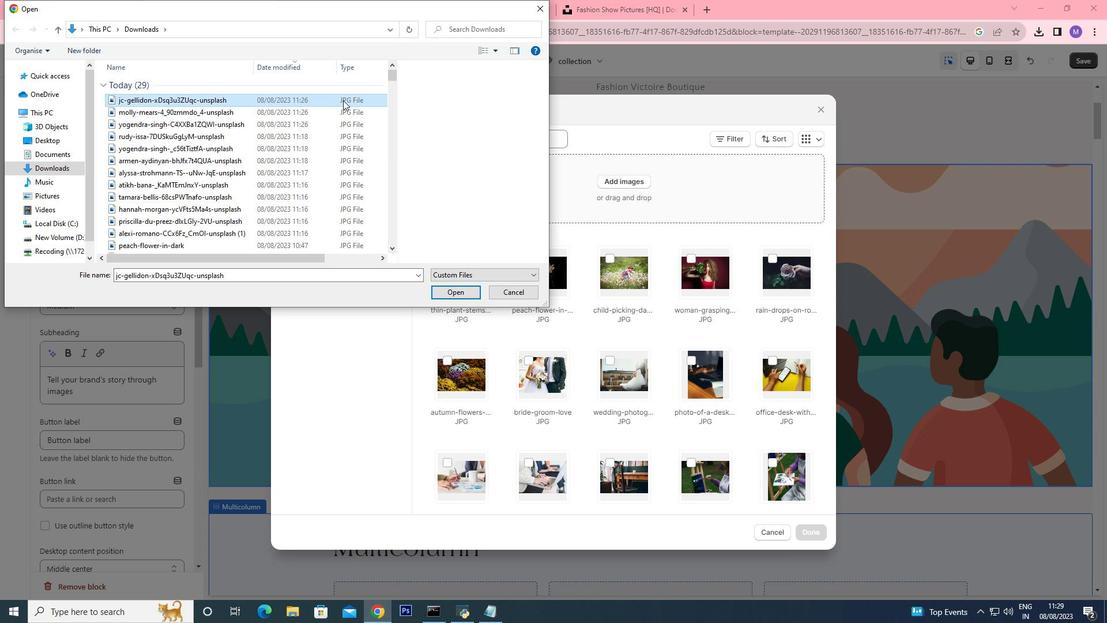 
Action: Mouse pressed left at (343, 100)
Screenshot: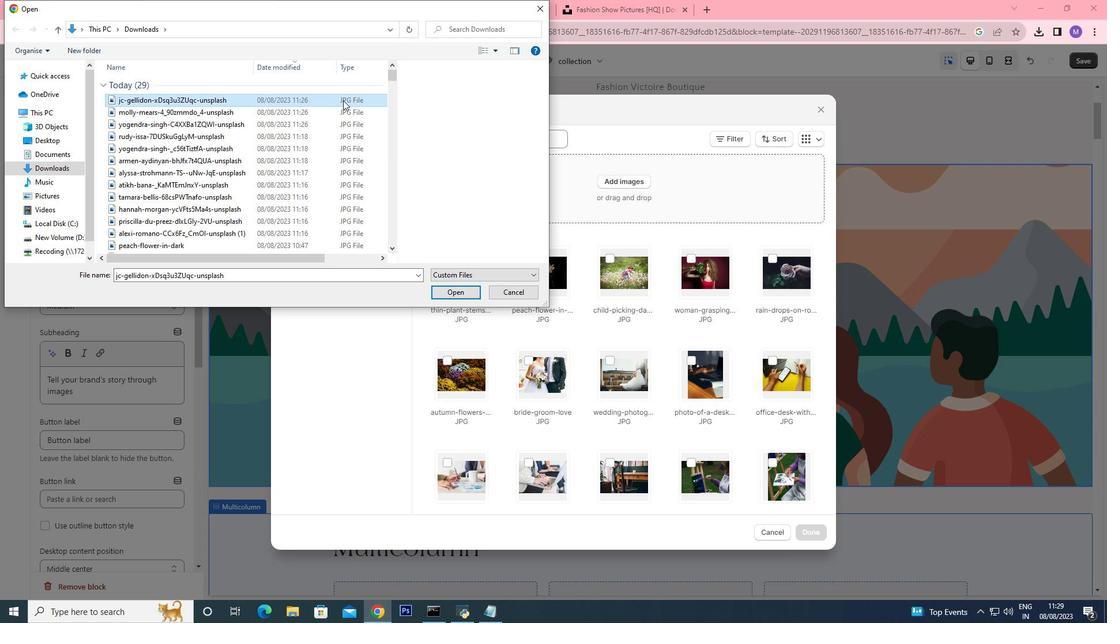 
Action: Mouse moved to (307, 113)
Screenshot: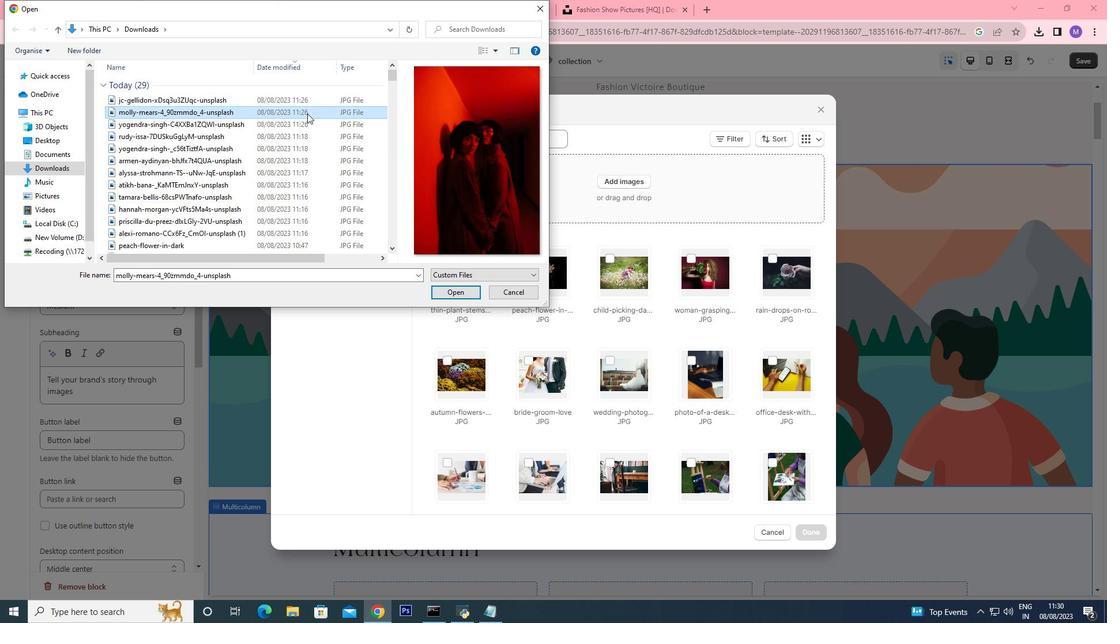 
Action: Mouse pressed left at (307, 113)
Screenshot: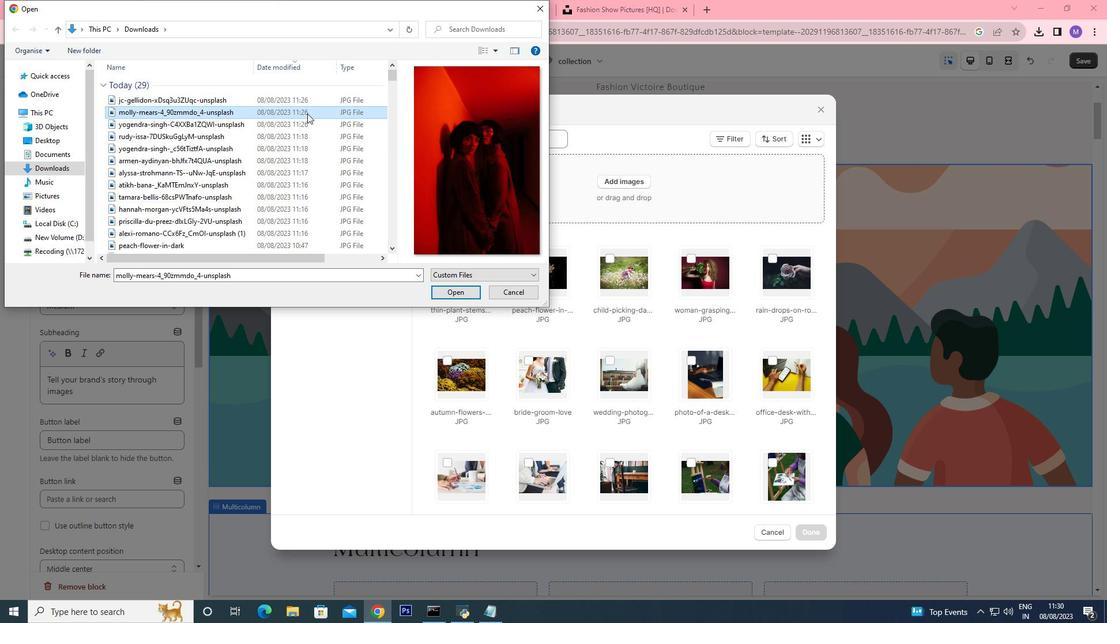 
Action: Mouse moved to (304, 128)
Screenshot: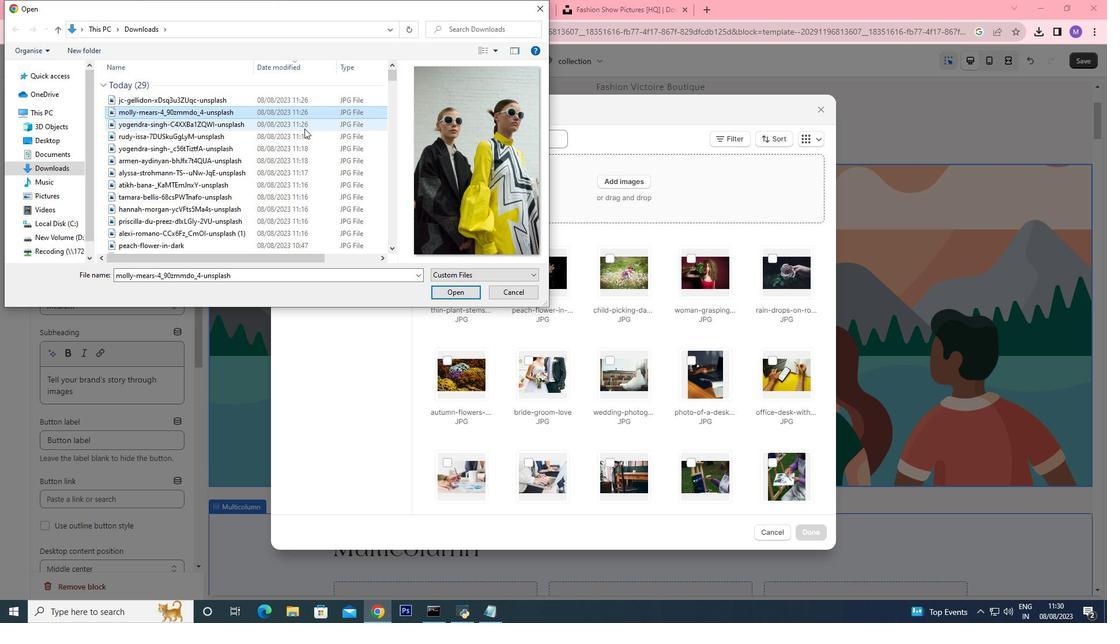 
Action: Mouse pressed left at (304, 128)
Screenshot: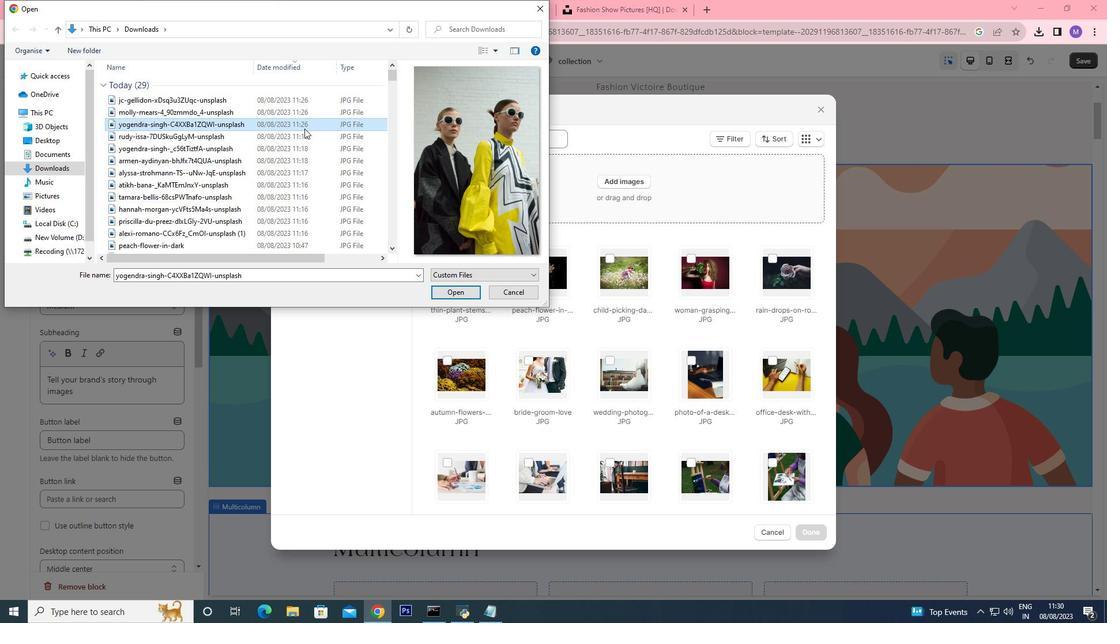 
Action: Mouse moved to (451, 294)
Screenshot: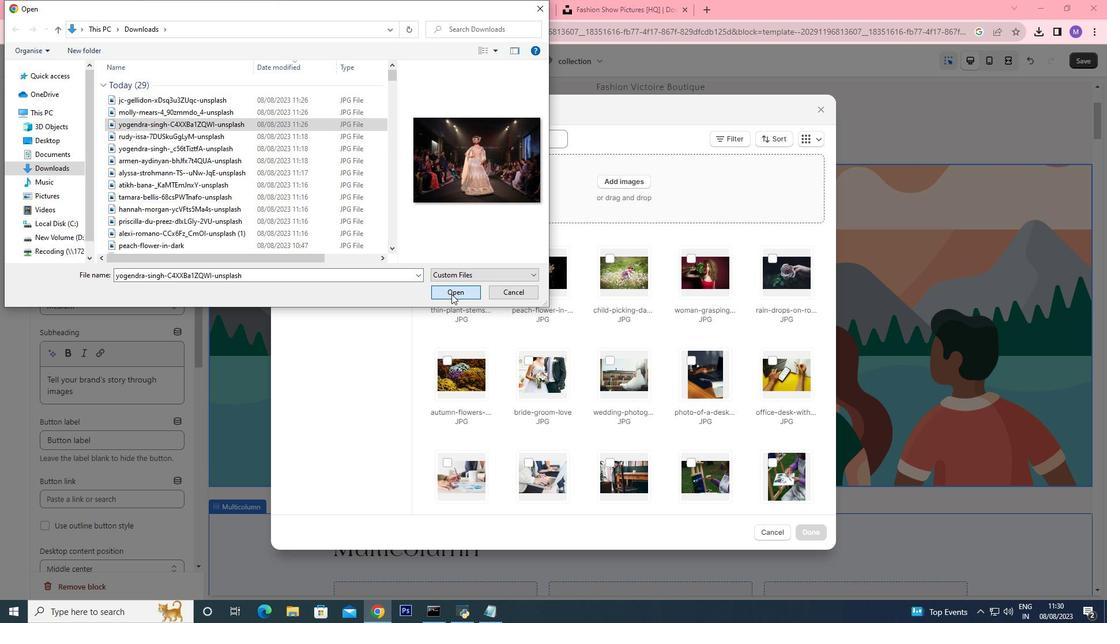 
Action: Mouse pressed left at (451, 294)
Screenshot: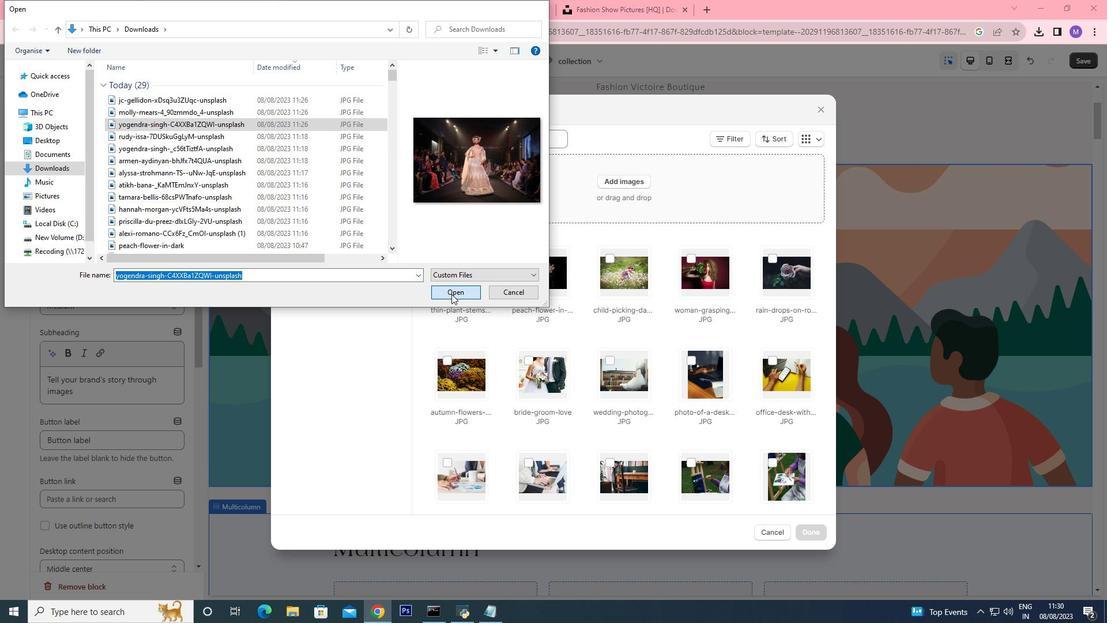 
Action: Mouse moved to (617, 181)
Screenshot: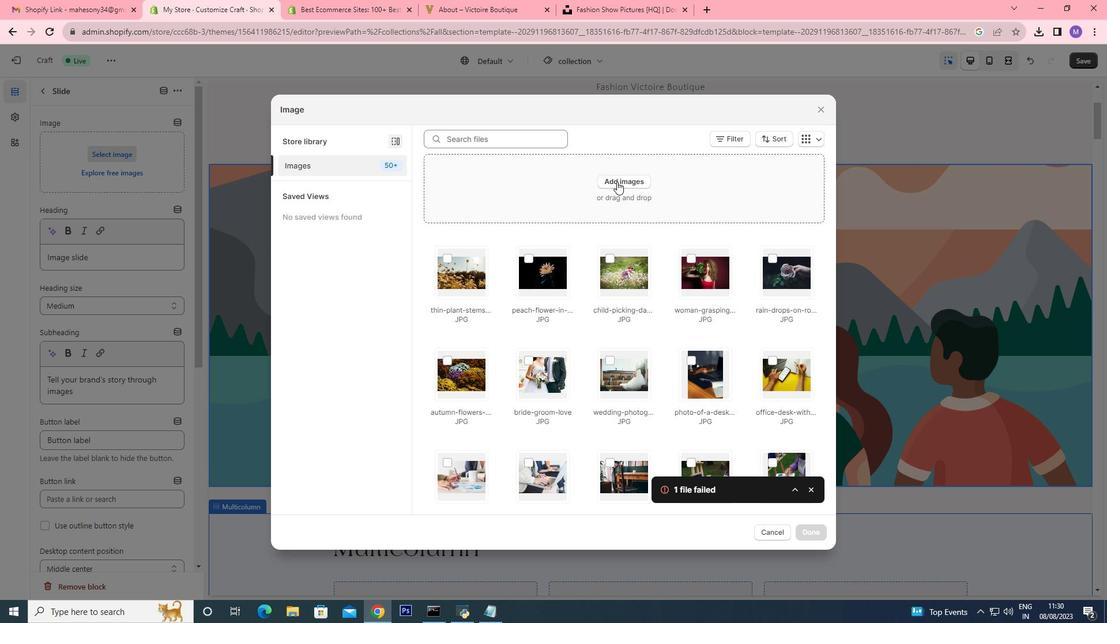 
Action: Mouse pressed left at (617, 181)
Screenshot: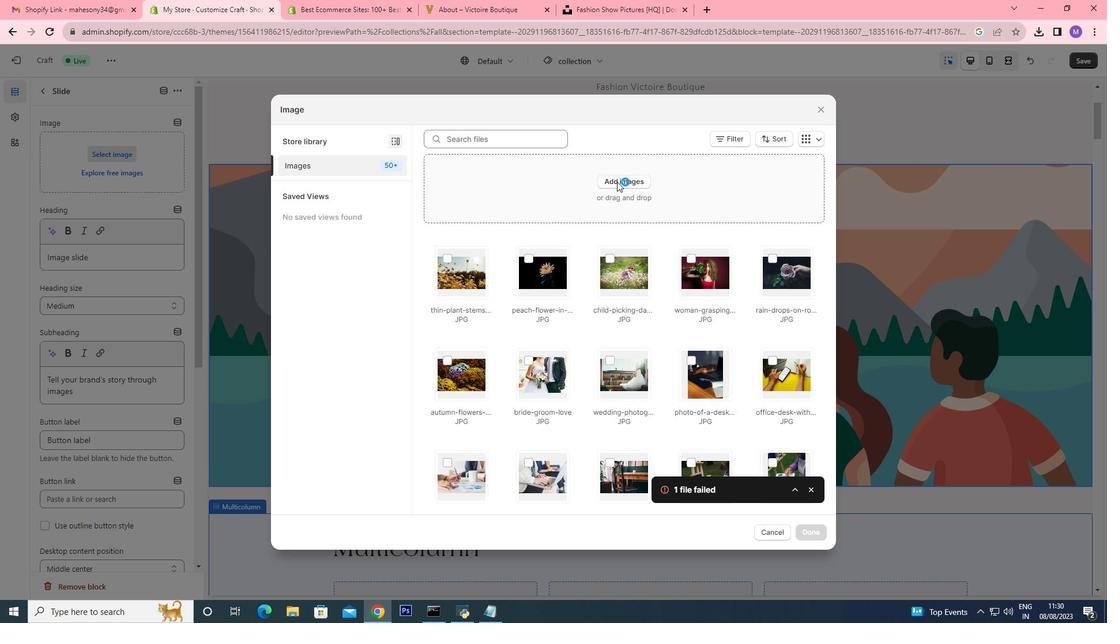 
Action: Mouse moved to (193, 96)
Screenshot: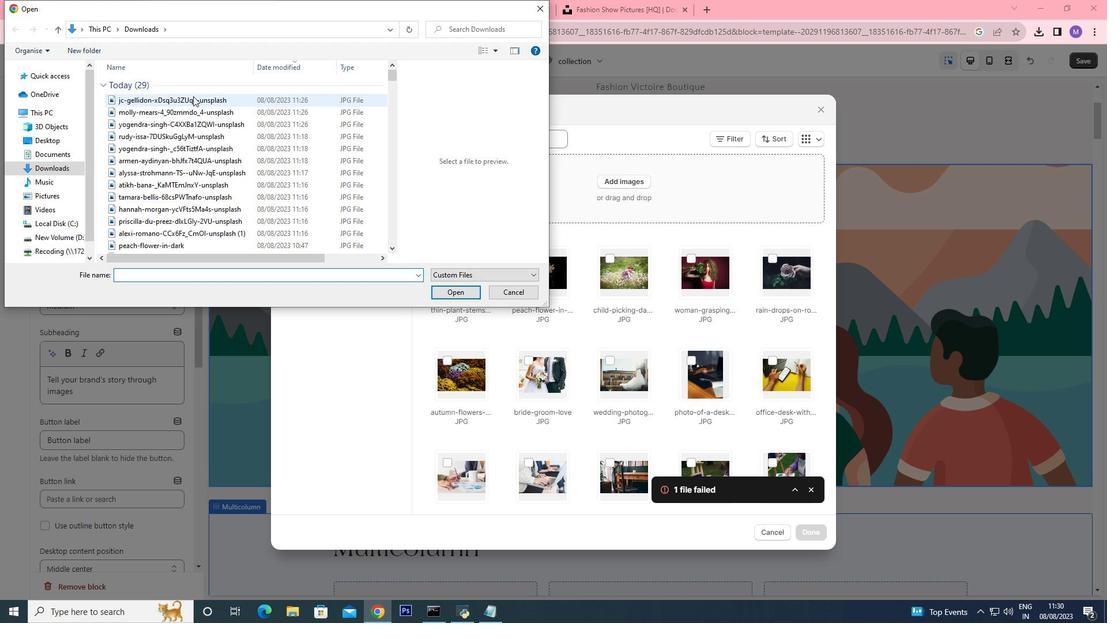 
Action: Mouse pressed left at (193, 96)
Screenshot: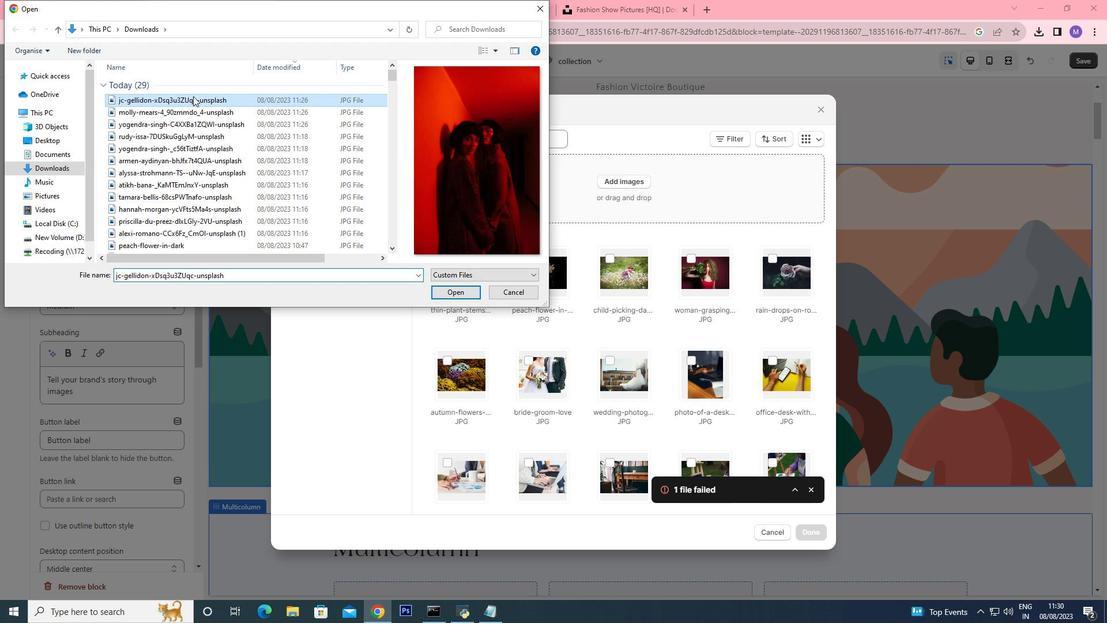 
Action: Mouse moved to (448, 298)
Screenshot: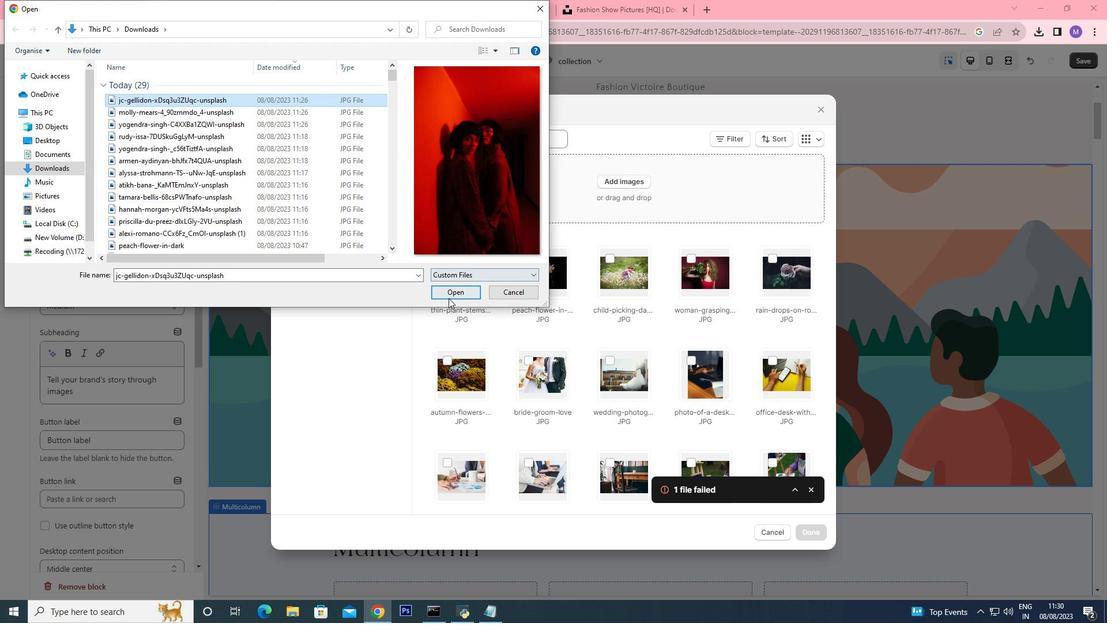 
Action: Mouse pressed left at (448, 298)
Screenshot: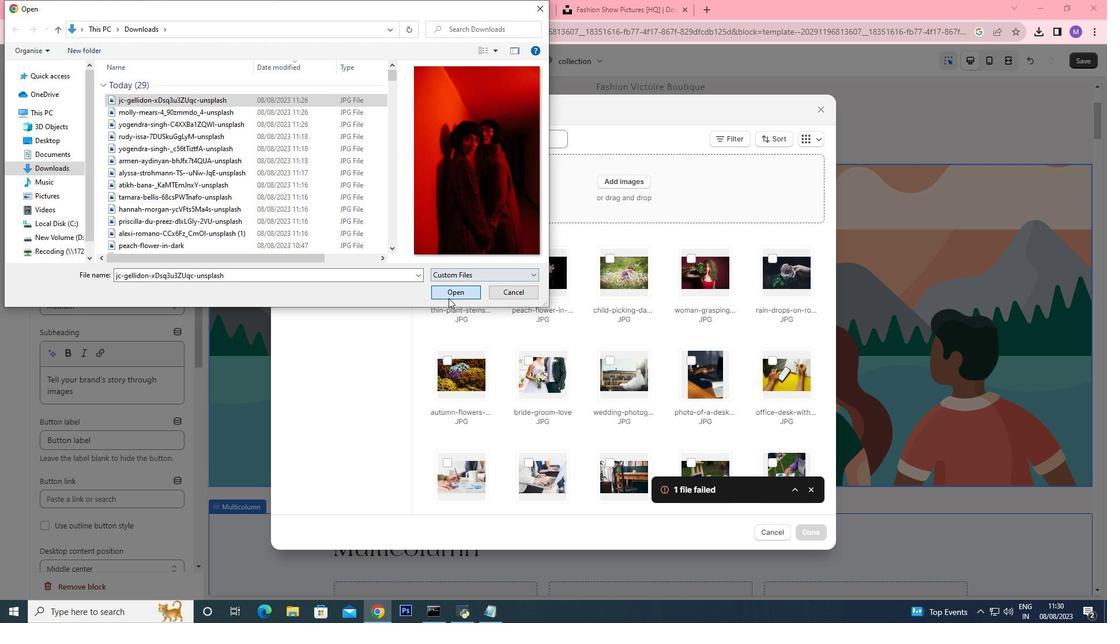 
Action: Mouse moved to (815, 531)
Screenshot: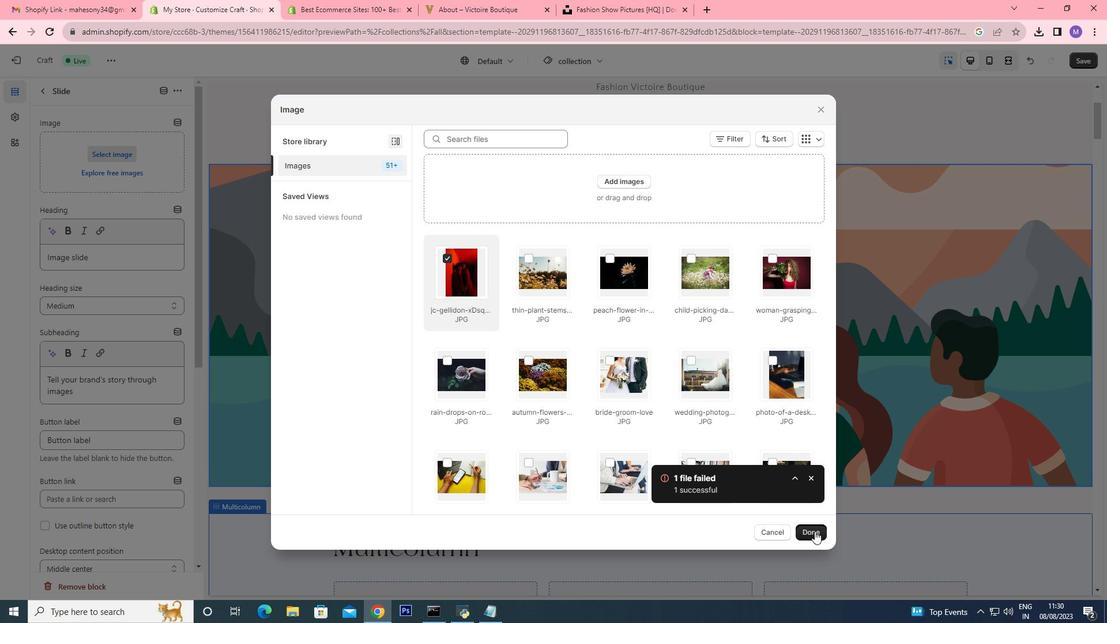 
Action: Mouse pressed left at (815, 531)
Screenshot: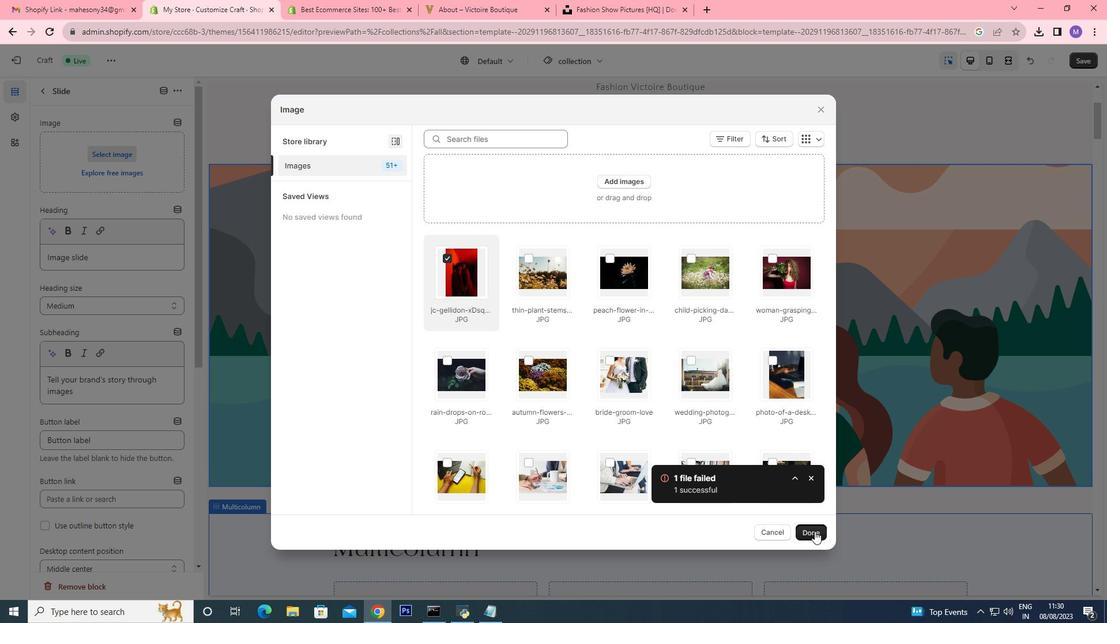 
Action: Mouse moved to (677, 496)
Screenshot: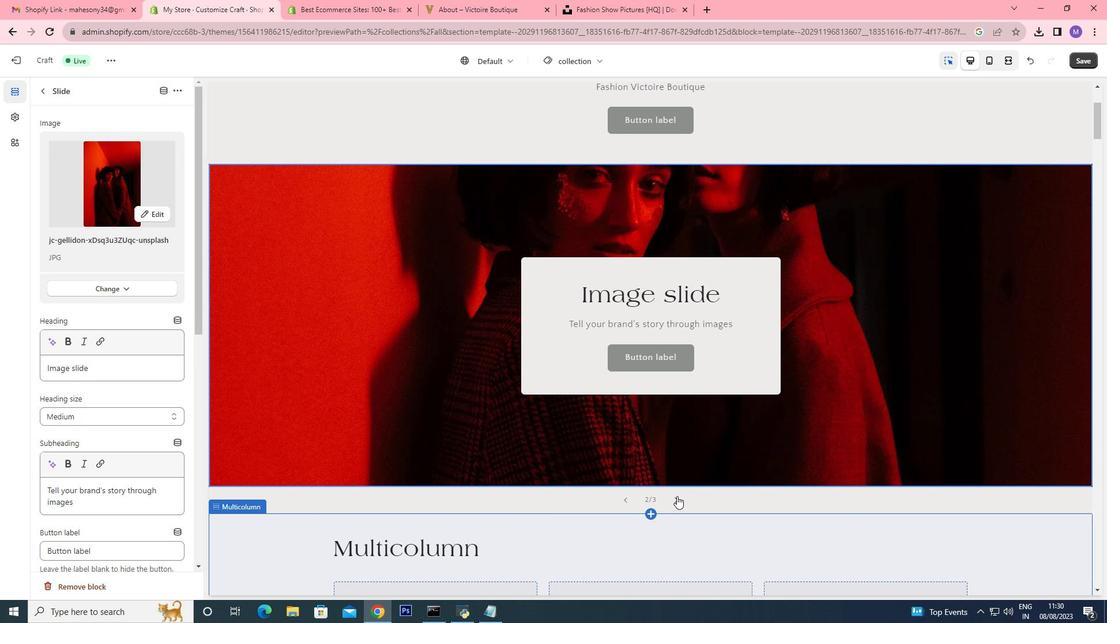 
Action: Mouse pressed left at (677, 496)
Screenshot: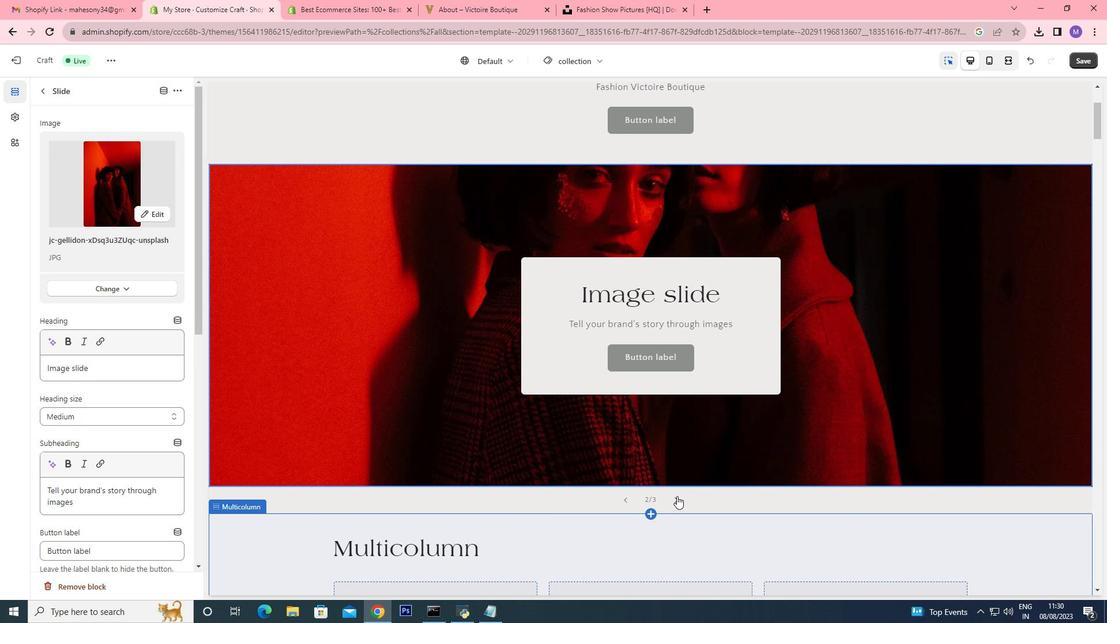 
Action: Mouse moved to (416, 270)
Screenshot: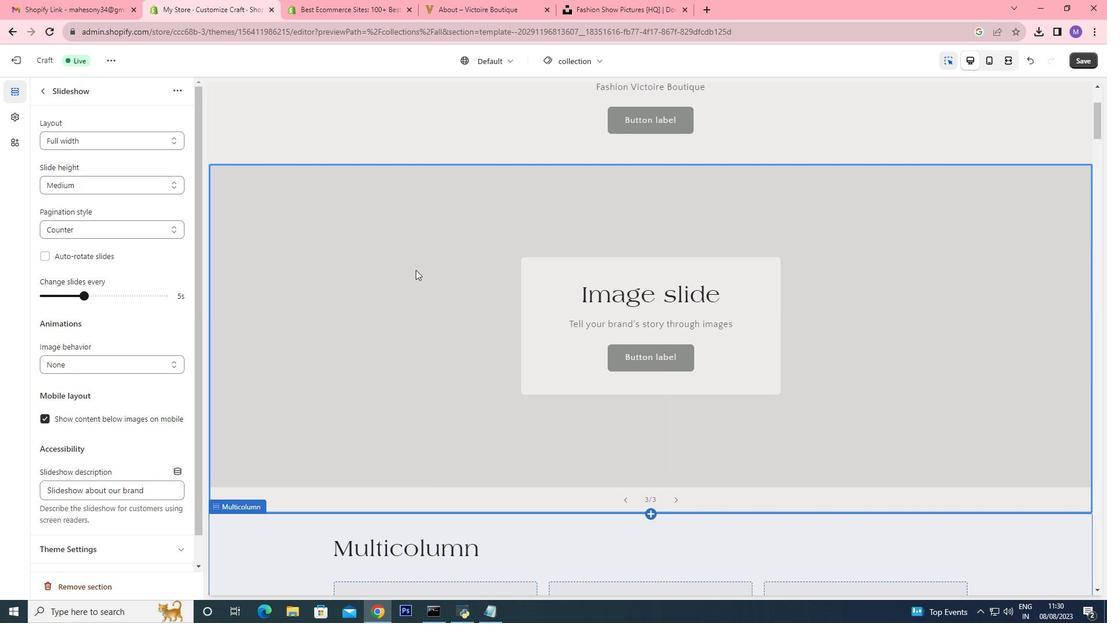
Action: Mouse pressed left at (416, 270)
Screenshot: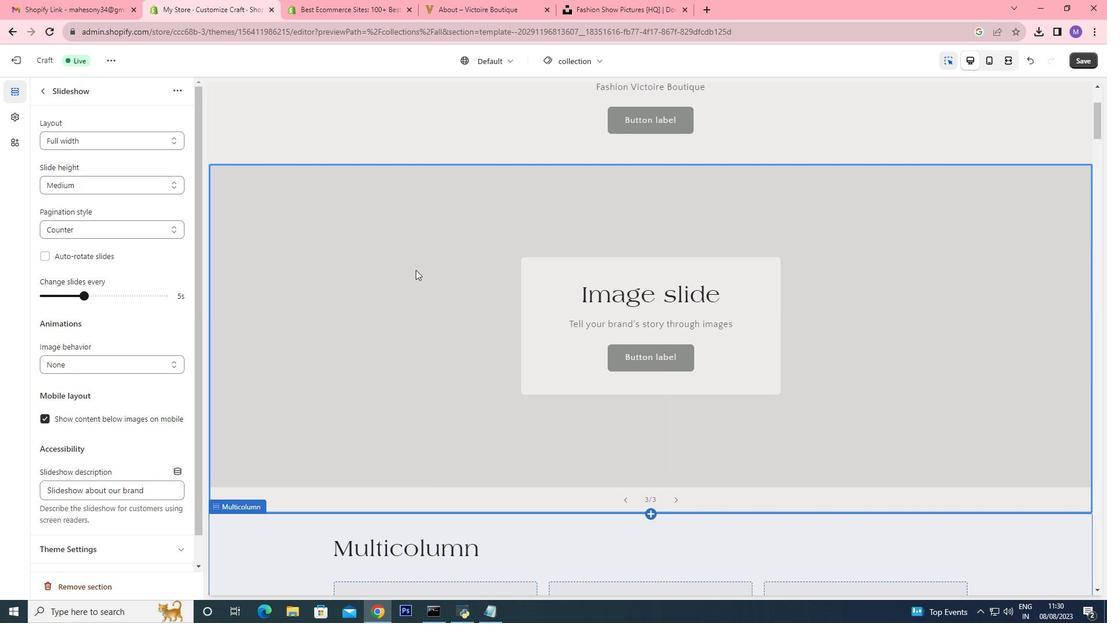 
Action: Mouse moved to (106, 152)
Screenshot: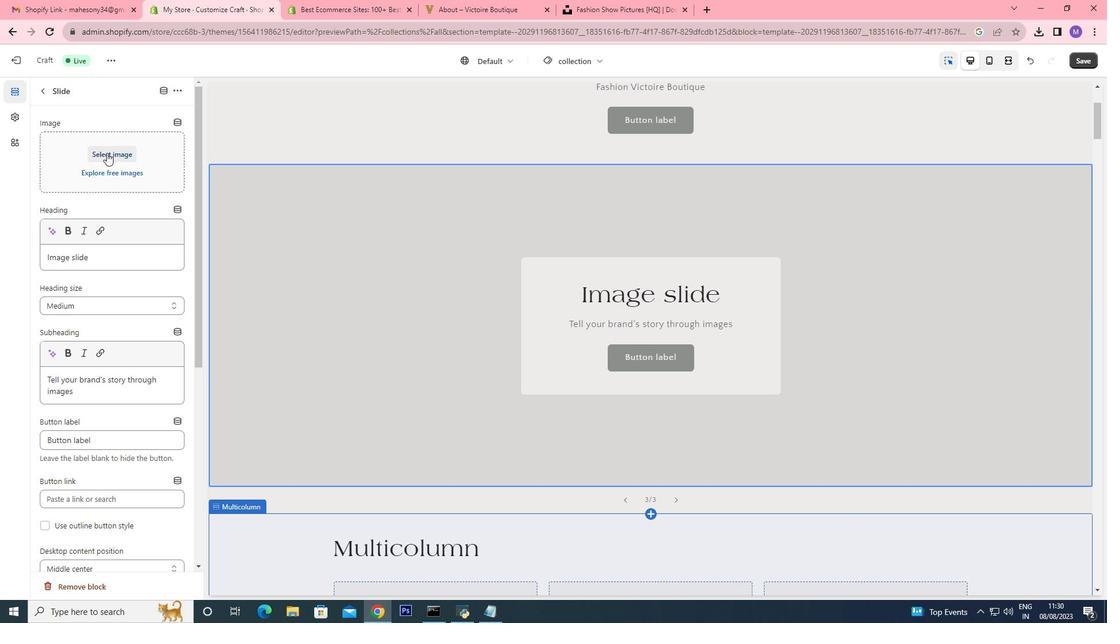 
Action: Mouse pressed left at (106, 152)
Screenshot: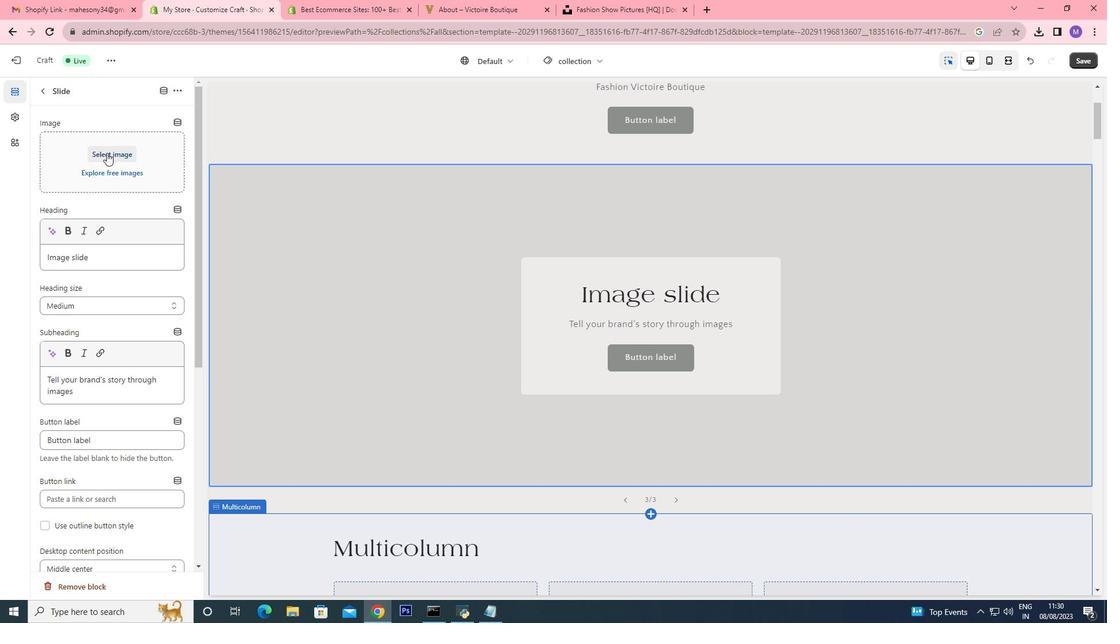 
Action: Mouse moved to (628, 194)
Screenshot: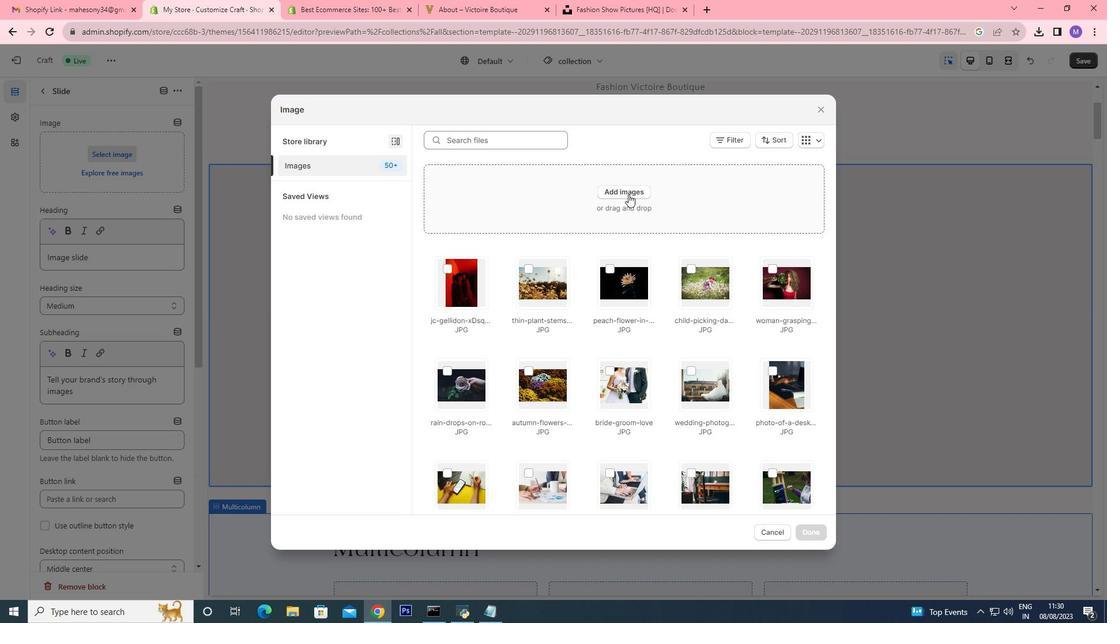 
Action: Mouse pressed left at (628, 194)
Screenshot: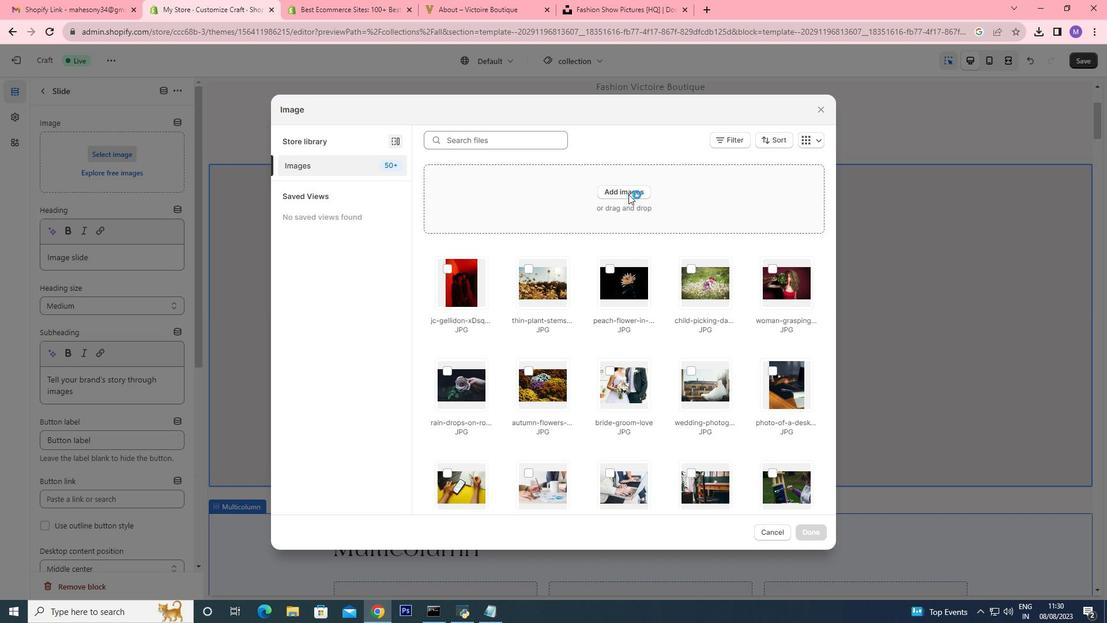 
Action: Mouse moved to (216, 114)
Screenshot: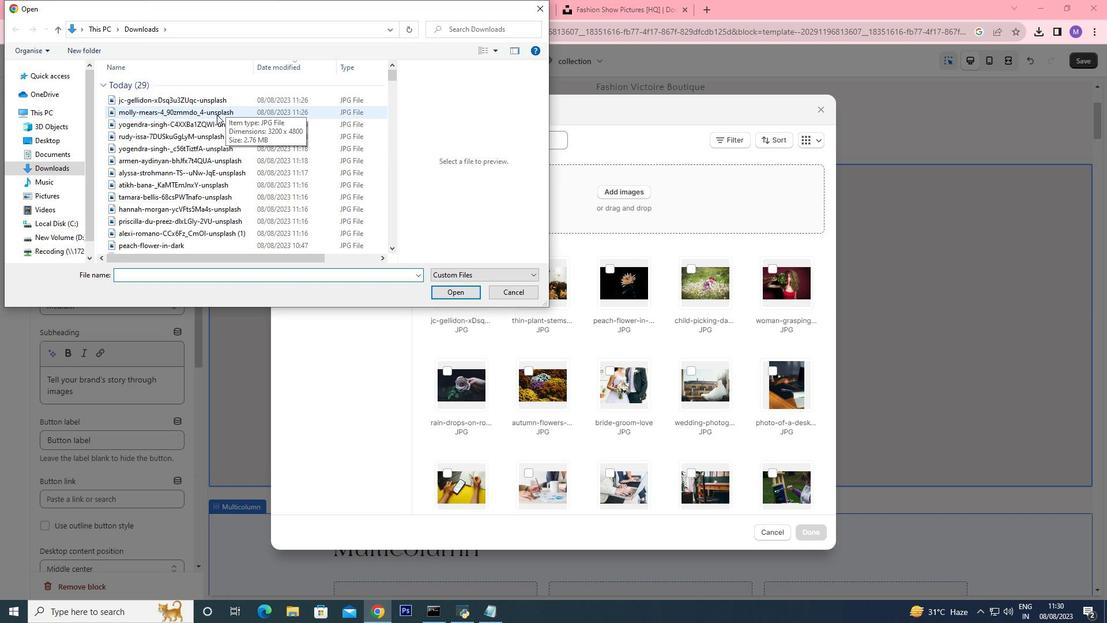 
Action: Mouse pressed left at (216, 114)
Screenshot: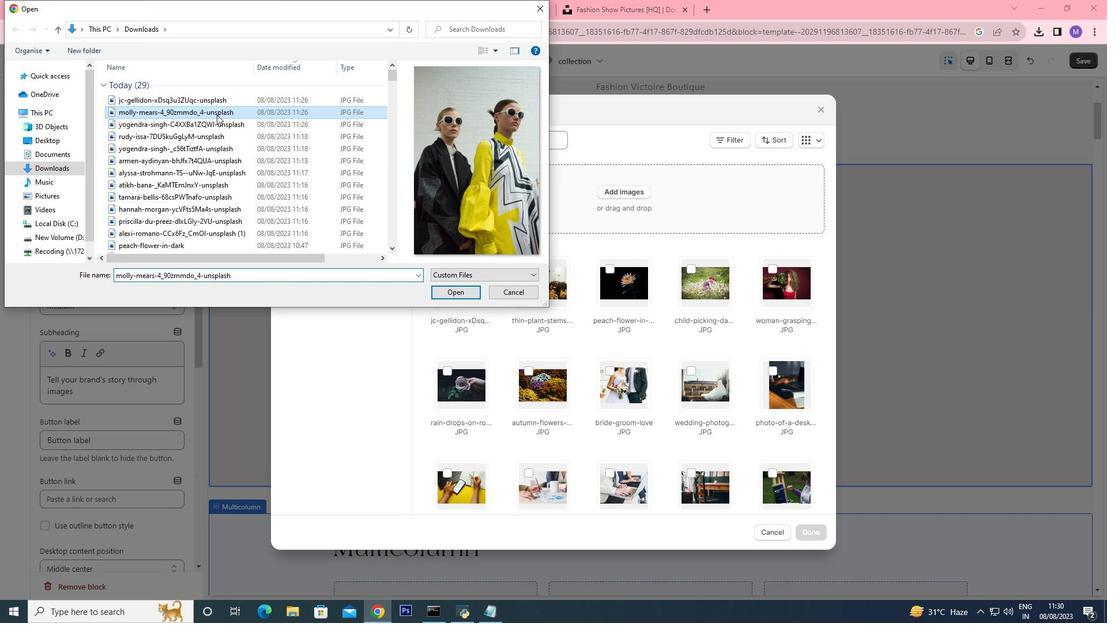 
Action: Mouse moved to (465, 286)
Screenshot: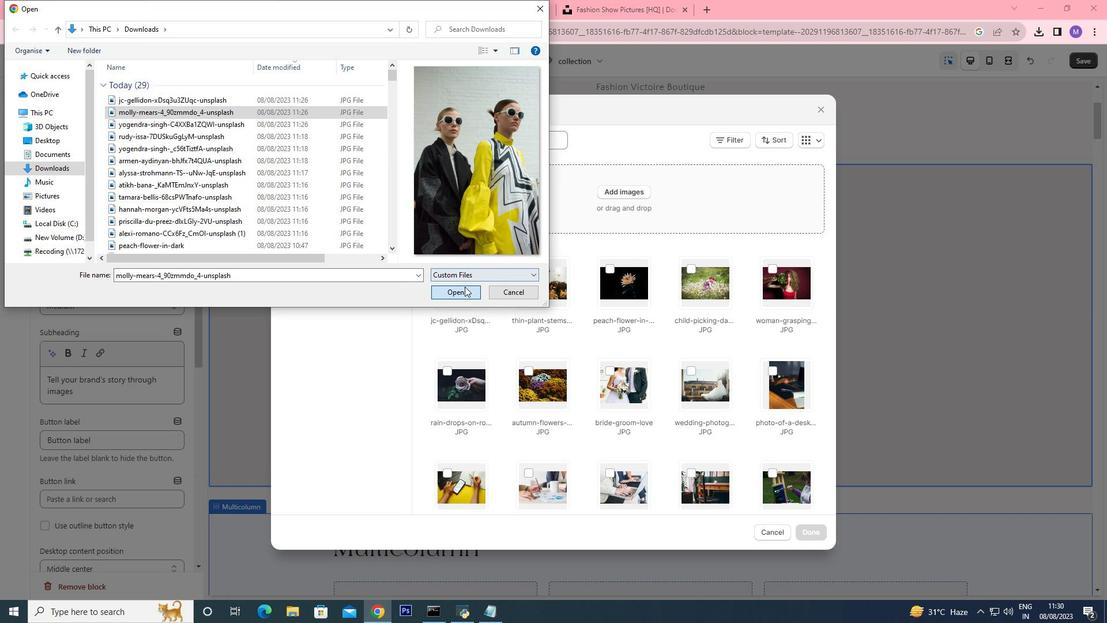 
Action: Mouse pressed left at (465, 286)
Screenshot: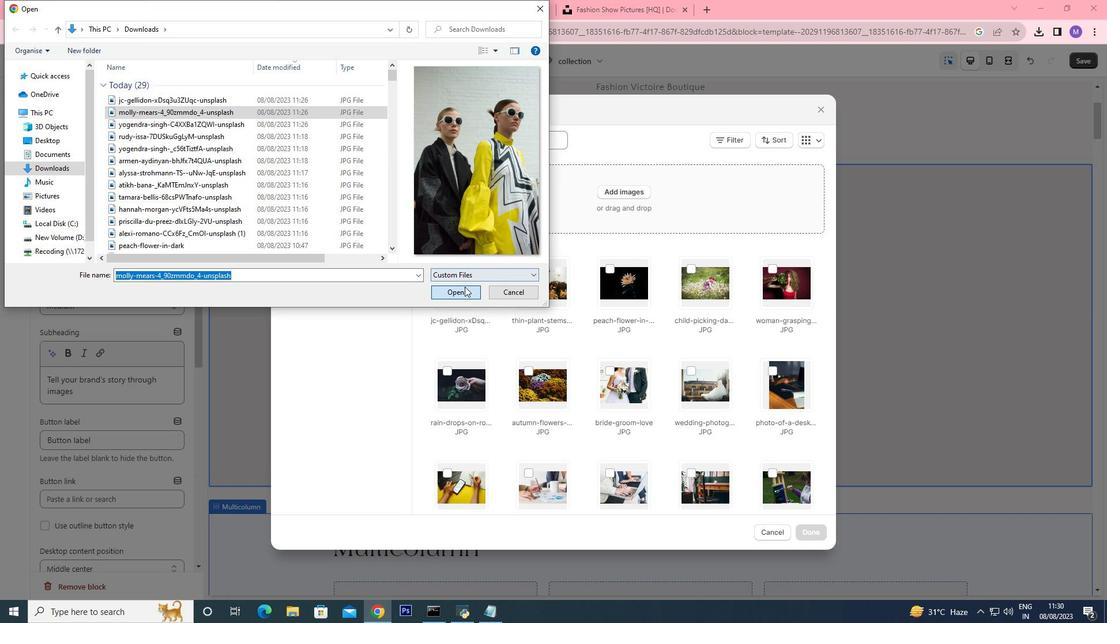 
Action: Mouse moved to (810, 533)
Screenshot: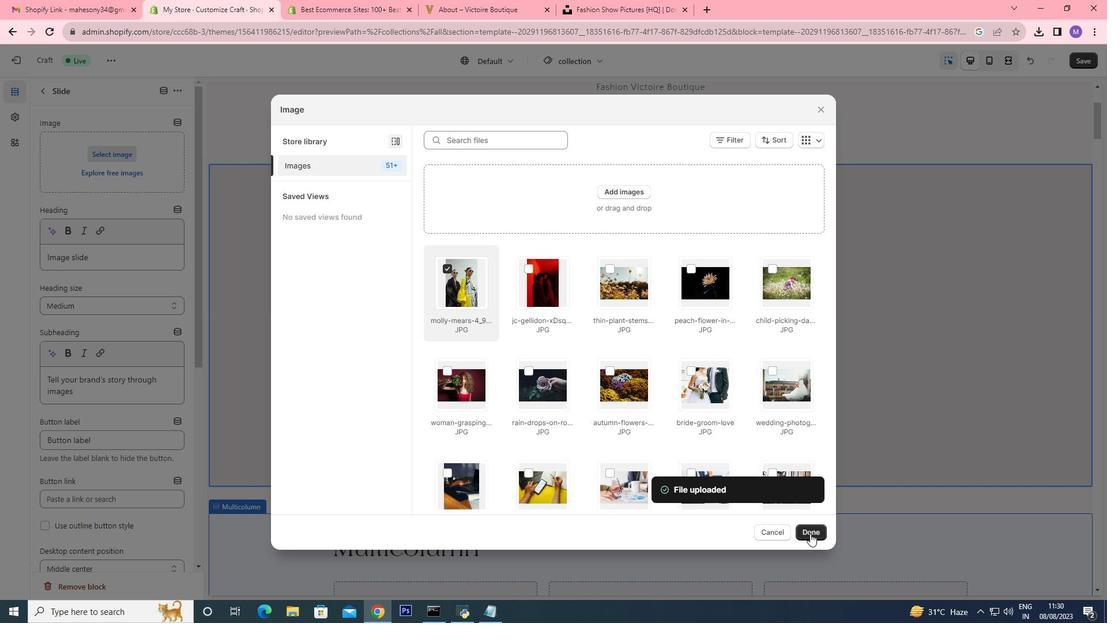 
Action: Mouse pressed left at (810, 533)
Screenshot: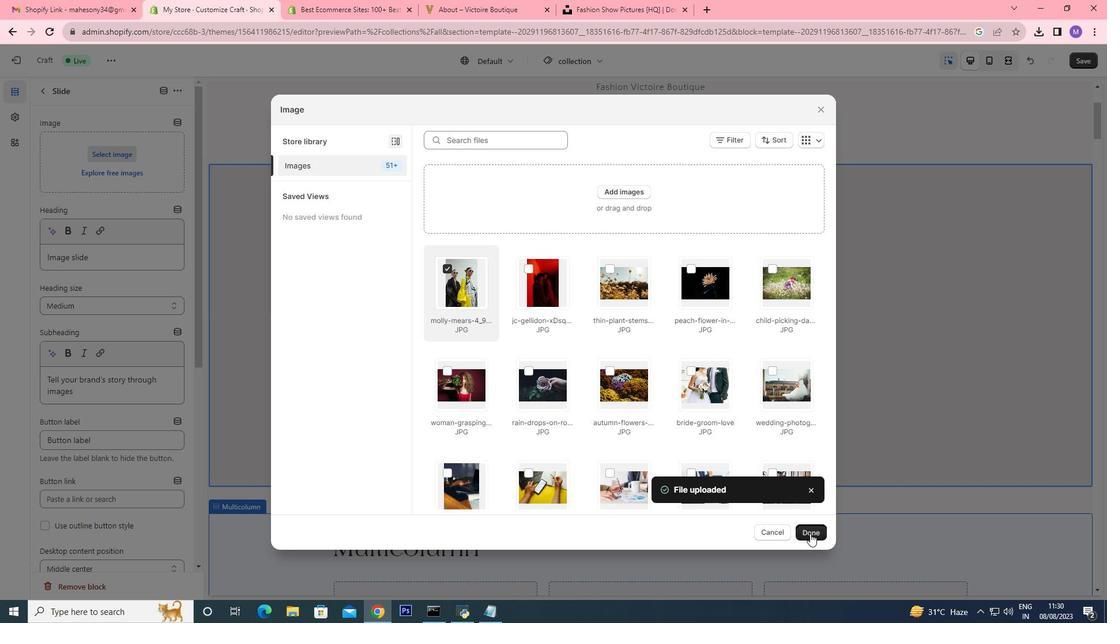 
Action: Mouse moved to (676, 497)
Screenshot: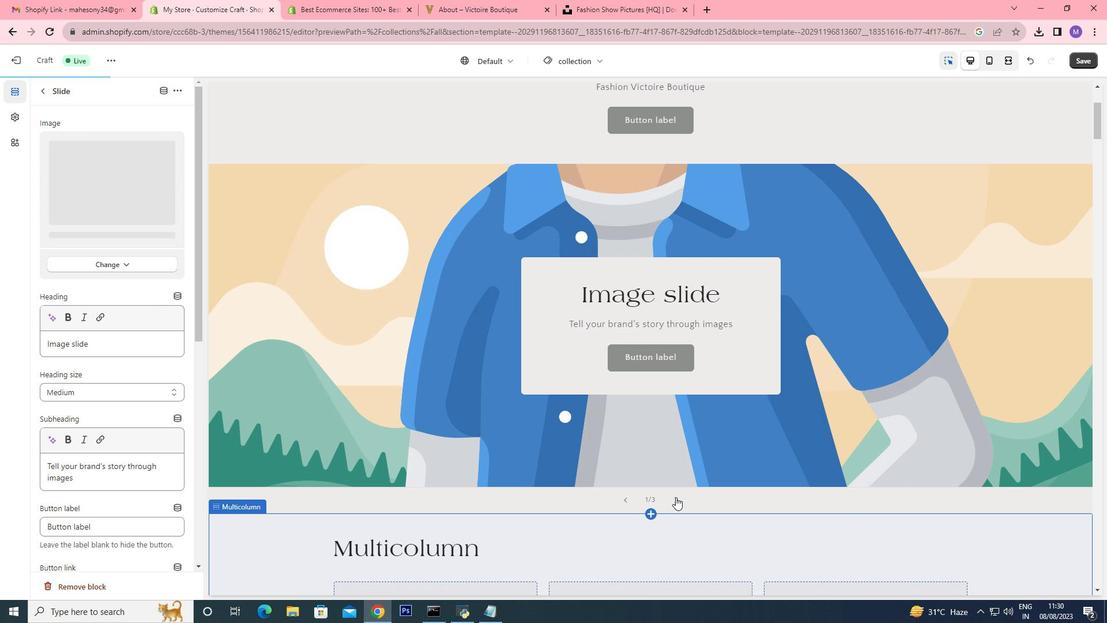
Action: Mouse pressed left at (676, 497)
Screenshot: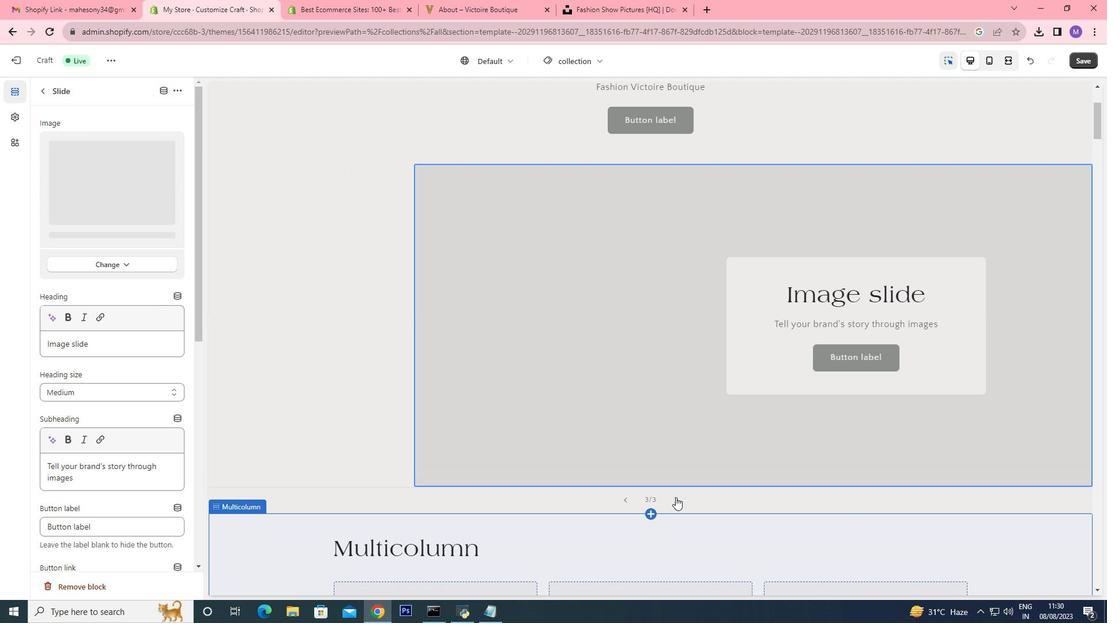 
Action: Mouse moved to (431, 336)
Screenshot: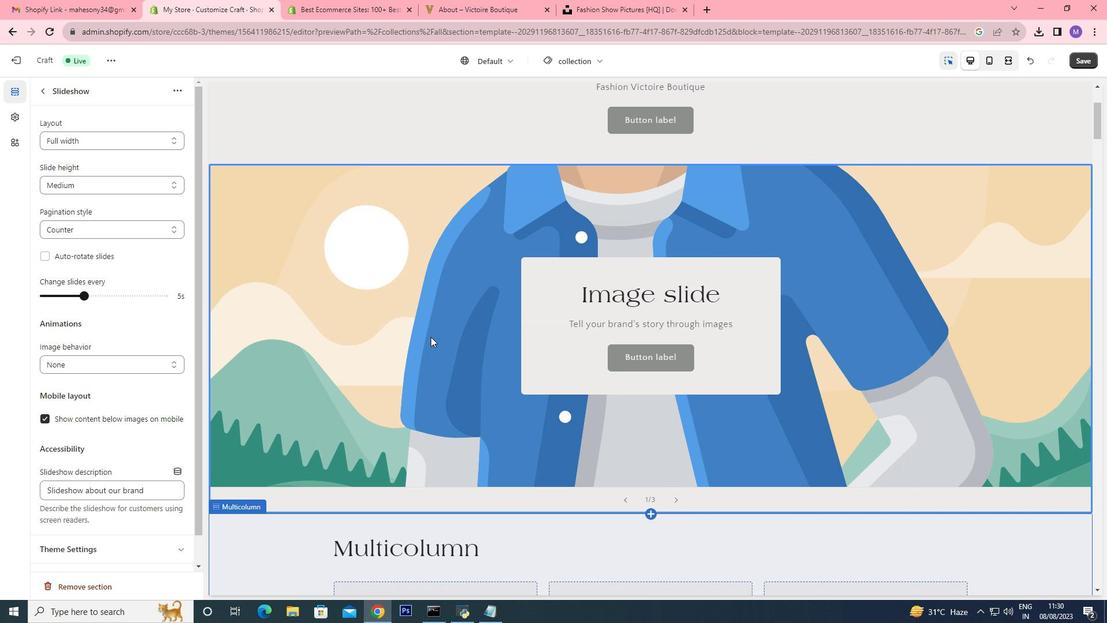 
Action: Mouse pressed left at (431, 336)
Screenshot: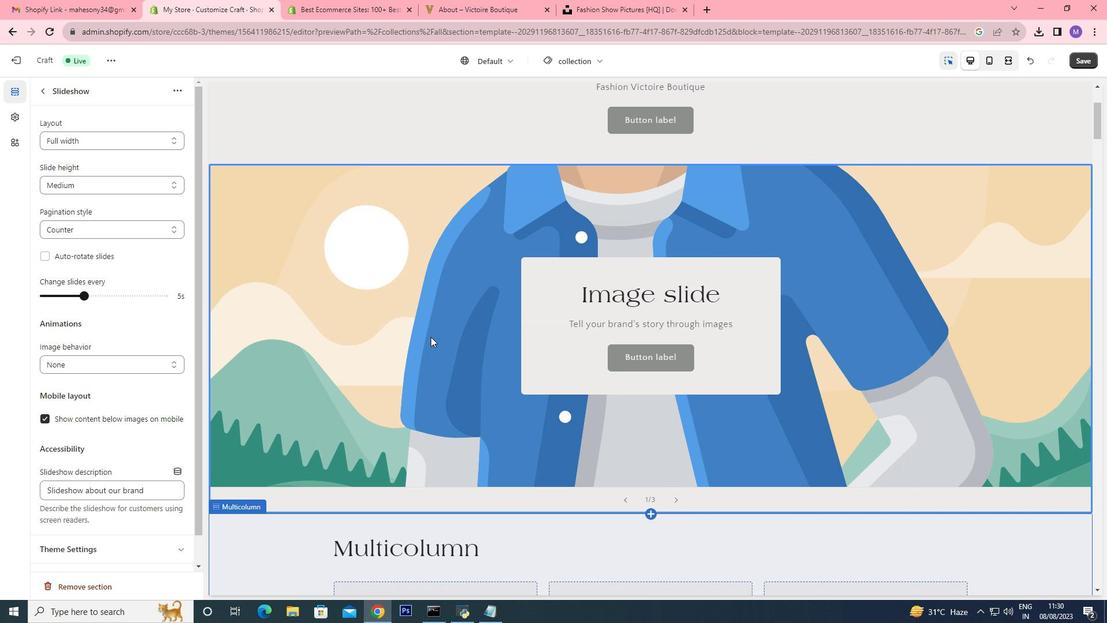 
Action: Mouse moved to (125, 155)
Screenshot: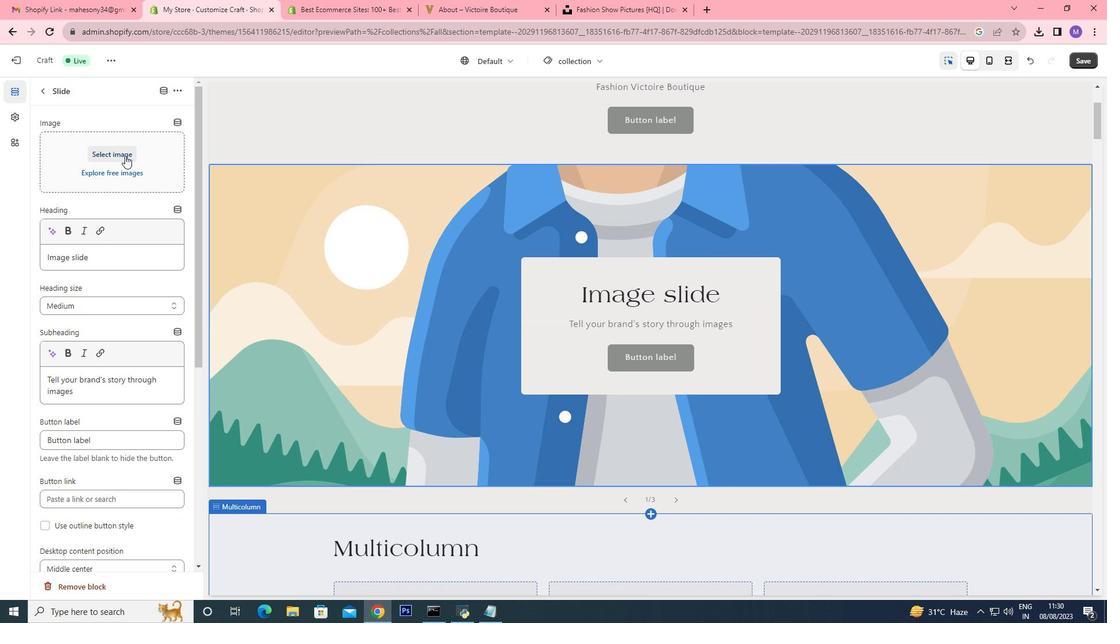 
Action: Mouse pressed left at (125, 155)
Screenshot: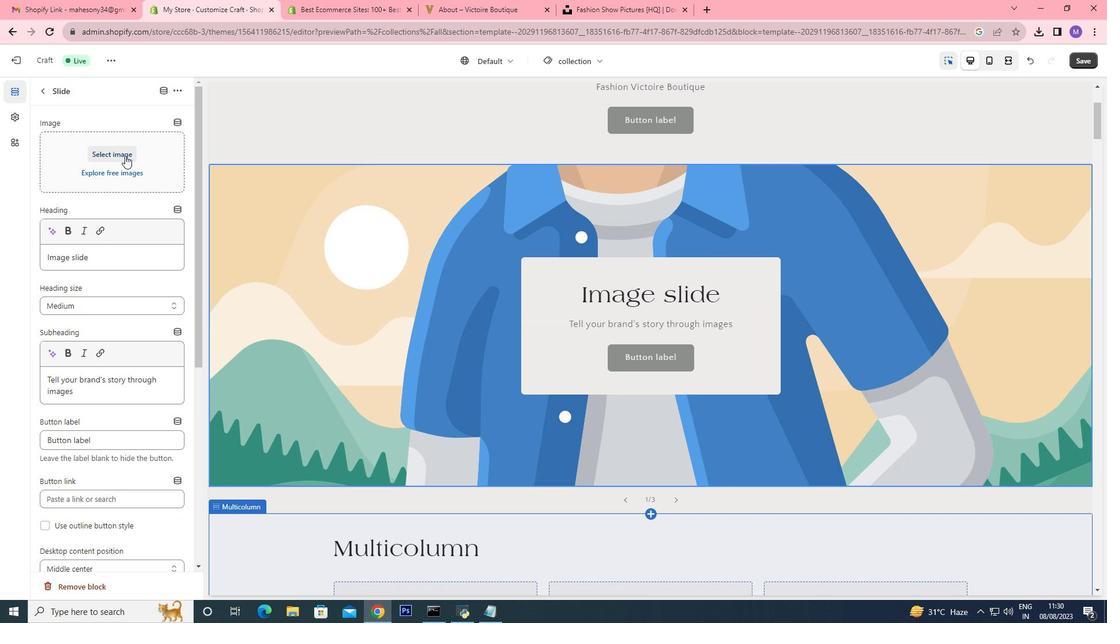 
Action: Mouse moved to (608, 194)
Screenshot: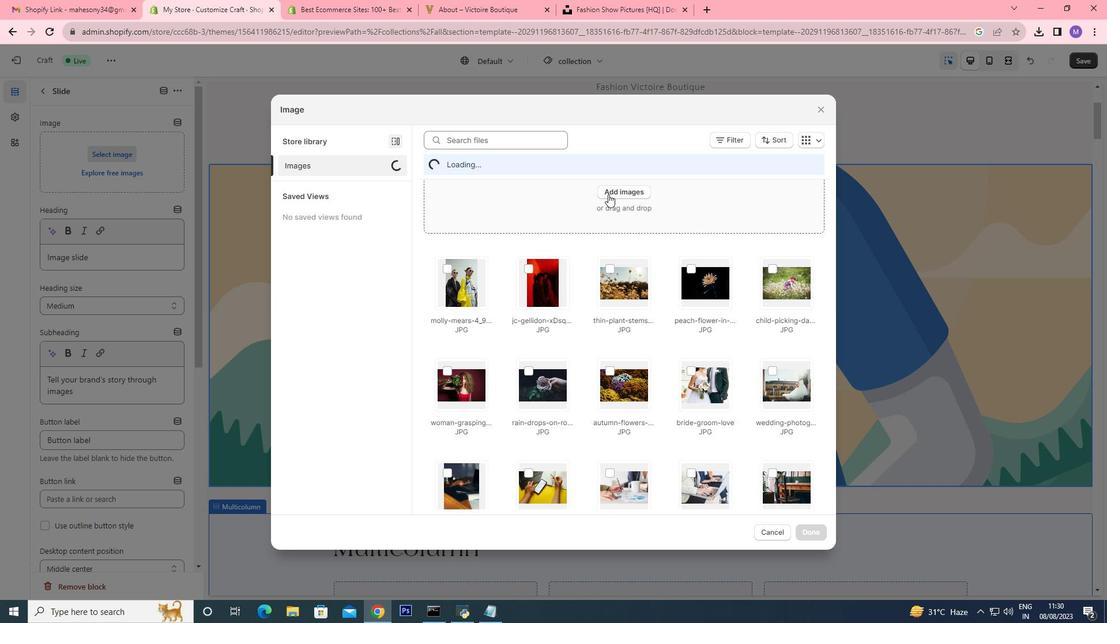 
Action: Mouse pressed left at (608, 194)
Screenshot: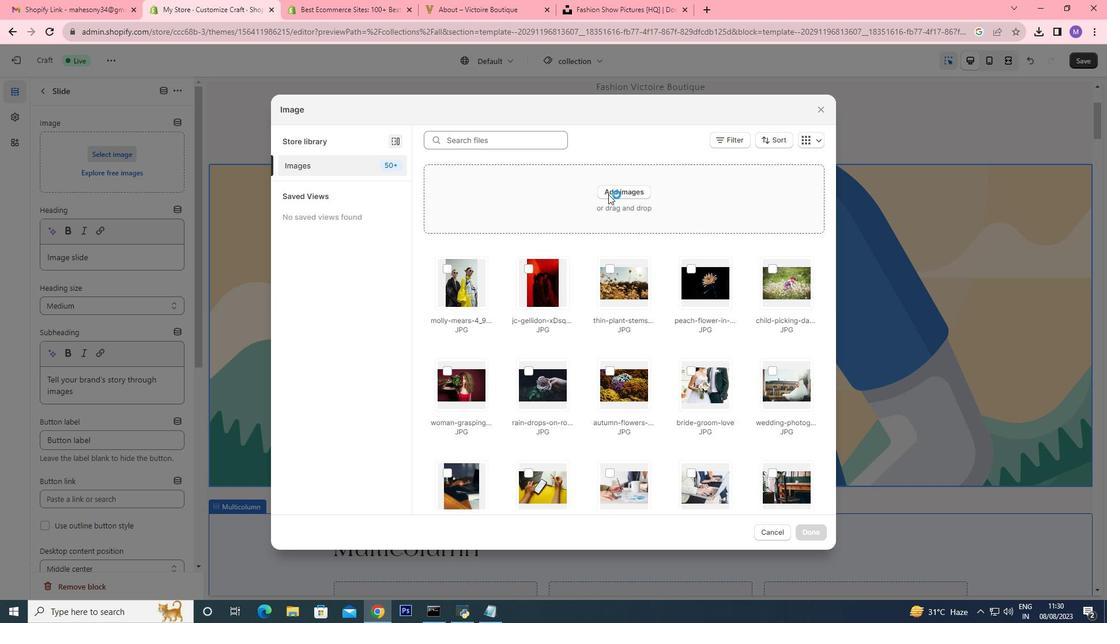 
Action: Mouse moved to (175, 115)
Screenshot: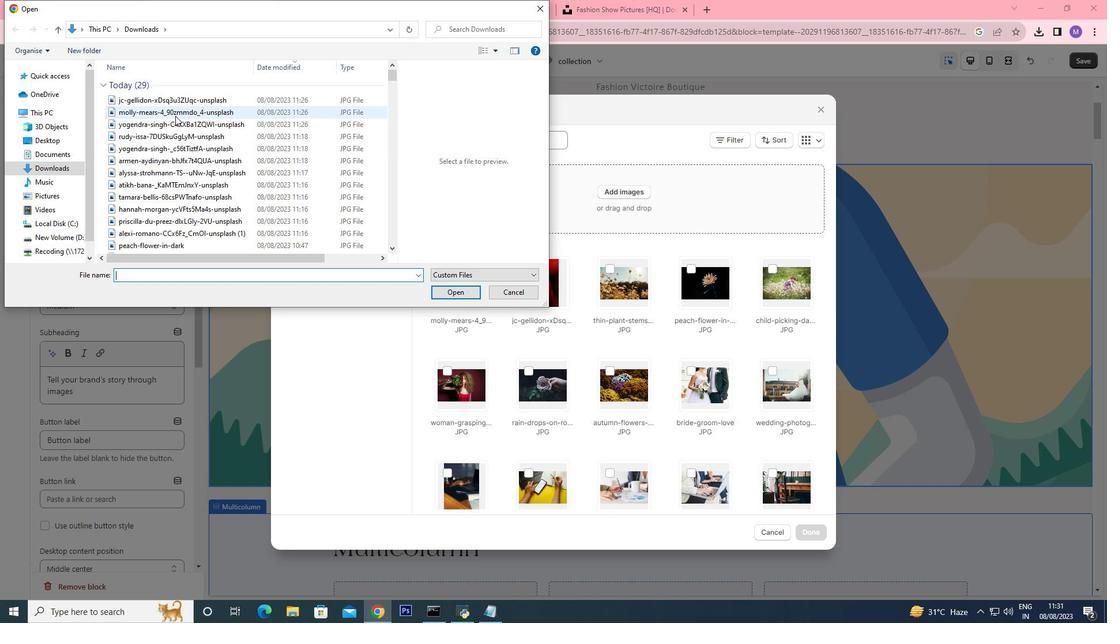 
Action: Mouse pressed left at (175, 115)
Screenshot: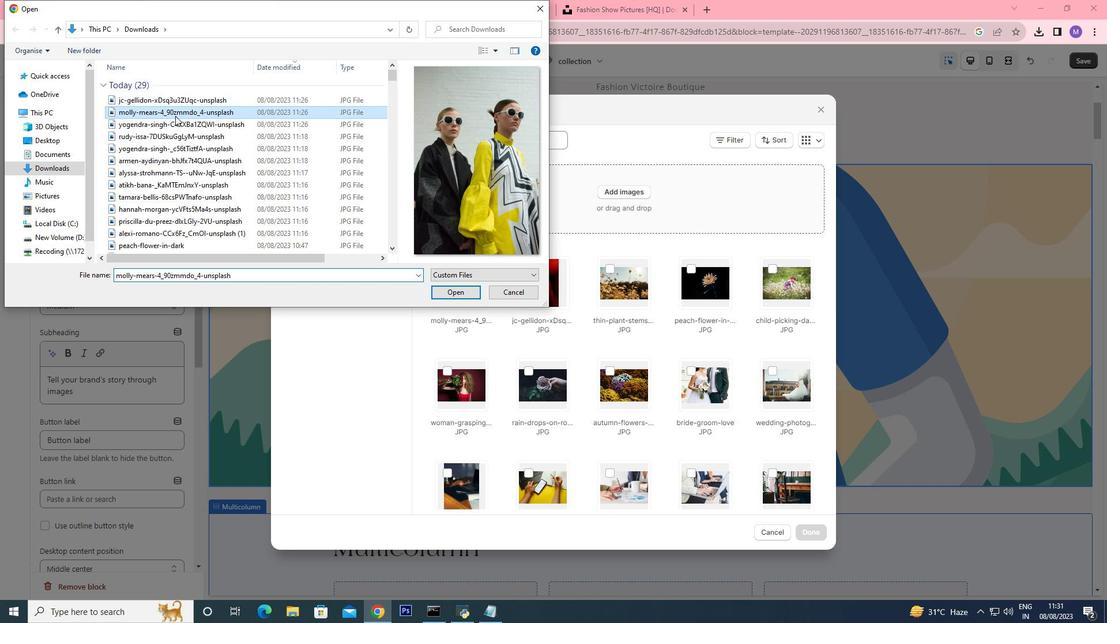
Action: Mouse moved to (181, 129)
Screenshot: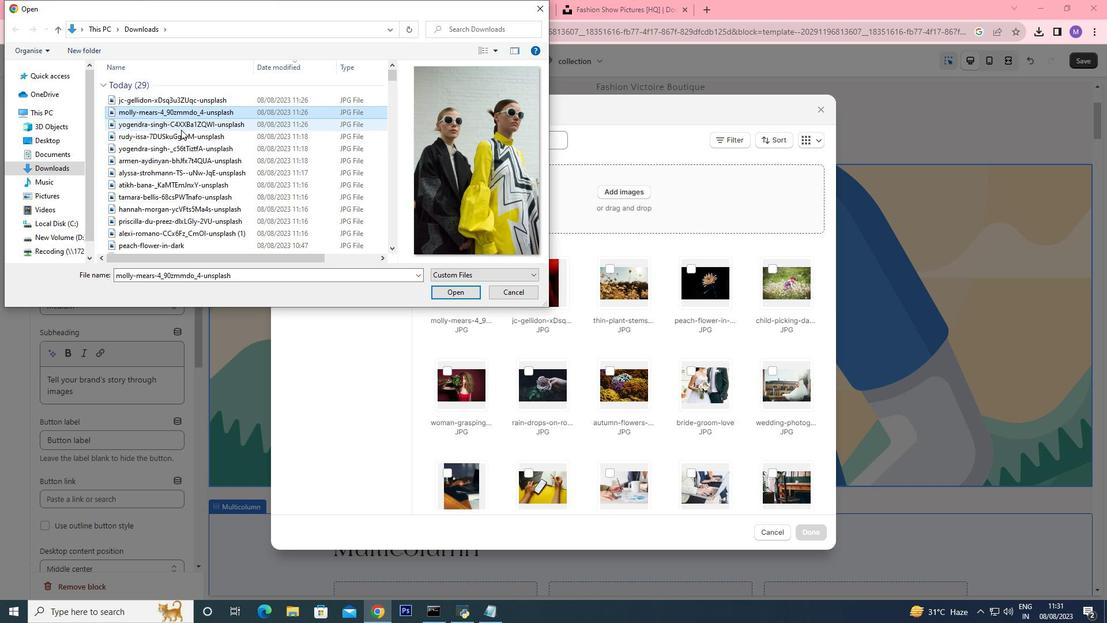 
Action: Mouse pressed left at (181, 129)
Screenshot: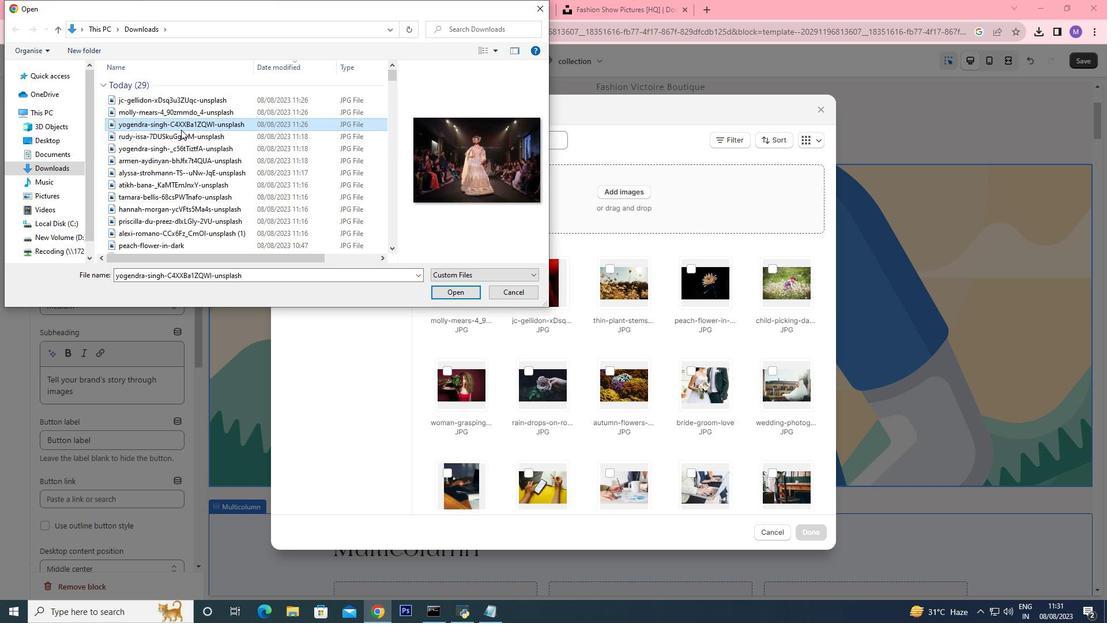 
Action: Mouse moved to (189, 133)
Screenshot: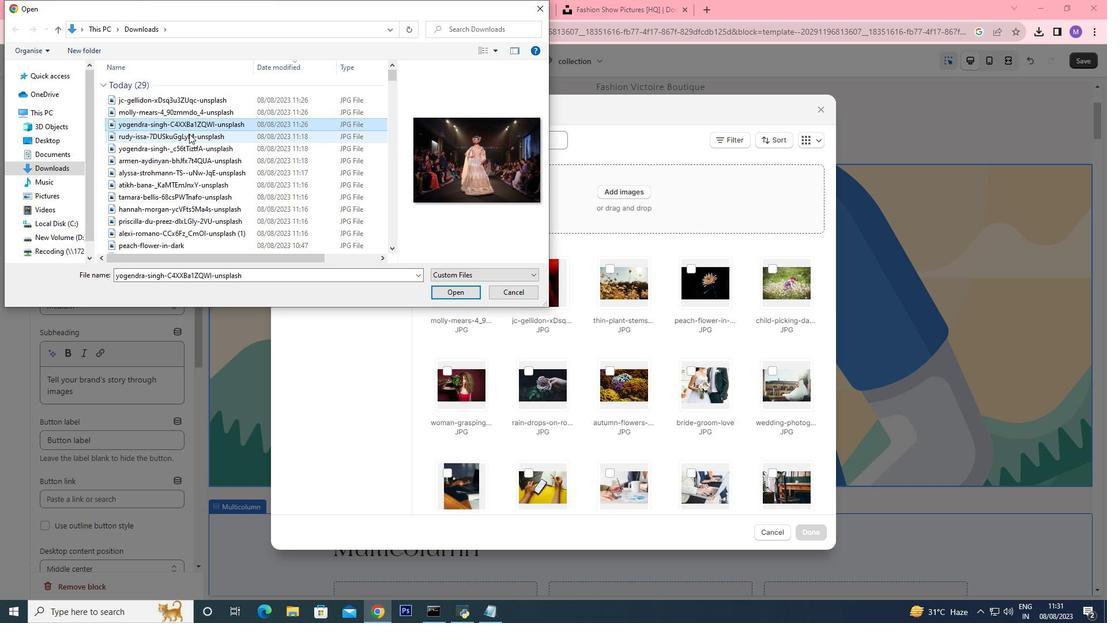
Action: Mouse pressed left at (189, 133)
Screenshot: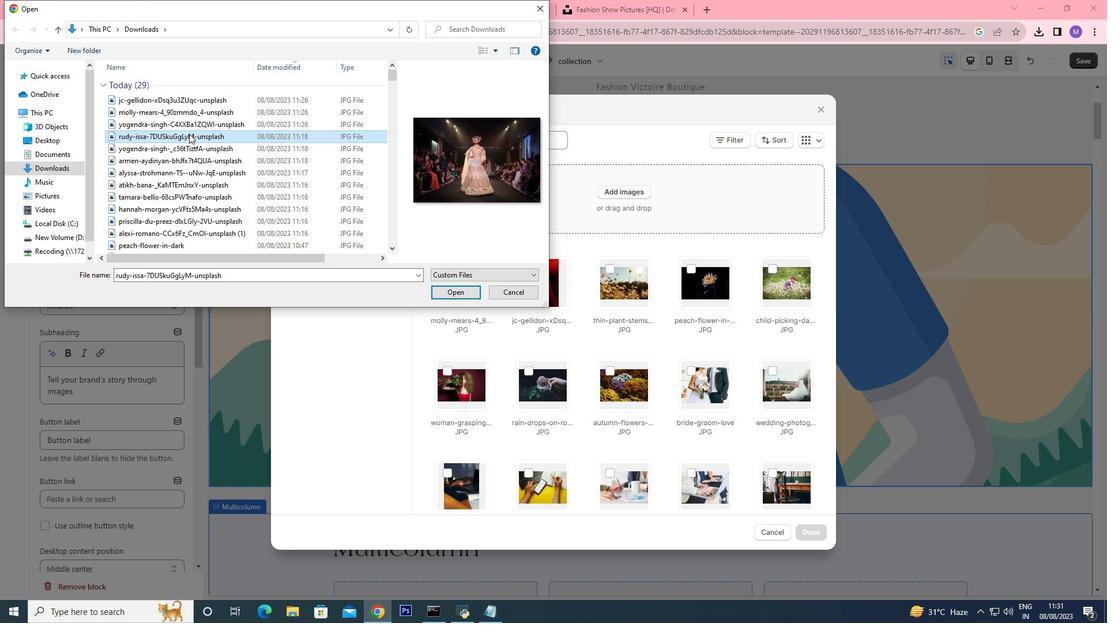 
Action: Mouse moved to (442, 288)
Screenshot: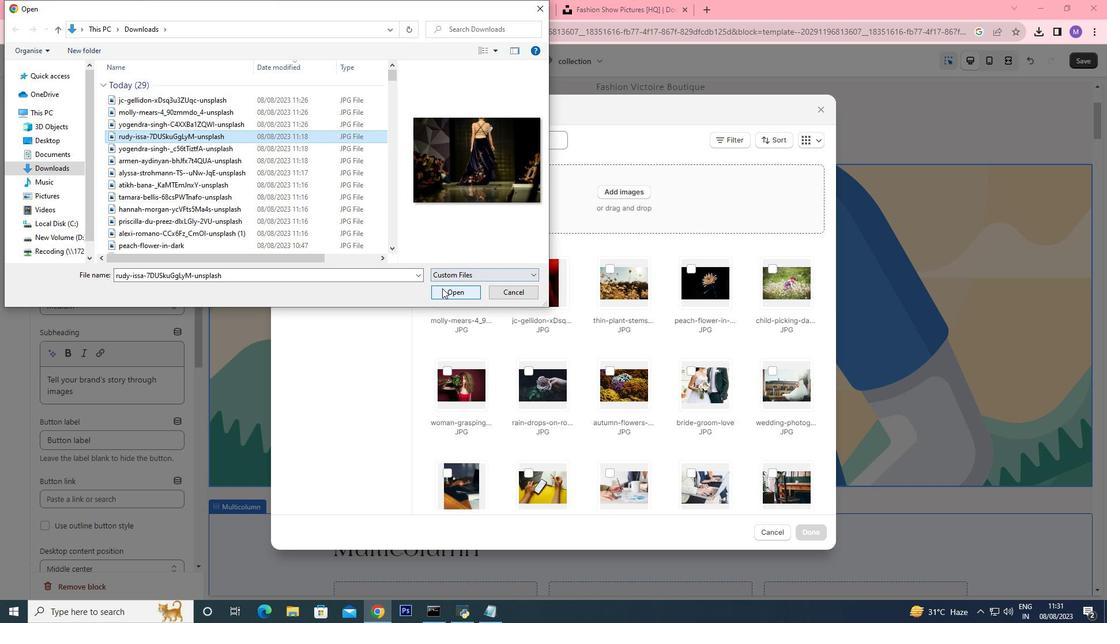 
Action: Mouse pressed left at (442, 288)
Screenshot: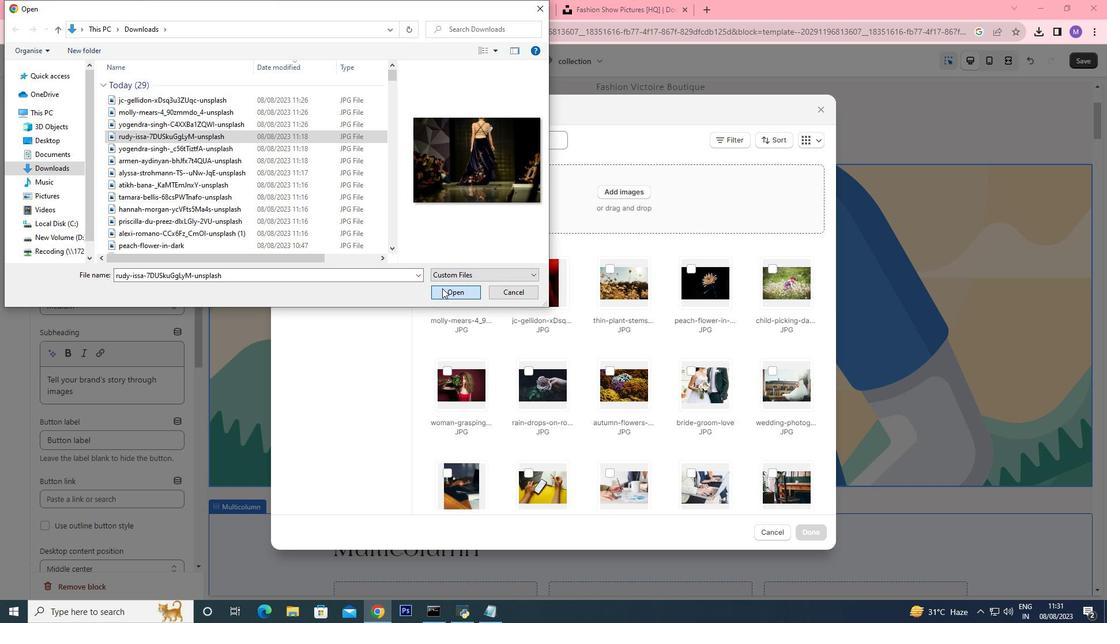 
Action: Mouse moved to (612, 187)
Screenshot: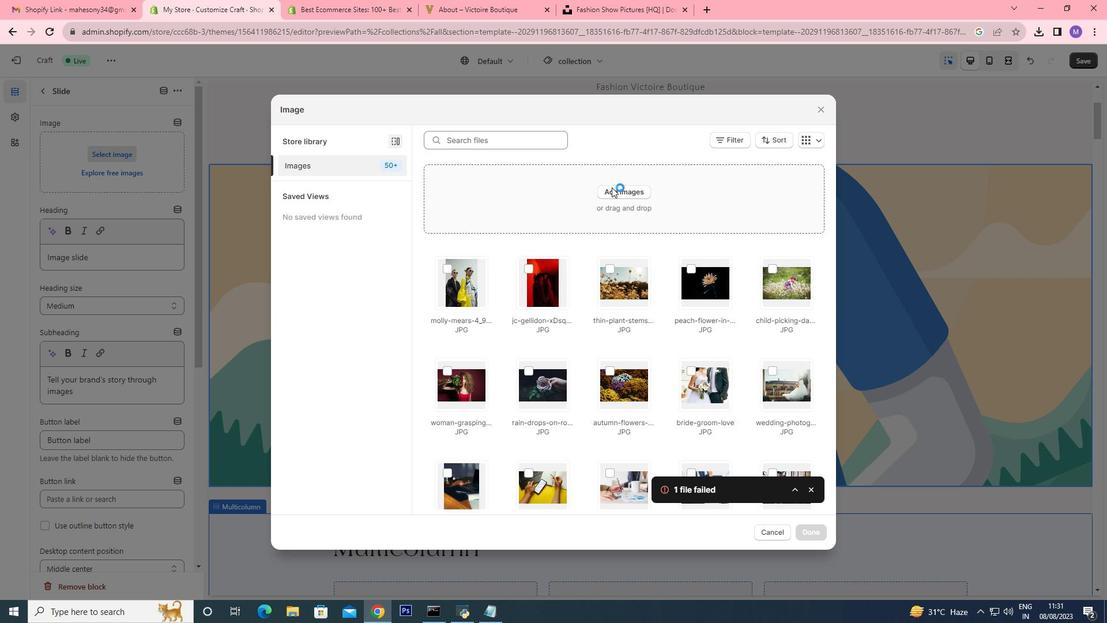 
Action: Mouse pressed left at (612, 187)
Screenshot: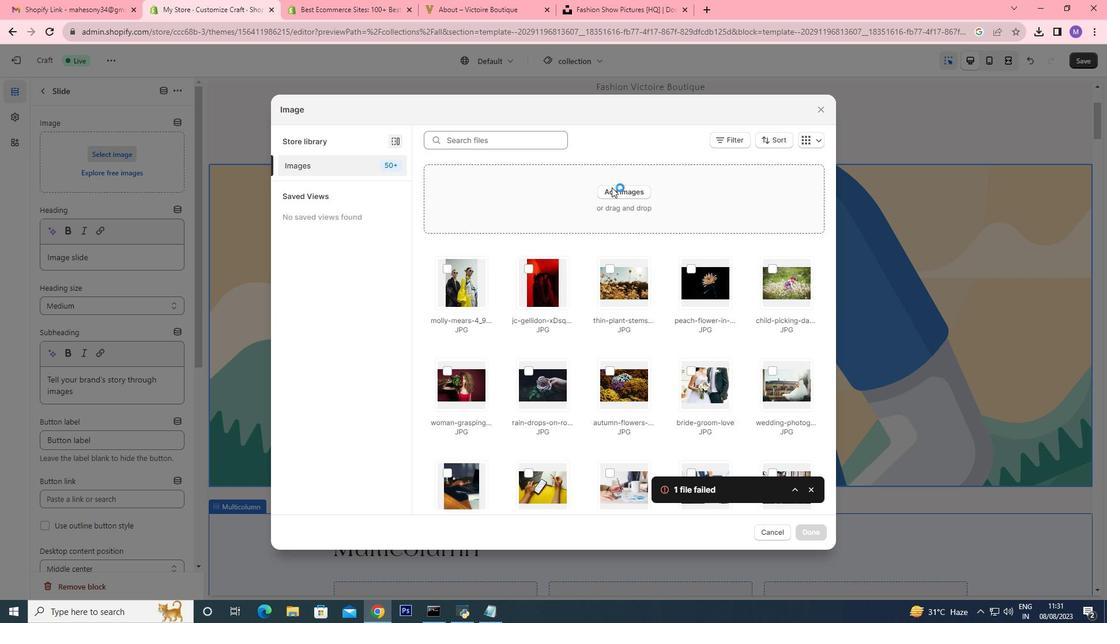 
Action: Mouse moved to (142, 137)
Screenshot: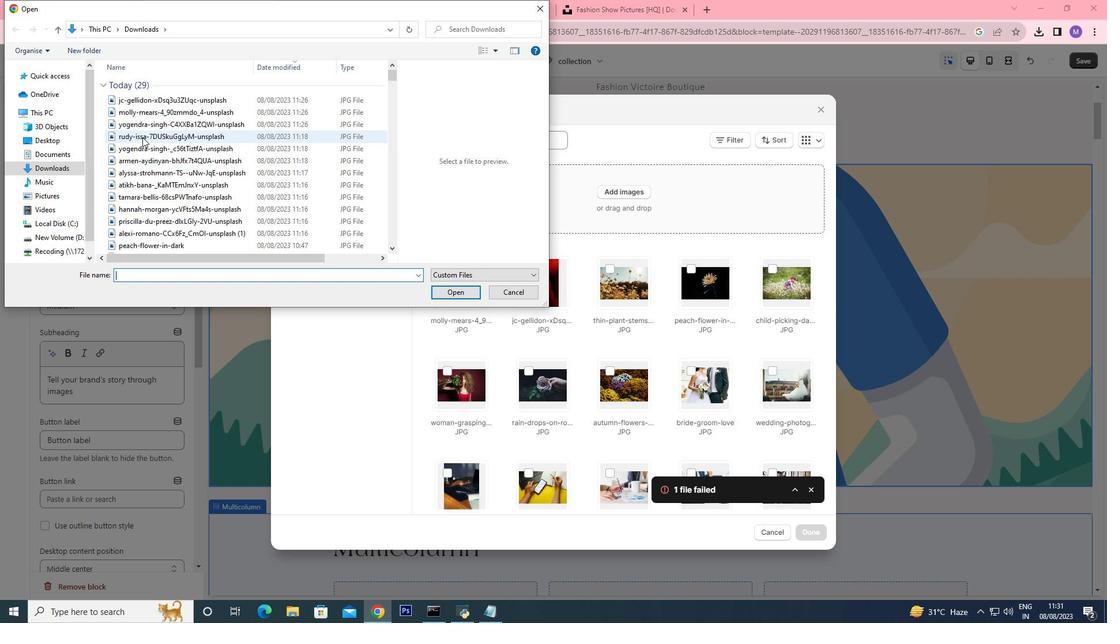 
Action: Mouse pressed left at (142, 137)
Screenshot: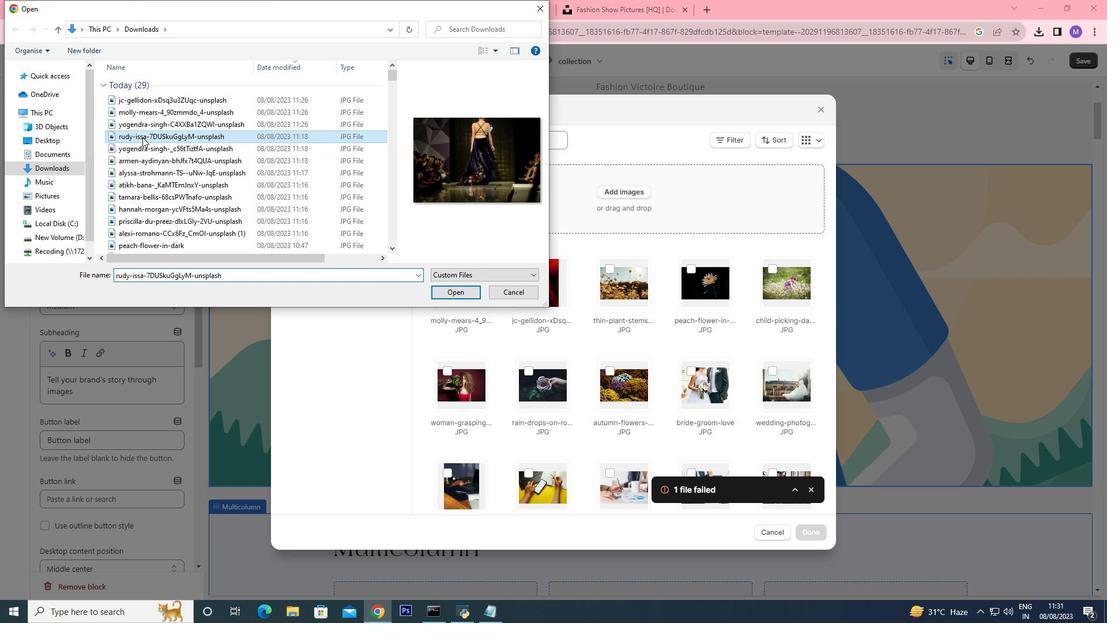 
Action: Mouse moved to (165, 150)
Screenshot: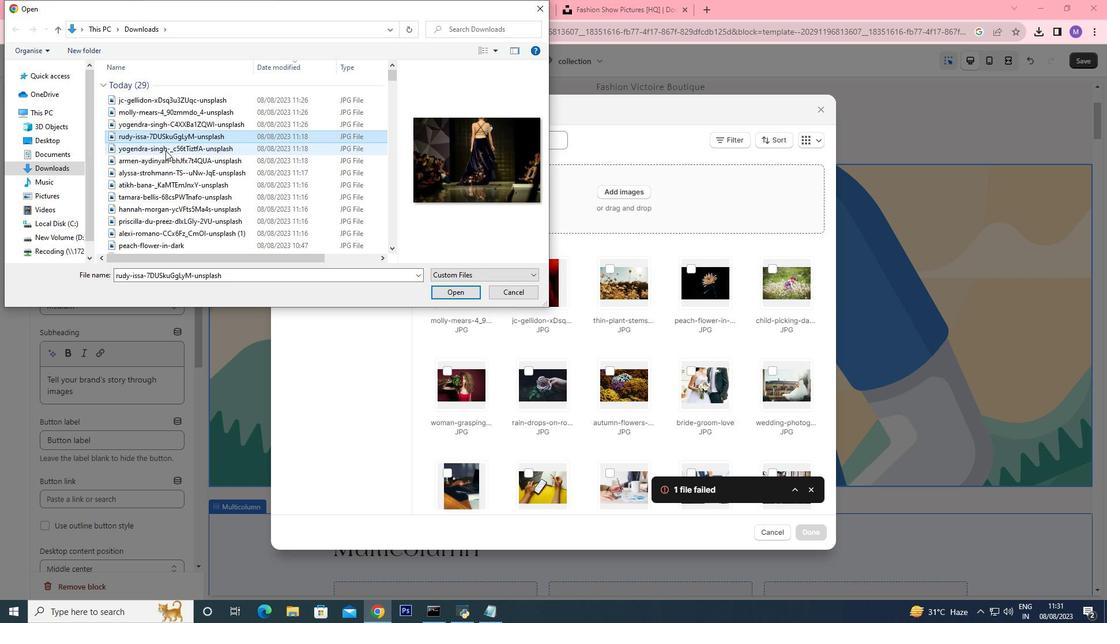 
Action: Mouse pressed left at (165, 150)
Screenshot: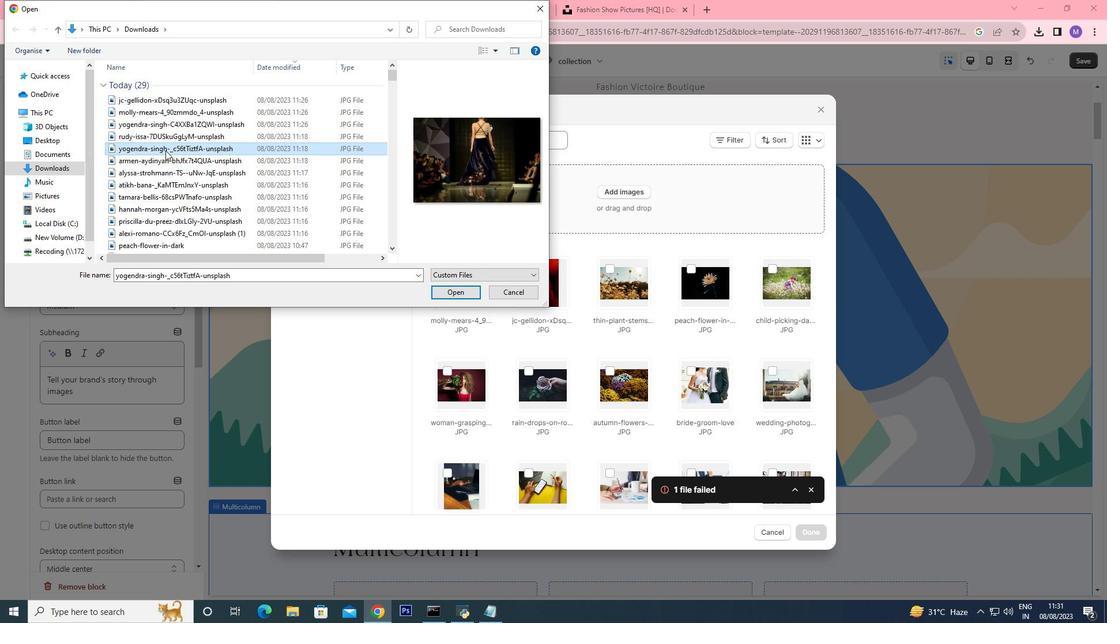 
Action: Mouse moved to (438, 293)
Screenshot: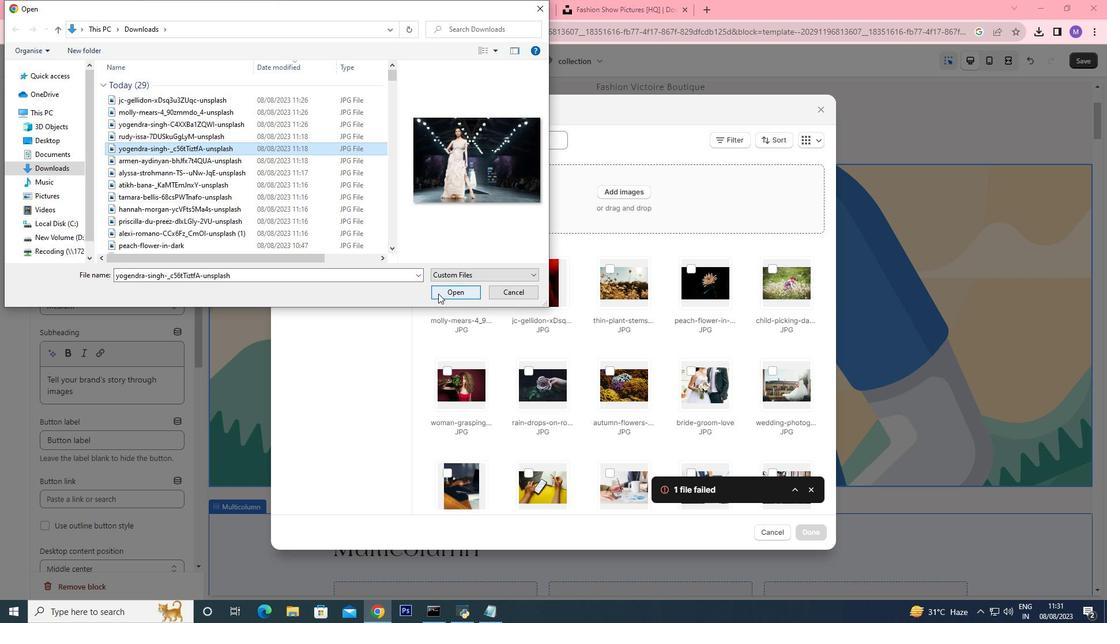 
Action: Mouse pressed left at (438, 293)
Screenshot: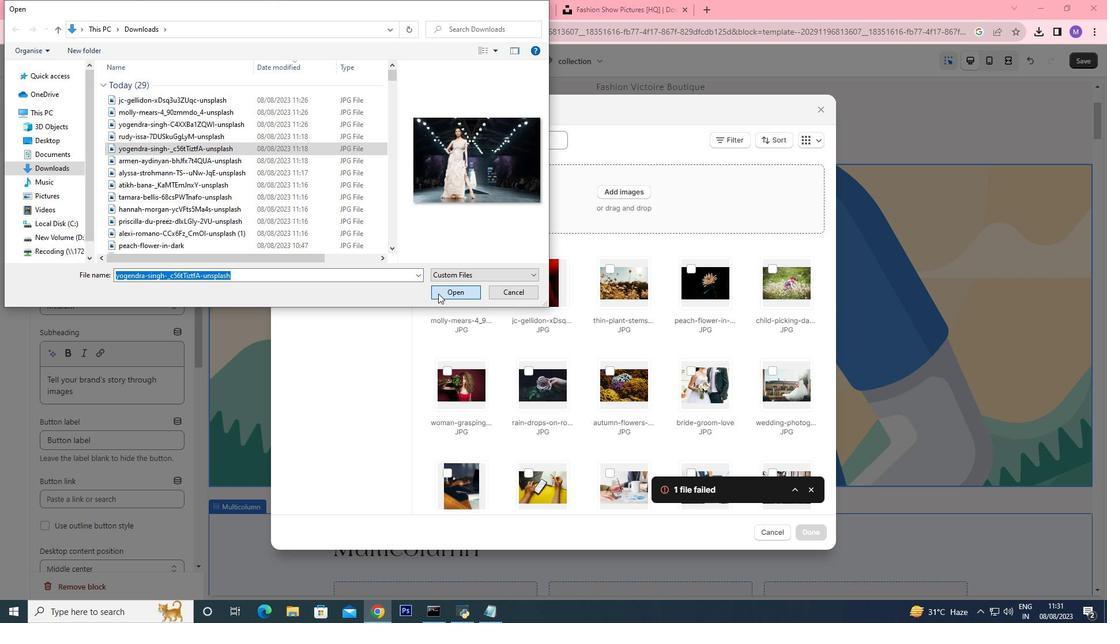 
Action: Mouse moved to (628, 196)
